 Task: Research Airbnb accommodation in Dzialdowo, Poland from 2nd December, 2023 to 15th December, 2023 for 2 adults and 1 pet. Place can be entire room with 1  bedroom having 1 bed and 1 bathroom. Property type can be hotel.
Action: Mouse moved to (447, 105)
Screenshot: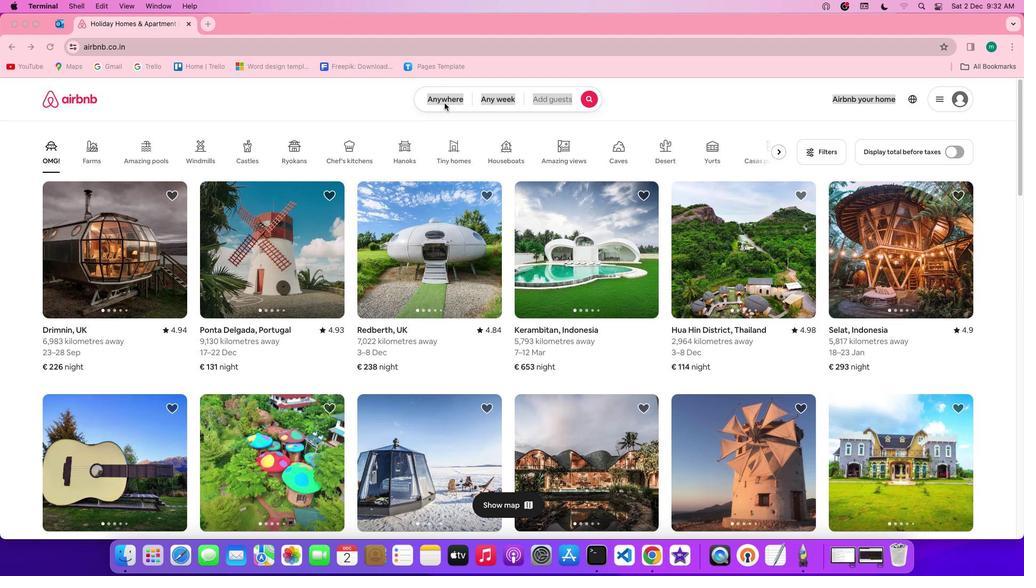 
Action: Mouse pressed left at (447, 105)
Screenshot: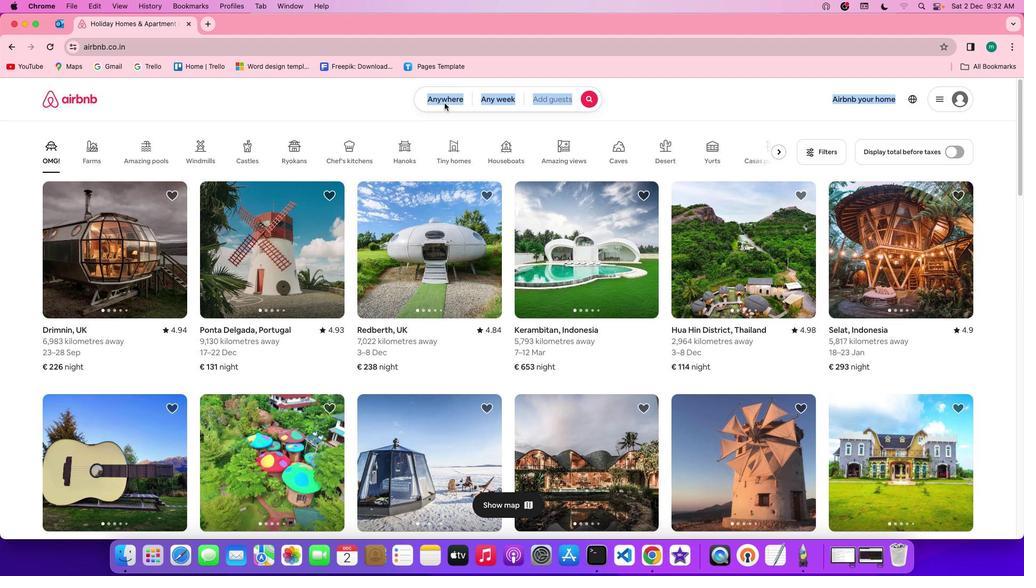 
Action: Mouse pressed left at (447, 105)
Screenshot: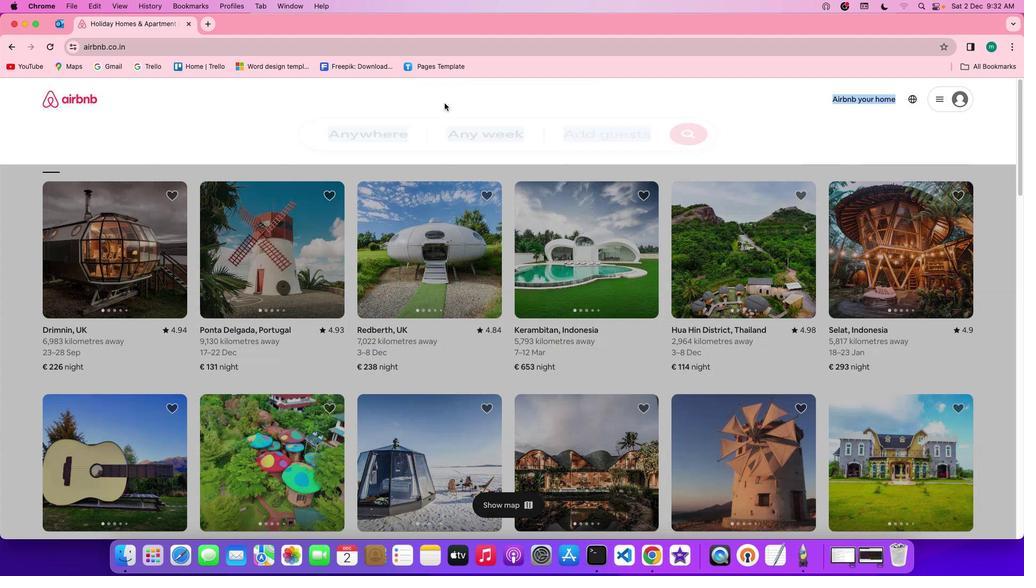 
Action: Mouse moved to (384, 144)
Screenshot: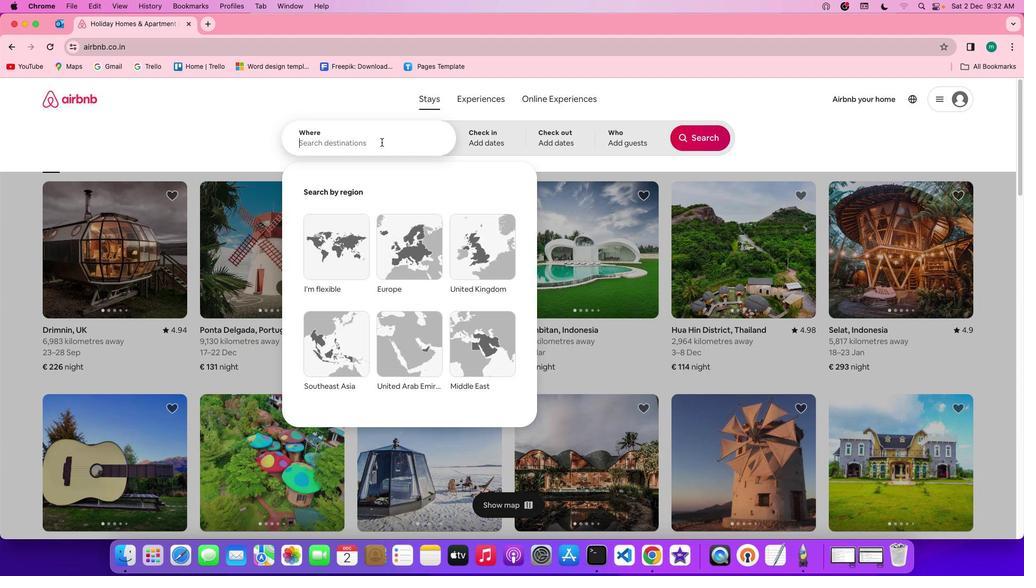
Action: Mouse pressed left at (384, 144)
Screenshot: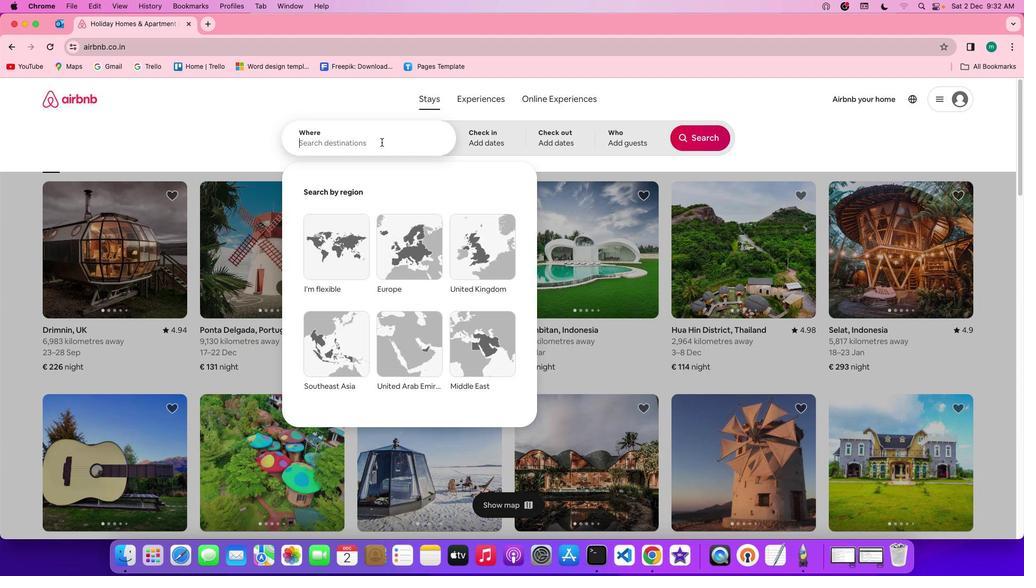 
Action: Key pressed Key.shift'T'Key.backspaceKey.shift'D''z''a'Key.backspace'i''a''l''d''o''w''o'','Key.spaceKey.shift'p''o''l''a''n''d'
Screenshot: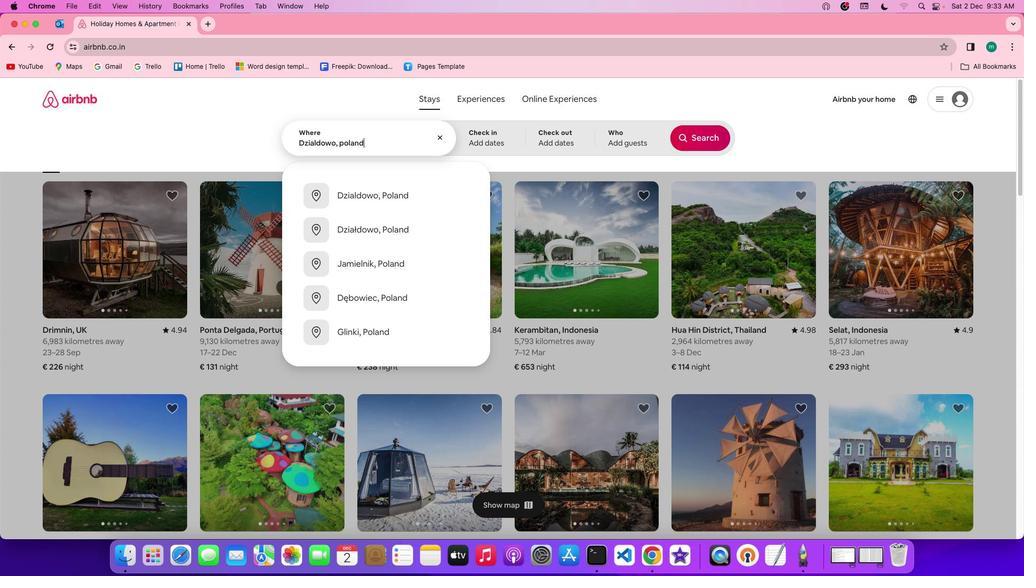 
Action: Mouse moved to (491, 130)
Screenshot: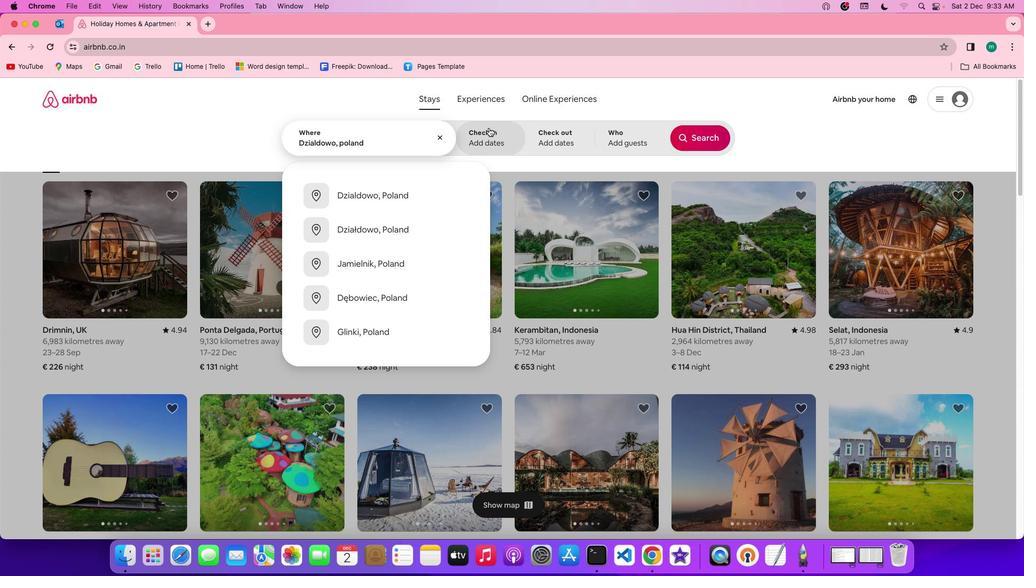 
Action: Mouse pressed left at (491, 130)
Screenshot: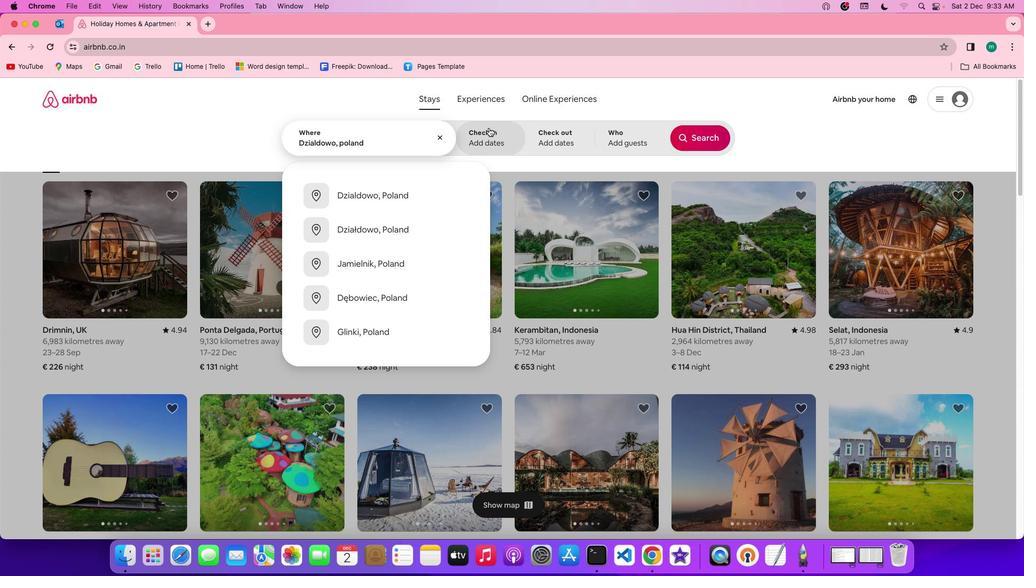 
Action: Mouse moved to (489, 270)
Screenshot: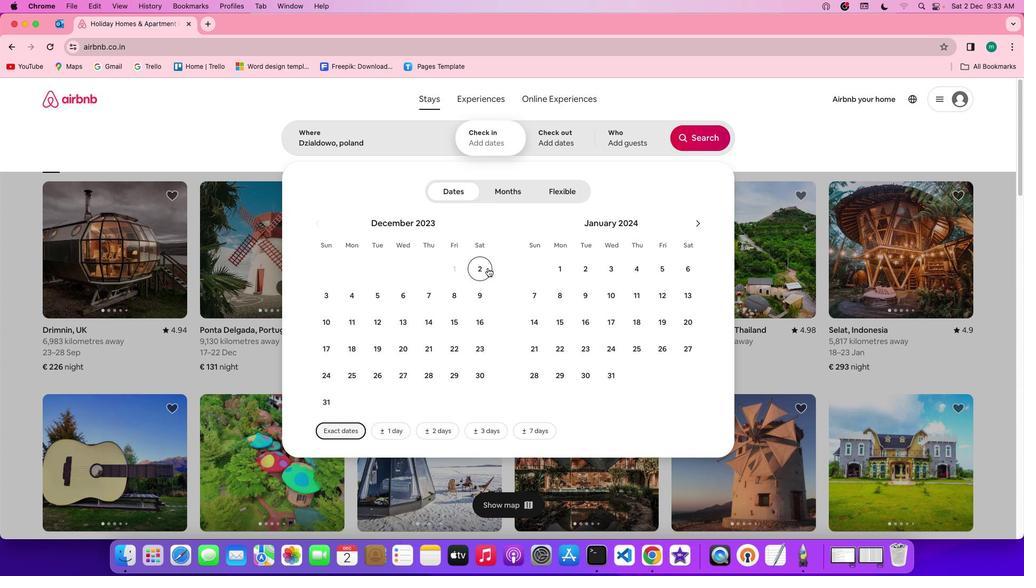 
Action: Mouse pressed left at (489, 270)
Screenshot: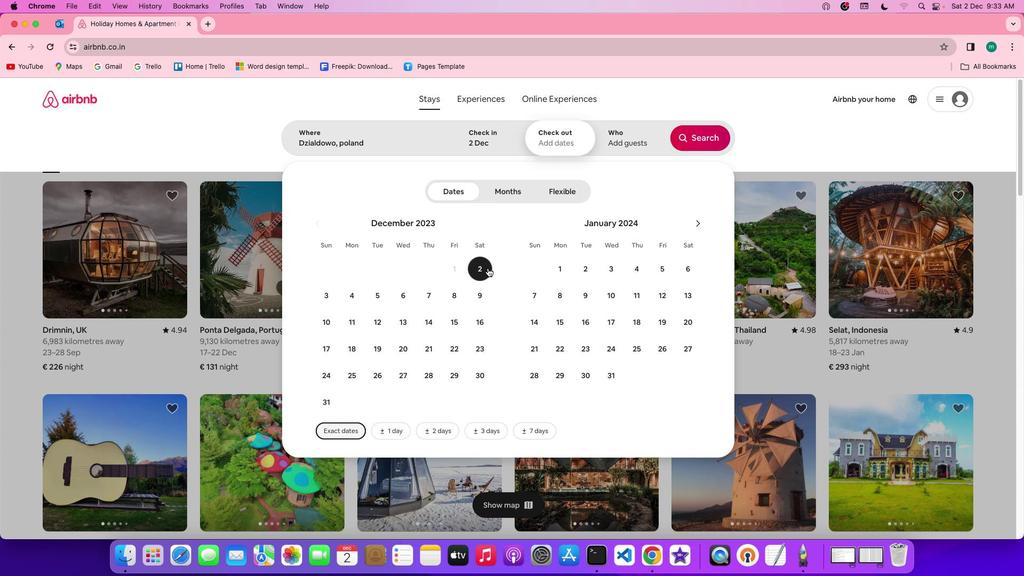 
Action: Mouse moved to (455, 318)
Screenshot: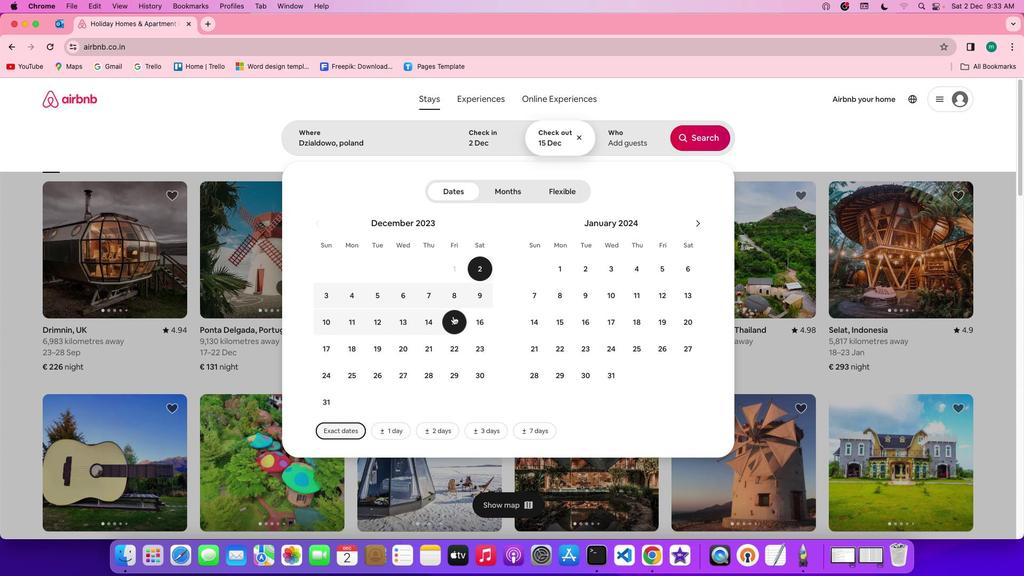 
Action: Mouse pressed left at (455, 318)
Screenshot: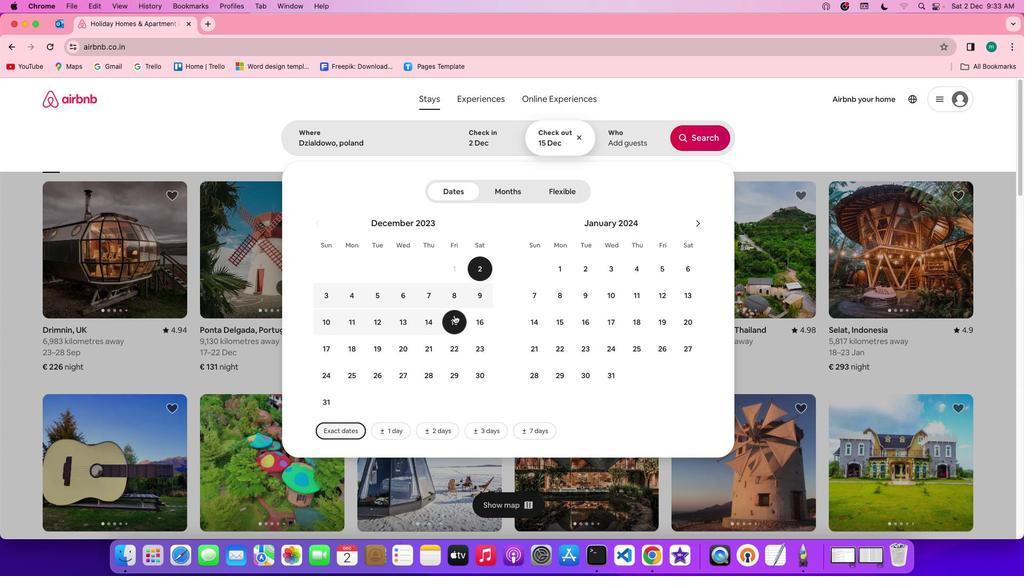
Action: Mouse moved to (619, 144)
Screenshot: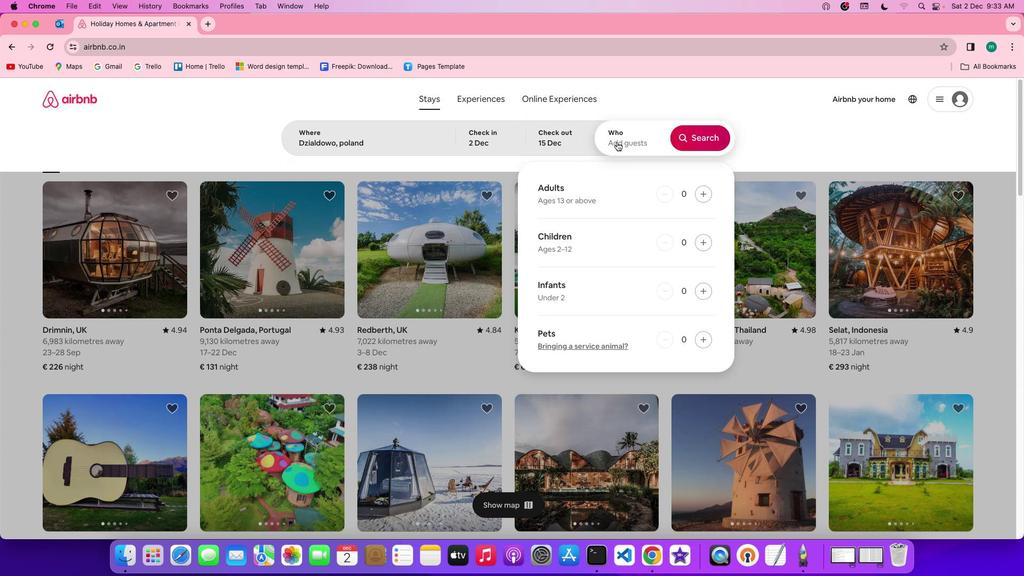 
Action: Mouse pressed left at (619, 144)
Screenshot: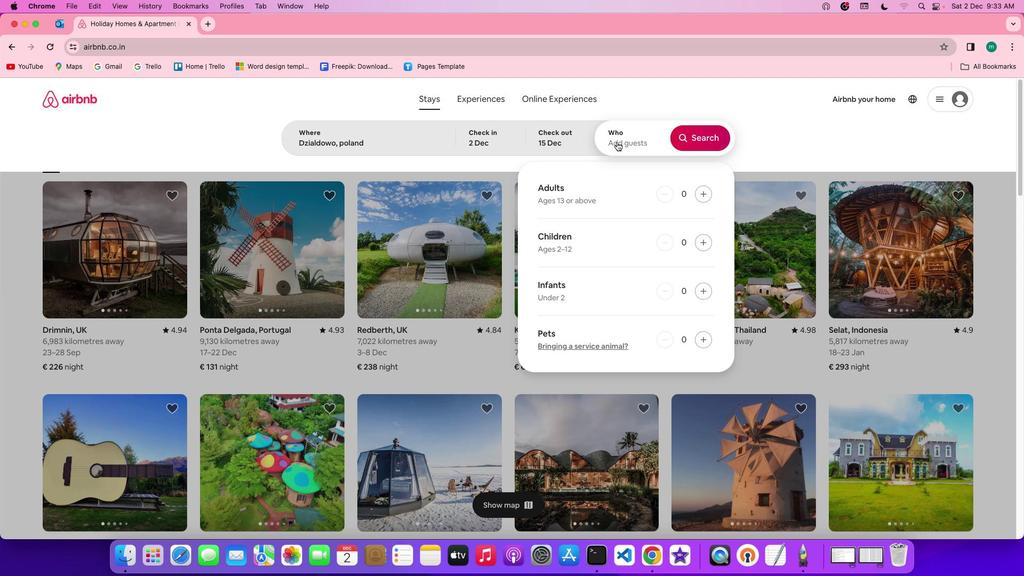 
Action: Mouse moved to (707, 196)
Screenshot: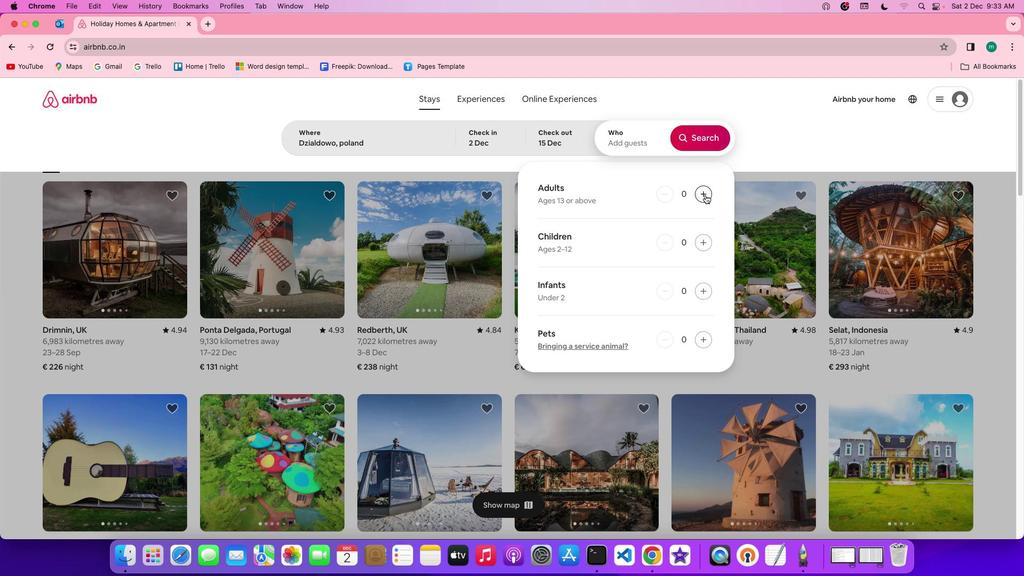 
Action: Mouse pressed left at (707, 196)
Screenshot: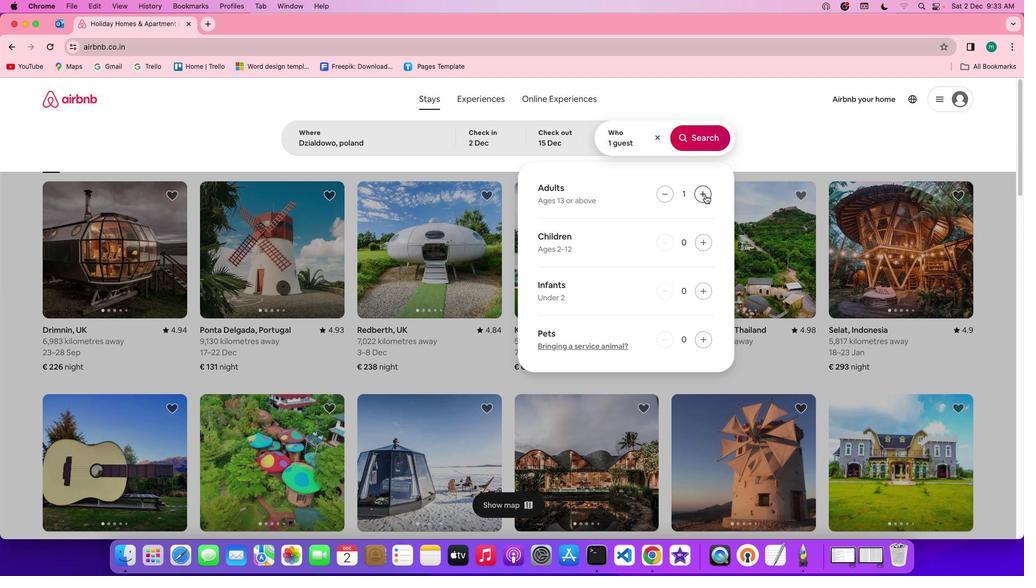 
Action: Mouse pressed left at (707, 196)
Screenshot: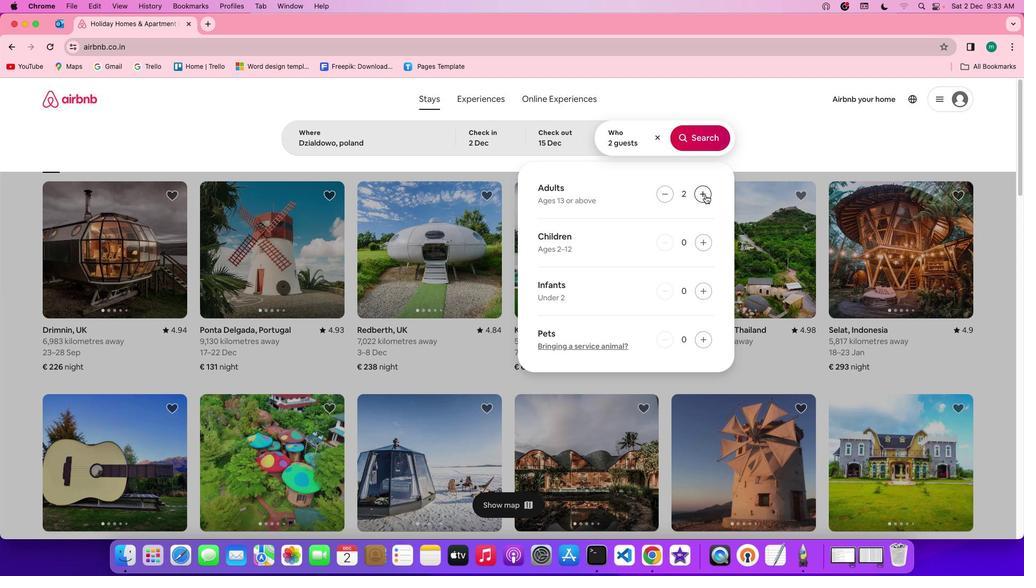 
Action: Mouse moved to (707, 337)
Screenshot: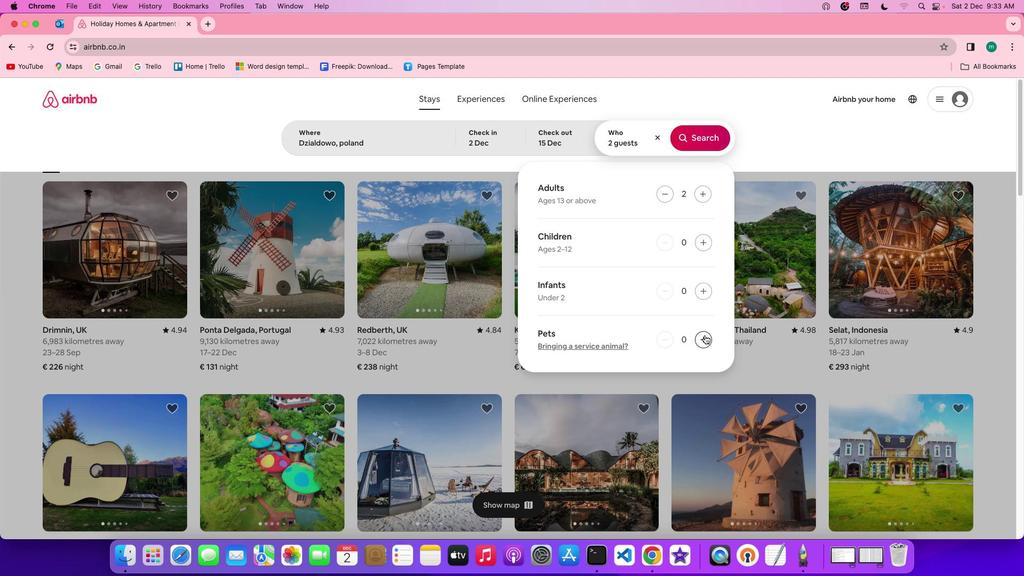 
Action: Mouse pressed left at (707, 337)
Screenshot: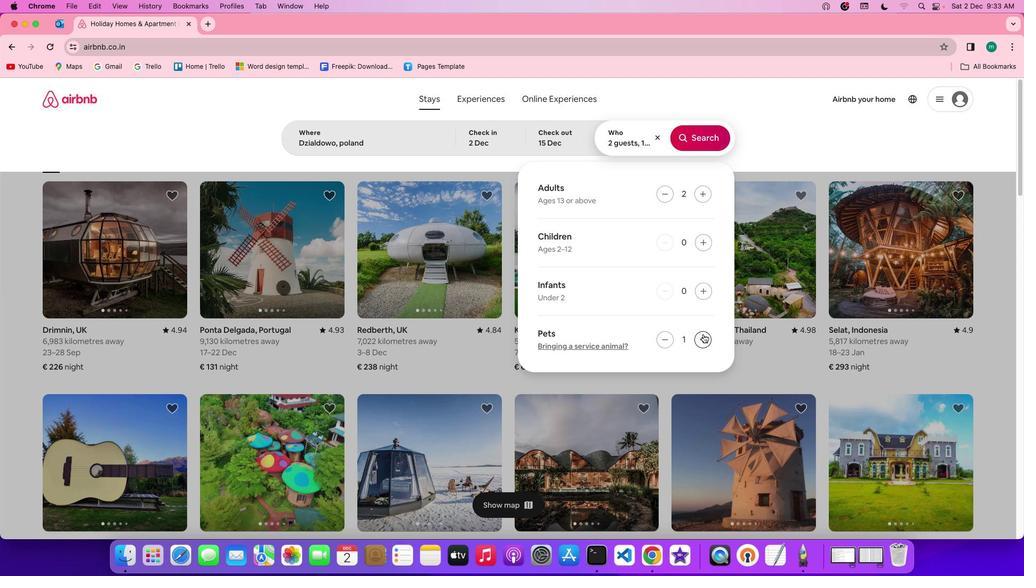 
Action: Mouse moved to (713, 136)
Screenshot: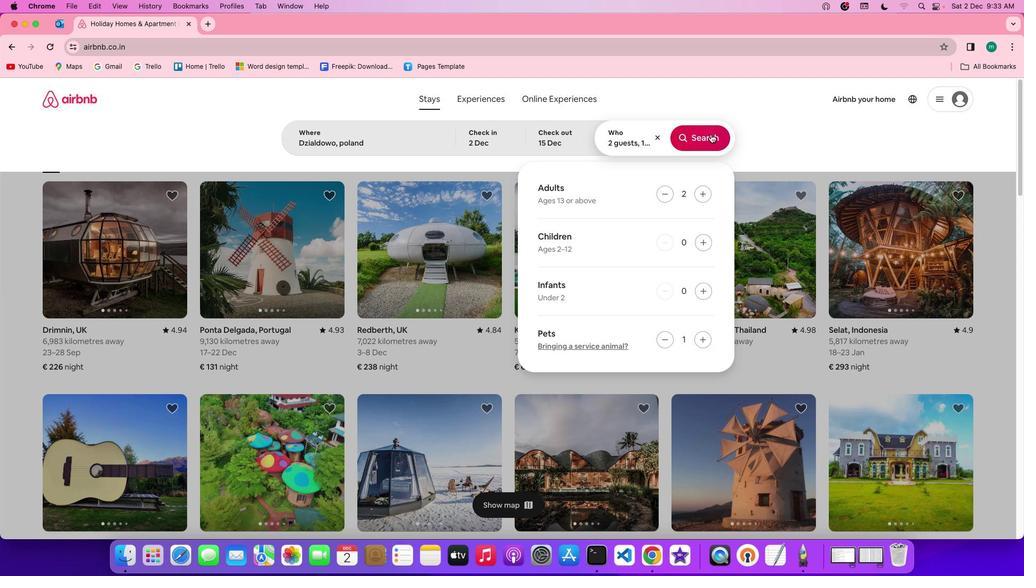 
Action: Mouse pressed left at (713, 136)
Screenshot: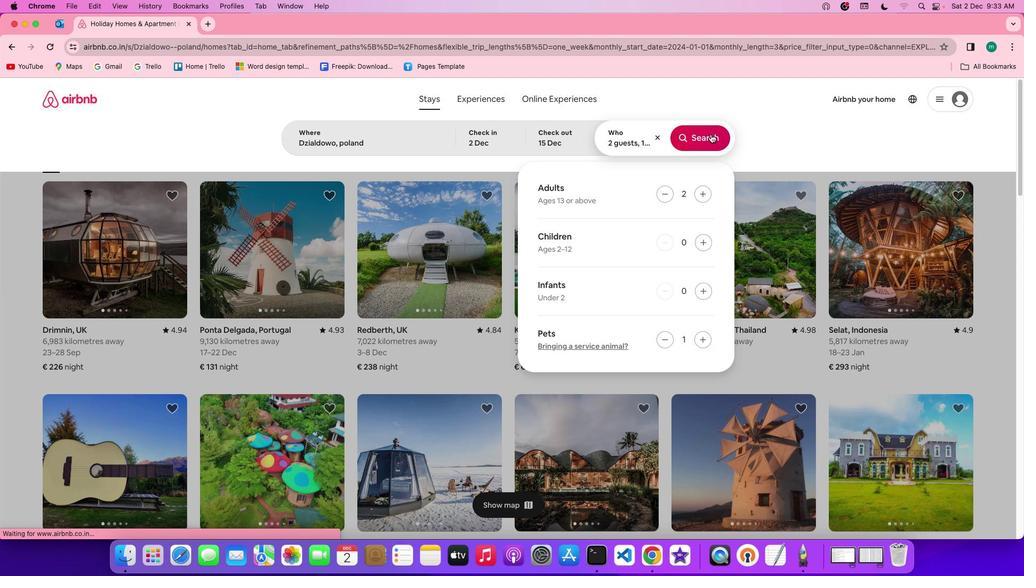 
Action: Mouse moved to (851, 146)
Screenshot: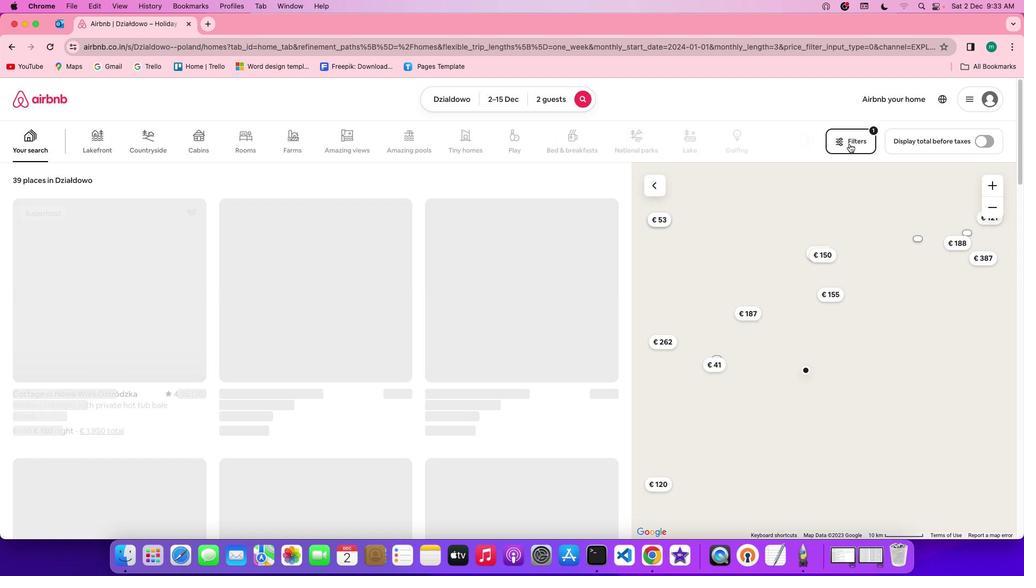 
Action: Mouse pressed left at (851, 146)
Screenshot: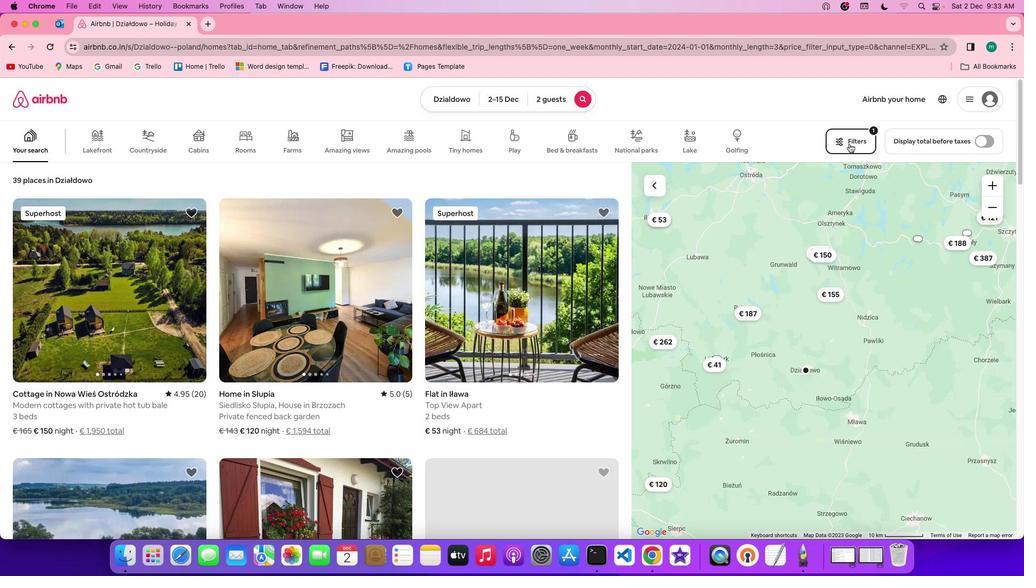
Action: Mouse moved to (547, 288)
Screenshot: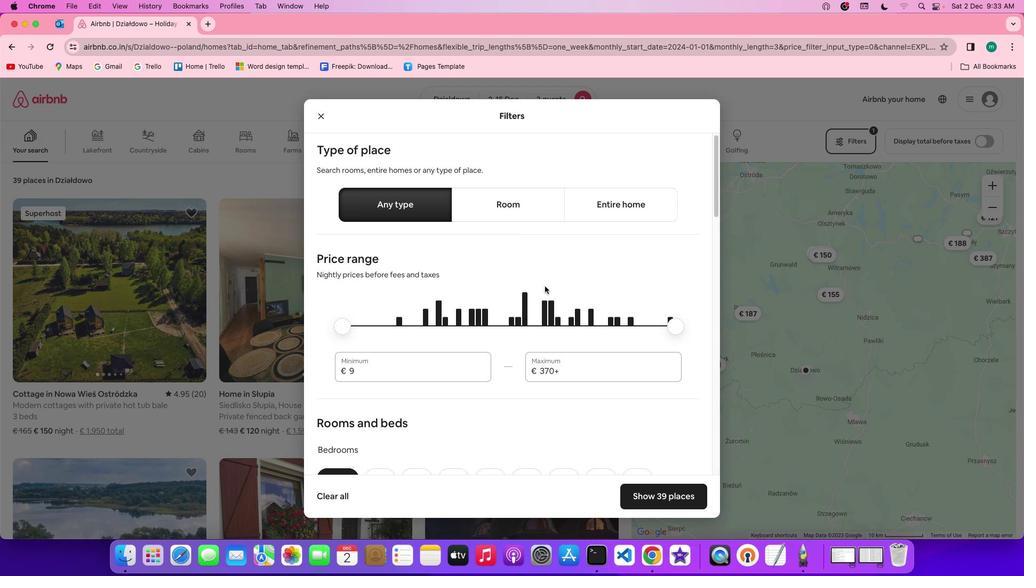 
Action: Mouse scrolled (547, 288) with delta (2, 1)
Screenshot: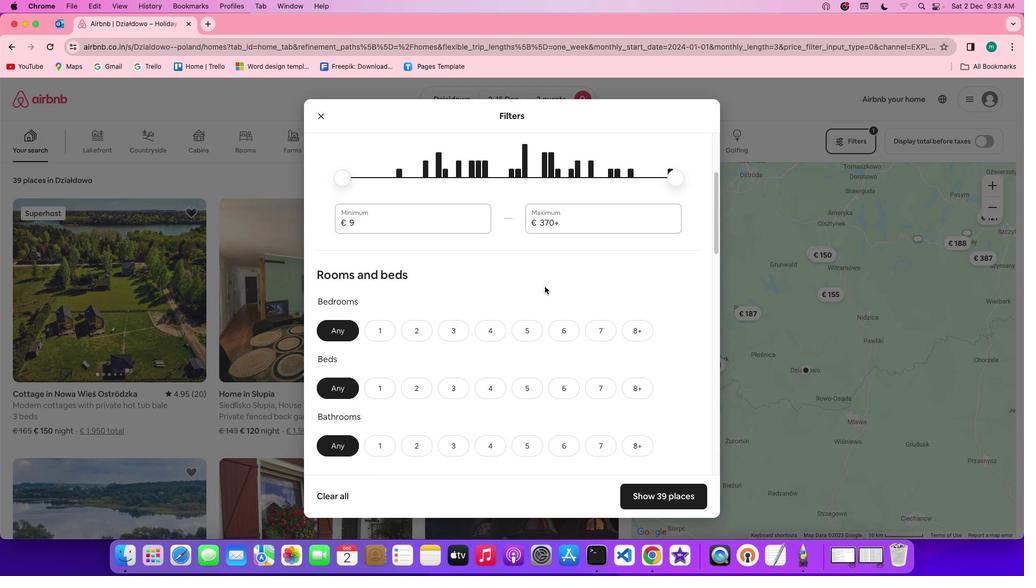 
Action: Mouse scrolled (547, 288) with delta (2, 1)
Screenshot: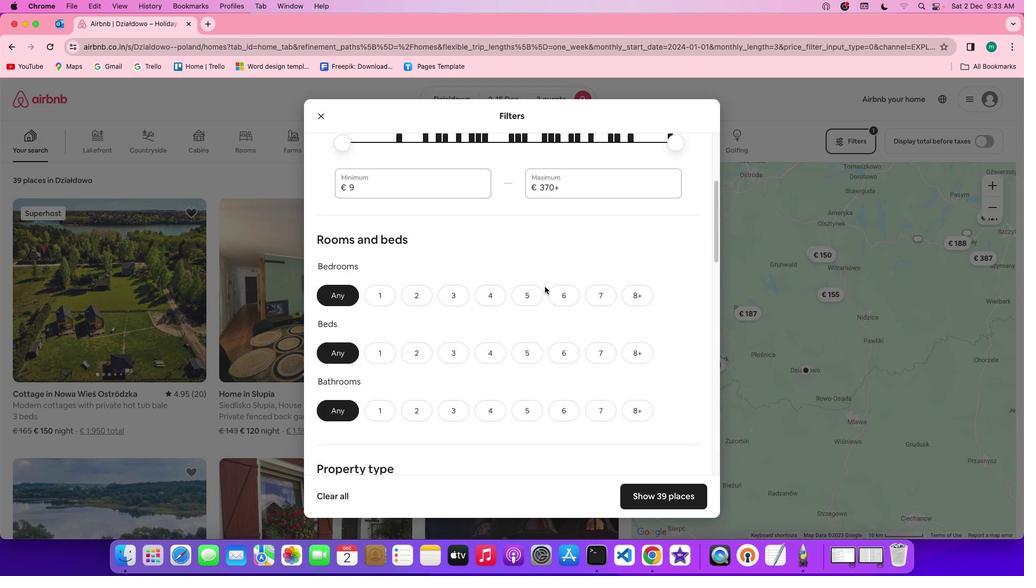 
Action: Mouse scrolled (547, 288) with delta (2, 0)
Screenshot: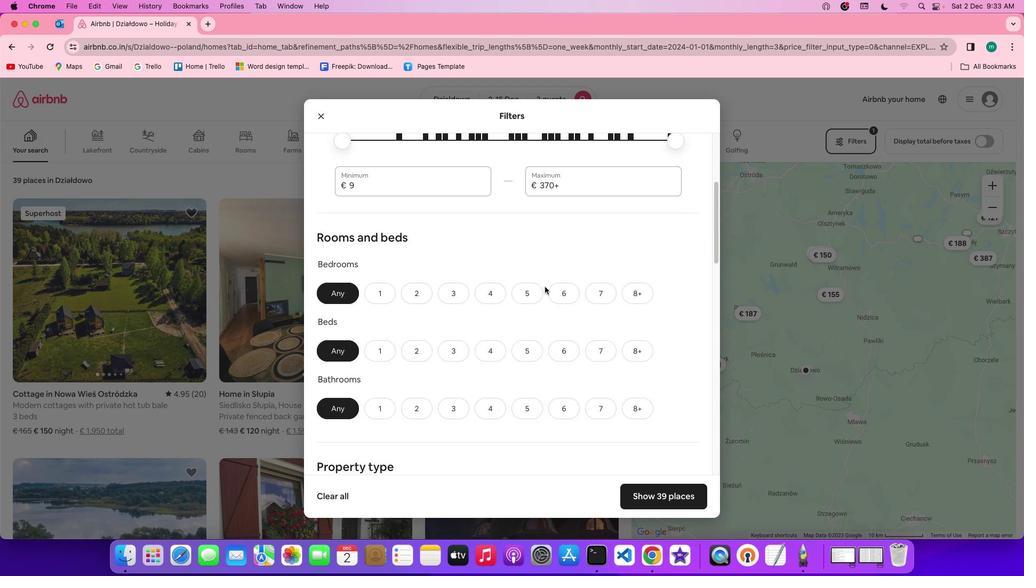 
Action: Mouse scrolled (547, 288) with delta (2, 0)
Screenshot: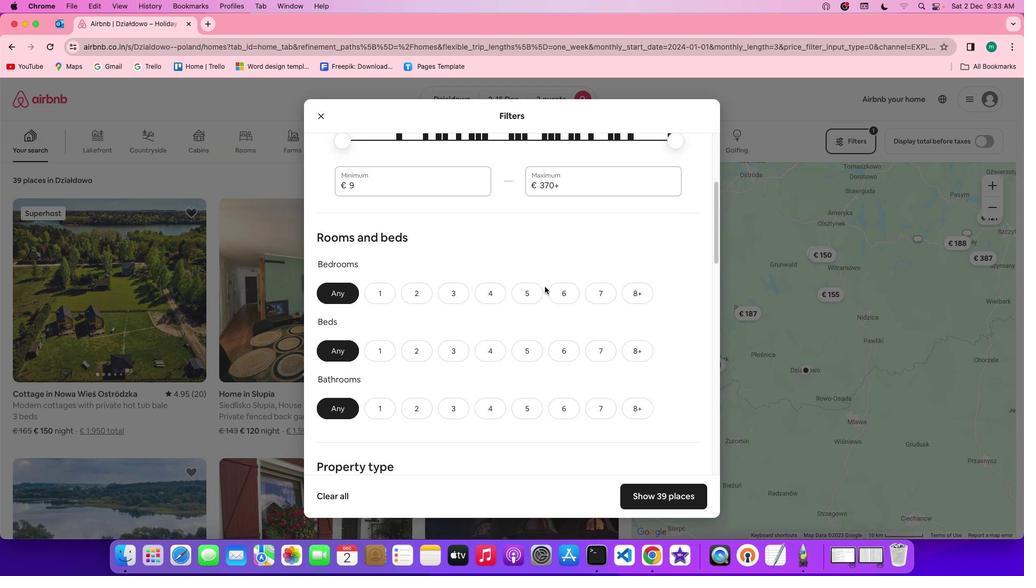 
Action: Mouse moved to (547, 288)
Screenshot: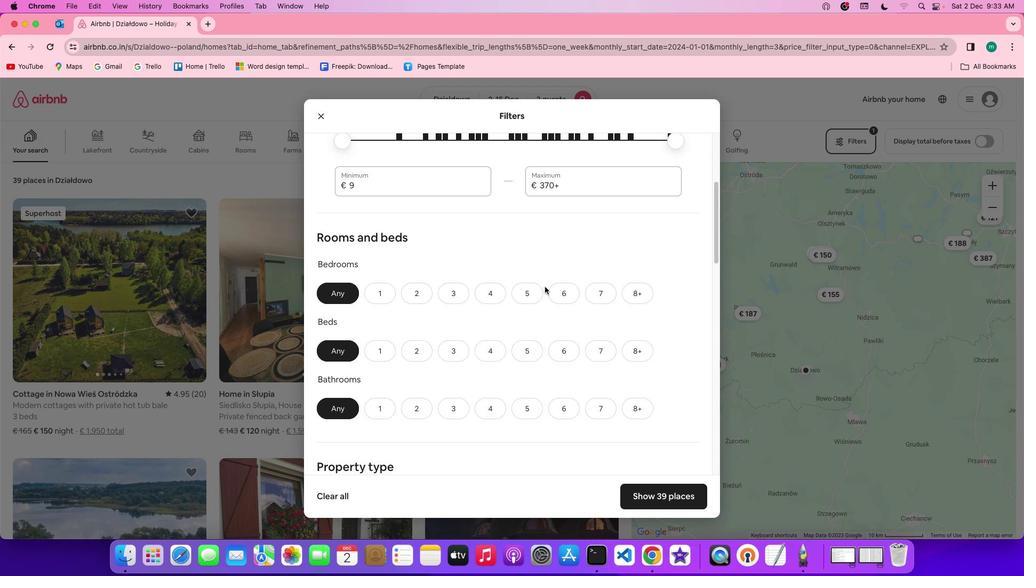 
Action: Mouse scrolled (547, 288) with delta (2, 1)
Screenshot: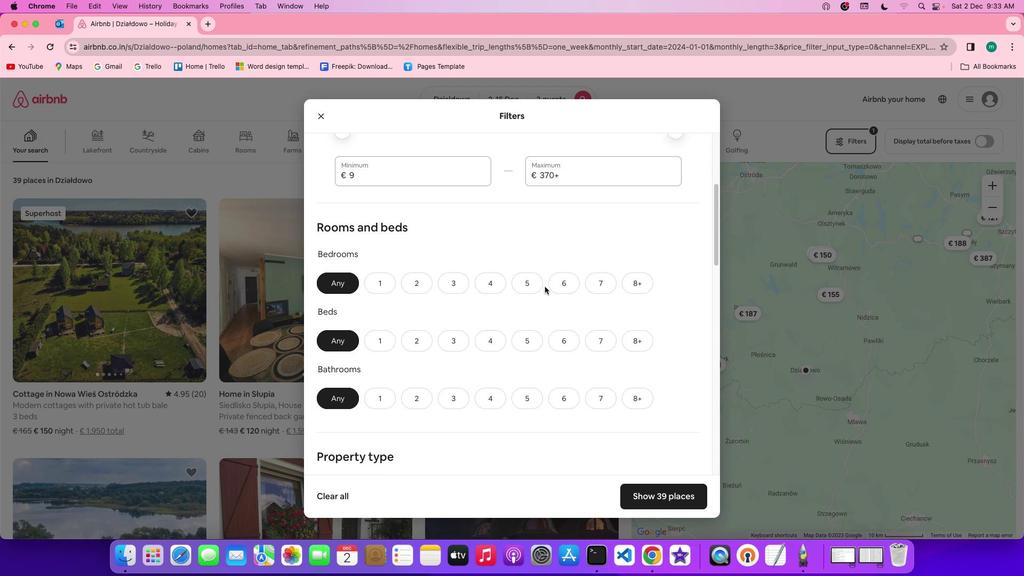 
Action: Mouse scrolled (547, 288) with delta (2, 1)
Screenshot: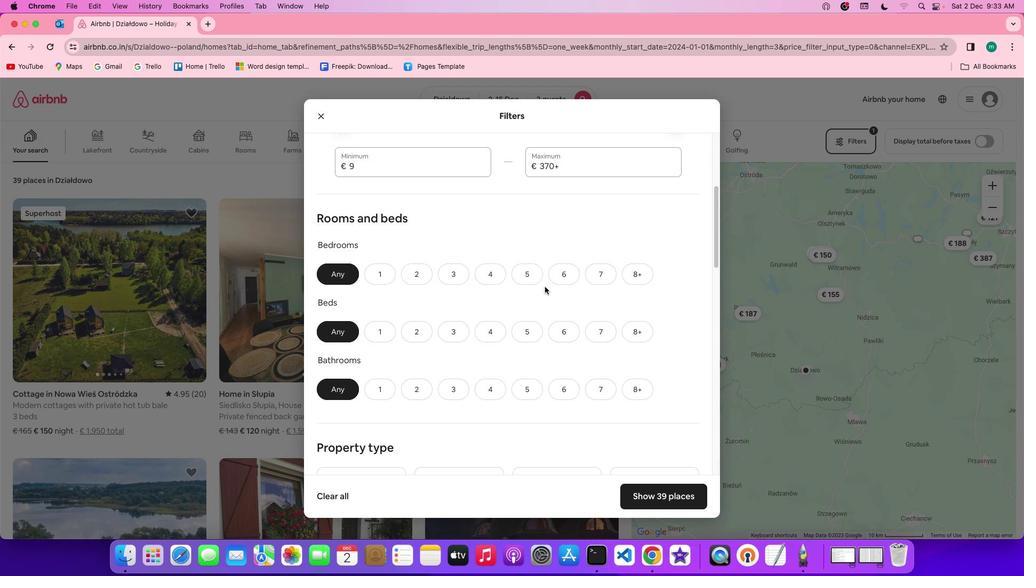 
Action: Mouse scrolled (547, 288) with delta (2, 1)
Screenshot: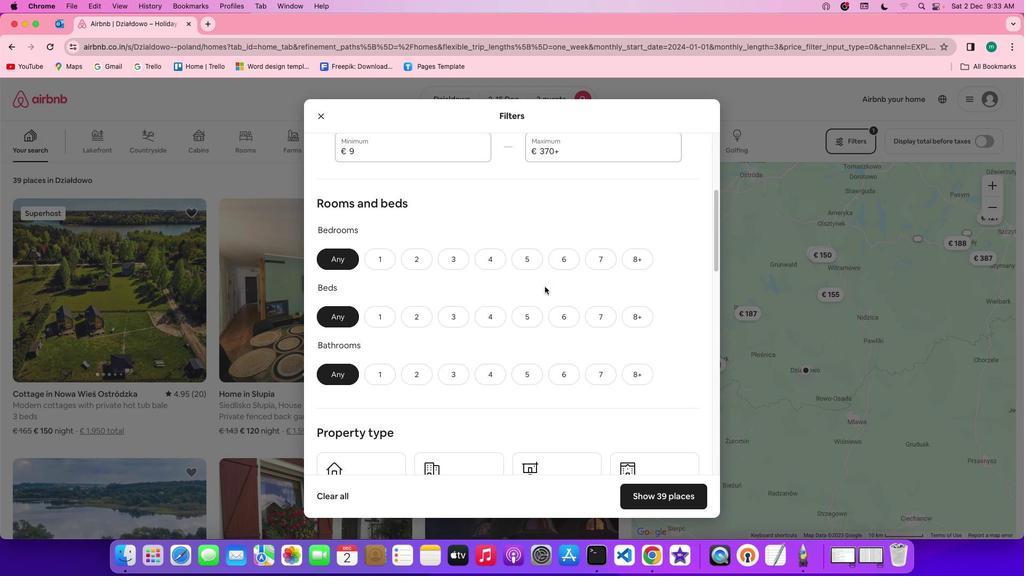 
Action: Mouse moved to (382, 258)
Screenshot: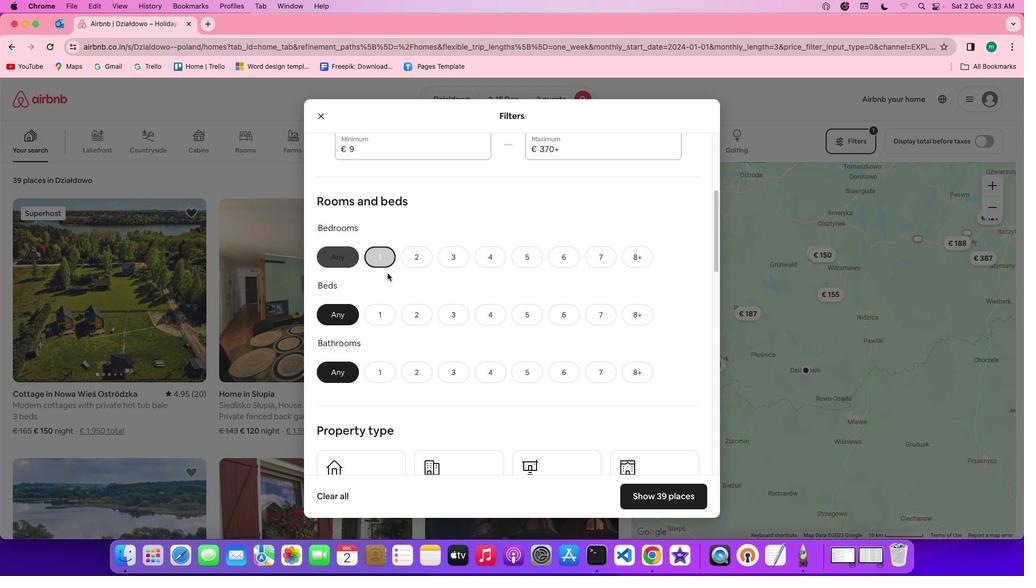 
Action: Mouse pressed left at (382, 258)
Screenshot: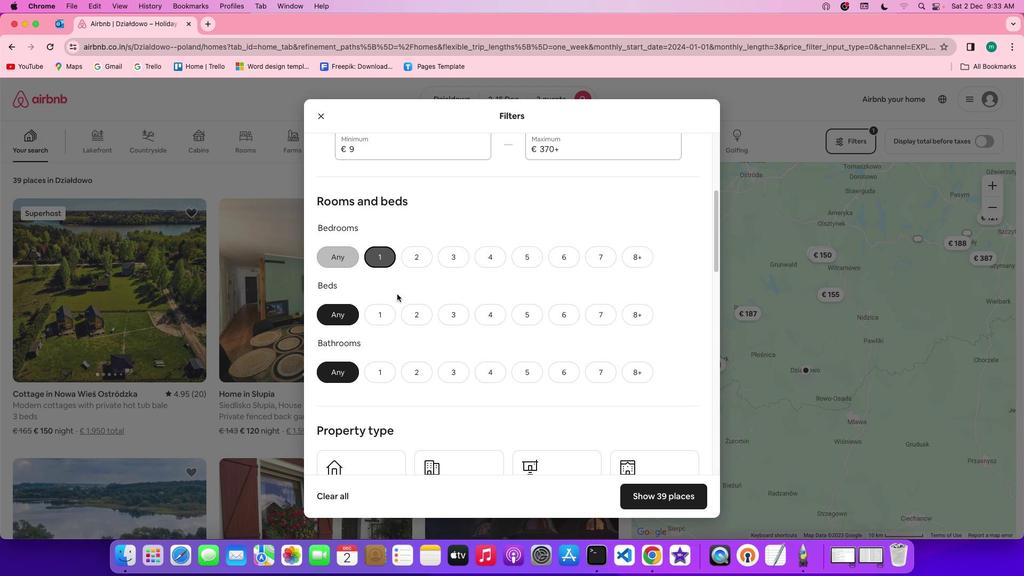 
Action: Mouse moved to (383, 315)
Screenshot: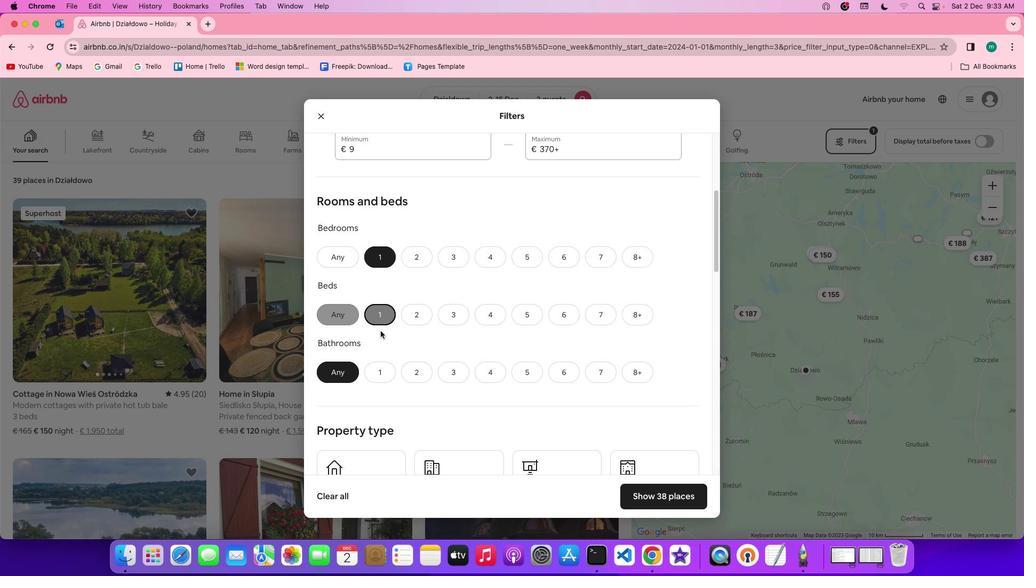 
Action: Mouse pressed left at (383, 315)
Screenshot: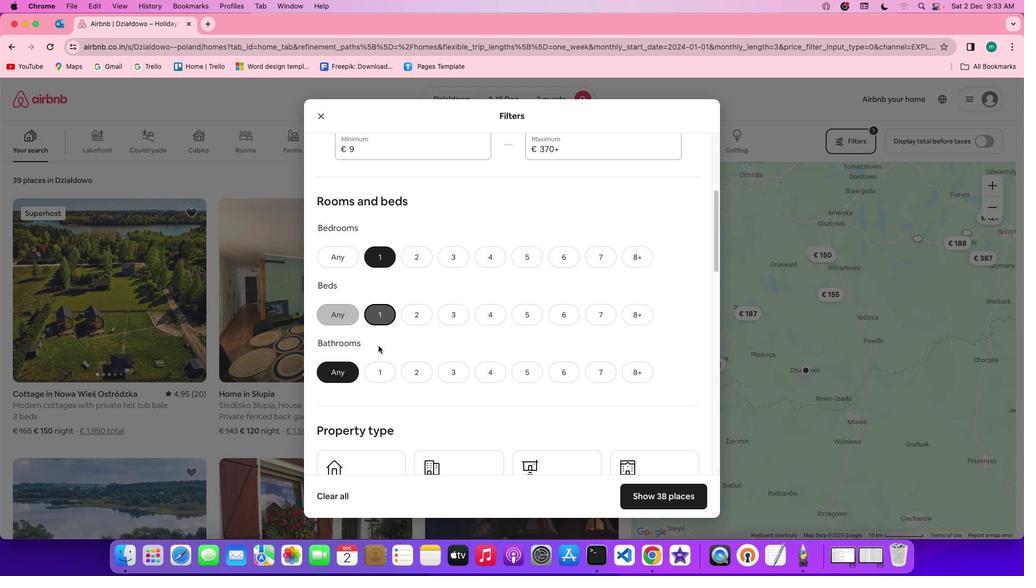 
Action: Mouse moved to (379, 367)
Screenshot: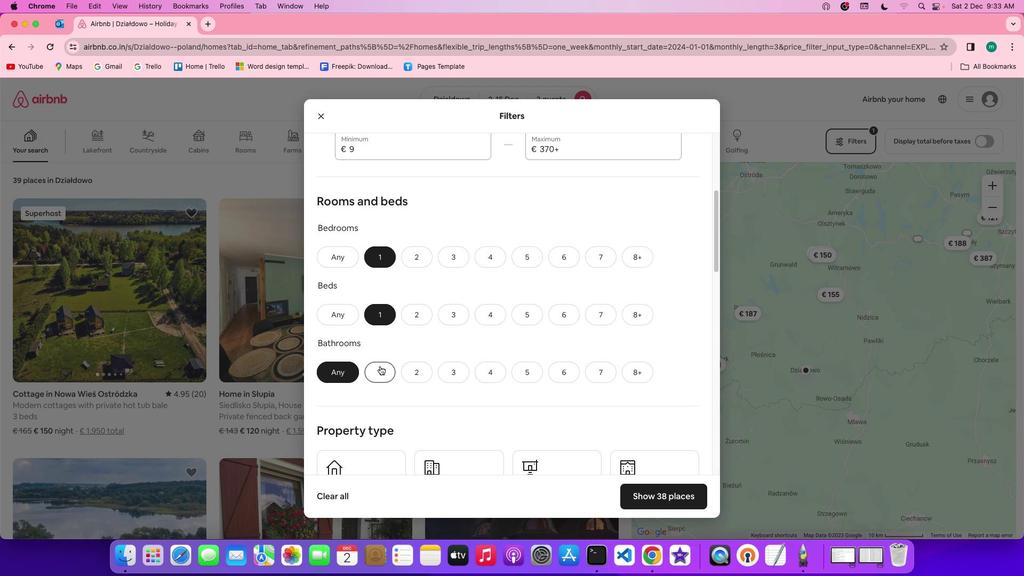 
Action: Mouse pressed left at (379, 367)
Screenshot: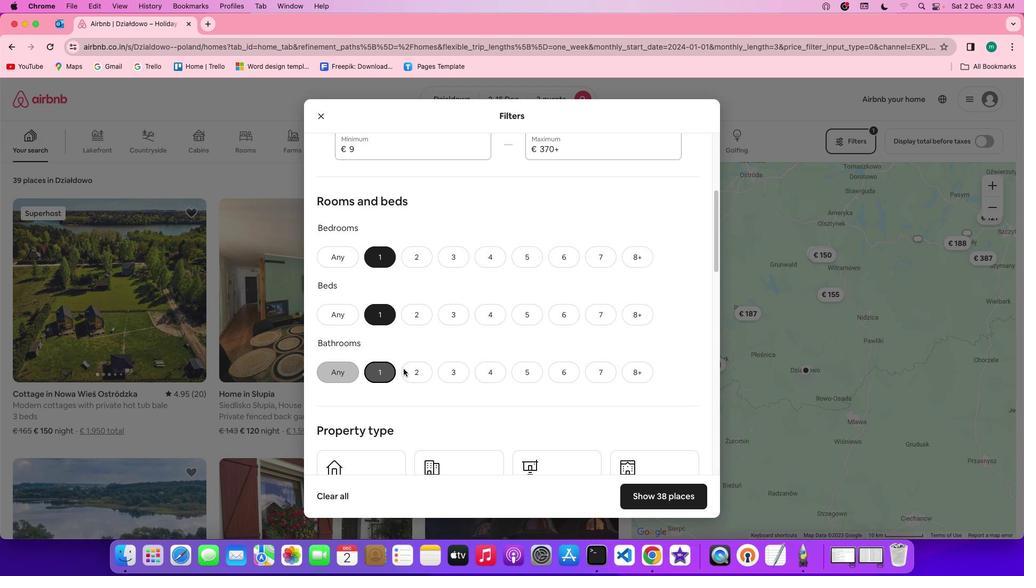 
Action: Mouse moved to (537, 364)
Screenshot: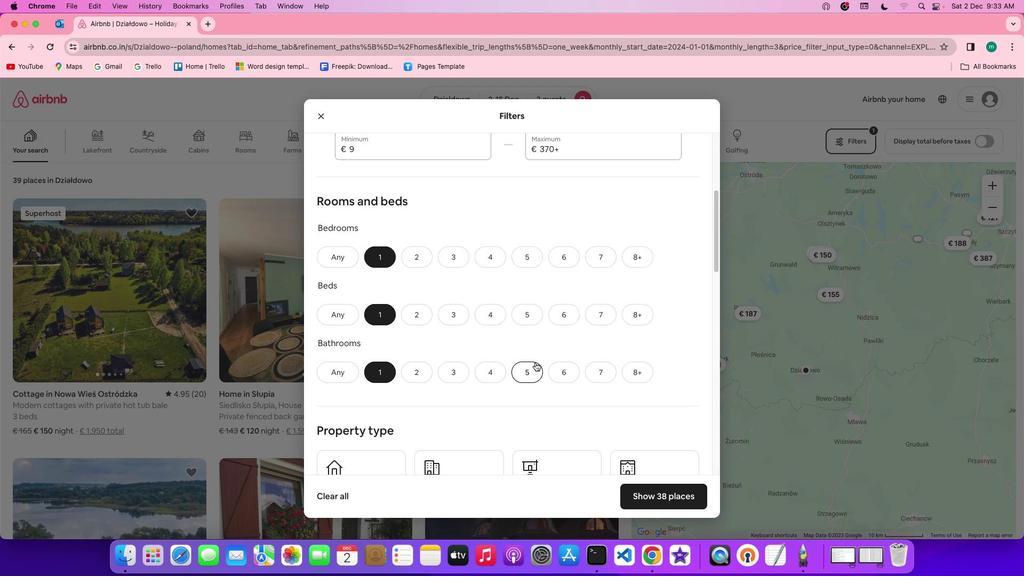 
Action: Mouse scrolled (537, 364) with delta (2, 1)
Screenshot: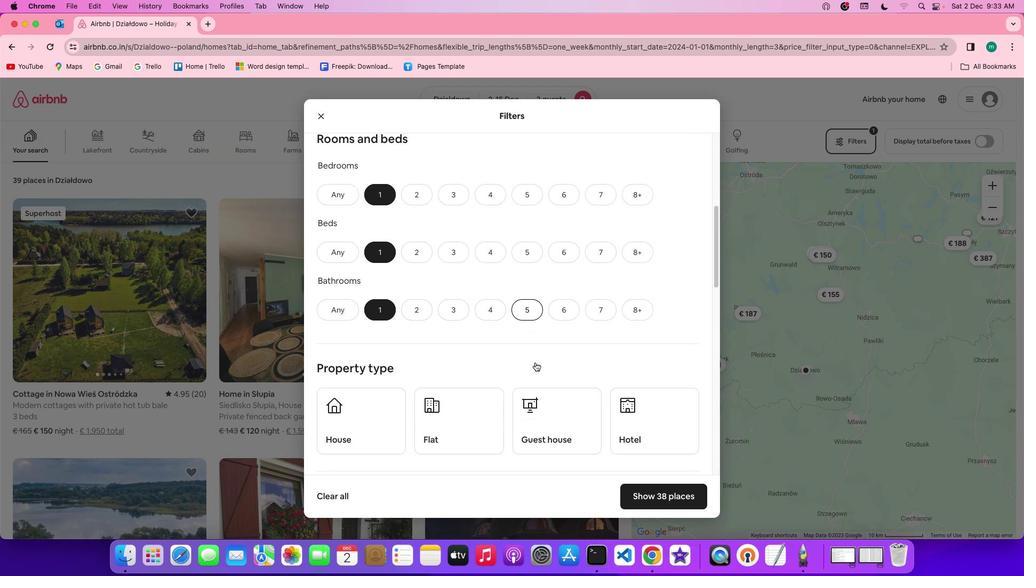 
Action: Mouse scrolled (537, 364) with delta (2, 1)
Screenshot: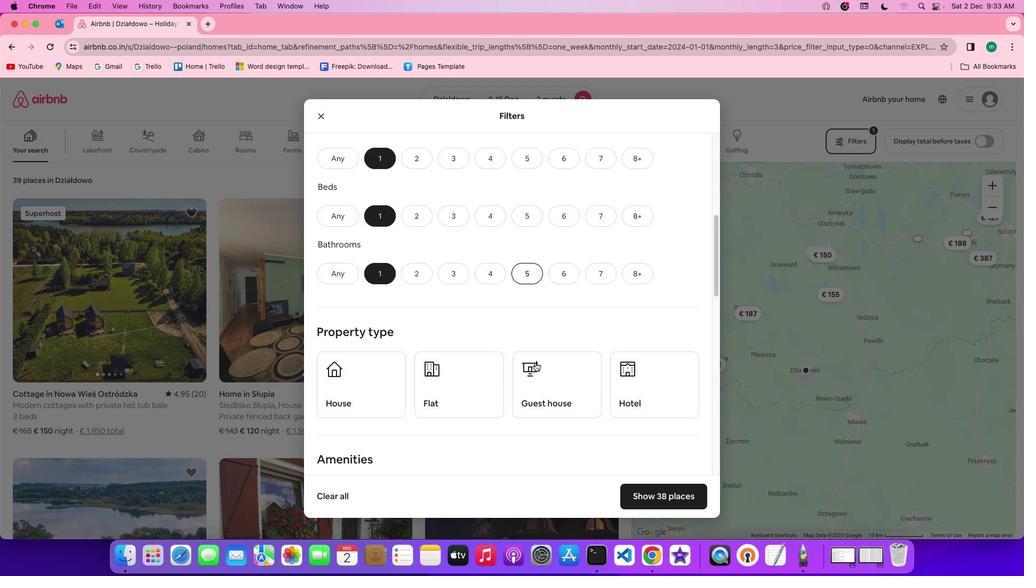 
Action: Mouse scrolled (537, 364) with delta (2, 0)
Screenshot: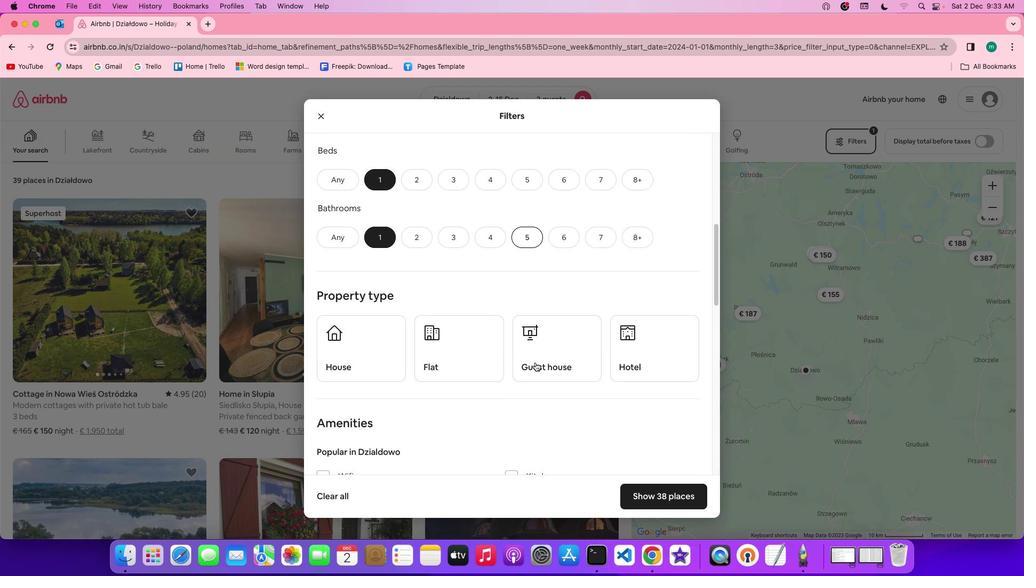 
Action: Mouse scrolled (537, 364) with delta (2, 0)
Screenshot: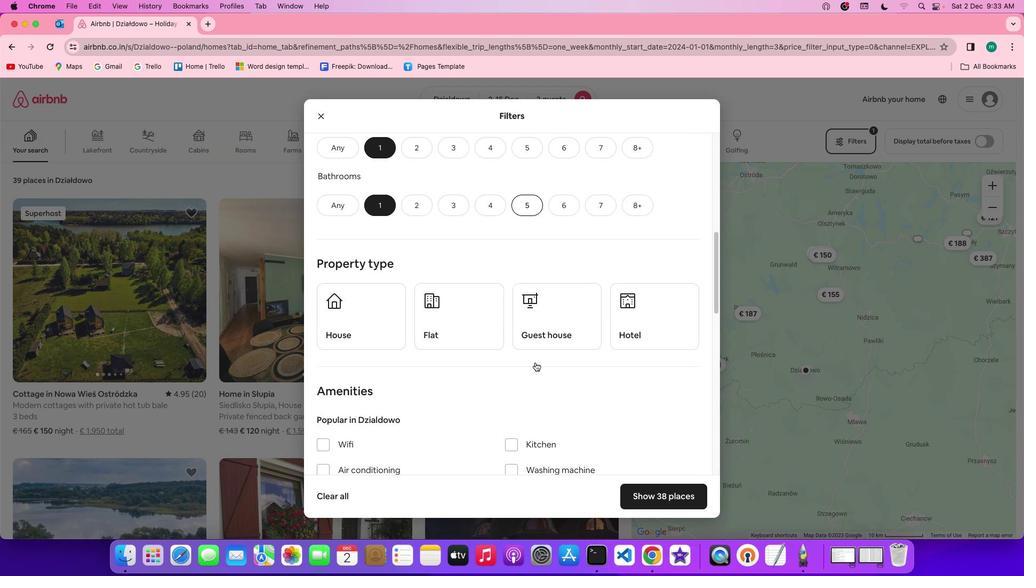 
Action: Mouse scrolled (537, 364) with delta (2, 1)
Screenshot: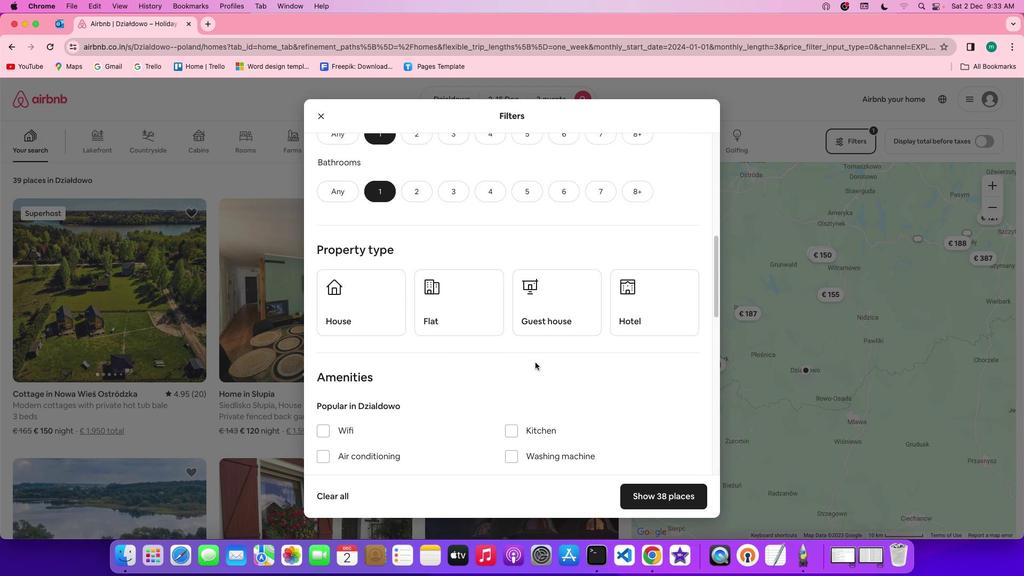 
Action: Mouse scrolled (537, 364) with delta (2, 1)
Screenshot: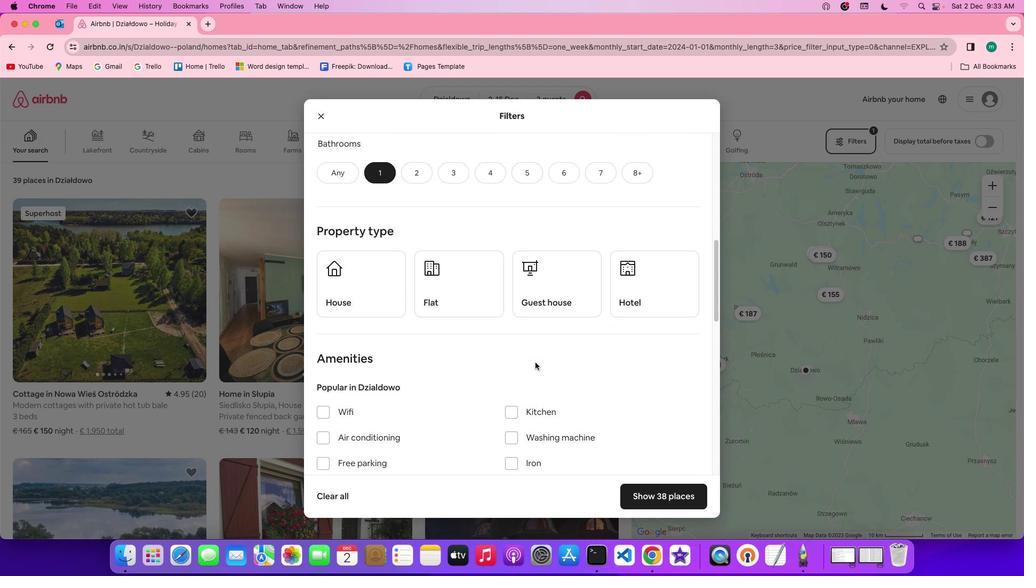 
Action: Mouse scrolled (537, 364) with delta (2, 1)
Screenshot: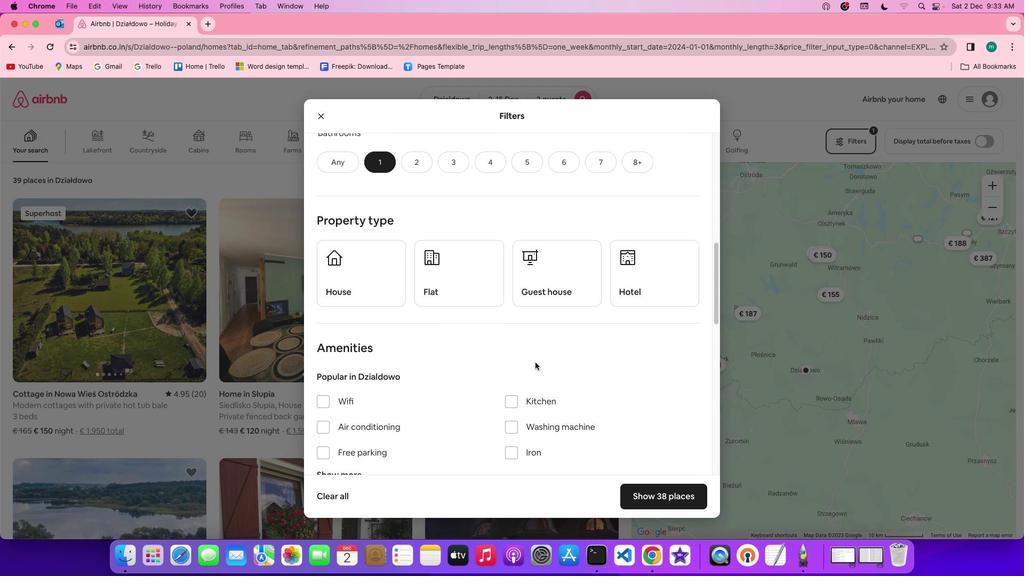
Action: Mouse moved to (640, 271)
Screenshot: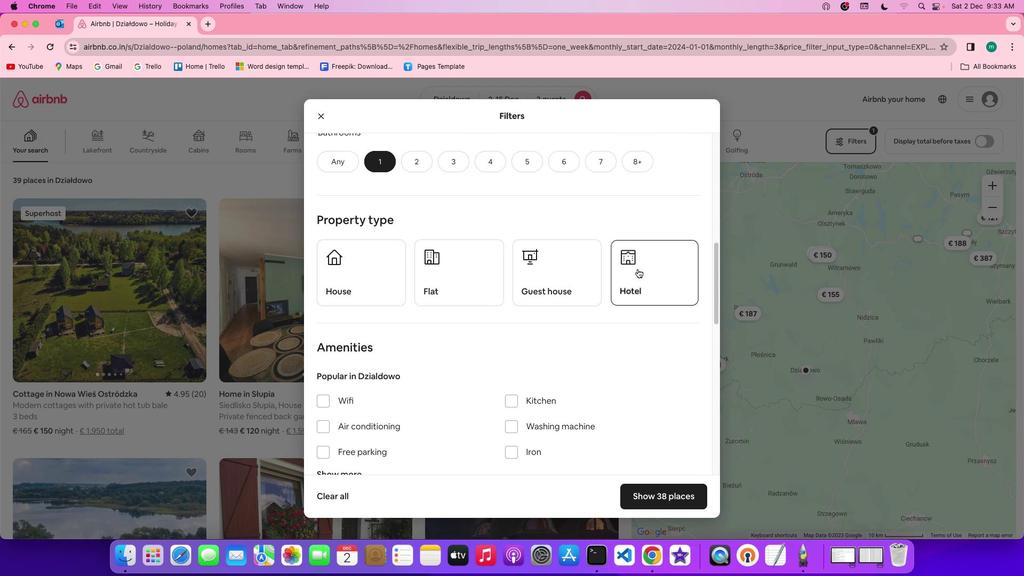 
Action: Mouse pressed left at (640, 271)
Screenshot: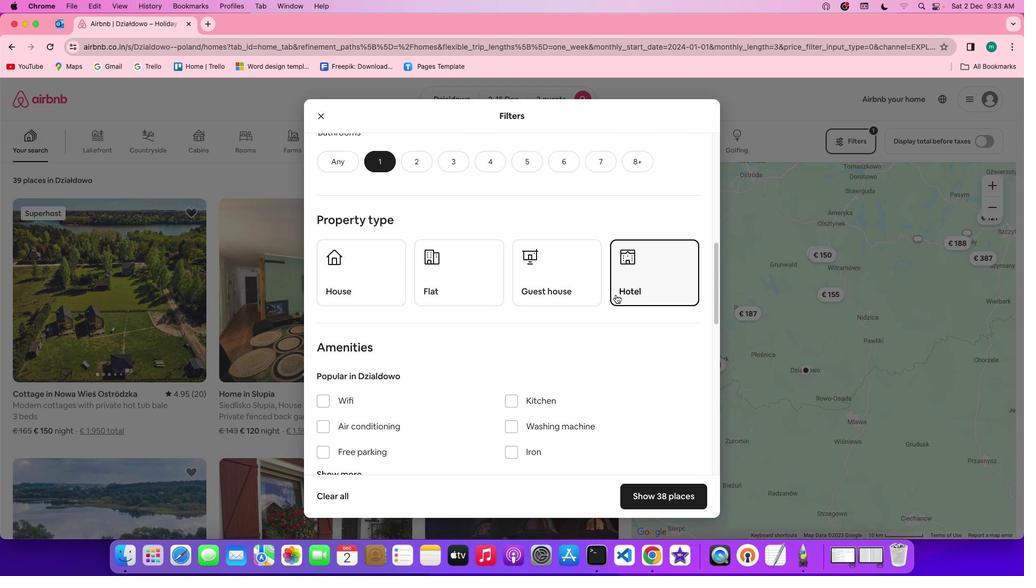 
Action: Mouse moved to (587, 340)
Screenshot: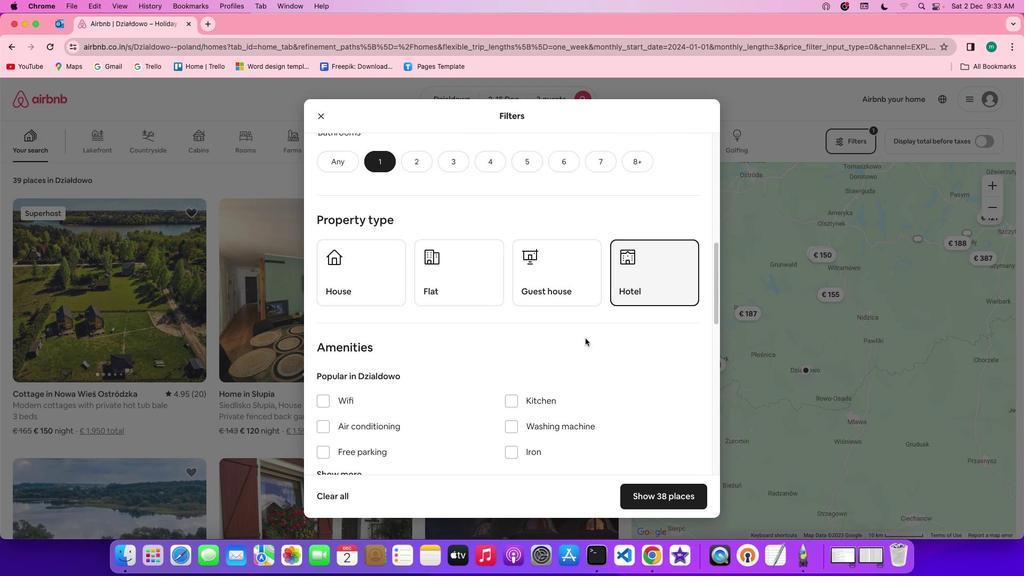 
Action: Mouse scrolled (587, 340) with delta (2, 1)
Screenshot: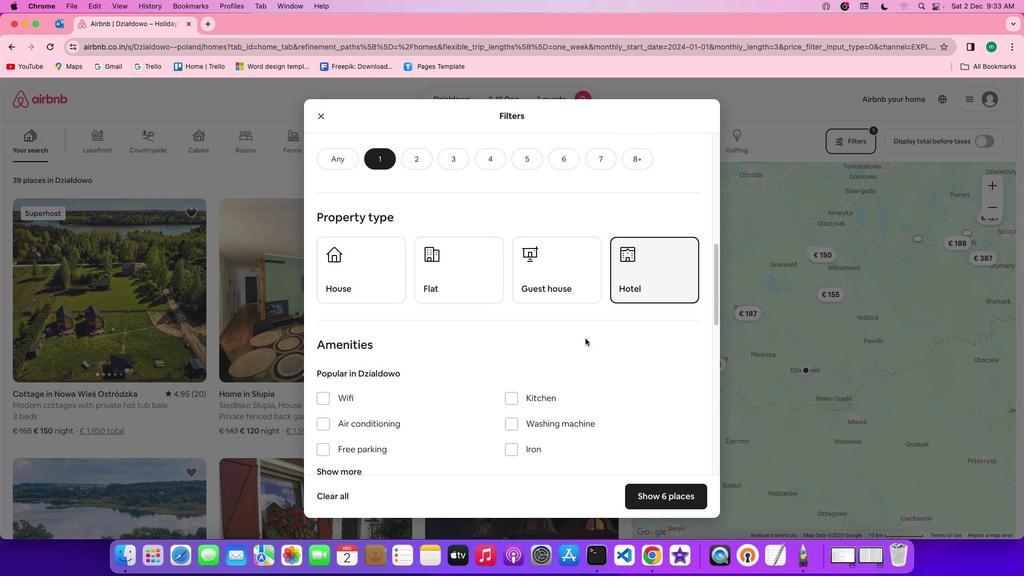 
Action: Mouse scrolled (587, 340) with delta (2, 1)
Screenshot: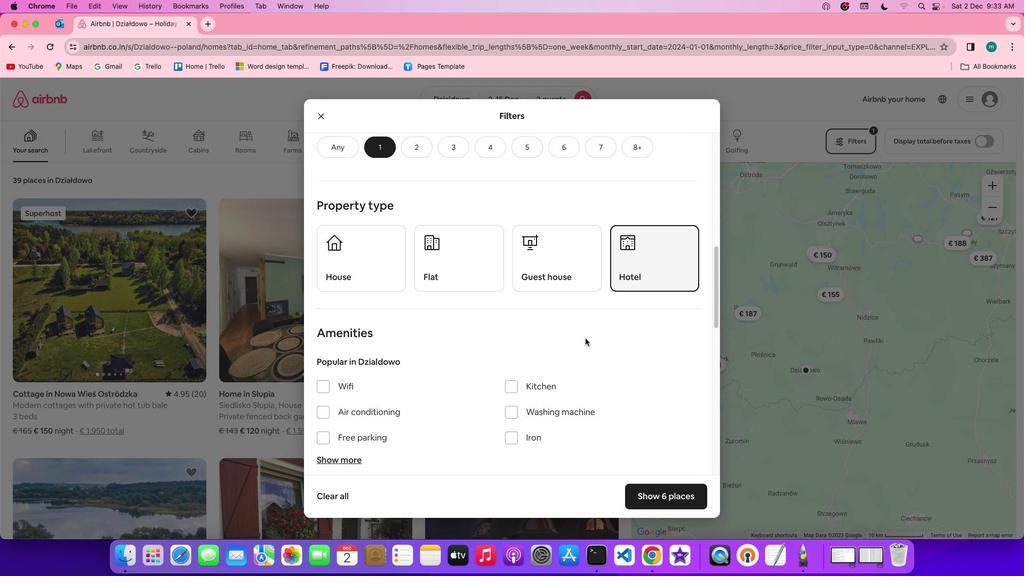 
Action: Mouse scrolled (587, 340) with delta (2, 1)
Screenshot: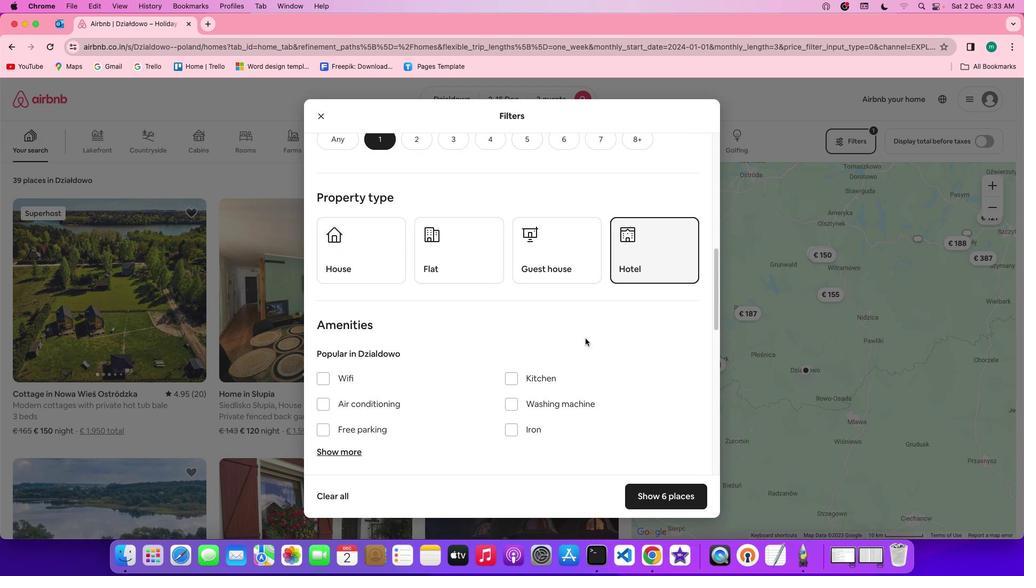 
Action: Mouse scrolled (587, 340) with delta (2, 1)
Screenshot: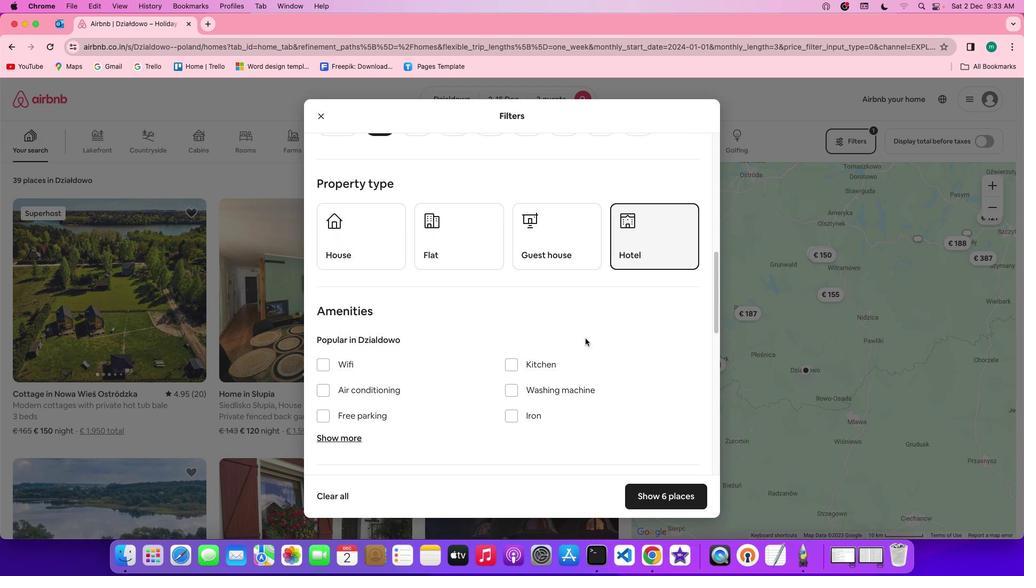 
Action: Mouse scrolled (587, 340) with delta (2, 1)
Screenshot: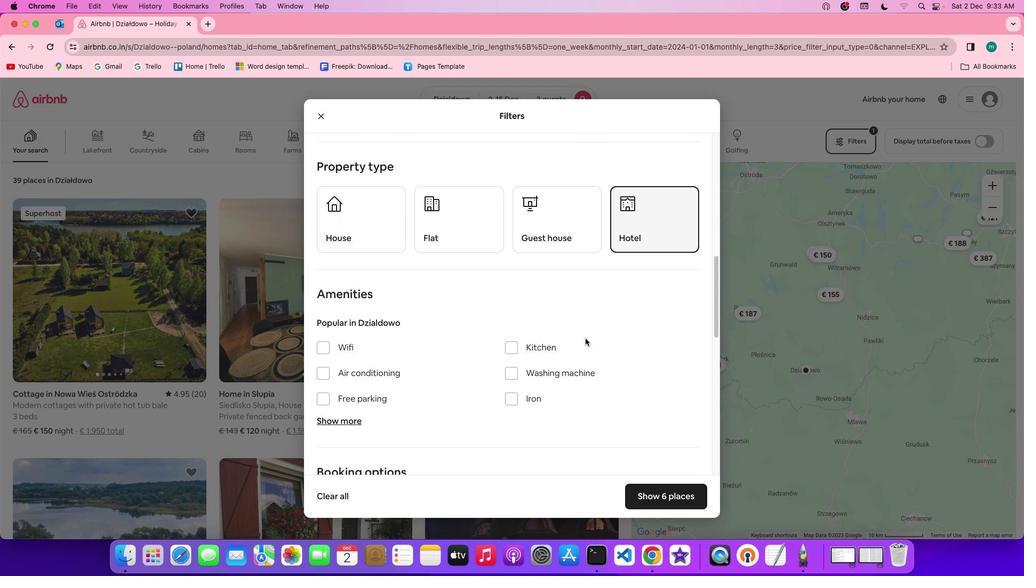 
Action: Mouse scrolled (587, 340) with delta (2, 1)
Screenshot: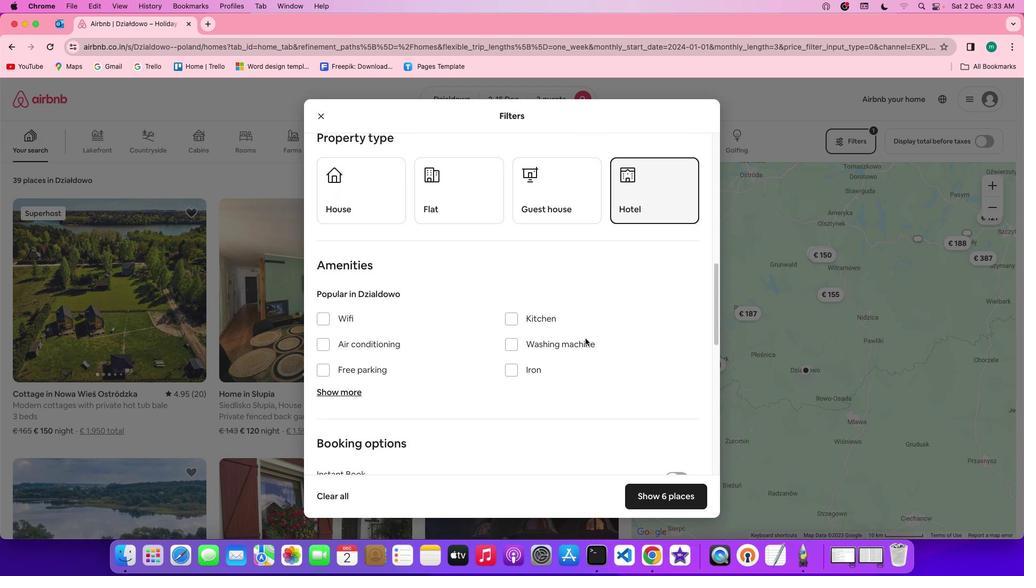 
Action: Mouse scrolled (587, 340) with delta (2, 1)
Screenshot: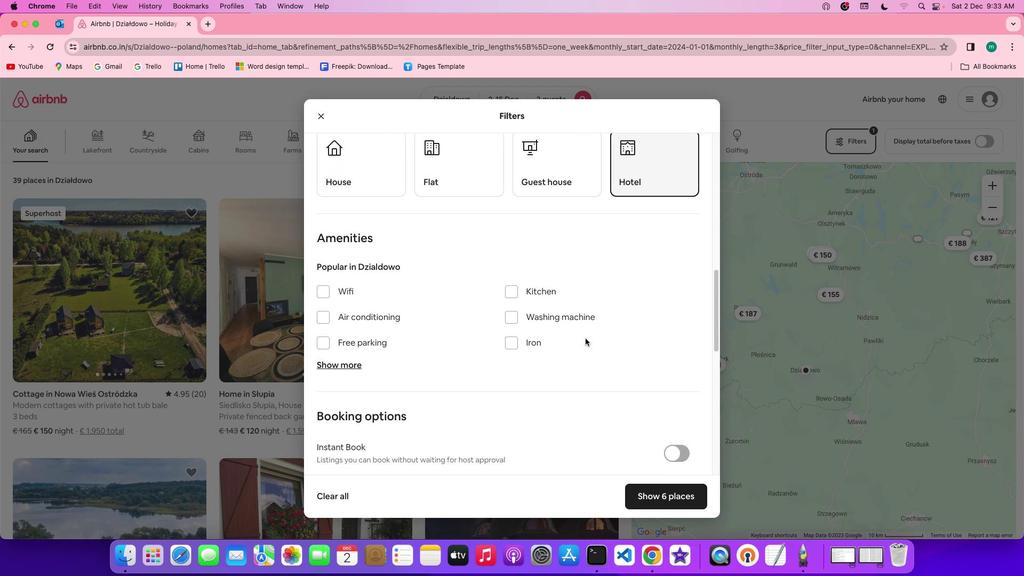 
Action: Mouse scrolled (587, 340) with delta (2, 1)
Screenshot: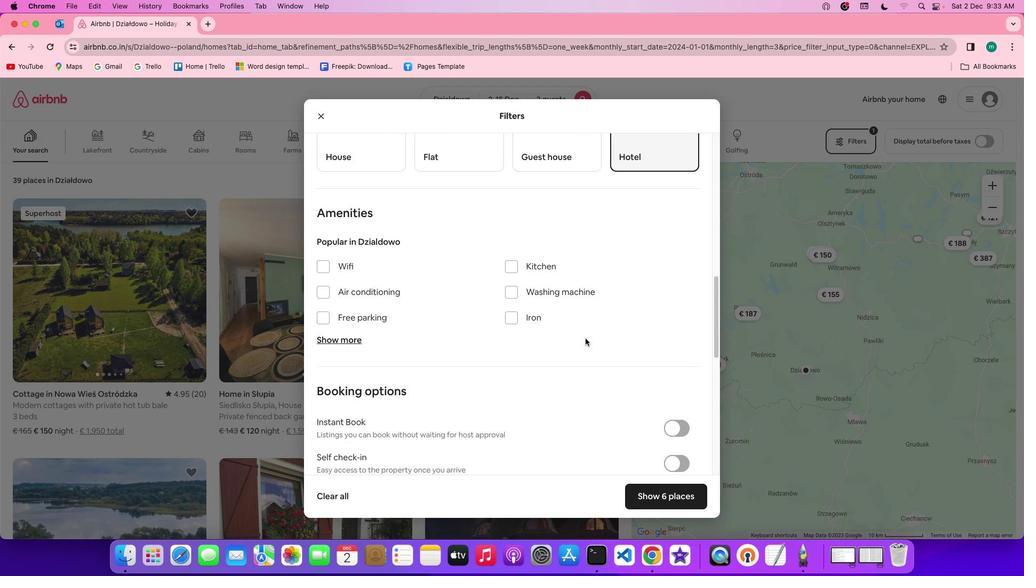 
Action: Mouse scrolled (587, 340) with delta (2, 1)
Screenshot: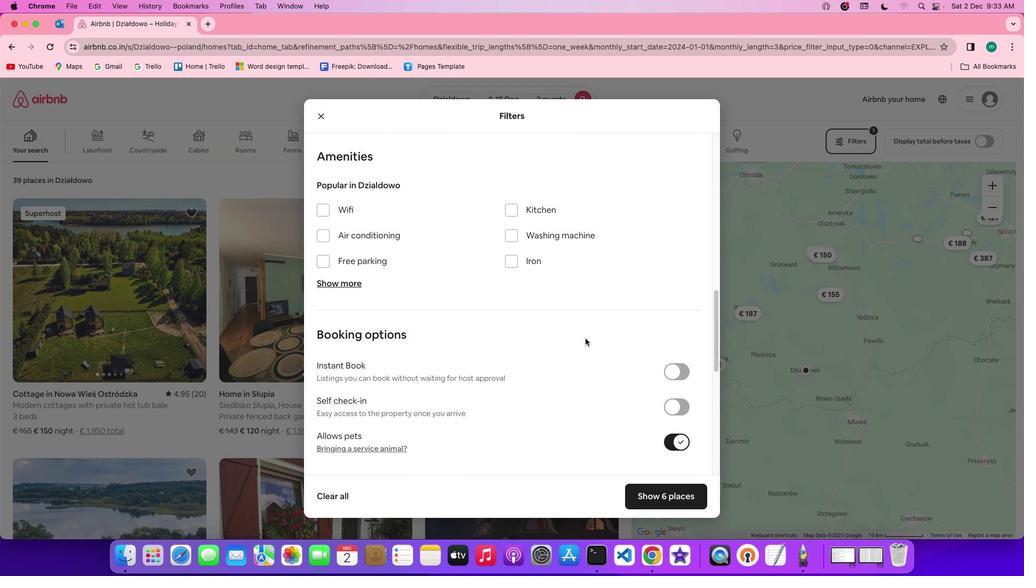 
Action: Mouse scrolled (587, 340) with delta (2, 1)
Screenshot: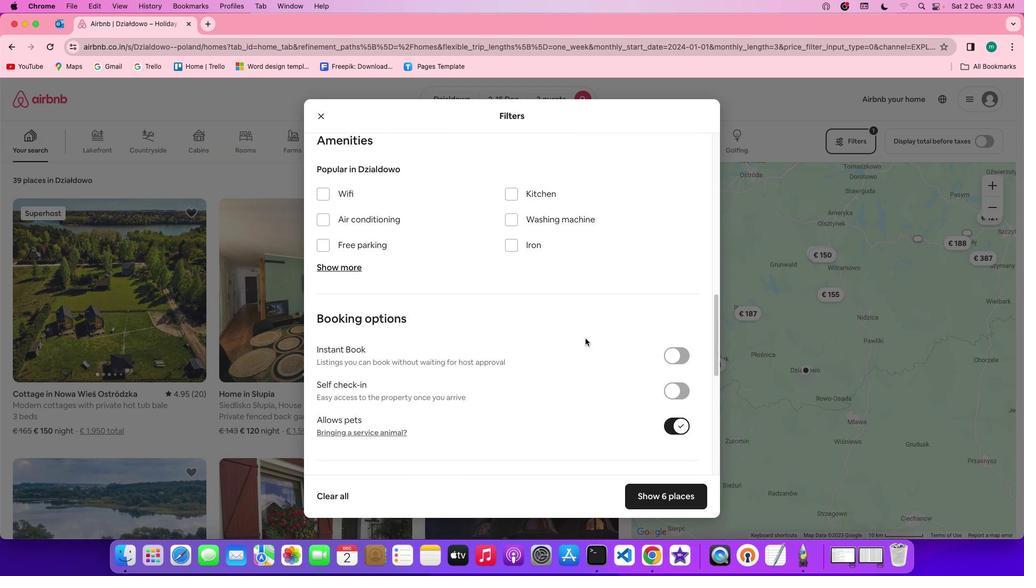 
Action: Mouse scrolled (587, 340) with delta (2, 1)
Screenshot: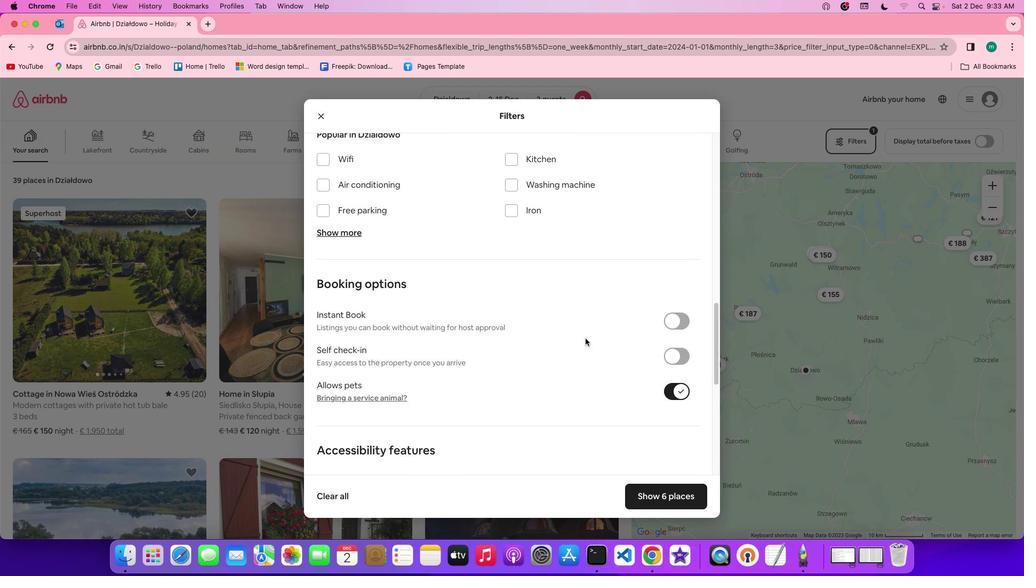 
Action: Mouse scrolled (587, 340) with delta (2, 0)
Screenshot: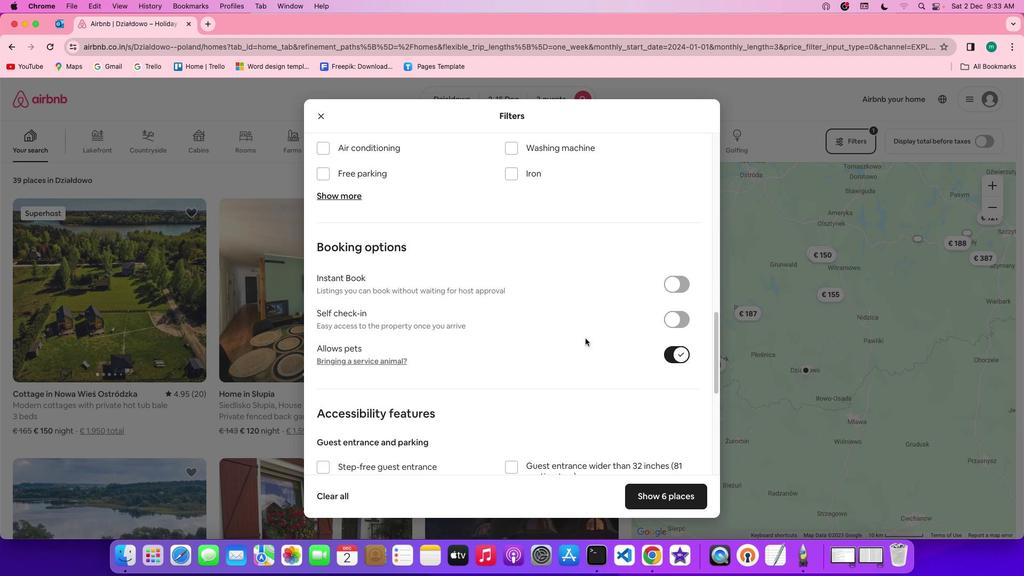 
Action: Mouse scrolled (587, 340) with delta (2, 1)
Screenshot: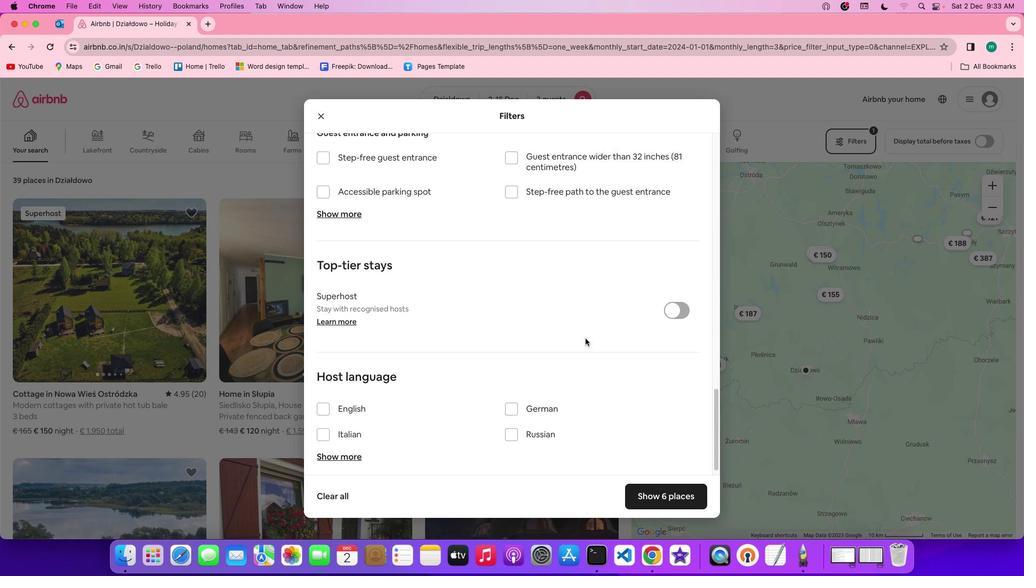 
Action: Mouse scrolled (587, 340) with delta (2, 1)
Screenshot: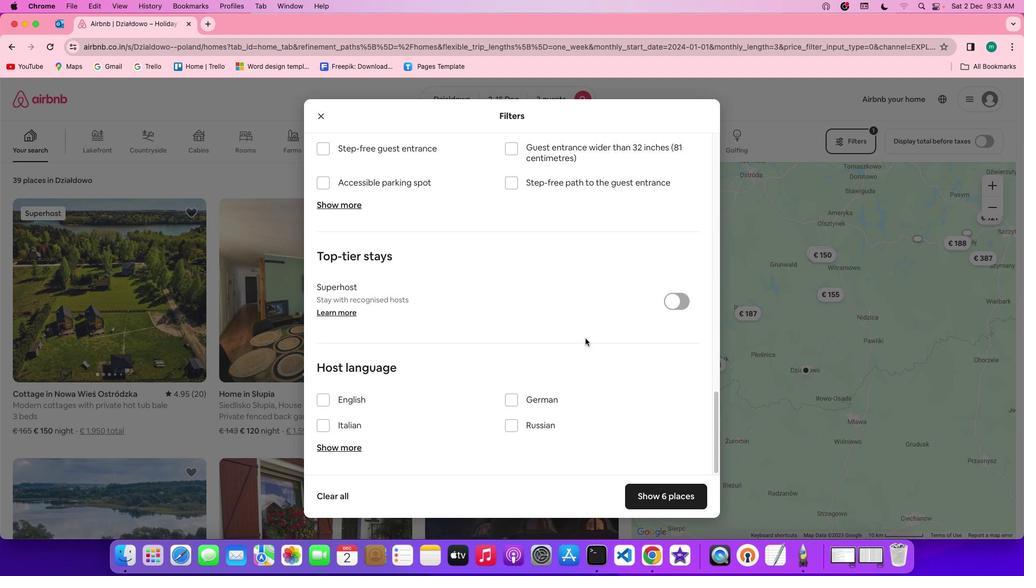 
Action: Mouse scrolled (587, 340) with delta (2, 0)
Screenshot: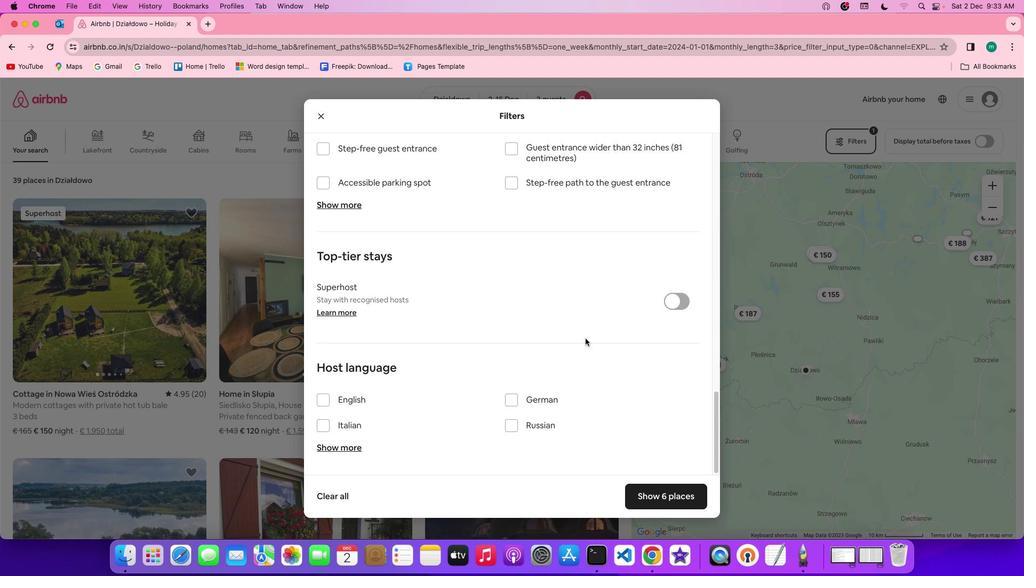 
Action: Mouse scrolled (587, 340) with delta (2, 0)
Screenshot: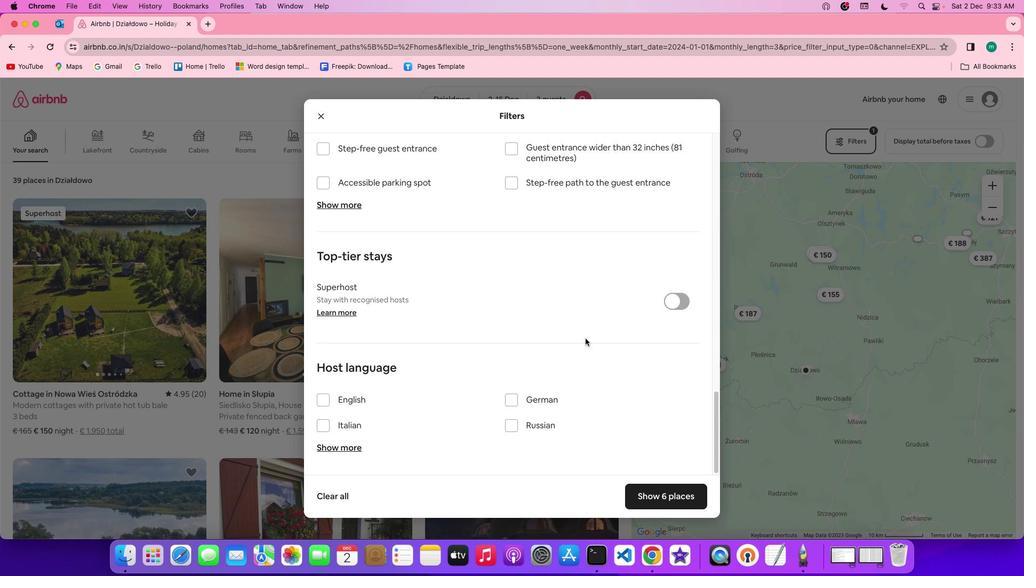
Action: Mouse scrolled (587, 340) with delta (2, 0)
Screenshot: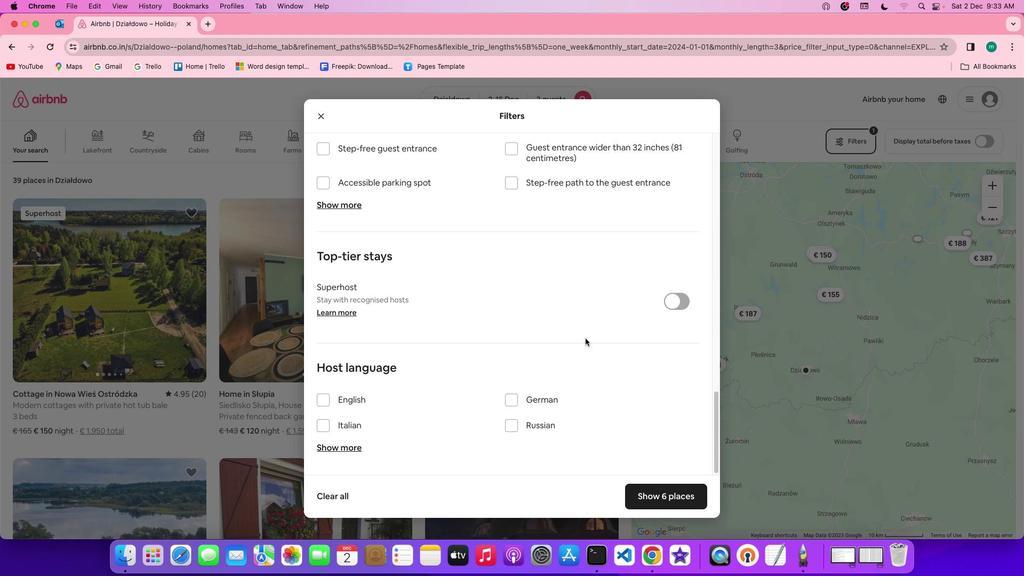 
Action: Mouse scrolled (587, 340) with delta (2, 1)
Screenshot: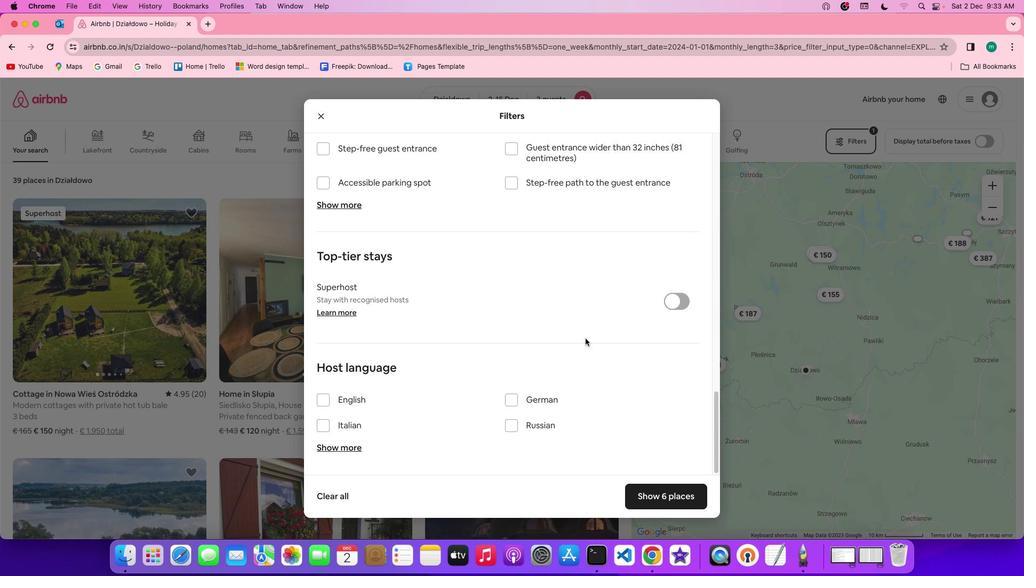 
Action: Mouse scrolled (587, 340) with delta (2, 1)
Screenshot: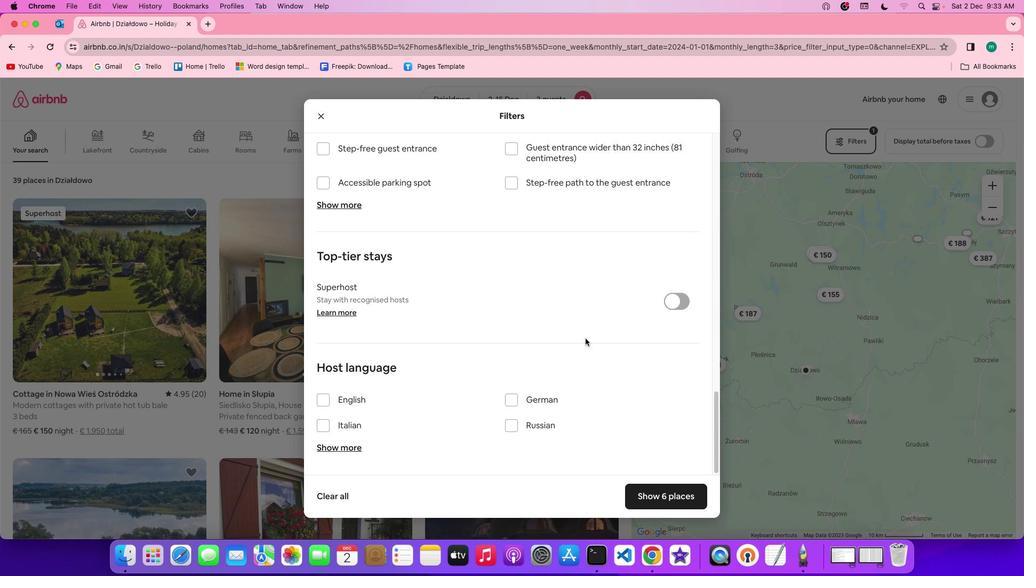 
Action: Mouse scrolled (587, 340) with delta (2, 1)
Screenshot: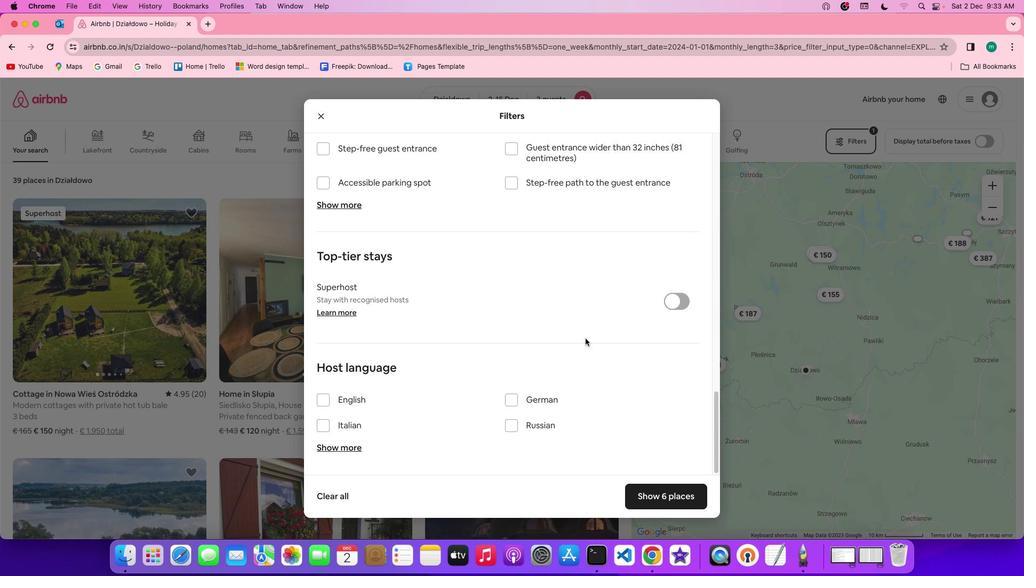 
Action: Mouse scrolled (587, 340) with delta (2, 0)
Screenshot: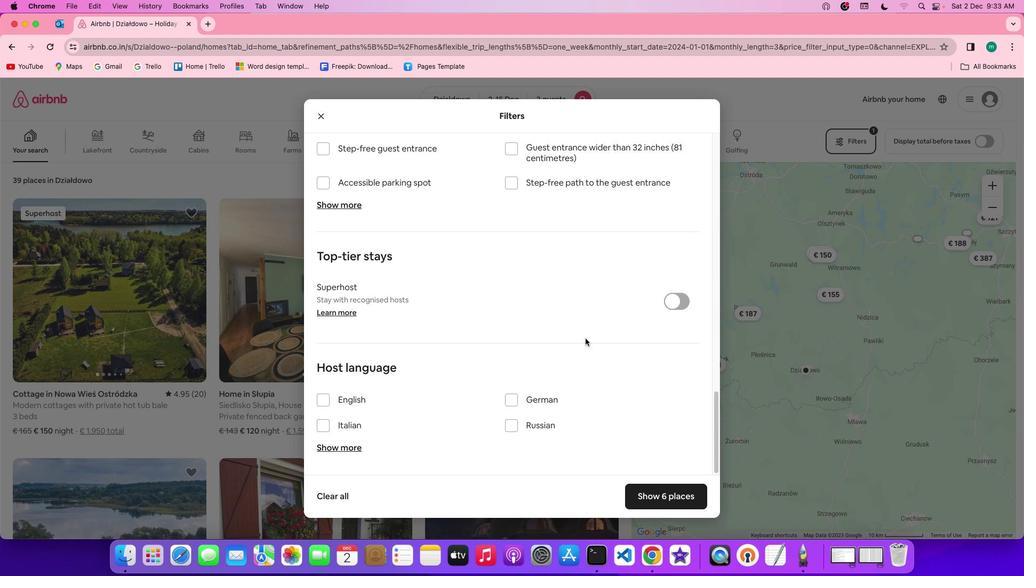 
Action: Mouse scrolled (587, 340) with delta (2, 0)
Screenshot: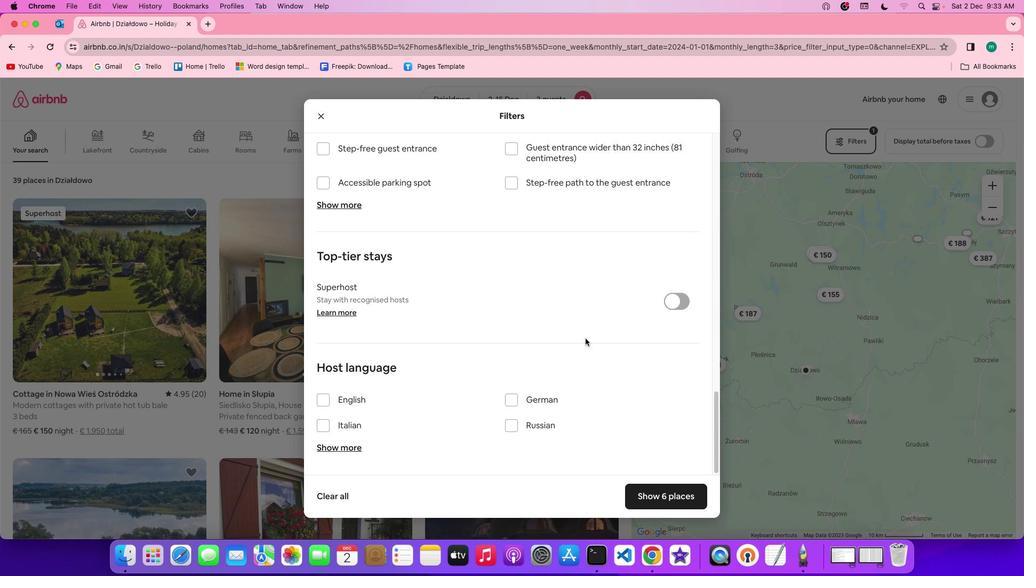 
Action: Mouse scrolled (587, 340) with delta (2, 0)
Screenshot: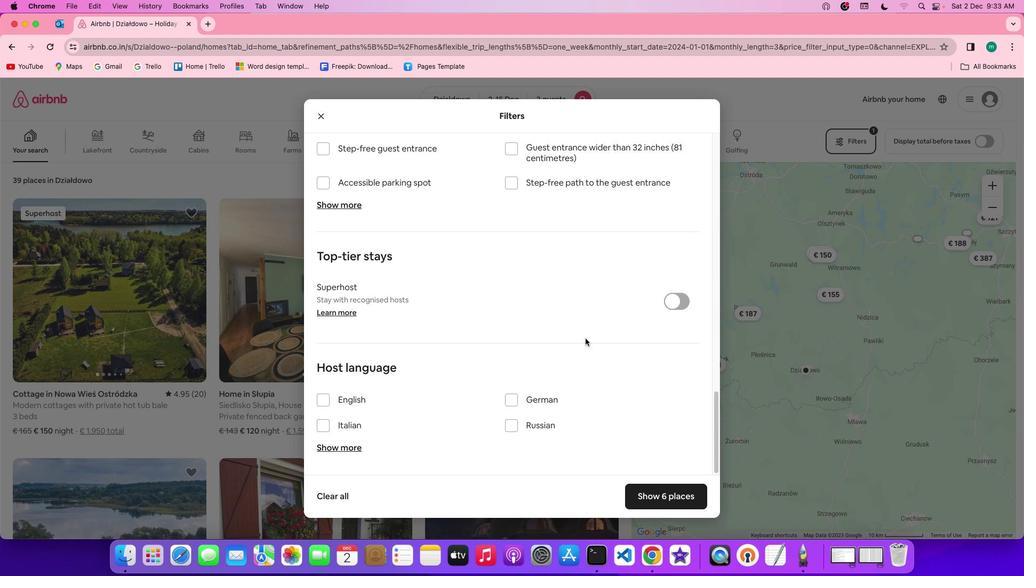 
Action: Mouse moved to (663, 505)
Screenshot: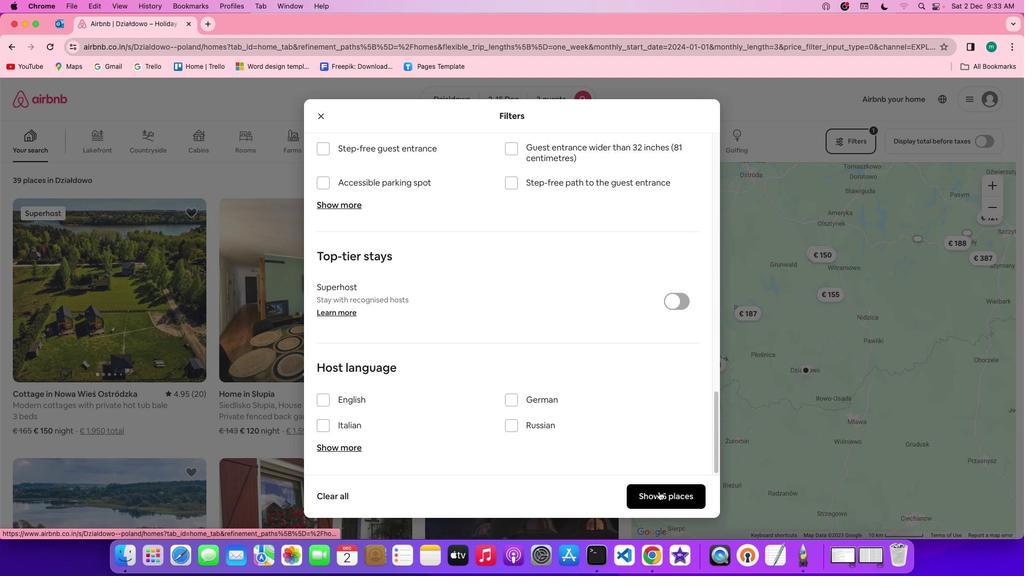 
Action: Mouse pressed left at (663, 505)
Screenshot: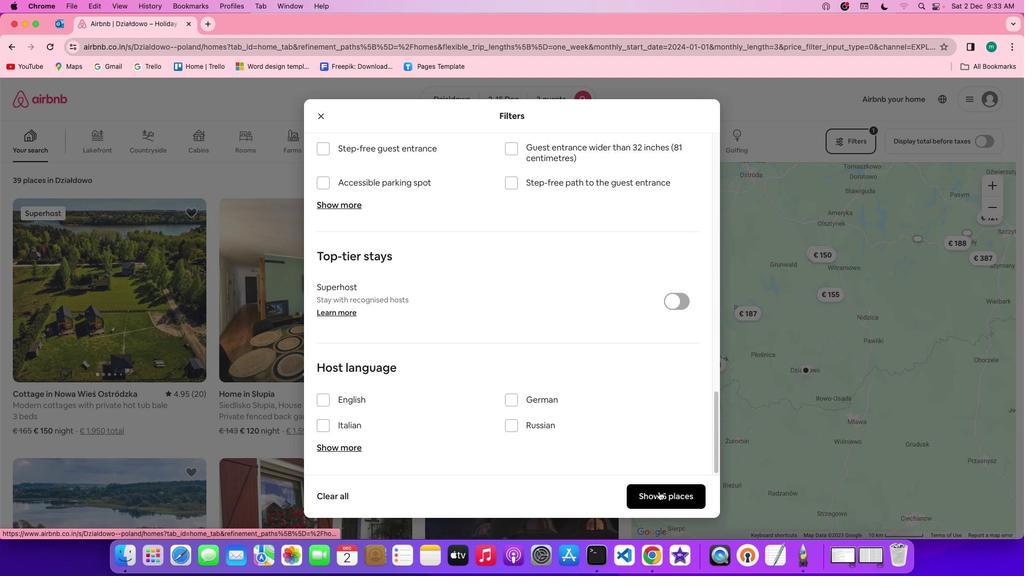 
Action: Mouse moved to (144, 328)
Screenshot: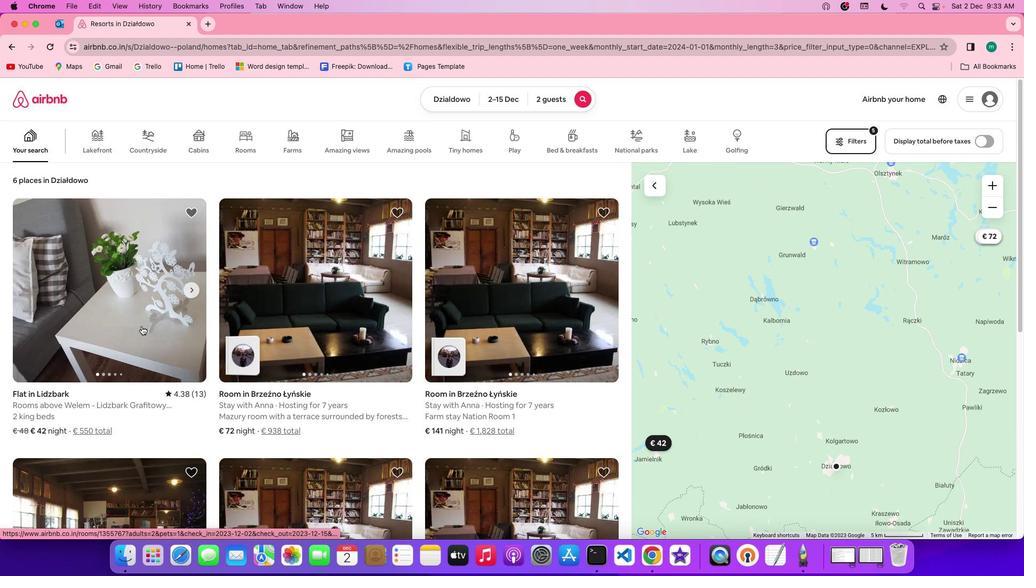 
Action: Mouse pressed left at (144, 328)
Screenshot: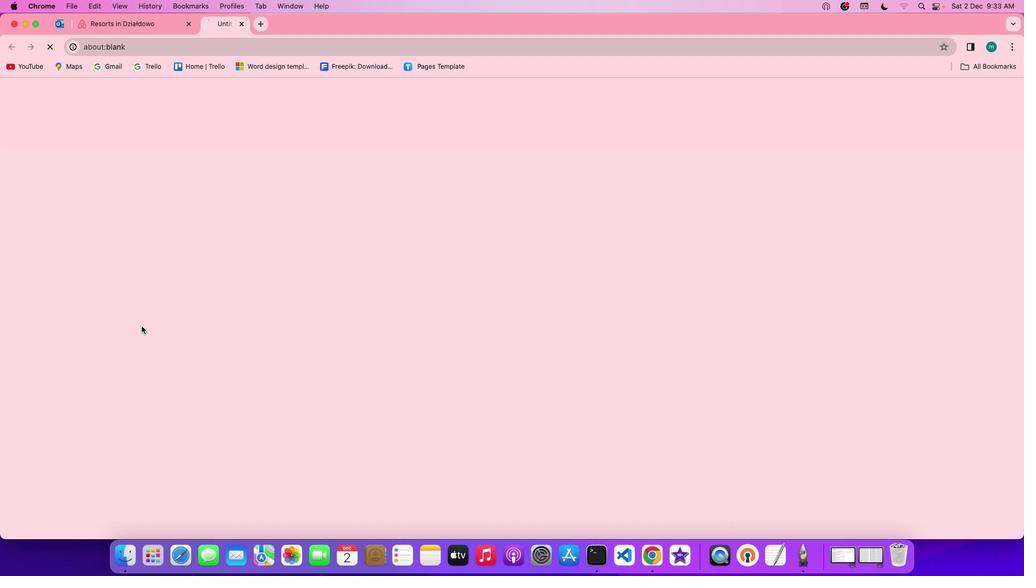 
Action: Mouse moved to (765, 394)
Screenshot: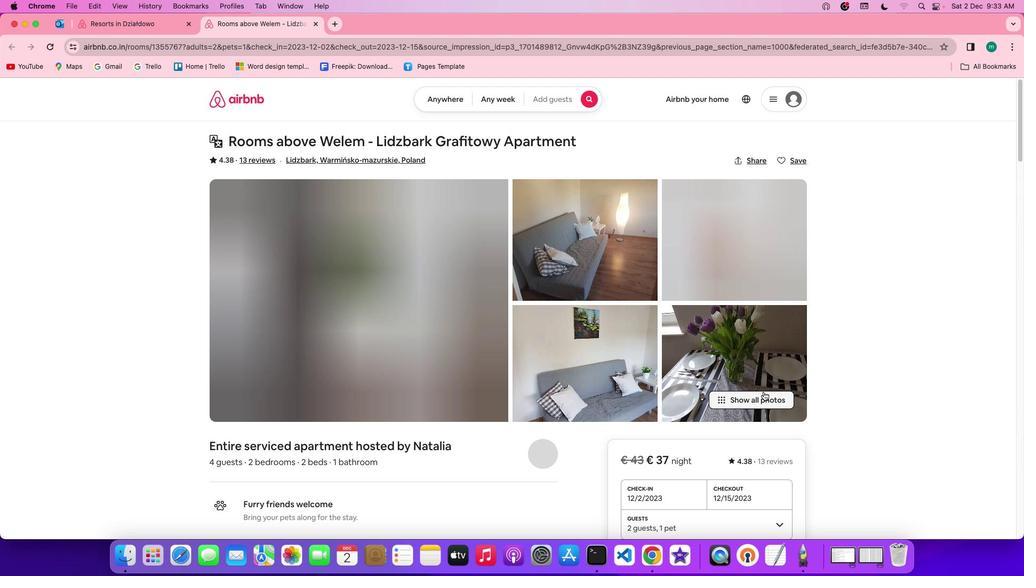 
Action: Mouse pressed left at (765, 394)
Screenshot: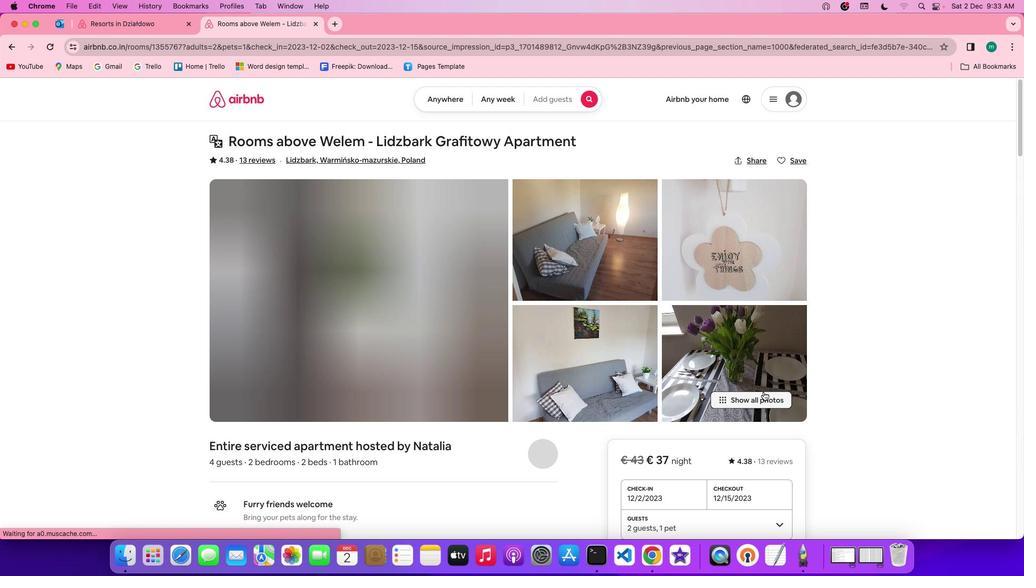 
Action: Mouse moved to (650, 465)
Screenshot: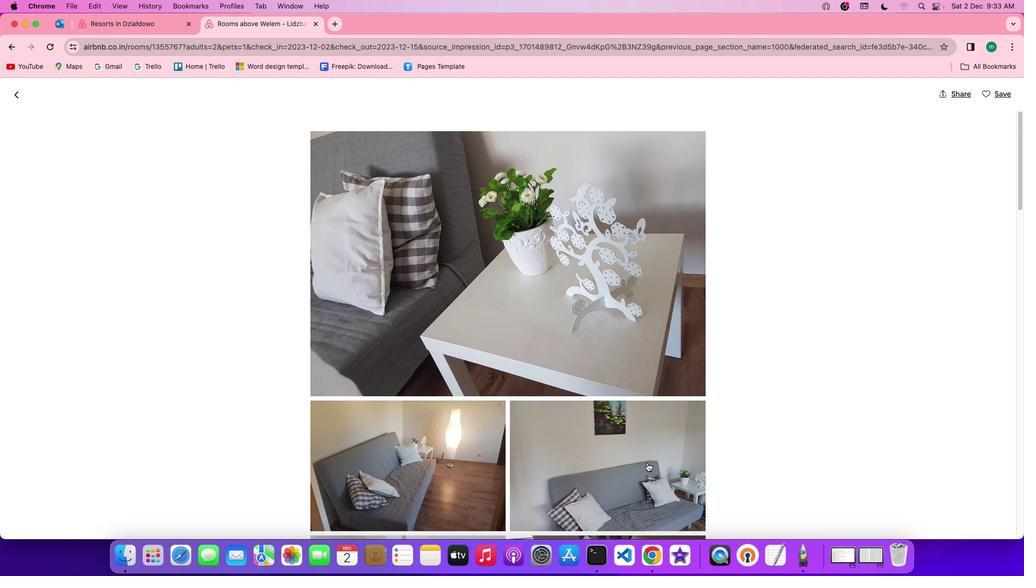 
Action: Mouse scrolled (650, 465) with delta (2, 1)
Screenshot: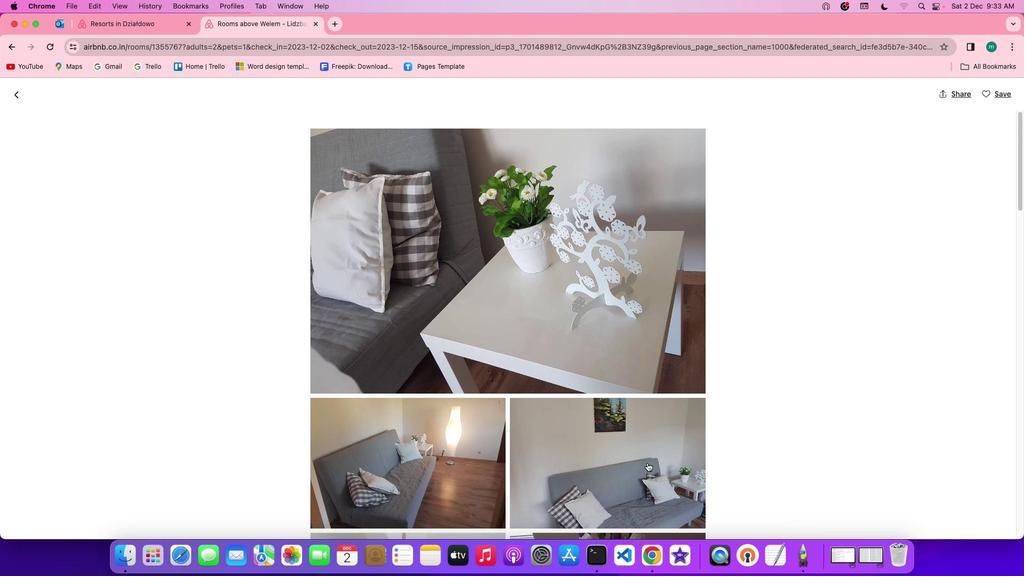 
Action: Mouse scrolled (650, 465) with delta (2, 1)
Screenshot: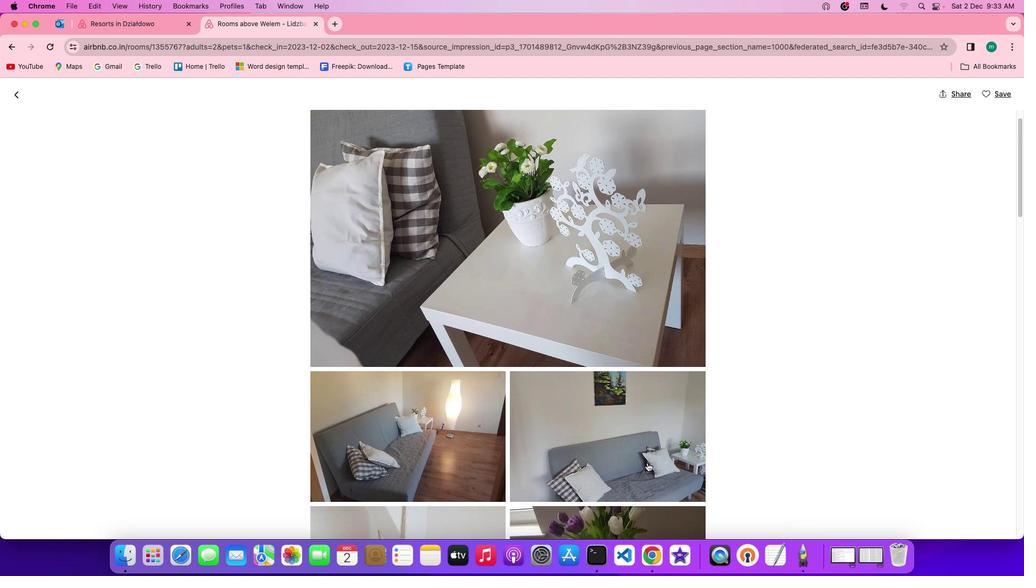 
Action: Mouse scrolled (650, 465) with delta (2, 1)
Screenshot: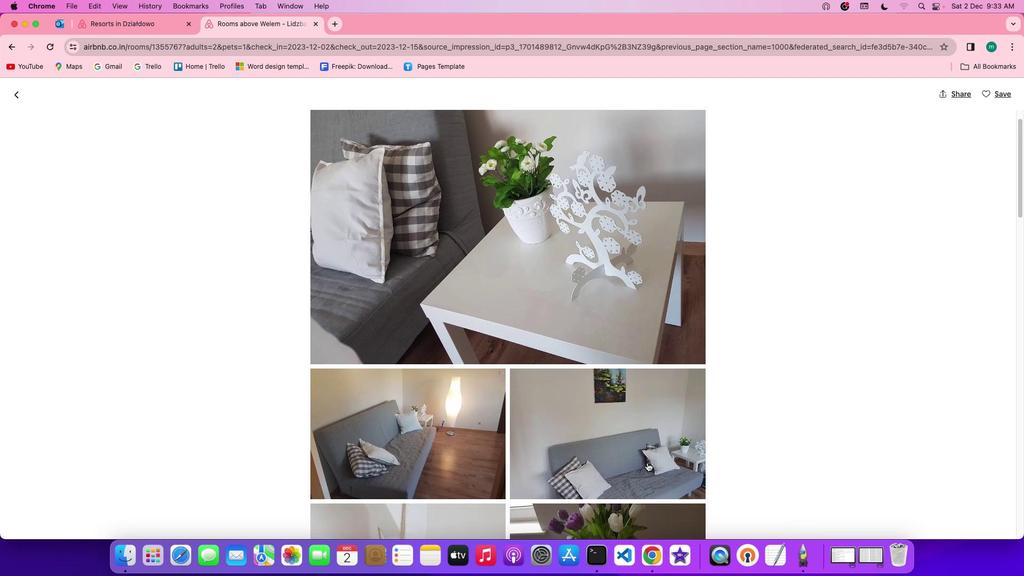 
Action: Mouse scrolled (650, 465) with delta (2, 1)
Screenshot: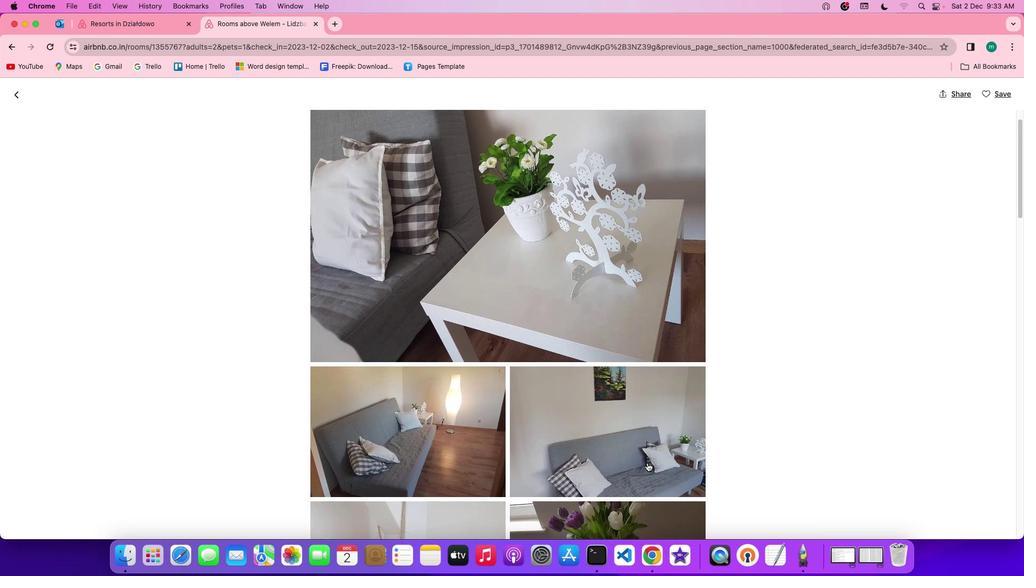 
Action: Mouse scrolled (650, 465) with delta (2, 1)
Screenshot: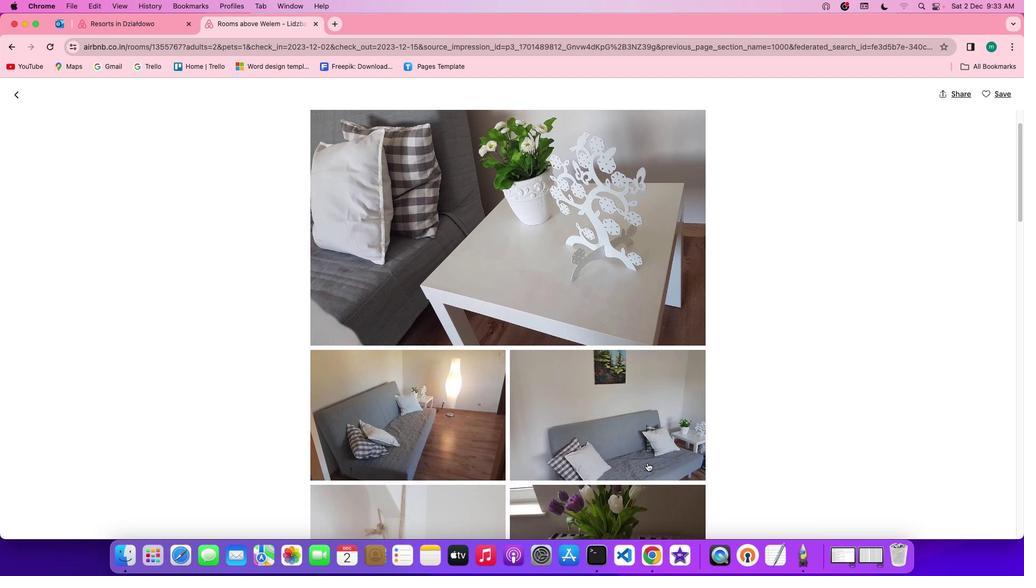 
Action: Mouse scrolled (650, 465) with delta (2, 1)
Screenshot: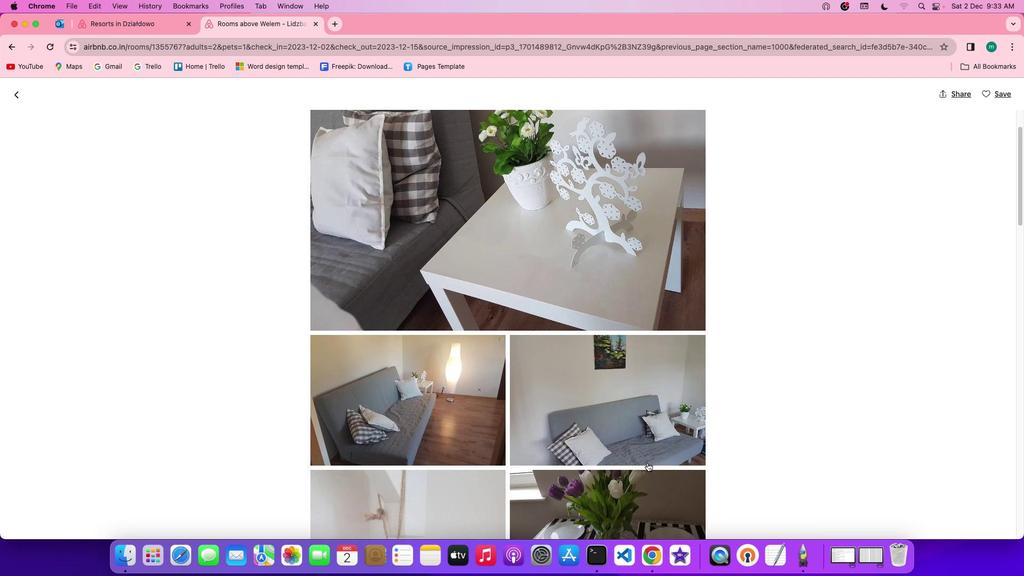 
Action: Mouse scrolled (650, 465) with delta (2, 1)
Screenshot: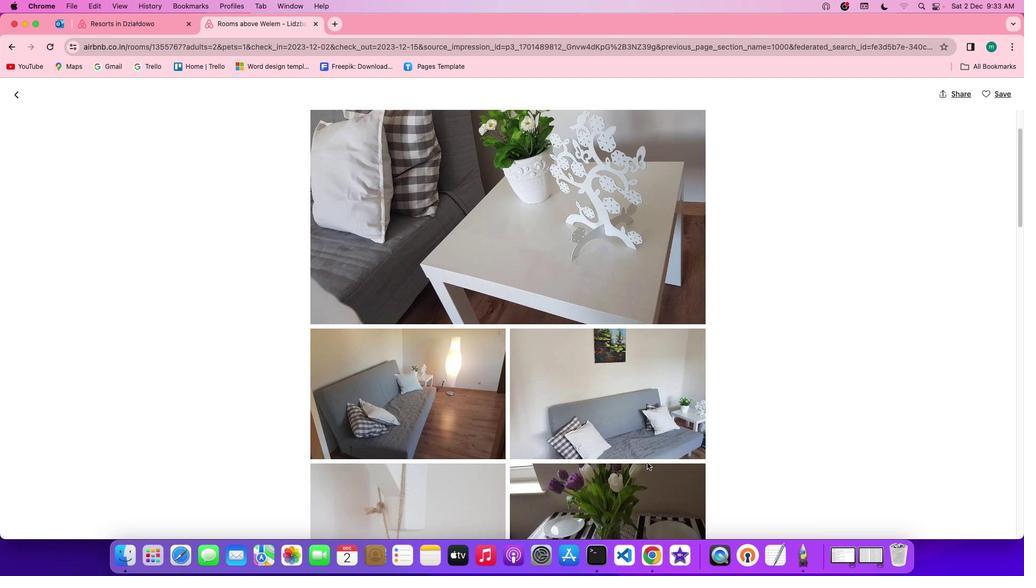 
Action: Mouse scrolled (650, 465) with delta (2, 1)
Screenshot: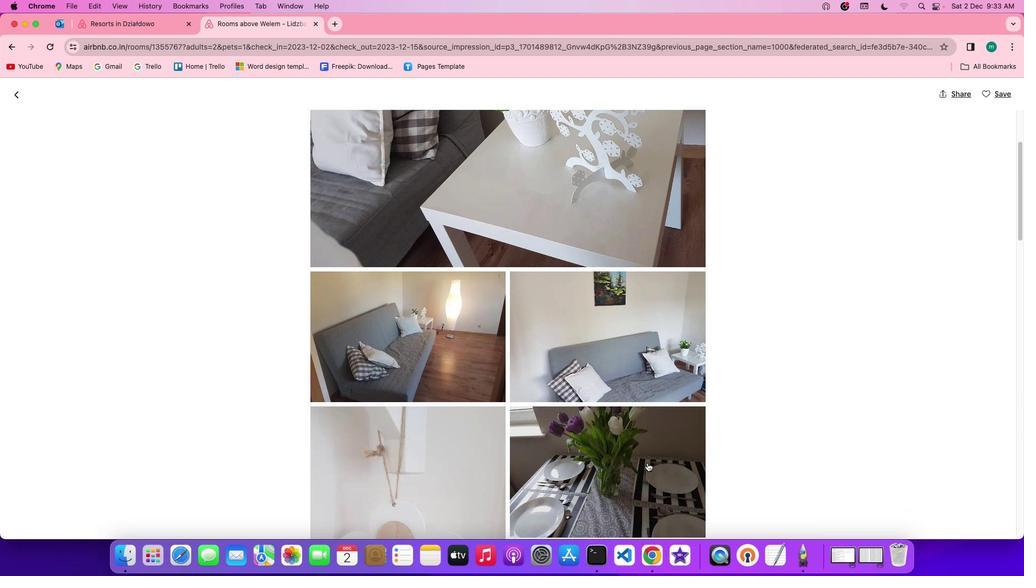 
Action: Mouse scrolled (650, 465) with delta (2, 1)
Screenshot: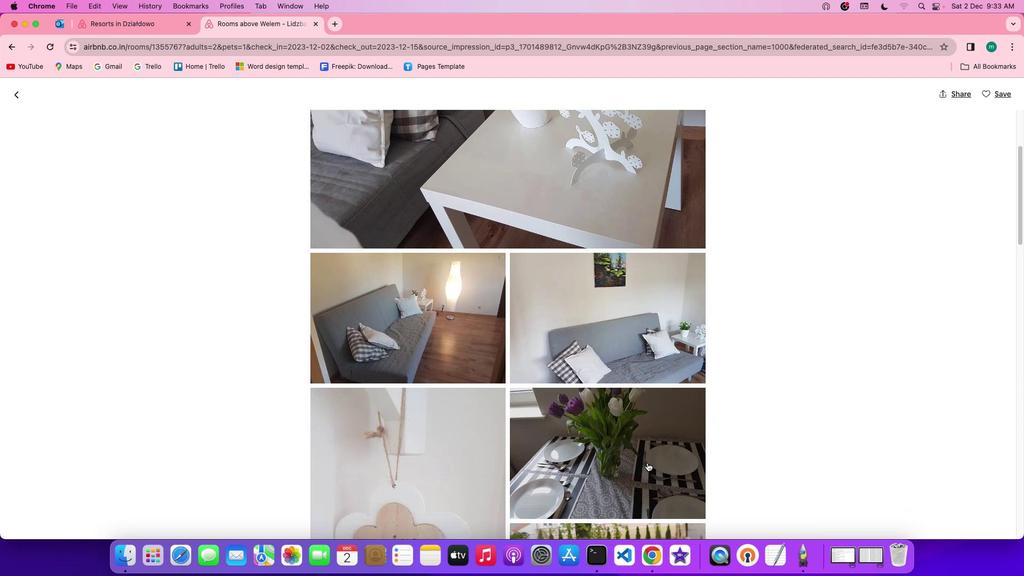 
Action: Mouse scrolled (650, 465) with delta (2, 1)
Screenshot: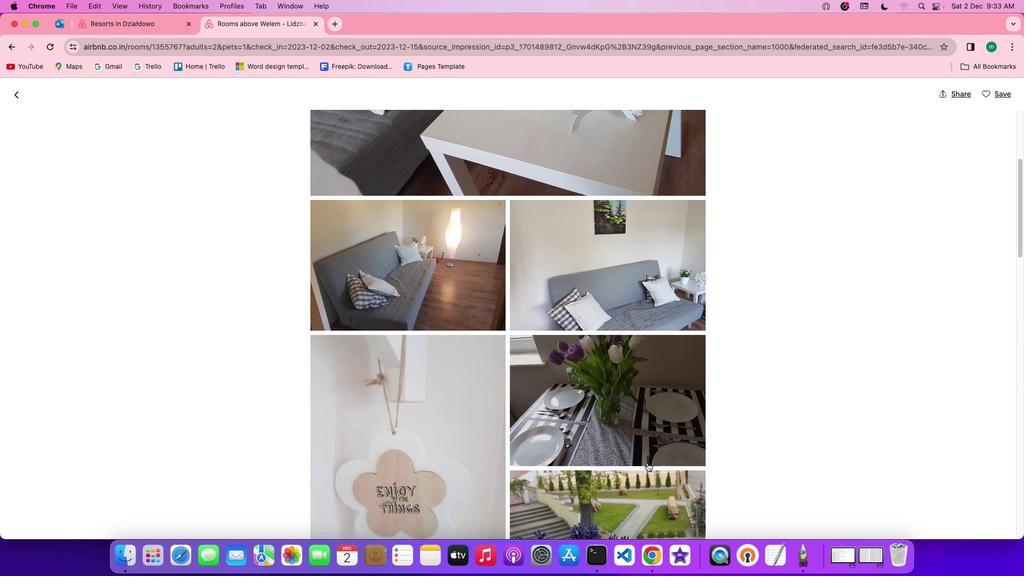 
Action: Mouse scrolled (650, 465) with delta (2, 0)
Screenshot: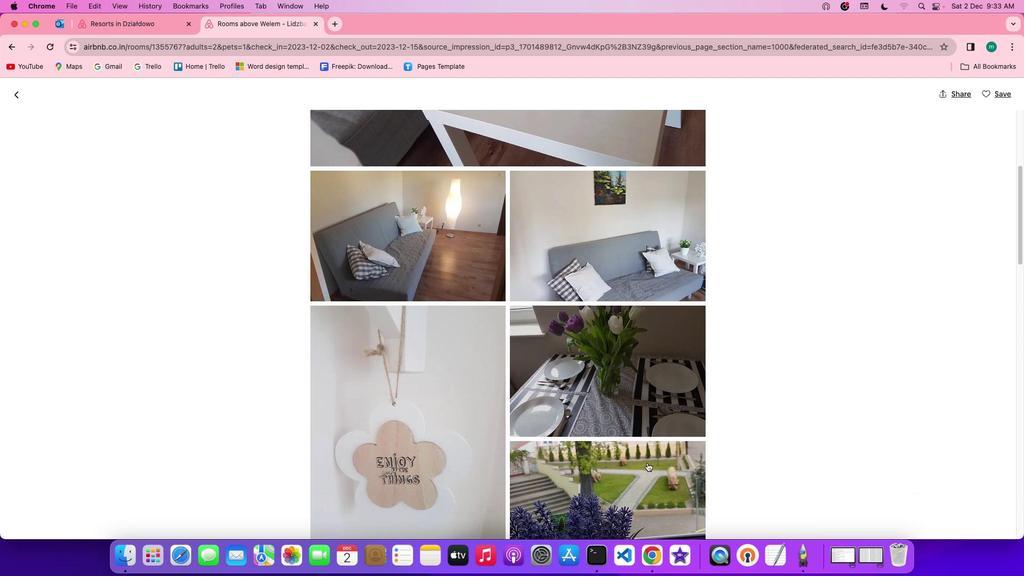 
Action: Mouse scrolled (650, 465) with delta (2, 0)
Screenshot: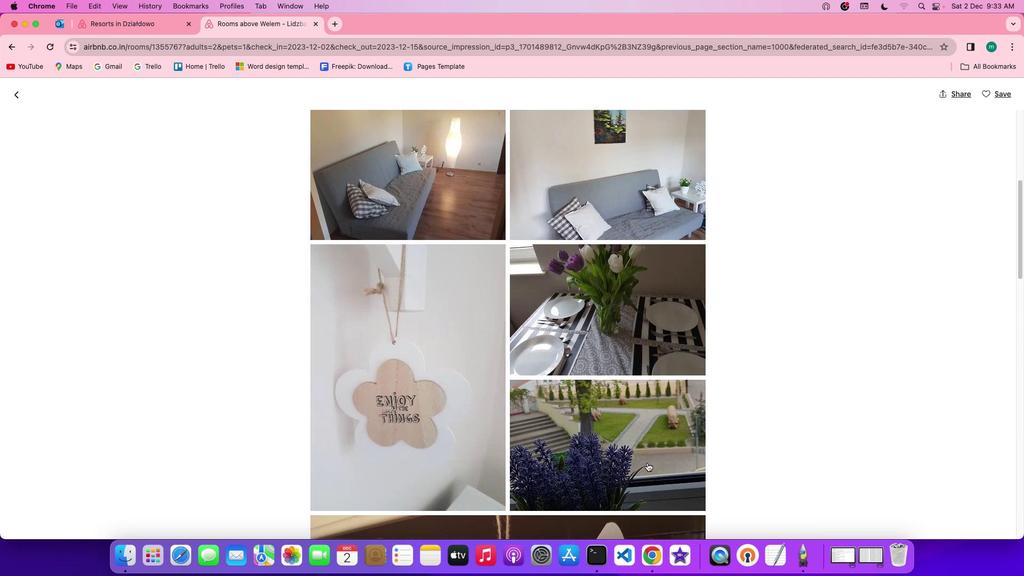 
Action: Mouse scrolled (650, 465) with delta (2, 1)
Screenshot: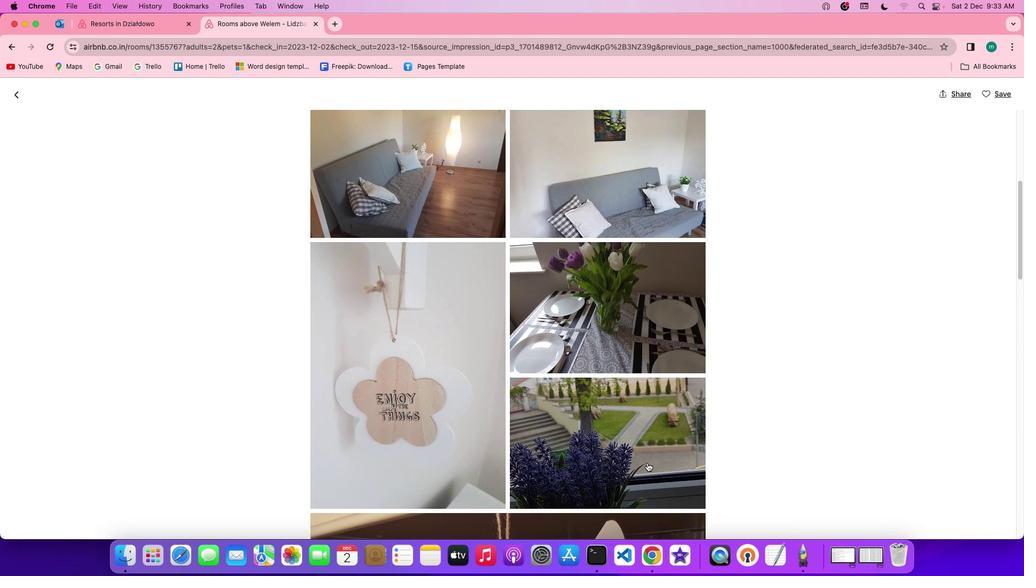 
Action: Mouse scrolled (650, 465) with delta (2, 1)
Screenshot: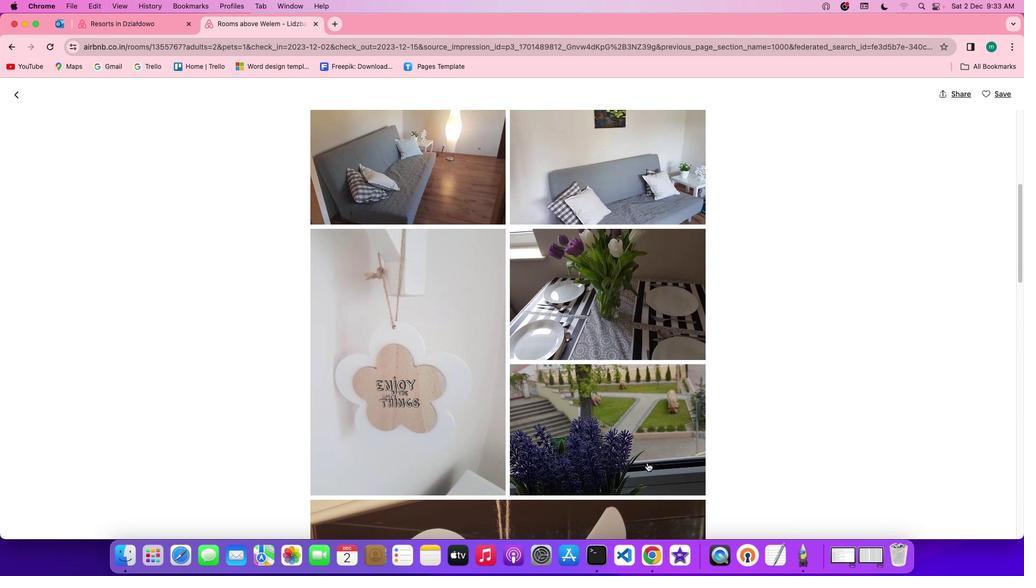 
Action: Mouse scrolled (650, 465) with delta (2, 1)
Screenshot: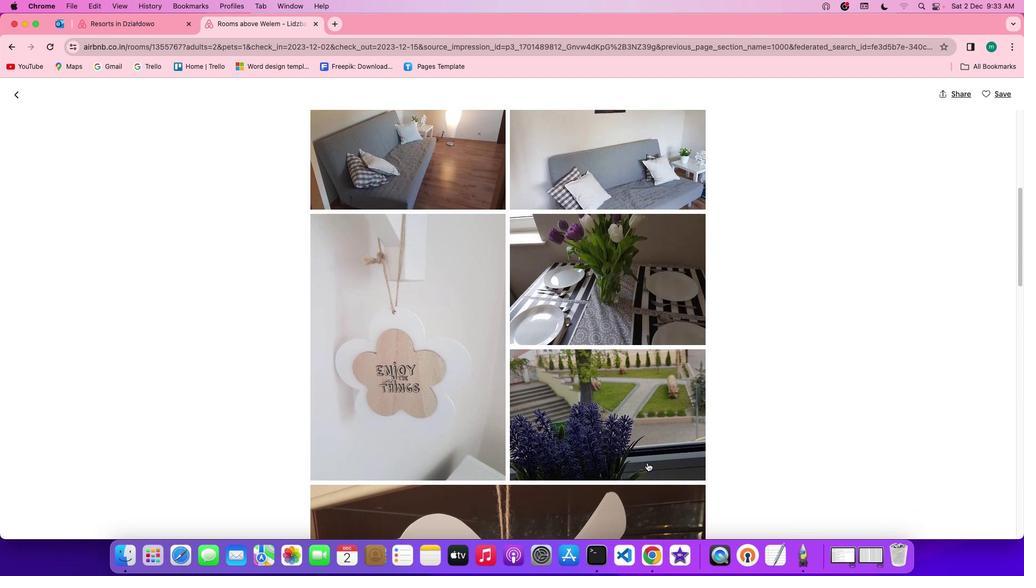 
Action: Mouse scrolled (650, 465) with delta (2, 1)
Screenshot: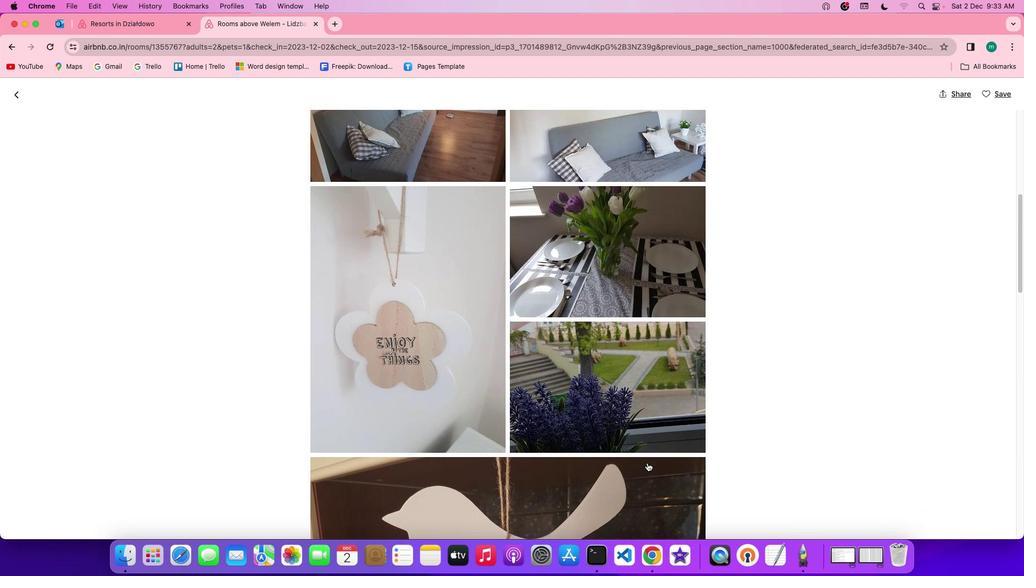 
Action: Mouse scrolled (650, 465) with delta (2, 1)
Screenshot: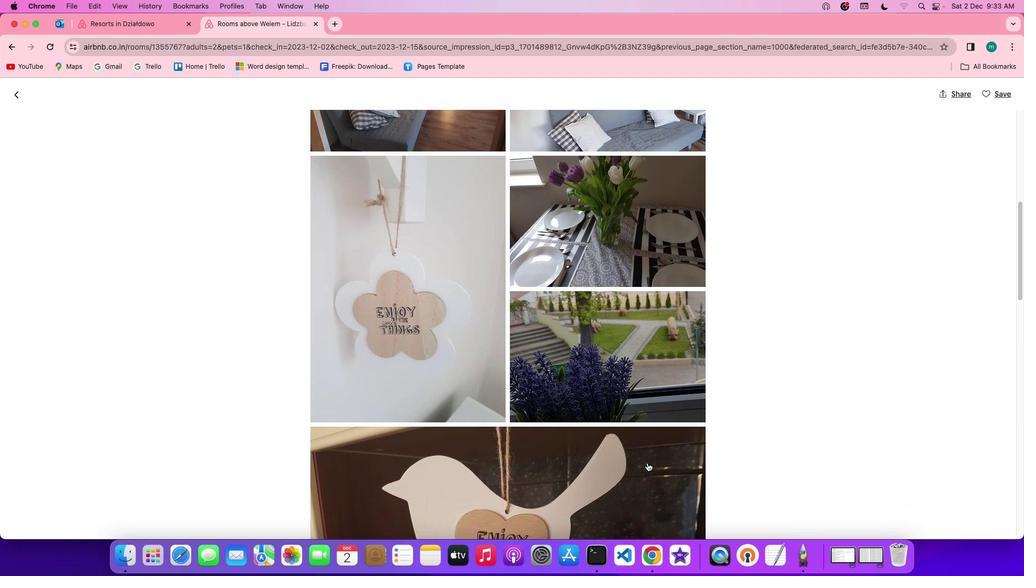 
Action: Mouse scrolled (650, 465) with delta (2, 1)
Screenshot: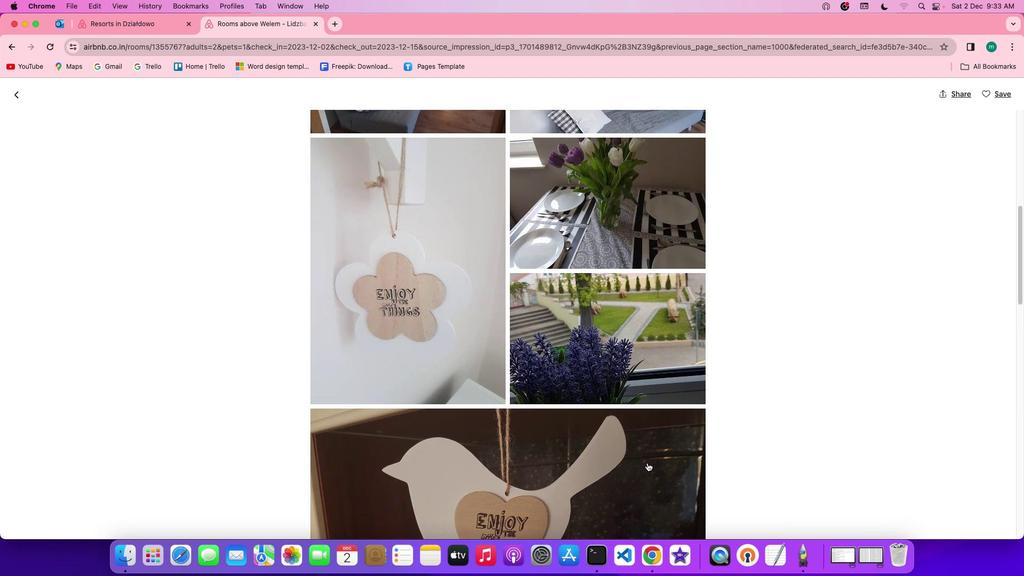 
Action: Mouse scrolled (650, 465) with delta (2, 1)
Screenshot: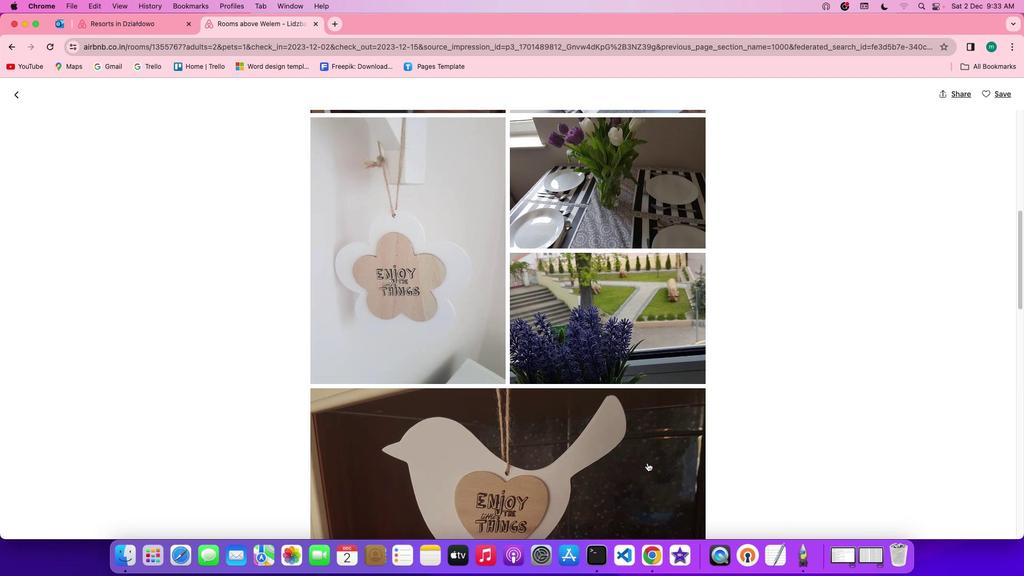 
Action: Mouse scrolled (650, 465) with delta (2, 1)
Screenshot: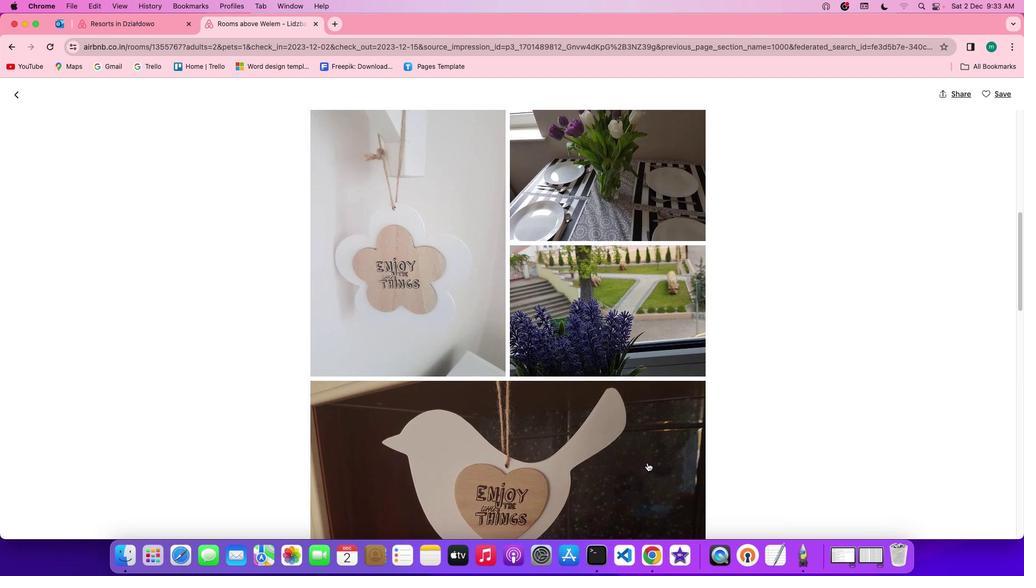 
Action: Mouse scrolled (650, 465) with delta (2, 1)
Screenshot: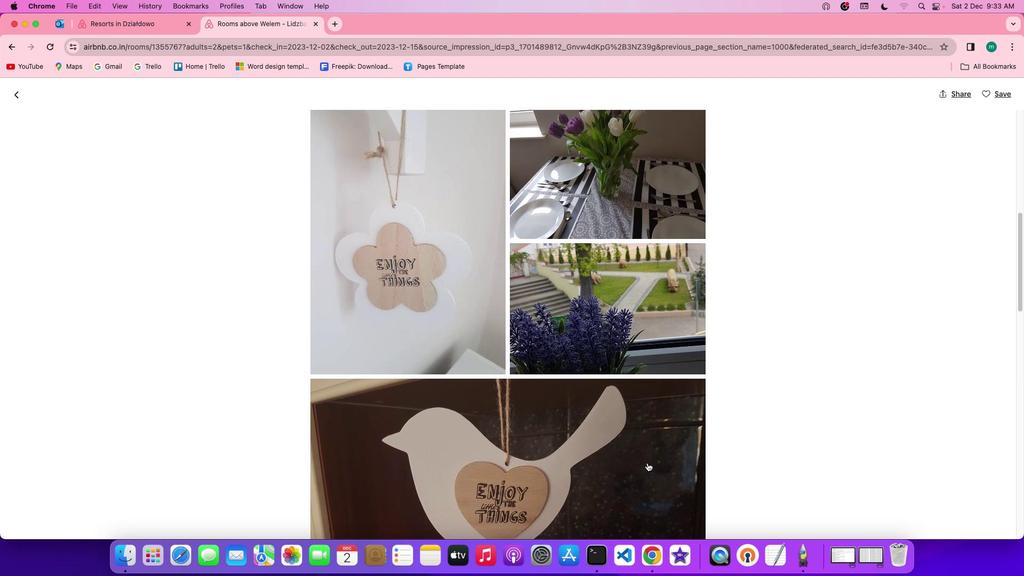 
Action: Mouse scrolled (650, 465) with delta (2, 1)
Screenshot: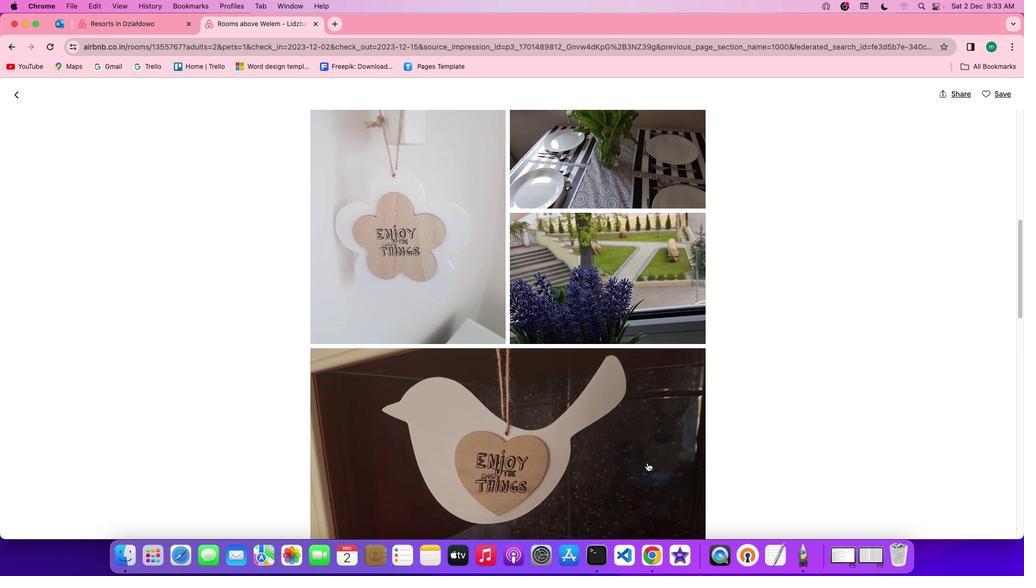 
Action: Mouse scrolled (650, 465) with delta (2, 1)
Screenshot: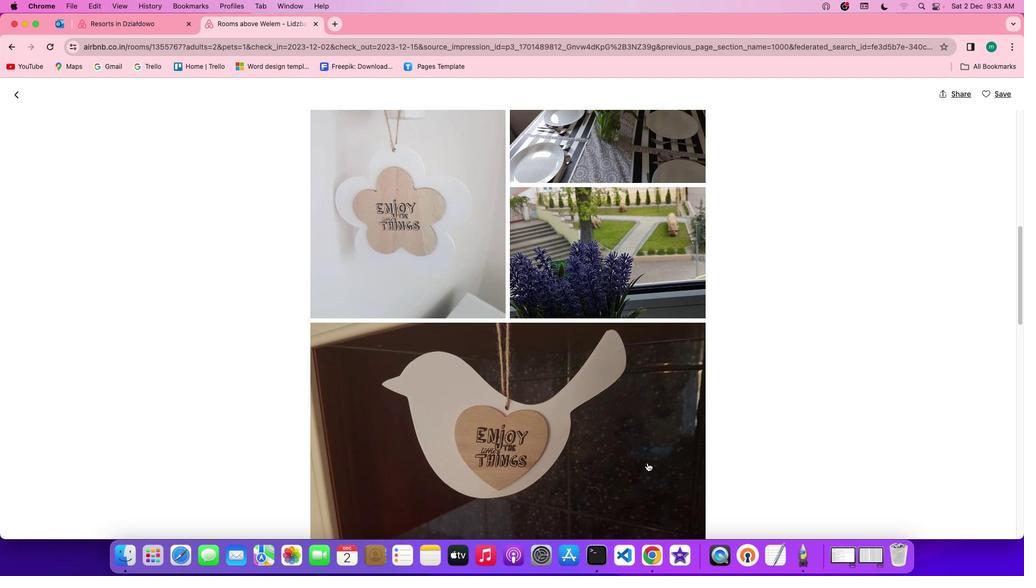 
Action: Mouse scrolled (650, 465) with delta (2, 1)
Screenshot: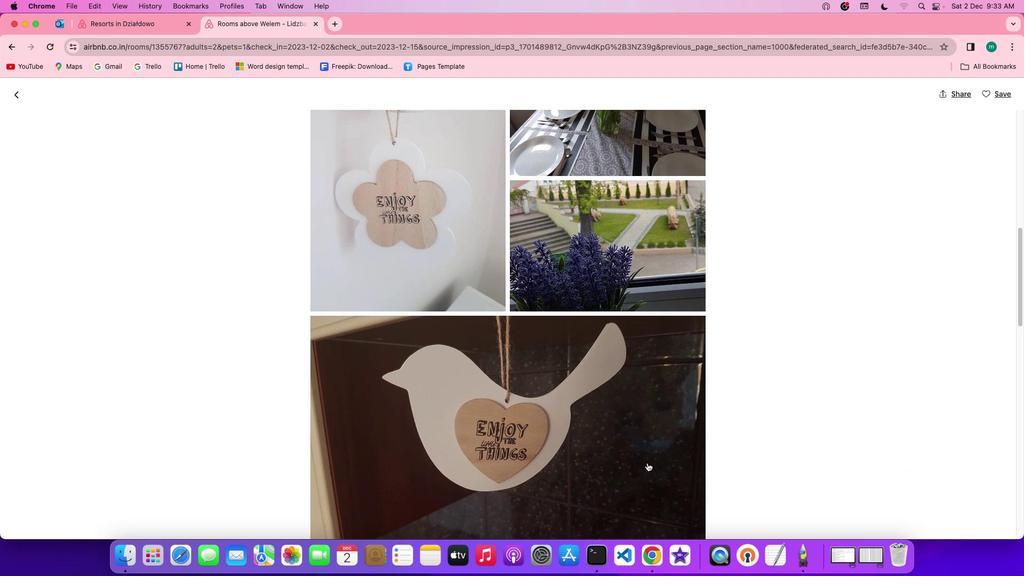 
Action: Mouse scrolled (650, 465) with delta (2, 1)
Screenshot: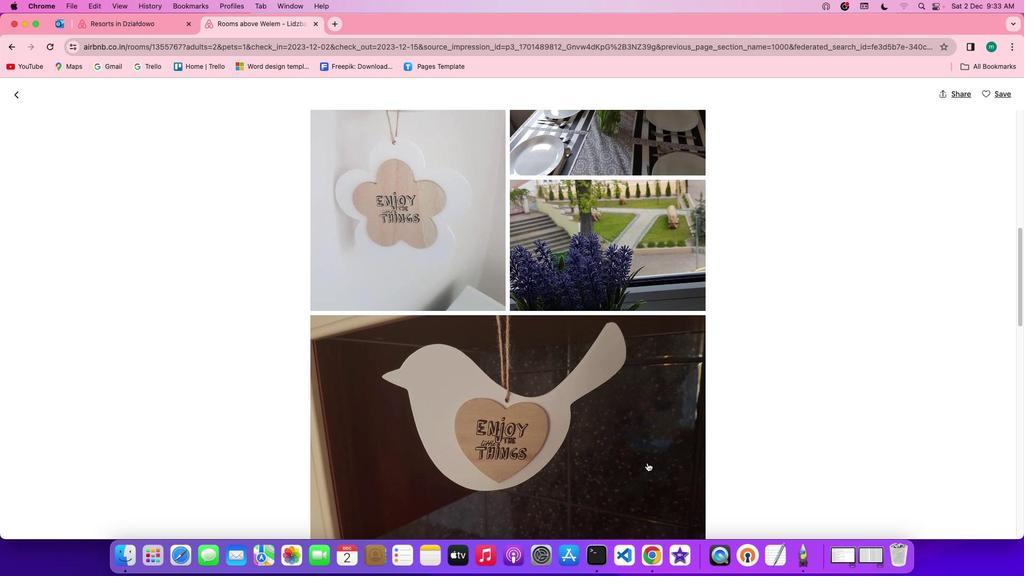 
Action: Mouse scrolled (650, 465) with delta (2, 1)
Screenshot: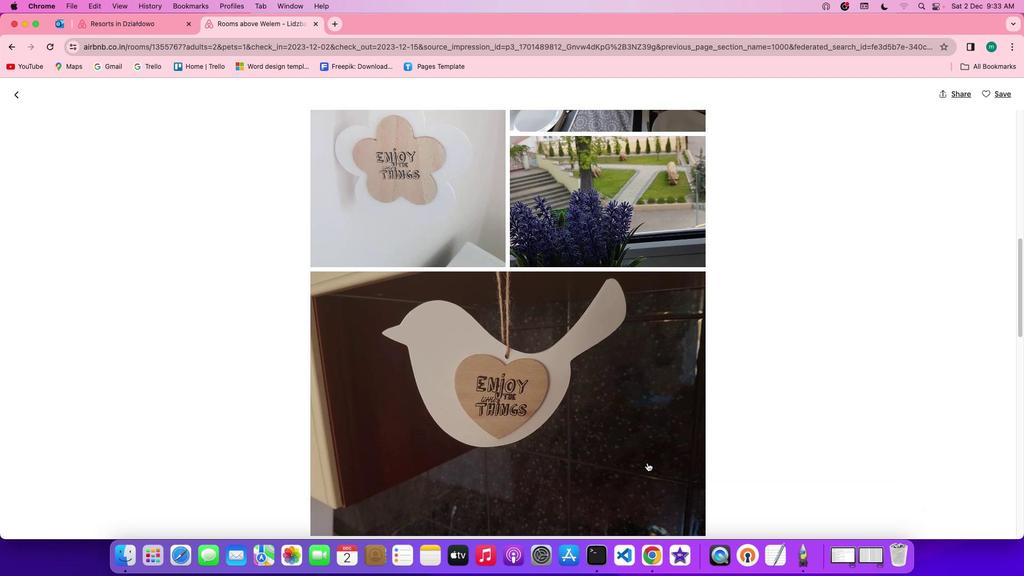 
Action: Mouse scrolled (650, 465) with delta (2, 1)
Screenshot: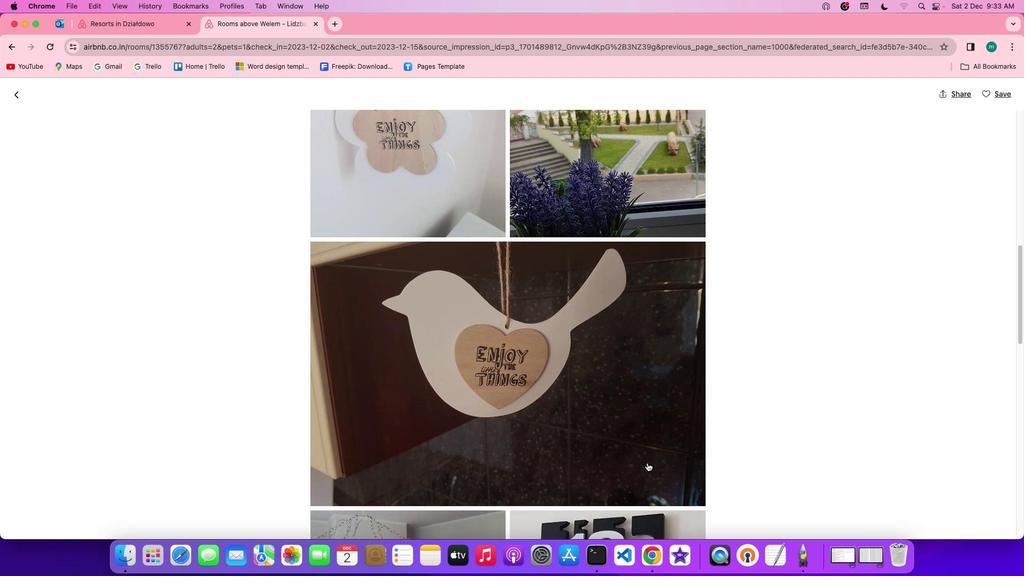 
Action: Mouse scrolled (650, 465) with delta (2, 1)
Screenshot: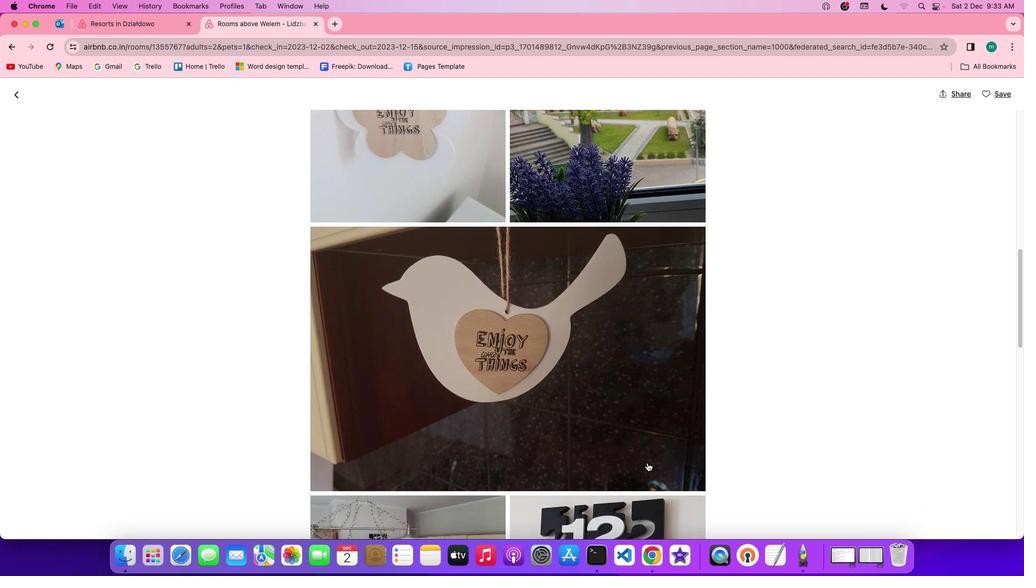 
Action: Mouse scrolled (650, 465) with delta (2, 1)
Screenshot: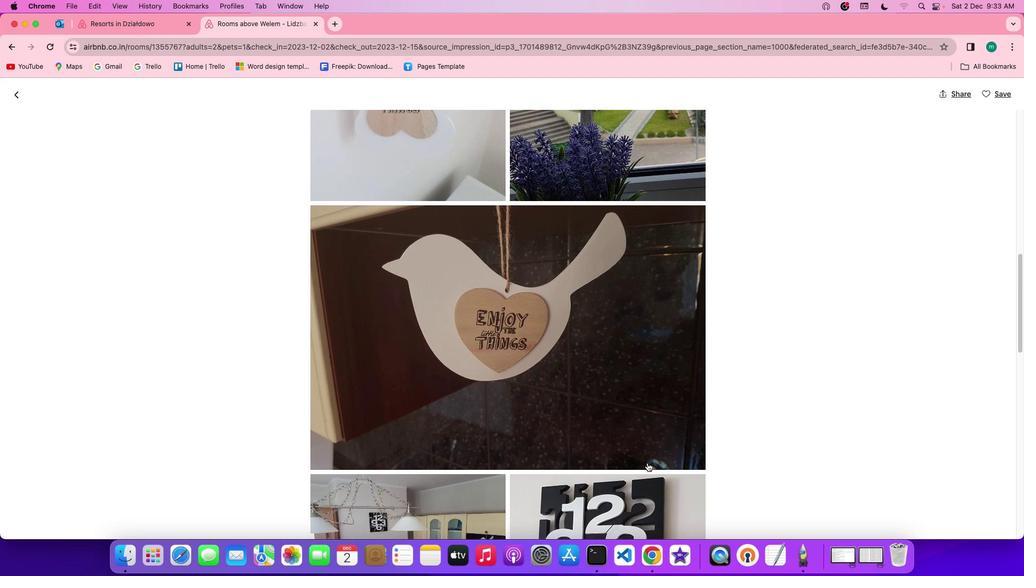
Action: Mouse scrolled (650, 465) with delta (2, 1)
Screenshot: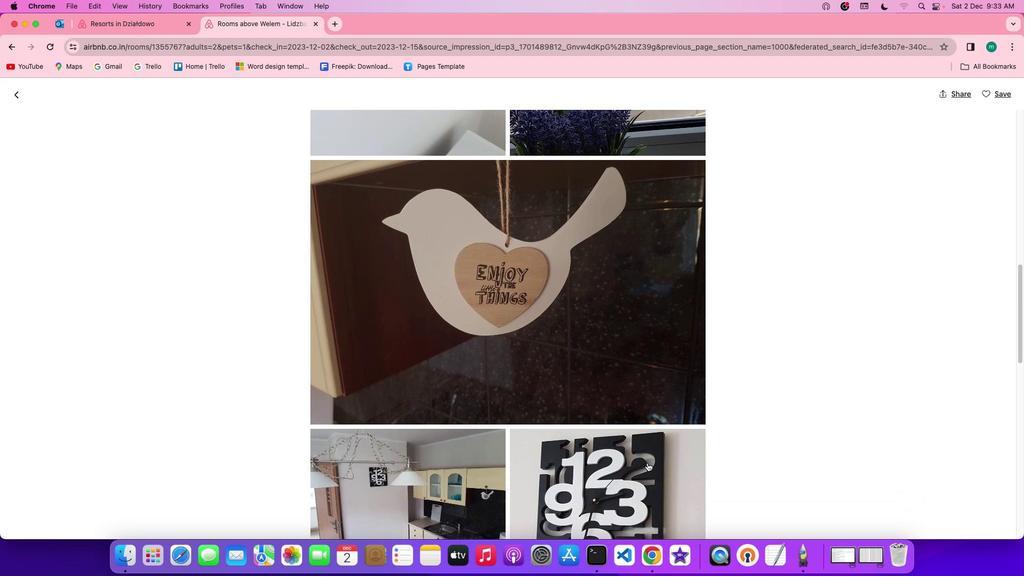 
Action: Mouse scrolled (650, 465) with delta (2, 1)
Screenshot: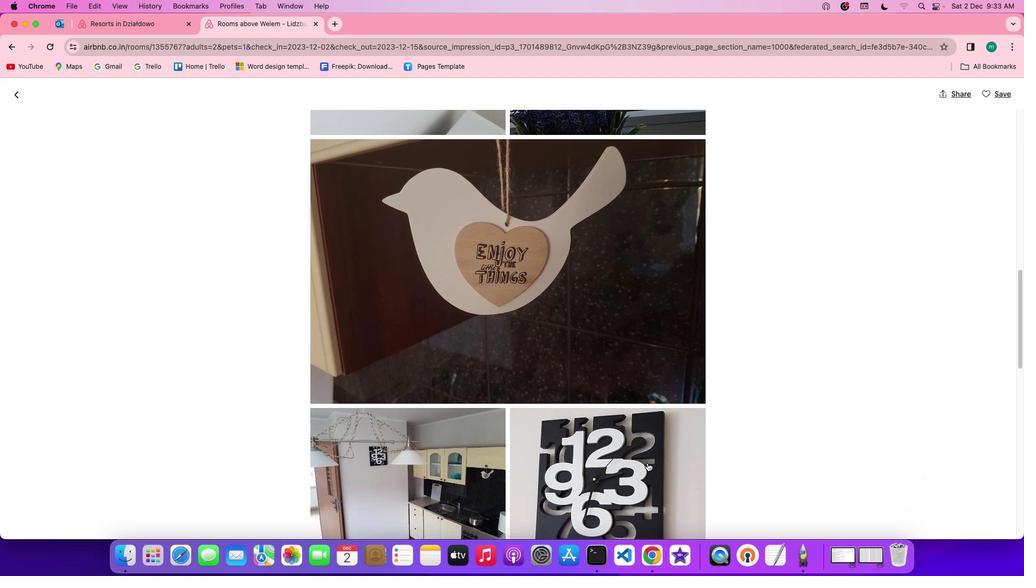 
Action: Mouse scrolled (650, 465) with delta (2, 1)
Screenshot: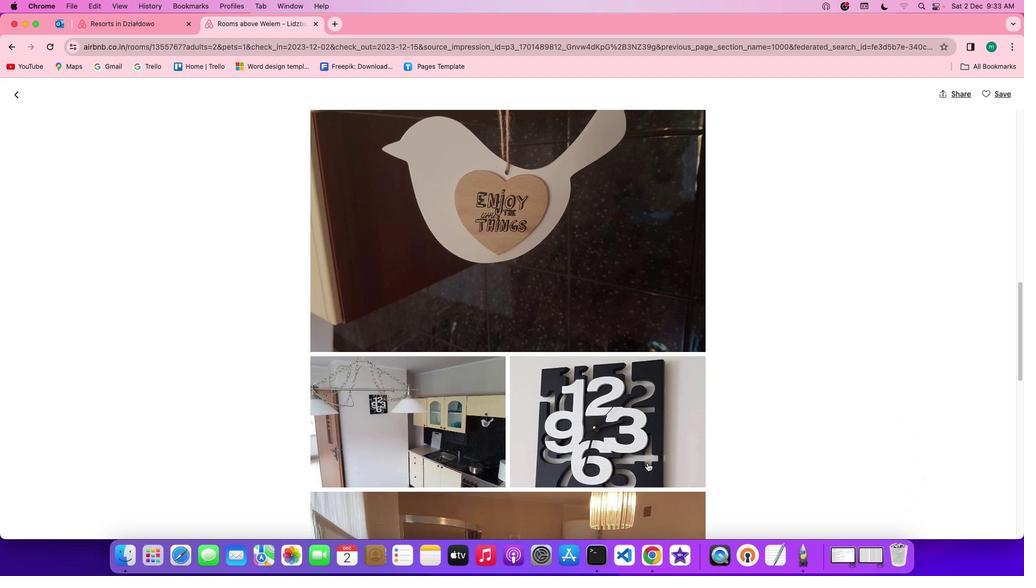 
Action: Mouse scrolled (650, 465) with delta (2, 1)
Screenshot: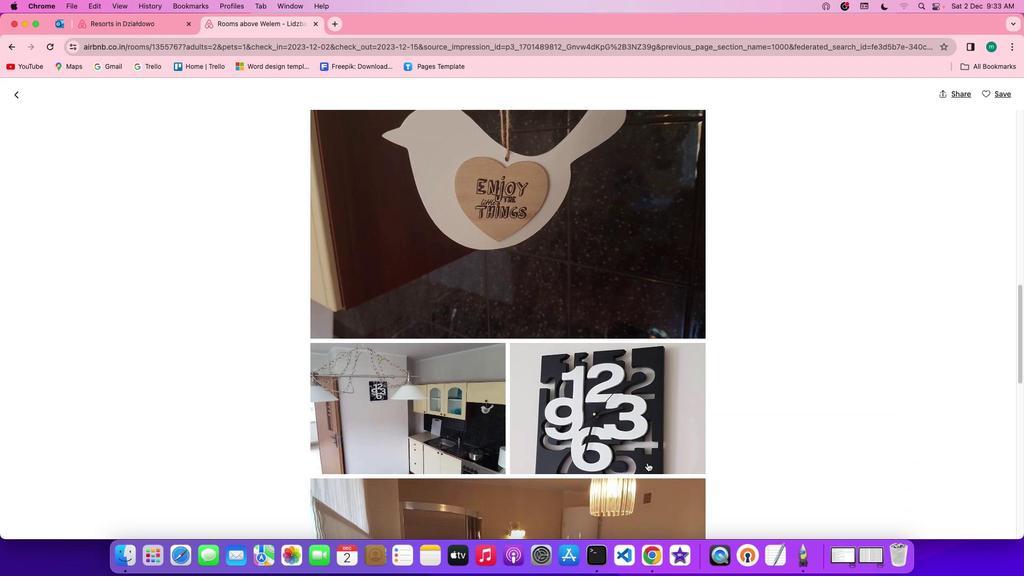 
Action: Mouse scrolled (650, 465) with delta (2, 1)
Screenshot: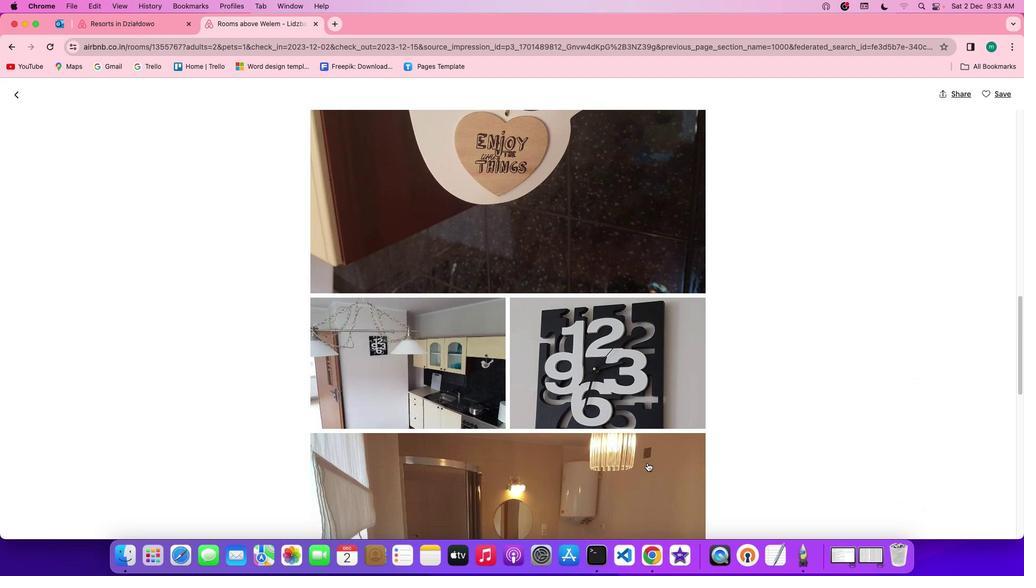 
Action: Mouse scrolled (650, 465) with delta (2, 1)
Screenshot: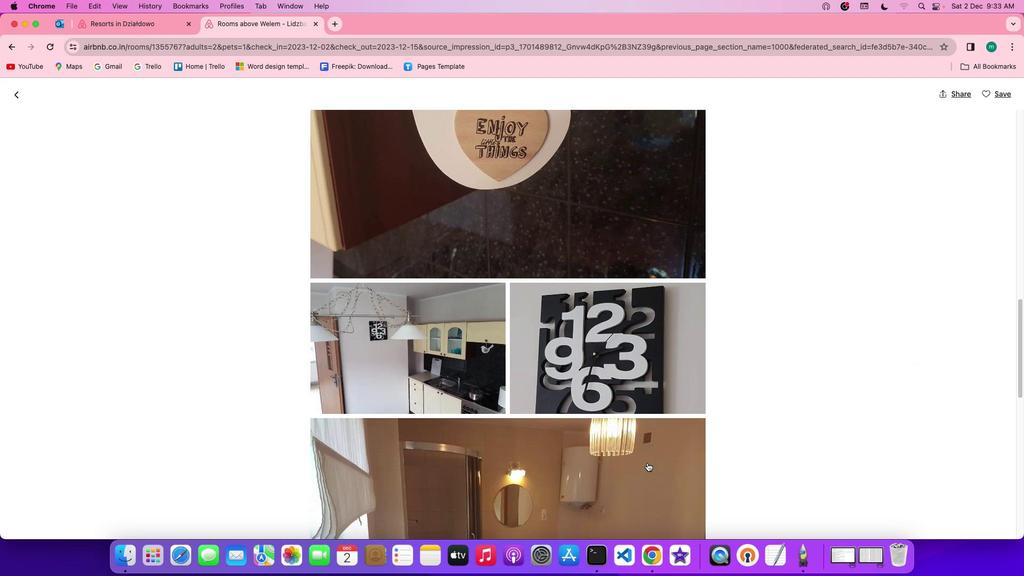
Action: Mouse scrolled (650, 465) with delta (2, 1)
Screenshot: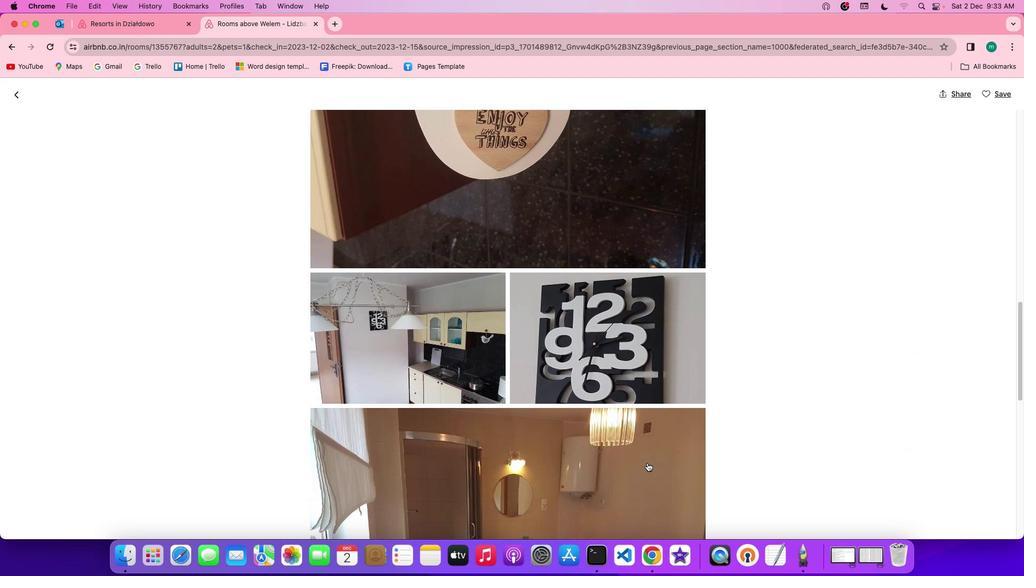 
Action: Mouse scrolled (650, 465) with delta (2, 1)
Screenshot: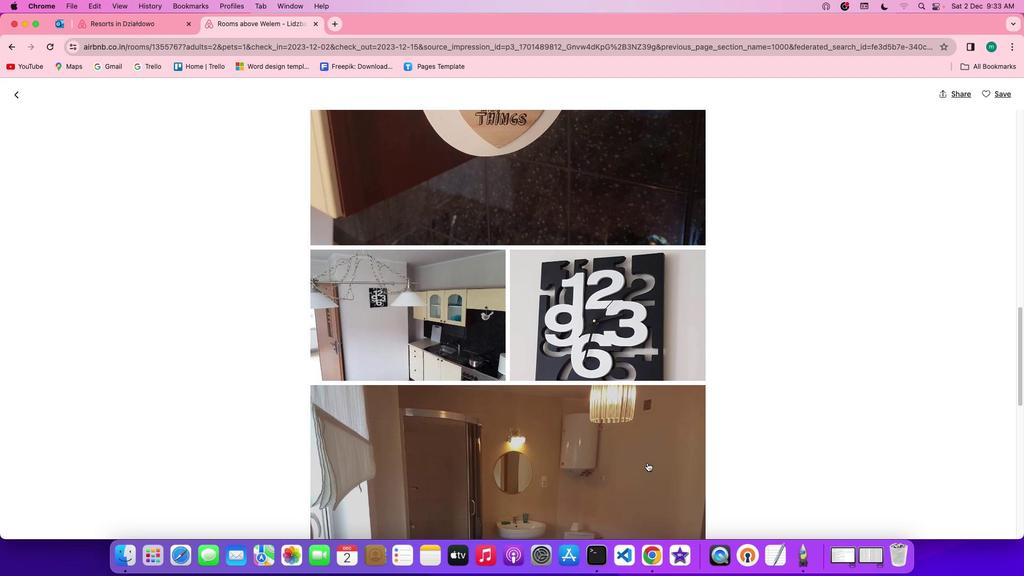 
Action: Mouse scrolled (650, 465) with delta (2, 1)
Screenshot: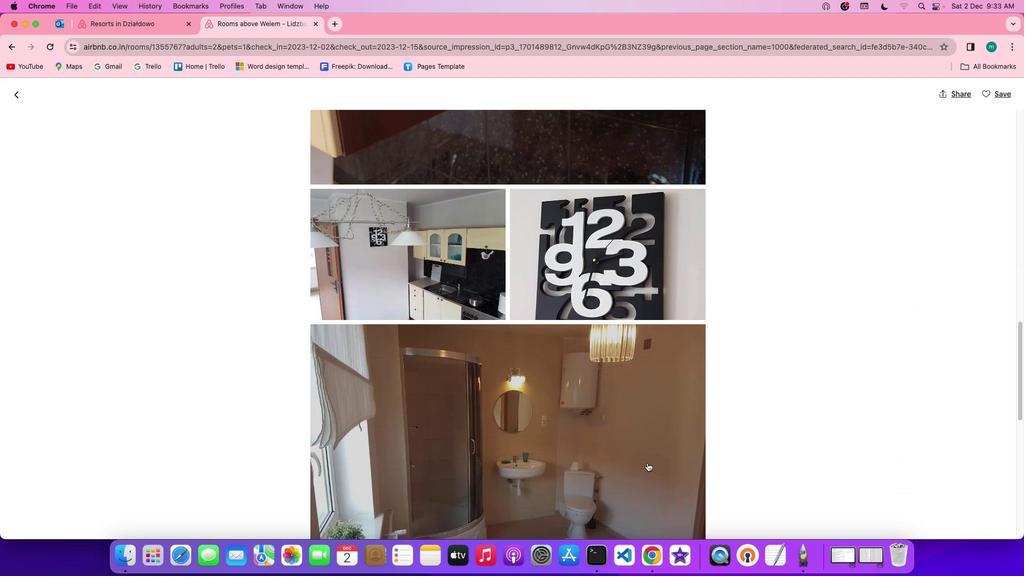 
Action: Mouse scrolled (650, 465) with delta (2, 1)
Screenshot: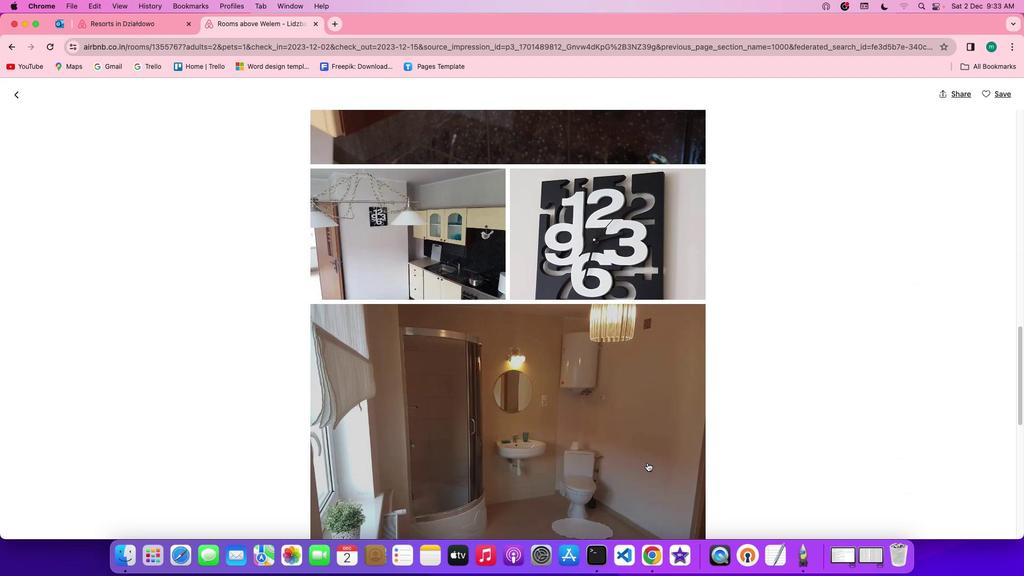 
Action: Mouse scrolled (650, 465) with delta (2, 1)
Screenshot: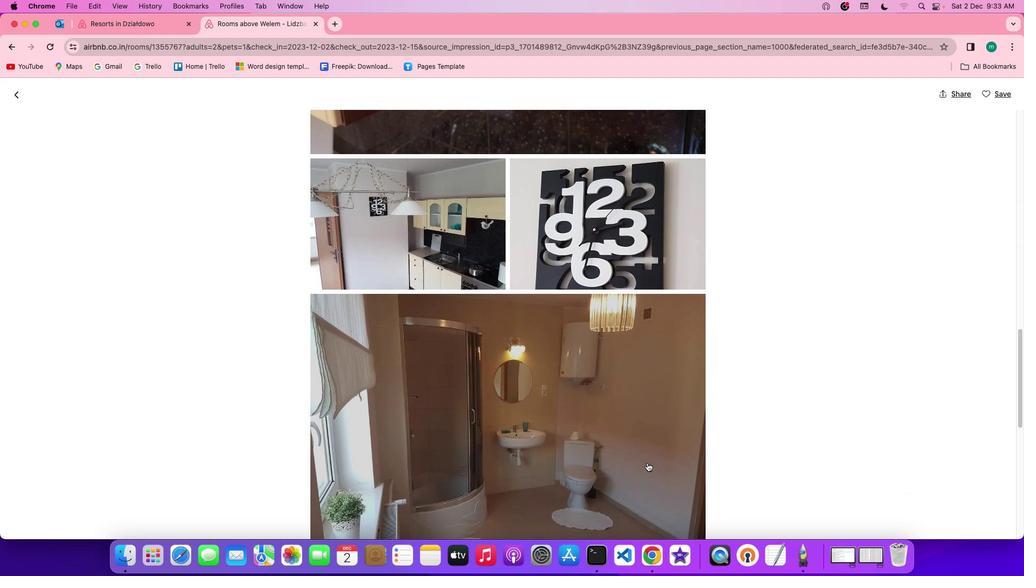 
Action: Mouse scrolled (650, 465) with delta (2, 1)
Screenshot: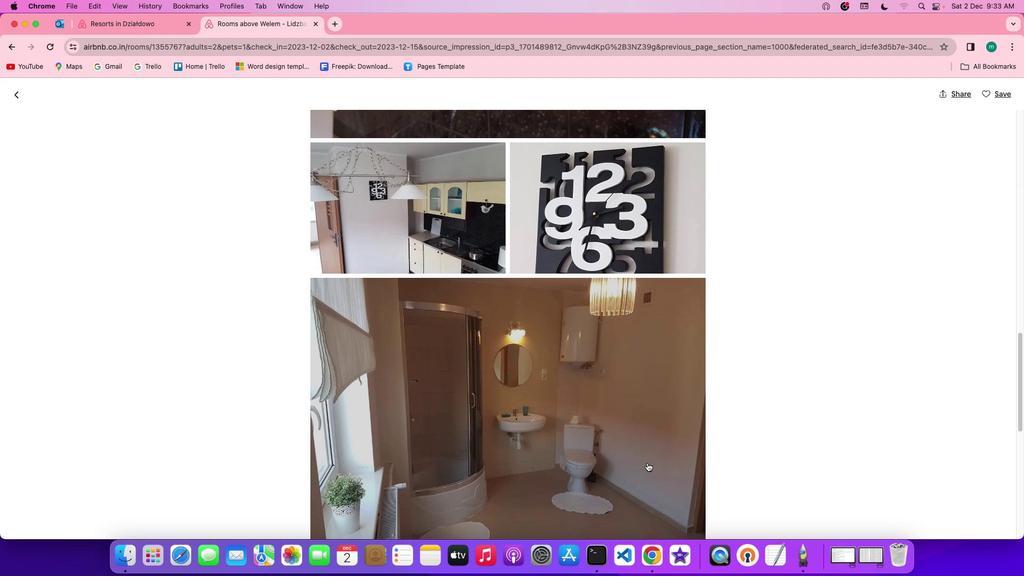 
Action: Mouse scrolled (650, 465) with delta (2, 1)
Screenshot: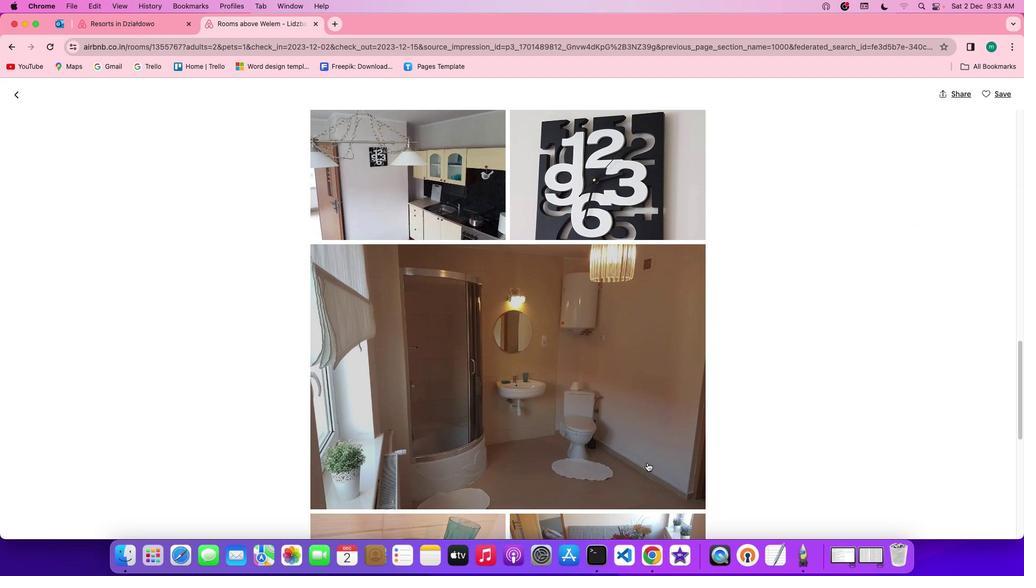 
Action: Mouse scrolled (650, 465) with delta (2, 1)
Screenshot: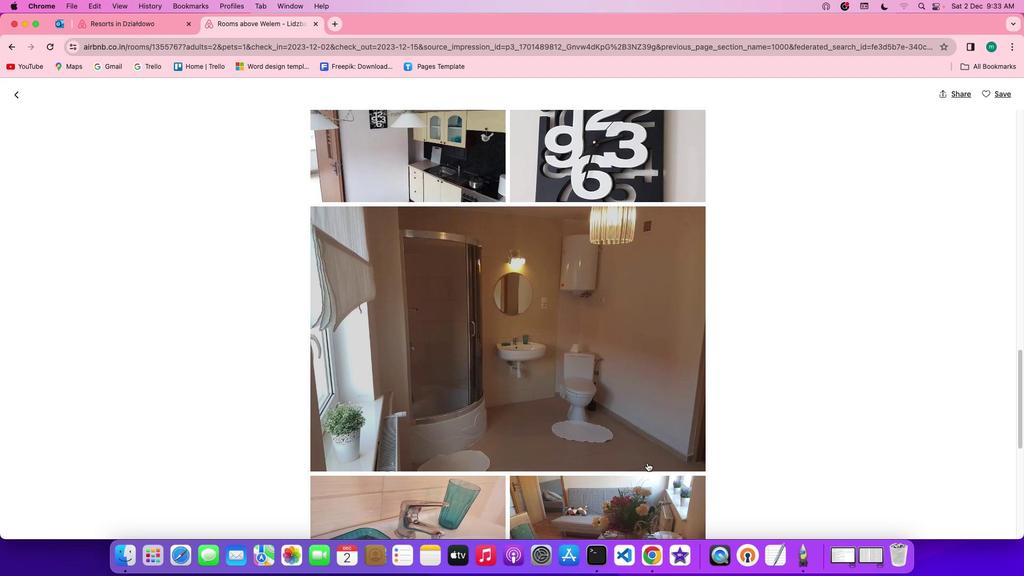 
Action: Mouse scrolled (650, 465) with delta (2, 1)
Screenshot: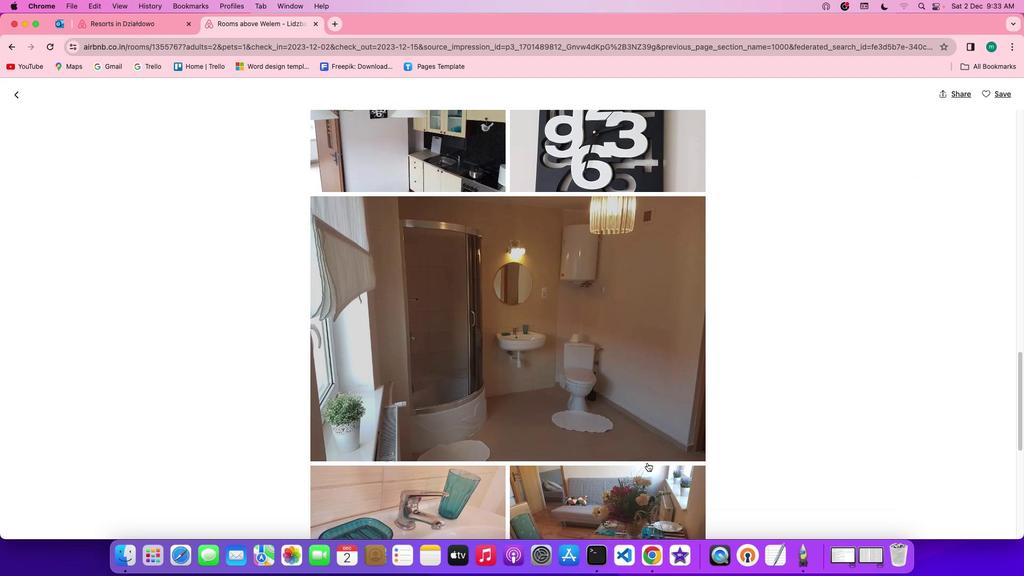 
Action: Mouse scrolled (650, 465) with delta (2, 1)
Screenshot: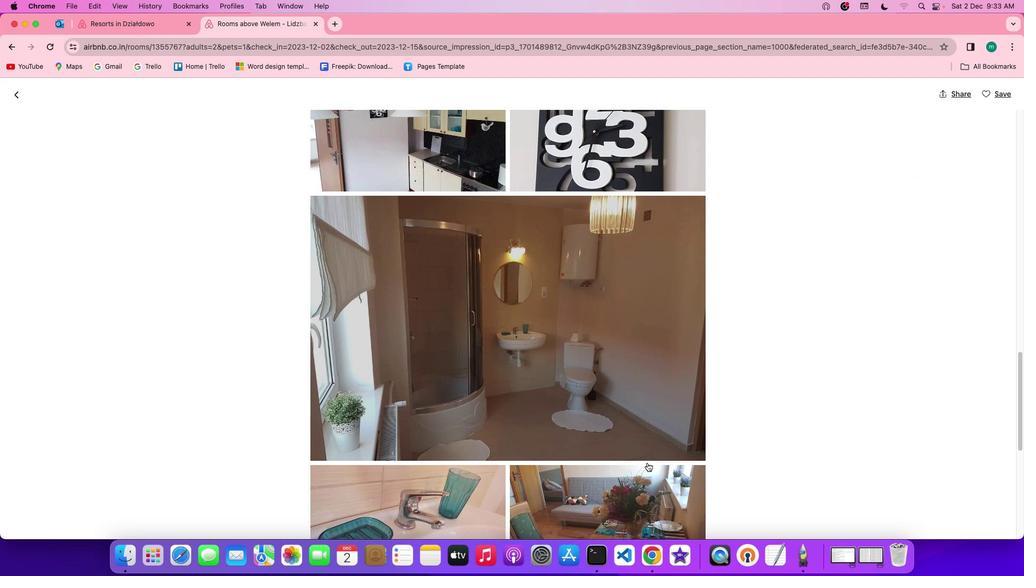 
Action: Mouse scrolled (650, 465) with delta (2, 1)
Screenshot: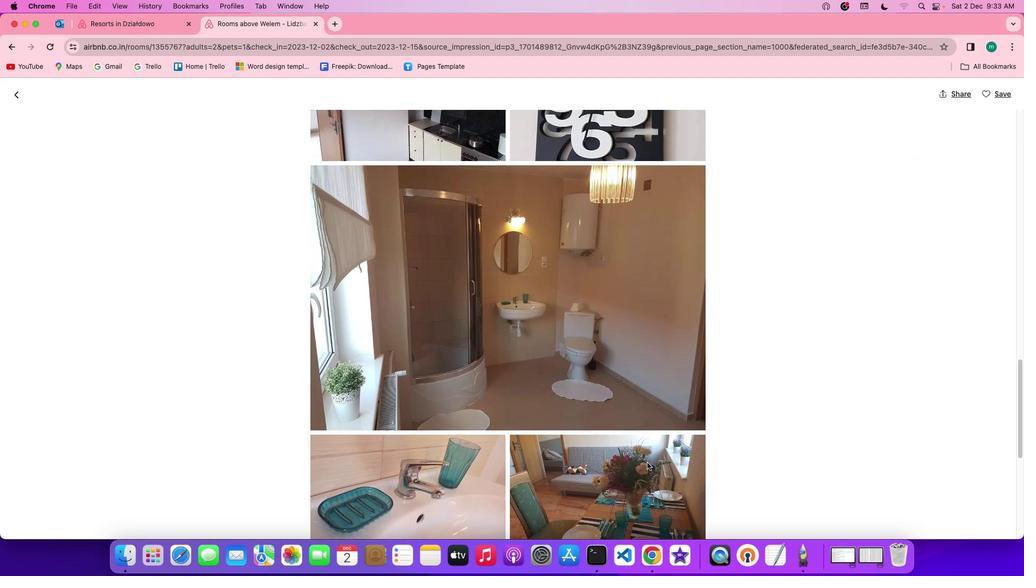 
Action: Mouse scrolled (650, 465) with delta (2, 1)
Screenshot: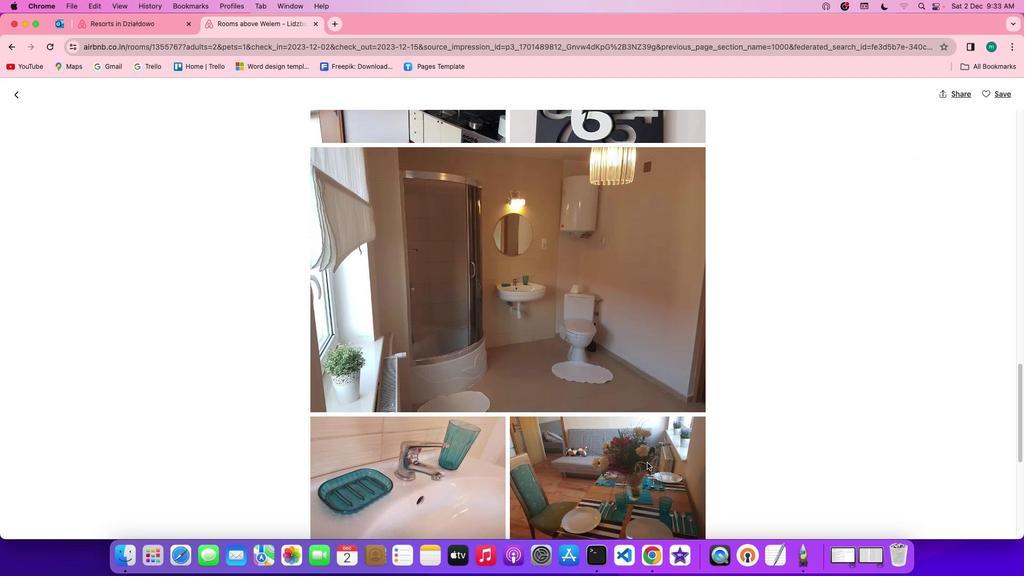
Action: Mouse scrolled (650, 465) with delta (2, 1)
Screenshot: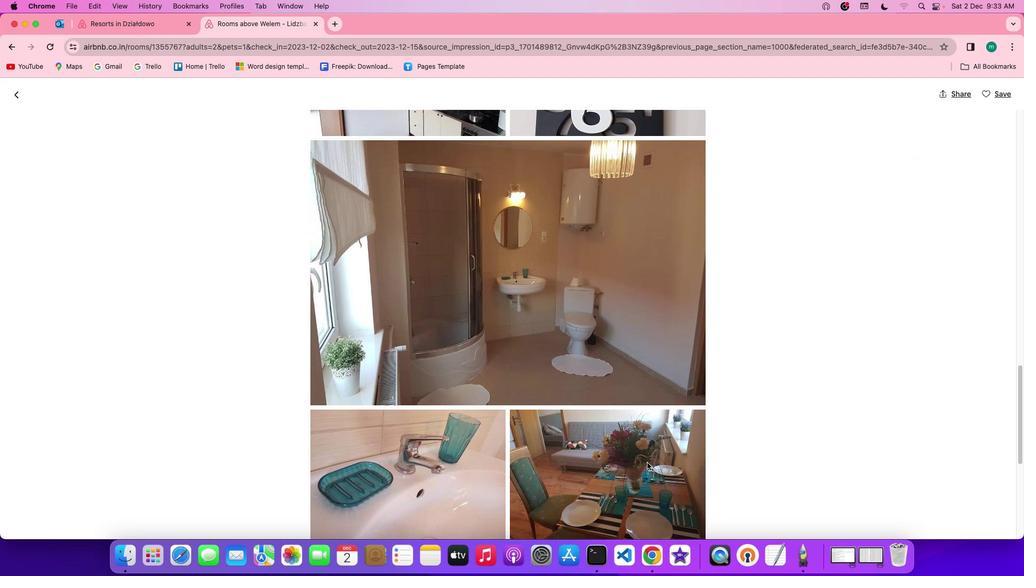 
Action: Mouse scrolled (650, 465) with delta (2, 1)
Screenshot: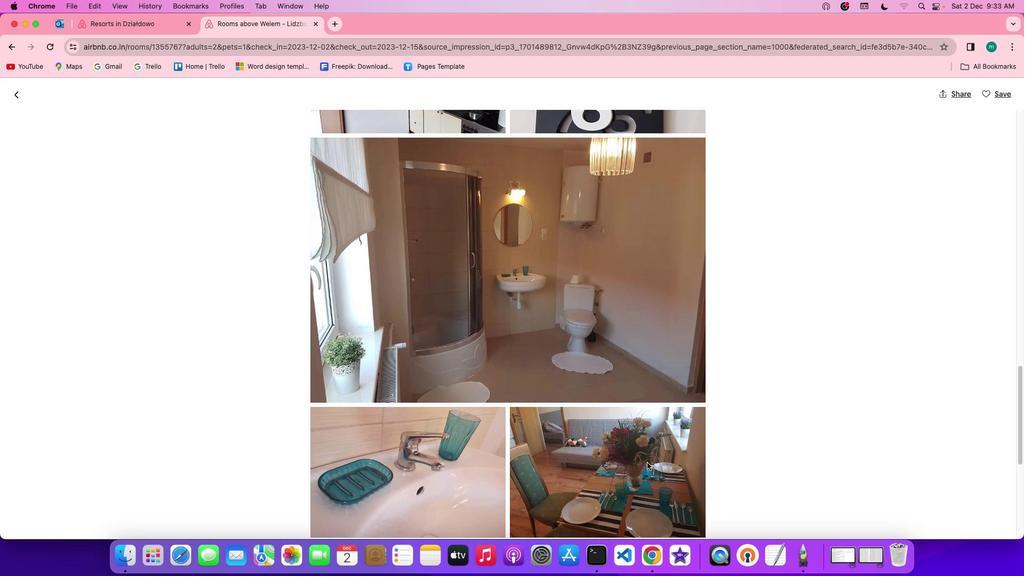 
Action: Mouse scrolled (650, 465) with delta (2, 1)
Screenshot: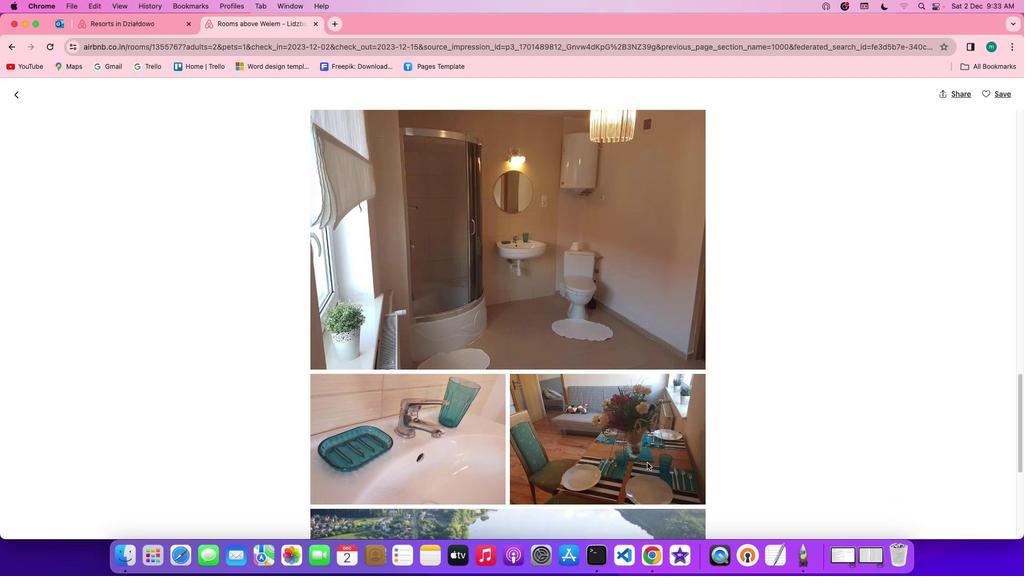 
Action: Mouse scrolled (650, 465) with delta (2, 1)
Screenshot: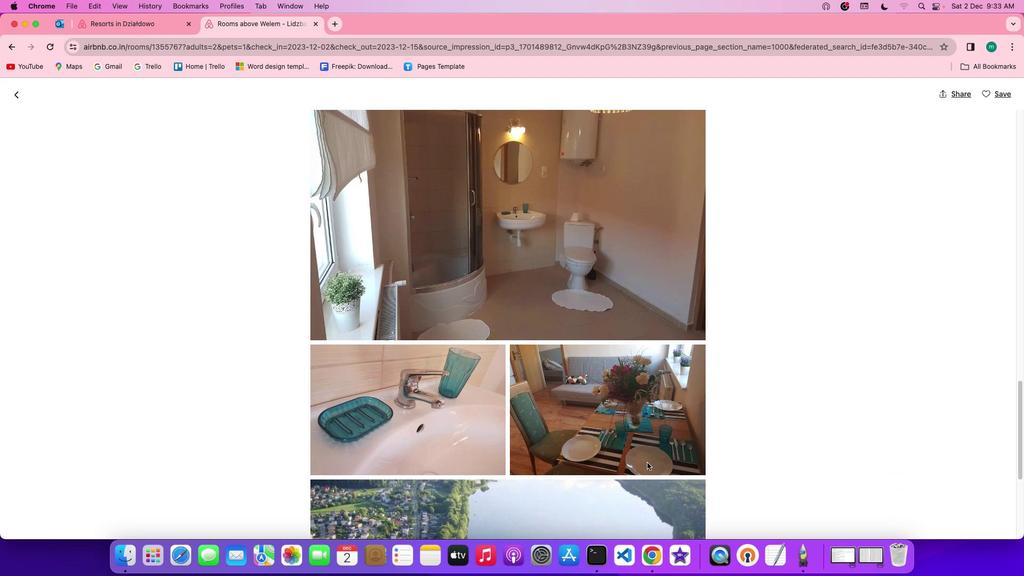 
Action: Mouse scrolled (650, 465) with delta (2, 1)
Screenshot: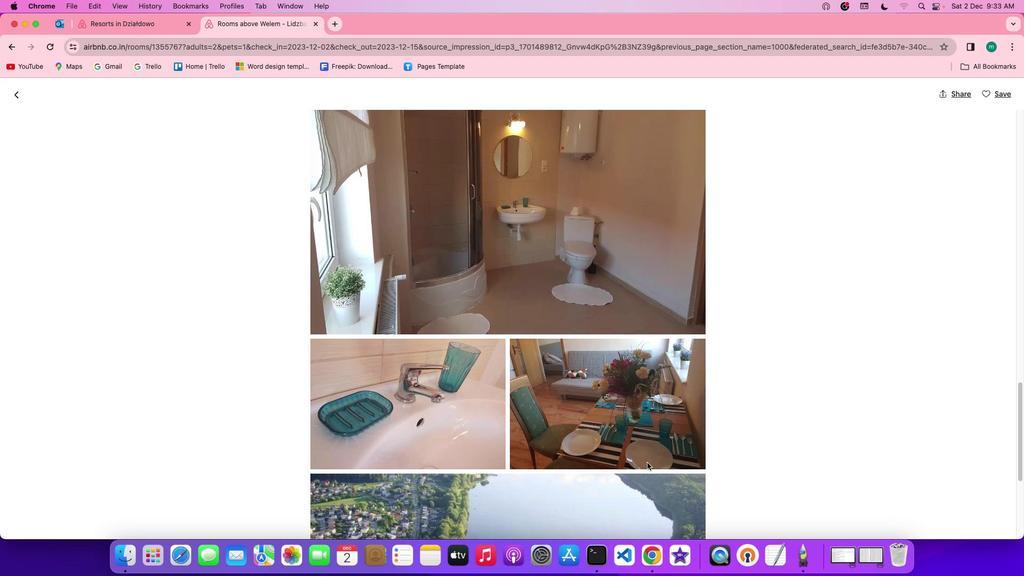 
Action: Mouse scrolled (650, 465) with delta (2, 1)
Screenshot: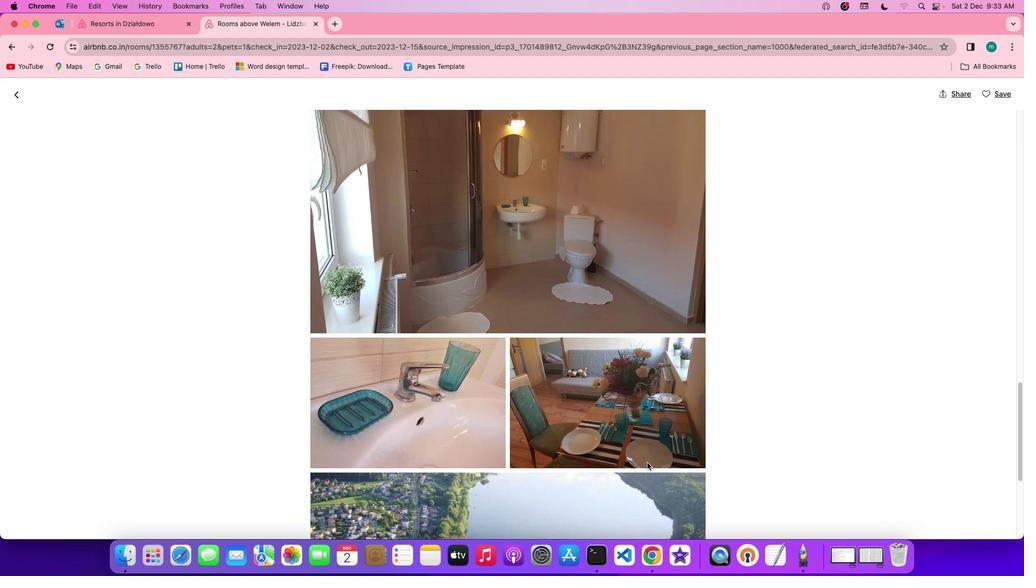 
Action: Mouse scrolled (650, 465) with delta (2, 1)
Screenshot: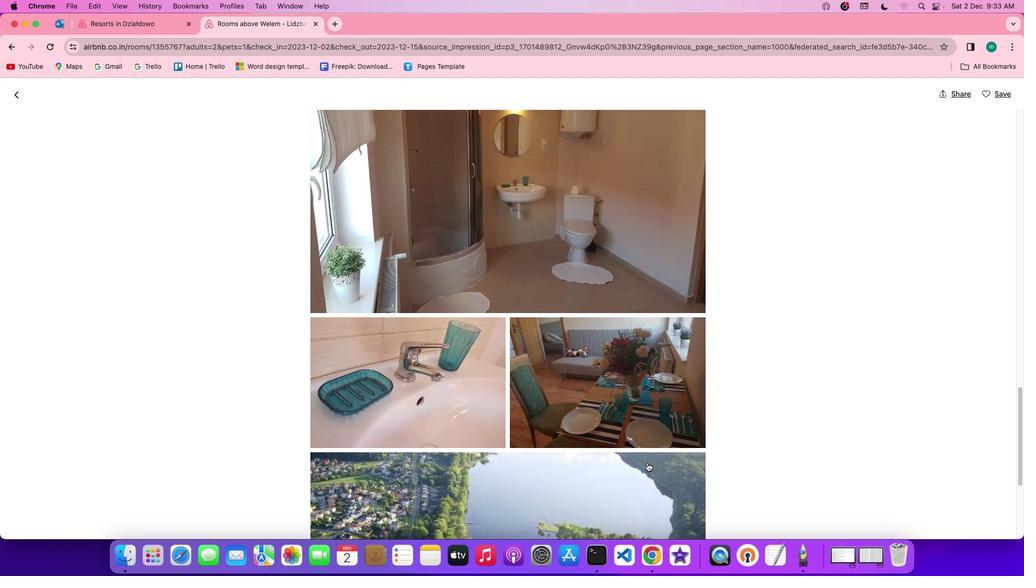 
Action: Mouse scrolled (650, 465) with delta (2, 1)
Screenshot: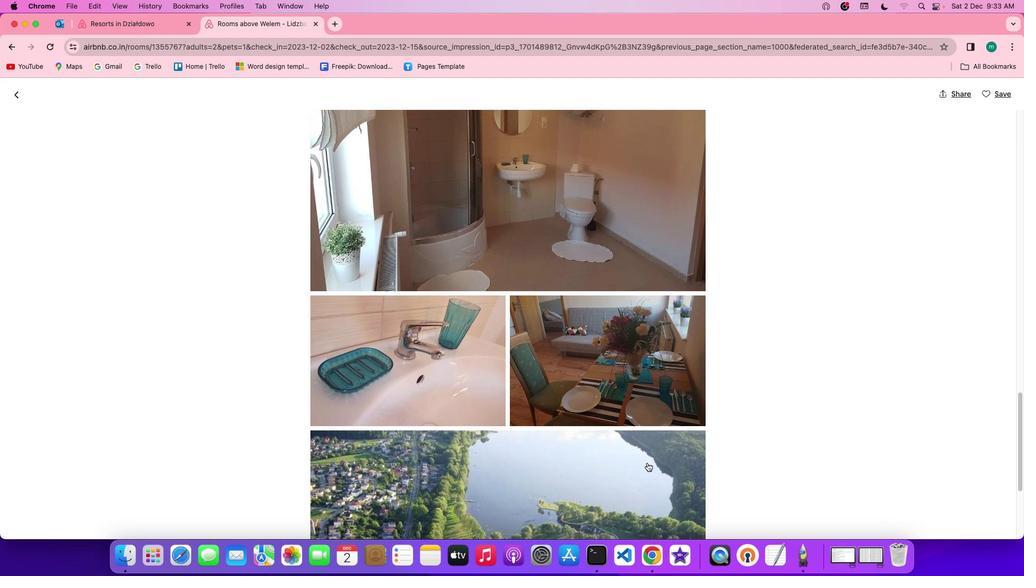 
Action: Mouse scrolled (650, 465) with delta (2, 1)
Screenshot: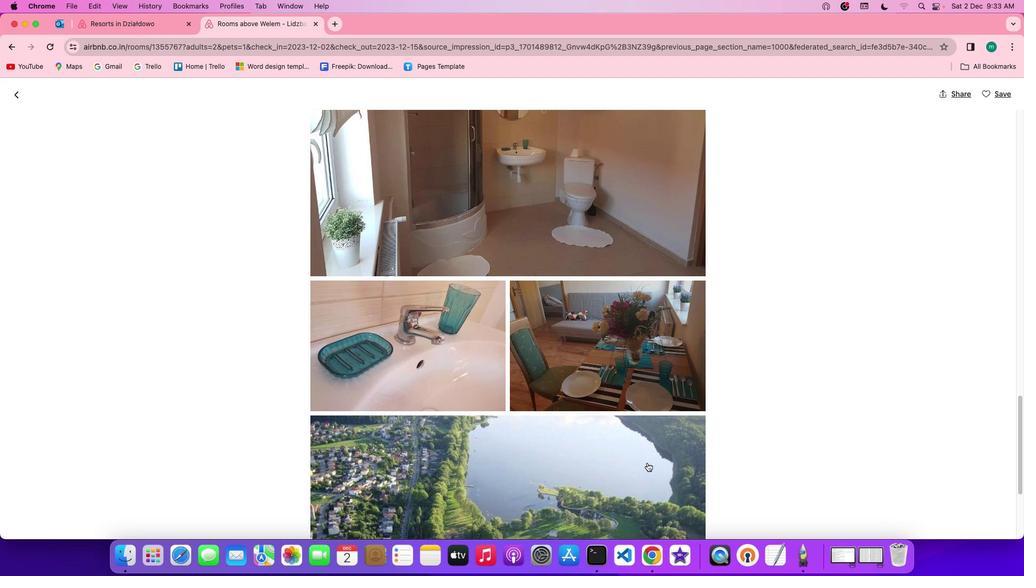 
Action: Mouse scrolled (650, 465) with delta (2, 1)
Screenshot: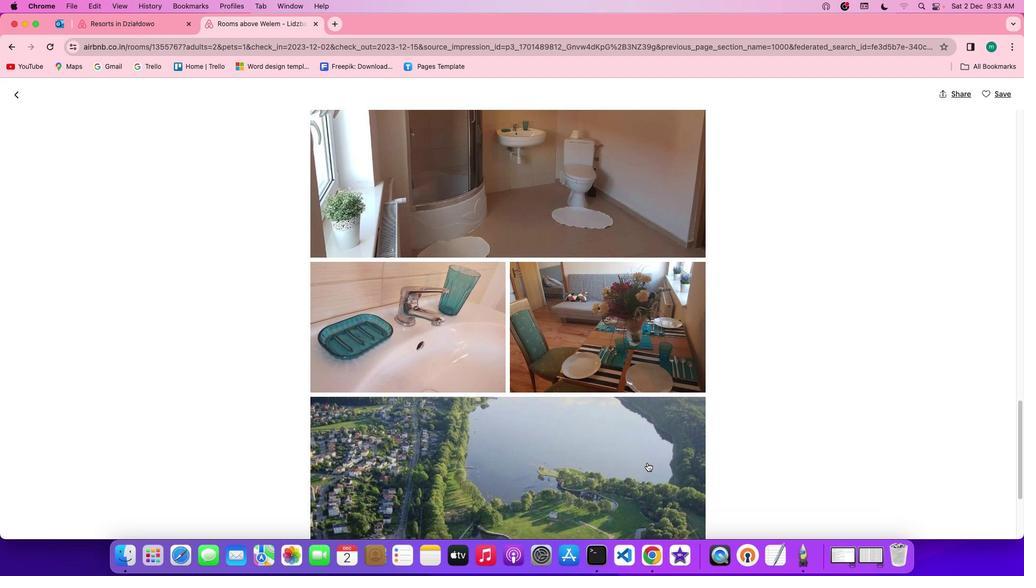 
Action: Mouse scrolled (650, 465) with delta (2, 1)
Screenshot: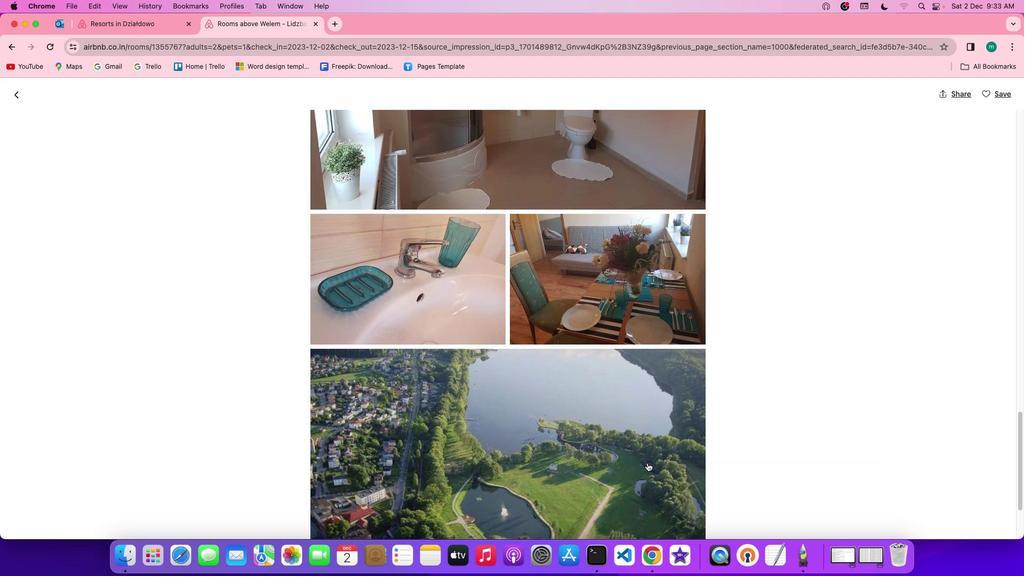 
Action: Mouse scrolled (650, 465) with delta (2, 1)
Screenshot: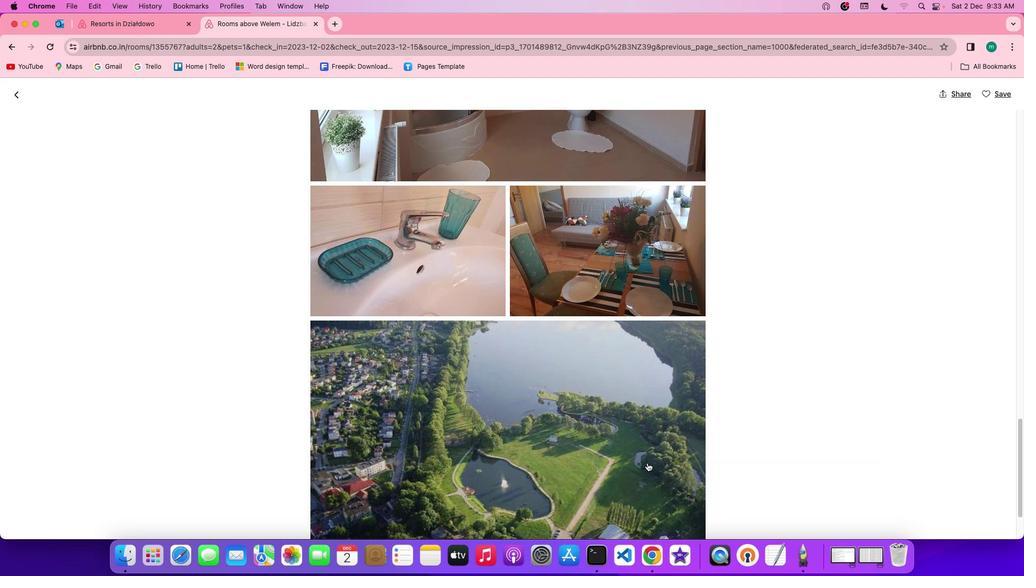 
Action: Mouse scrolled (650, 465) with delta (2, 0)
Screenshot: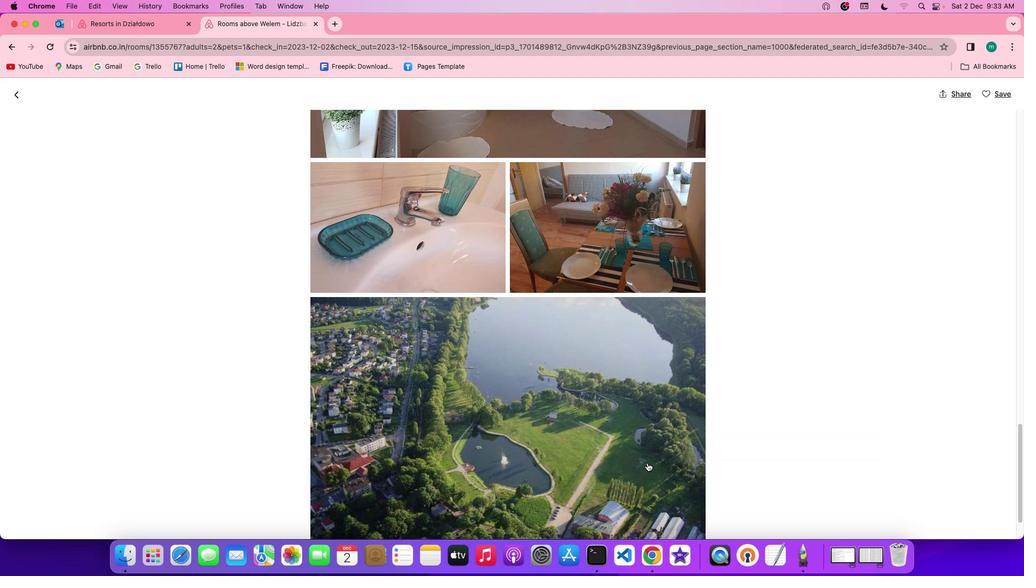 
Action: Mouse scrolled (650, 465) with delta (2, 1)
Screenshot: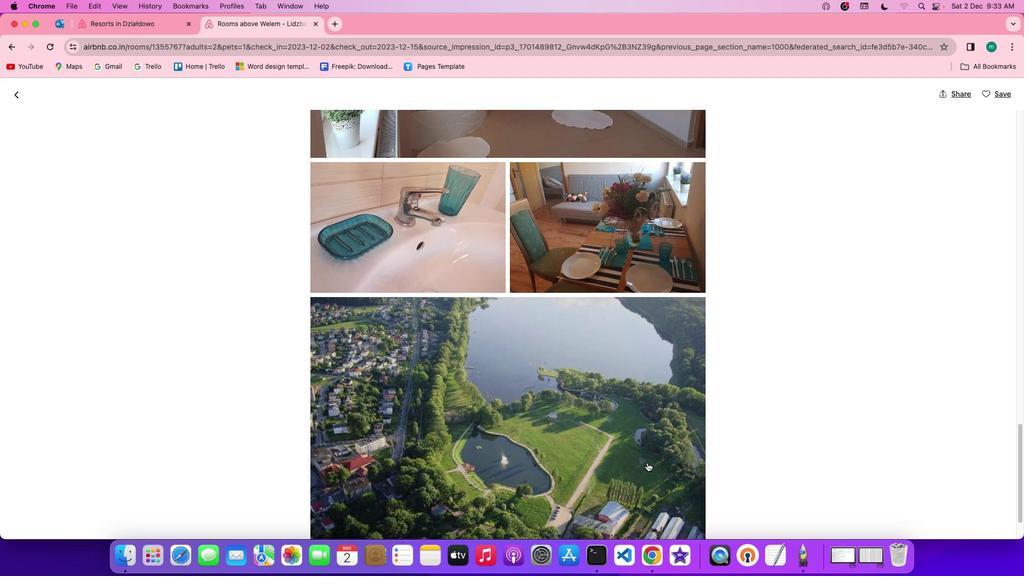 
Action: Mouse scrolled (650, 465) with delta (2, 1)
Screenshot: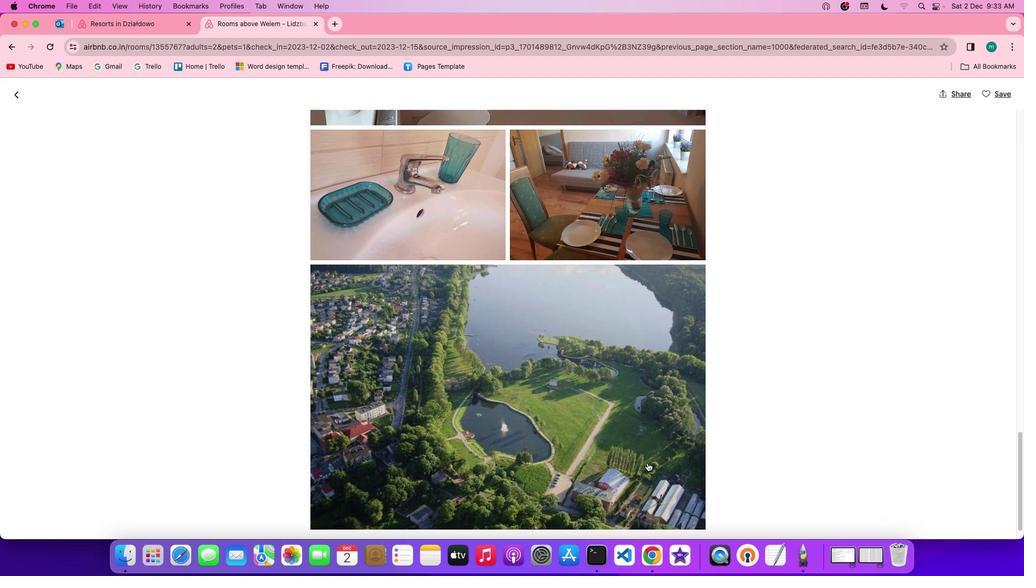 
Action: Mouse scrolled (650, 465) with delta (2, 1)
Screenshot: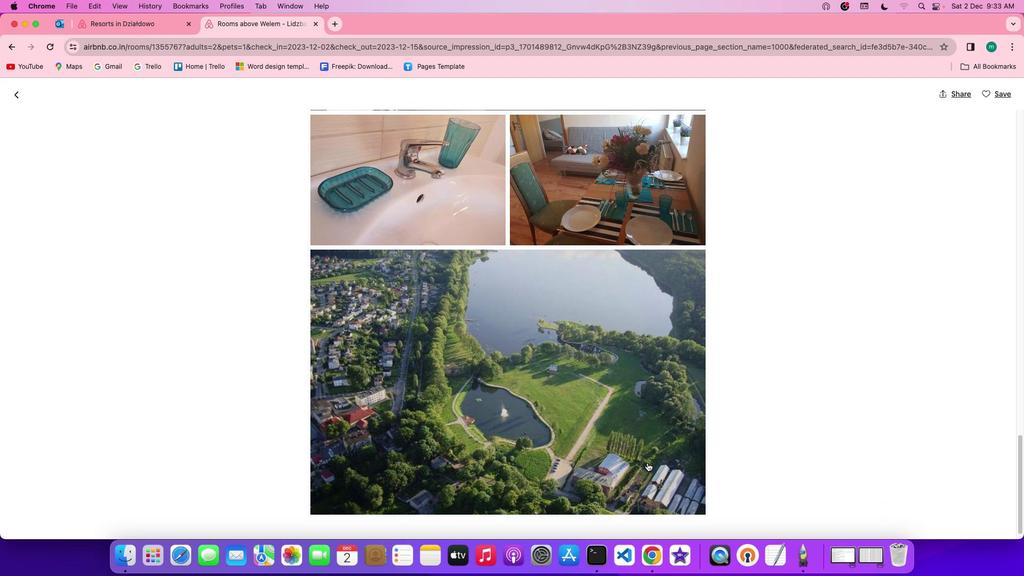 
Action: Mouse scrolled (650, 465) with delta (2, 1)
Screenshot: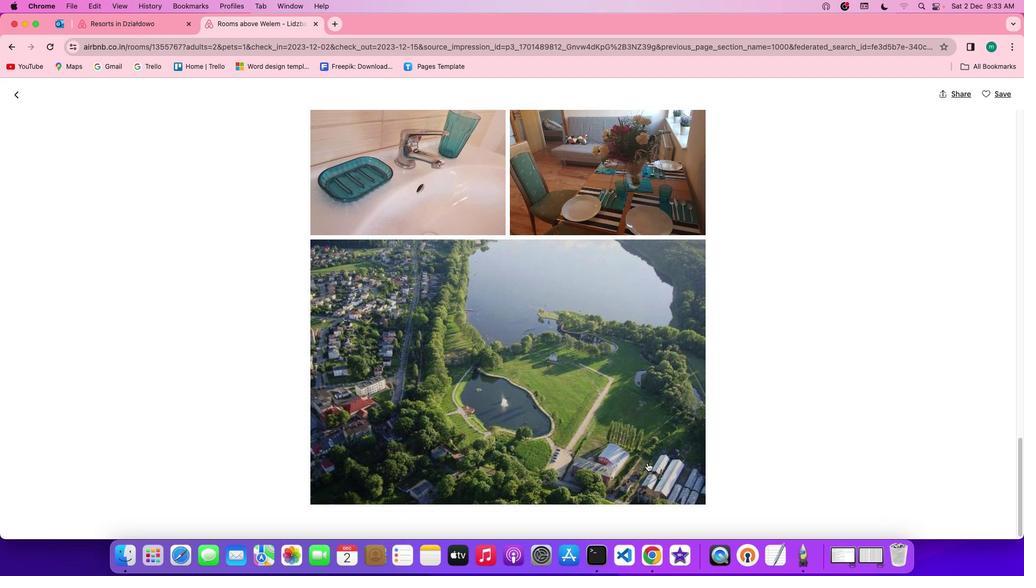 
Action: Mouse scrolled (650, 465) with delta (2, 1)
Screenshot: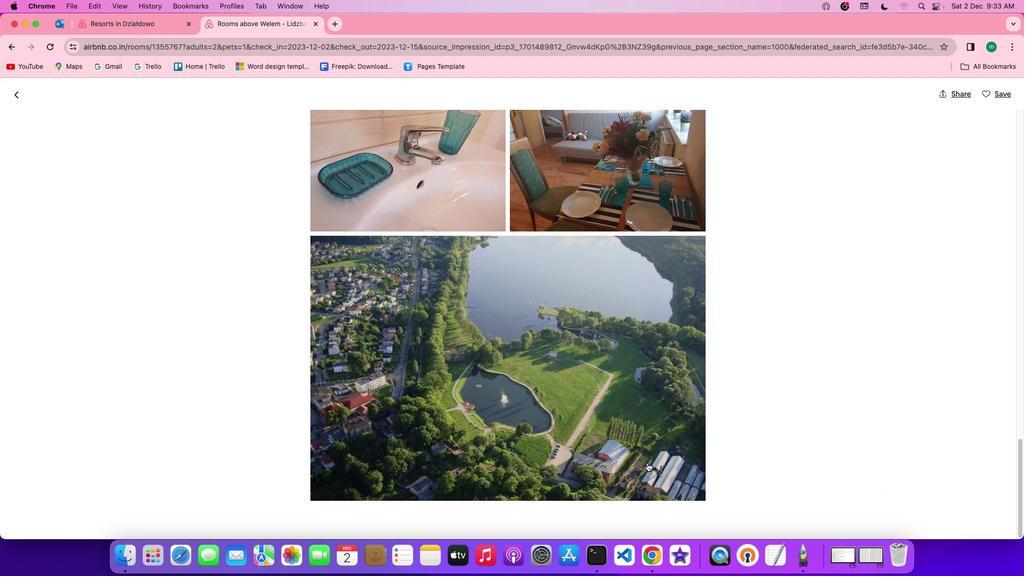 
Action: Mouse scrolled (650, 465) with delta (2, 1)
Screenshot: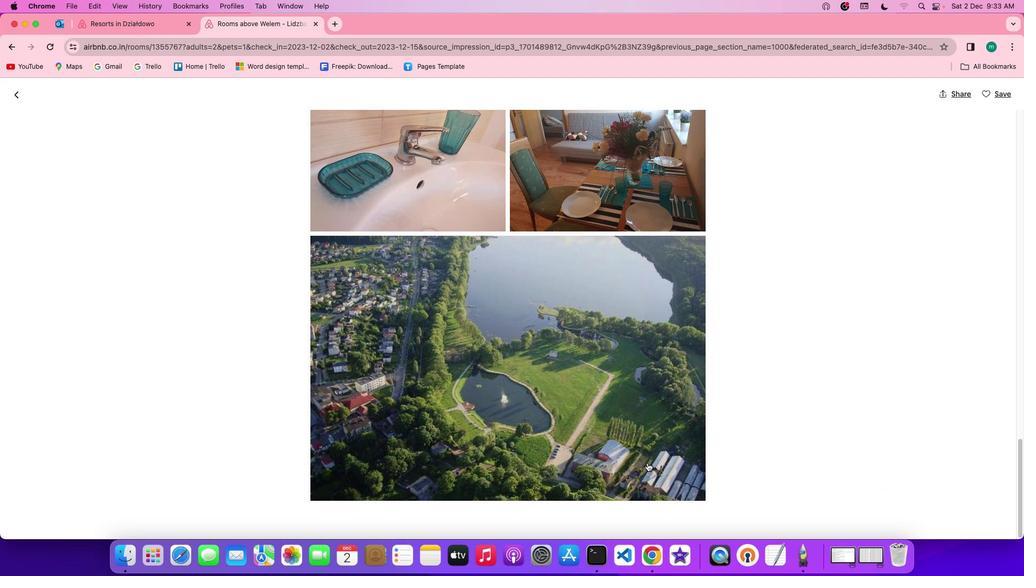 
Action: Mouse scrolled (650, 465) with delta (2, 1)
Screenshot: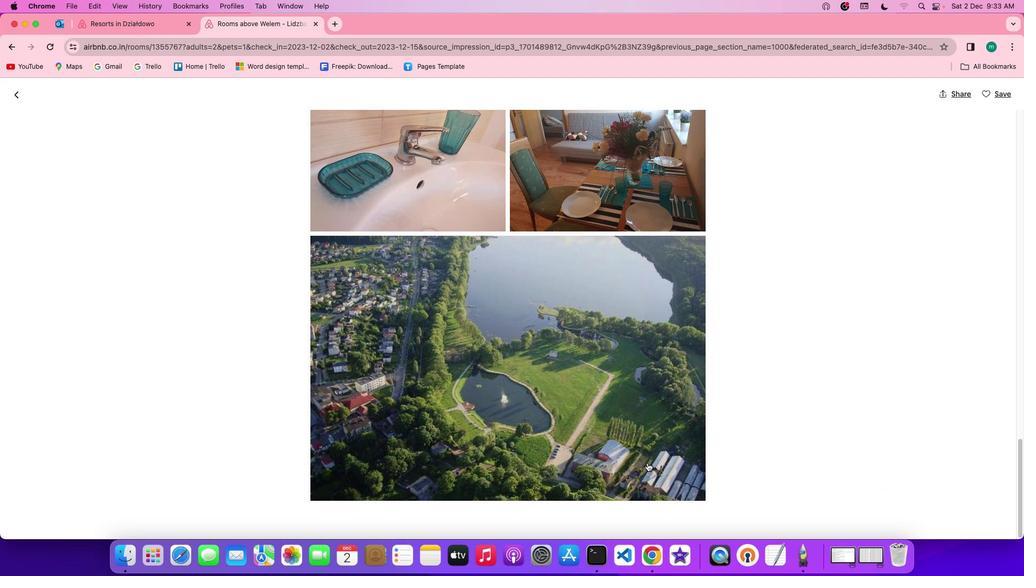 
Action: Mouse scrolled (650, 465) with delta (2, 1)
Screenshot: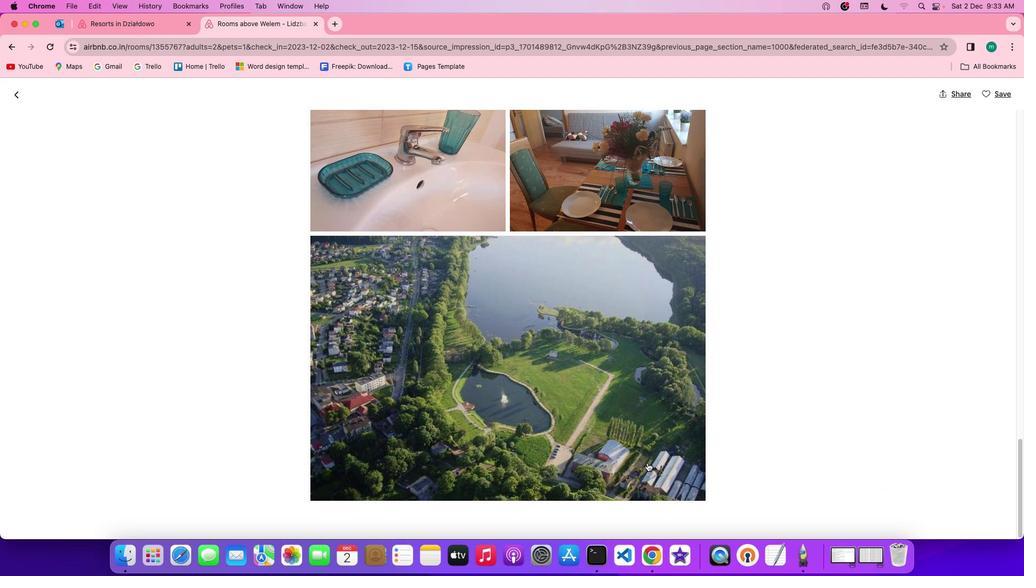 
Action: Mouse scrolled (650, 465) with delta (2, 1)
Screenshot: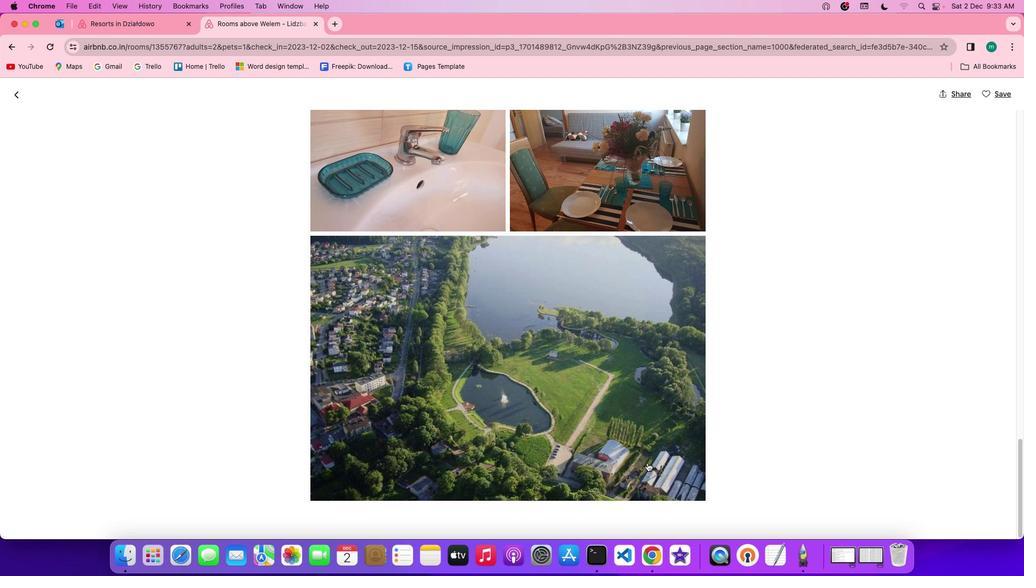 
Action: Mouse scrolled (650, 465) with delta (2, 1)
Screenshot: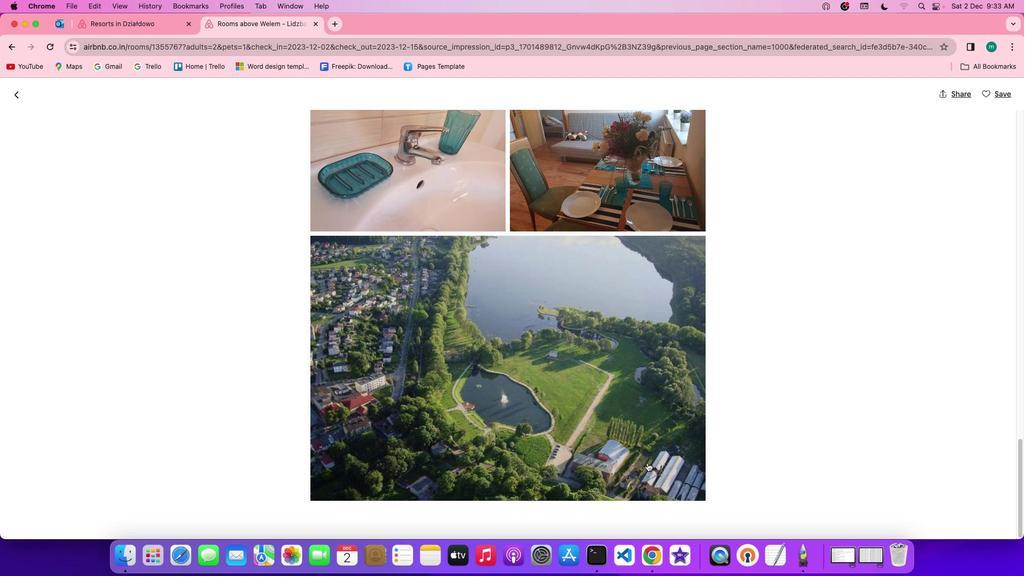 
Action: Mouse scrolled (650, 465) with delta (2, 1)
Screenshot: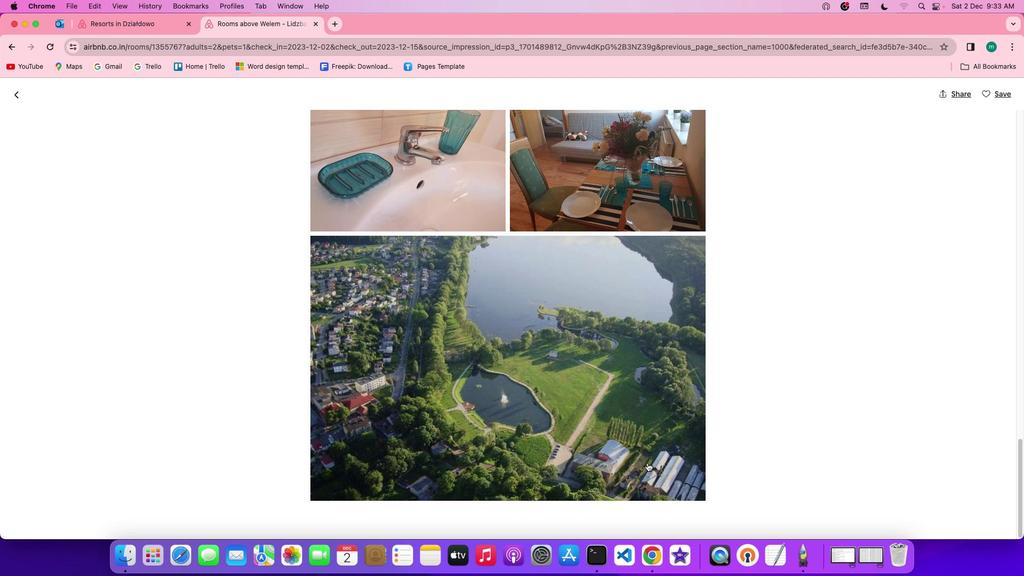 
Action: Mouse scrolled (650, 465) with delta (2, 1)
Screenshot: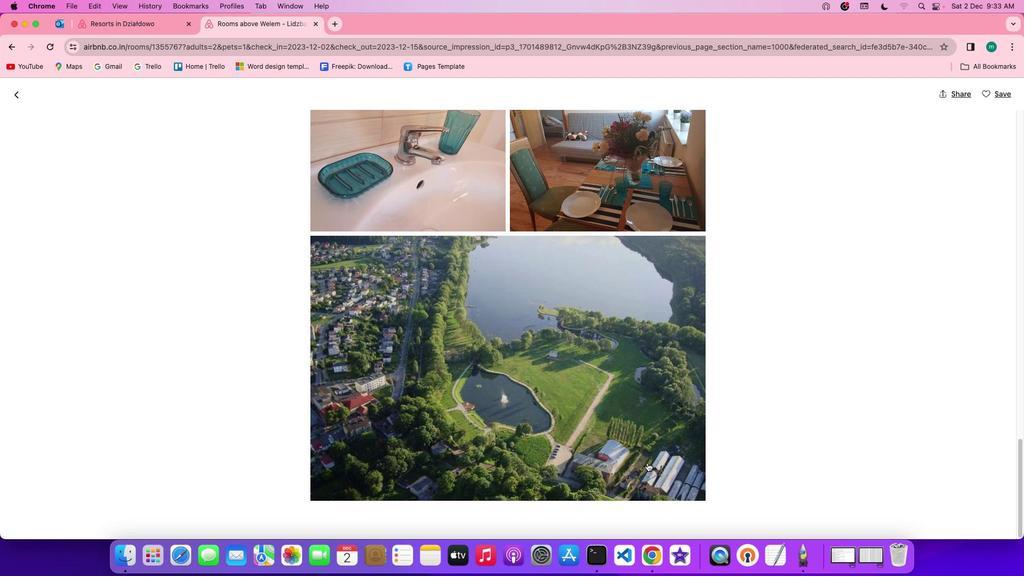 
Action: Mouse scrolled (650, 465) with delta (2, 1)
Screenshot: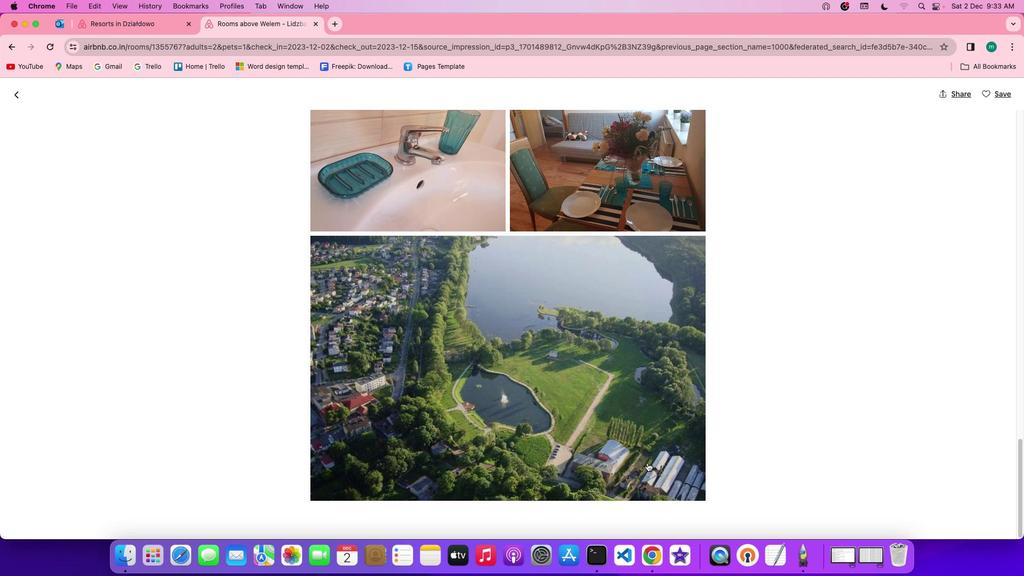 
Action: Mouse scrolled (650, 465) with delta (2, 1)
Screenshot: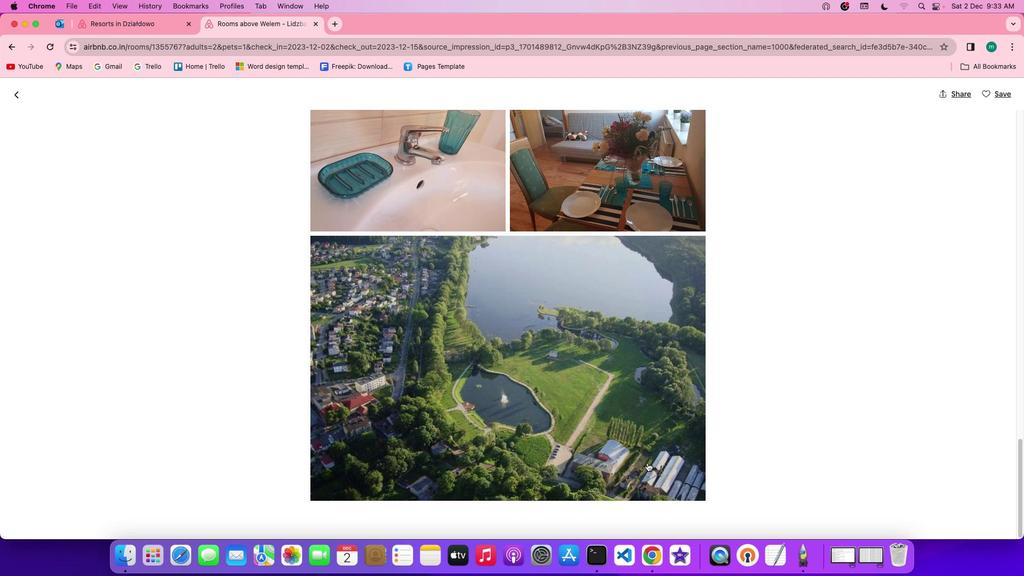 
Action: Mouse scrolled (650, 465) with delta (2, 1)
Screenshot: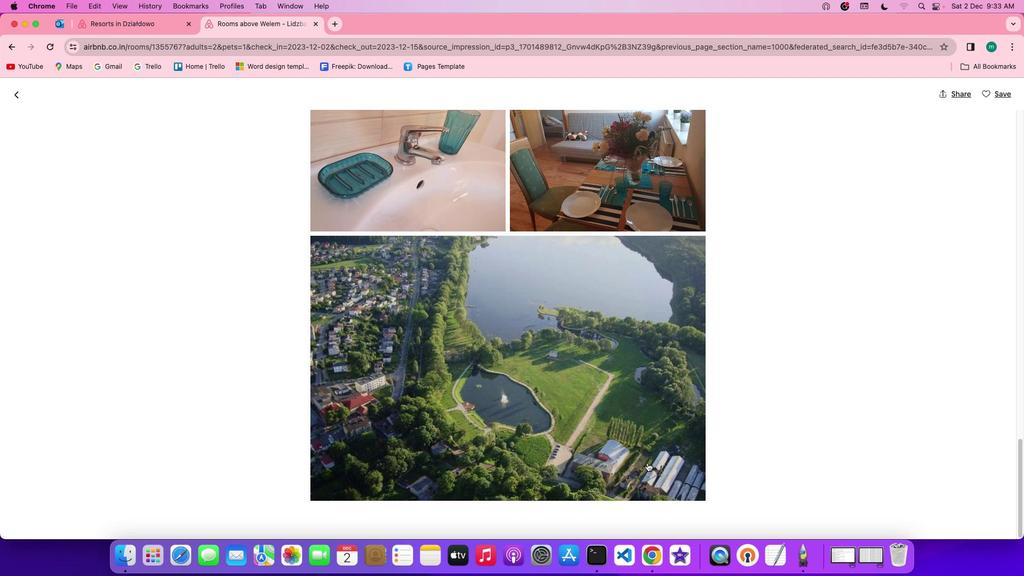 
Action: Mouse scrolled (650, 465) with delta (2, 1)
Screenshot: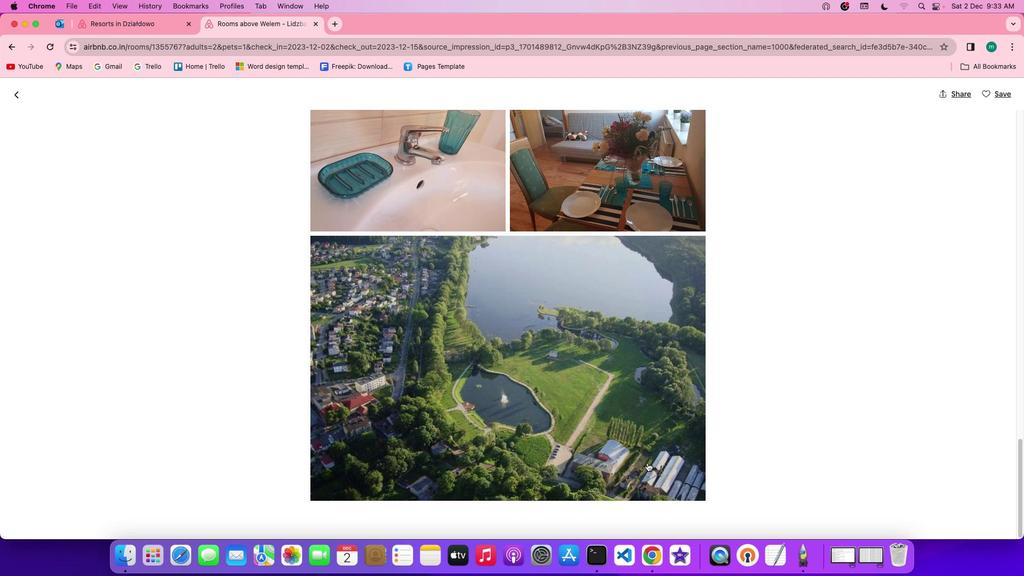 
Action: Mouse scrolled (650, 465) with delta (2, 1)
Screenshot: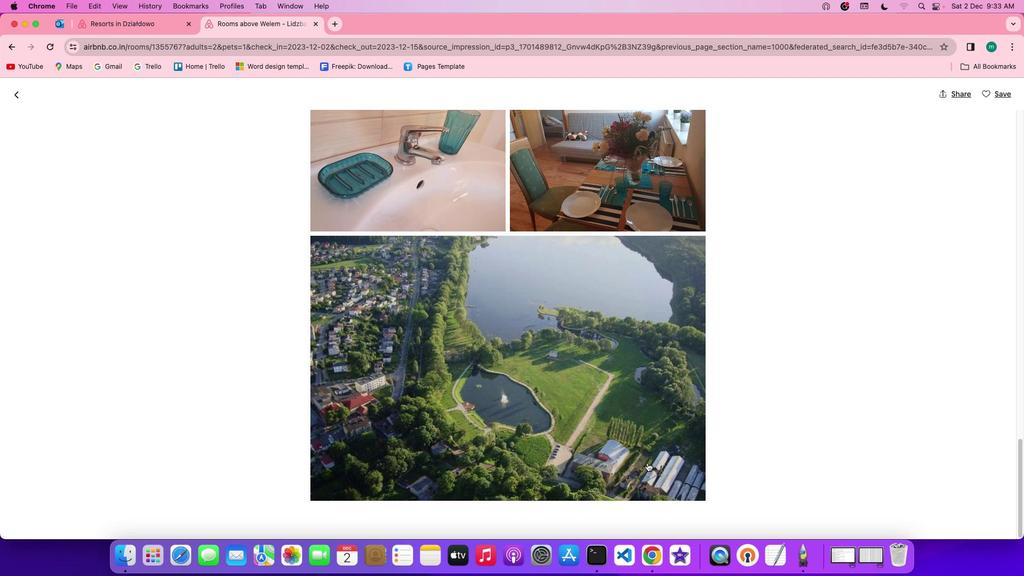 
Action: Mouse scrolled (650, 465) with delta (2, 1)
Screenshot: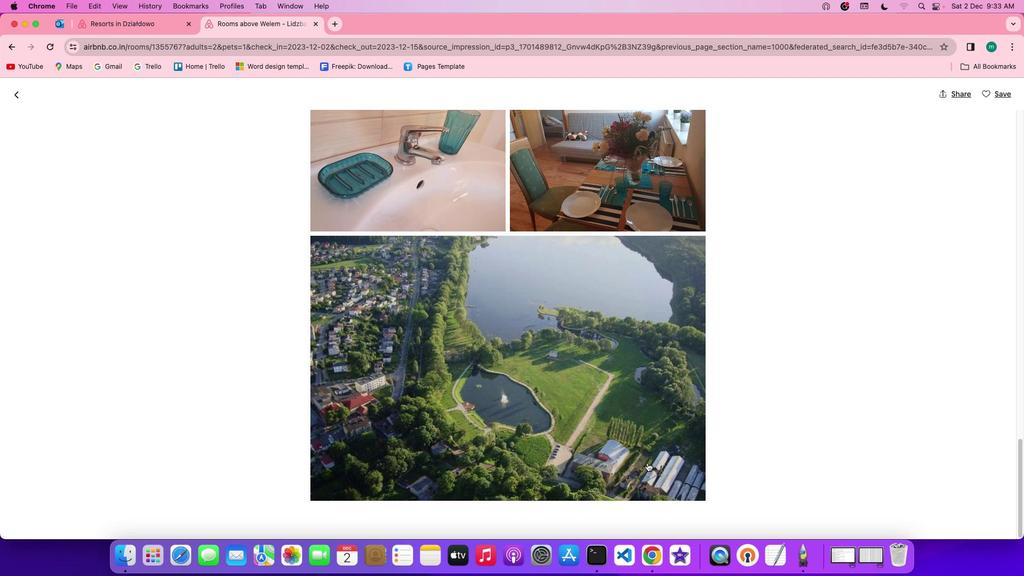 
Action: Mouse scrolled (650, 465) with delta (2, 1)
Screenshot: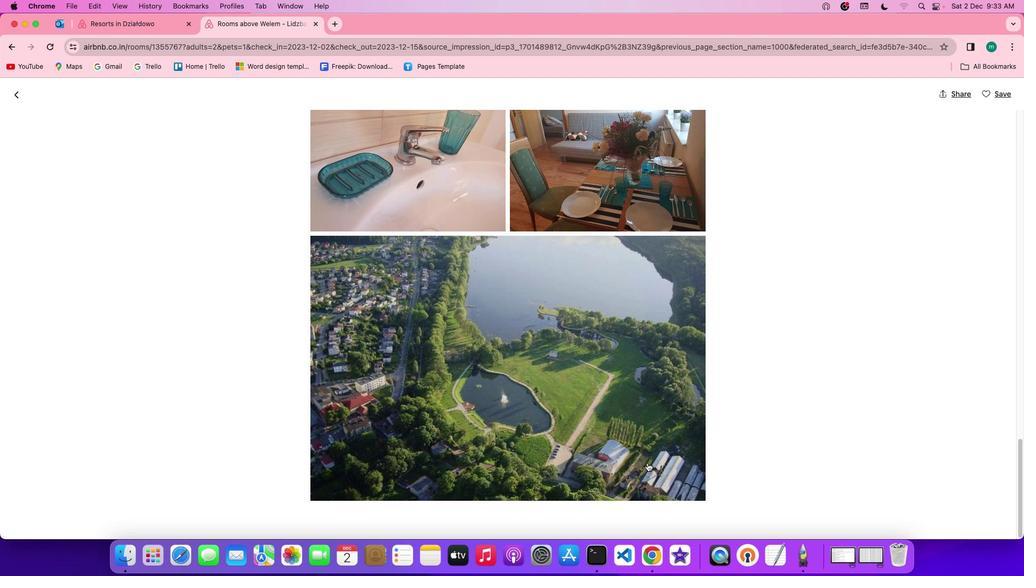 
Action: Mouse scrolled (650, 465) with delta (2, 0)
Screenshot: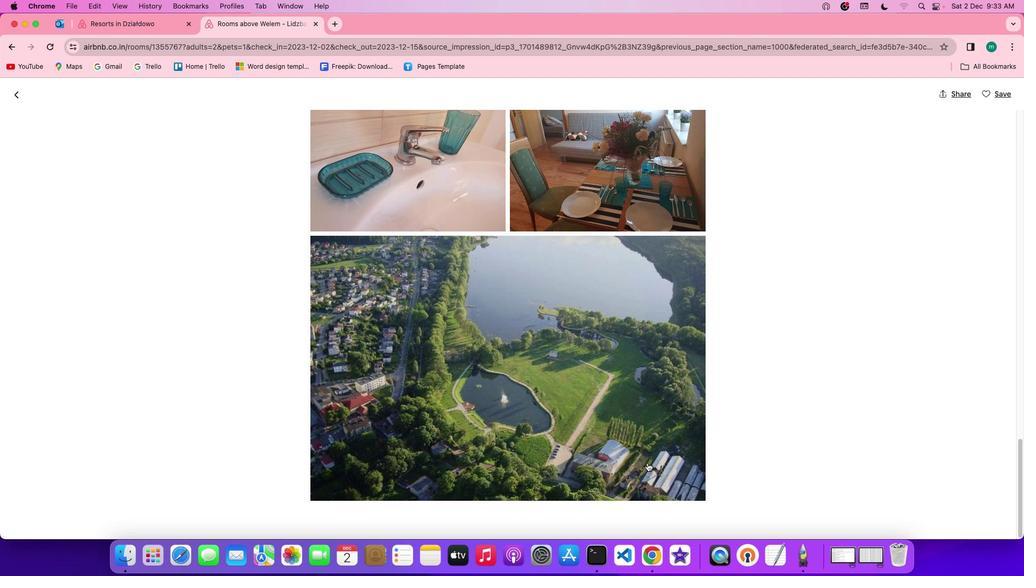 
Action: Mouse scrolled (650, 465) with delta (2, 1)
Screenshot: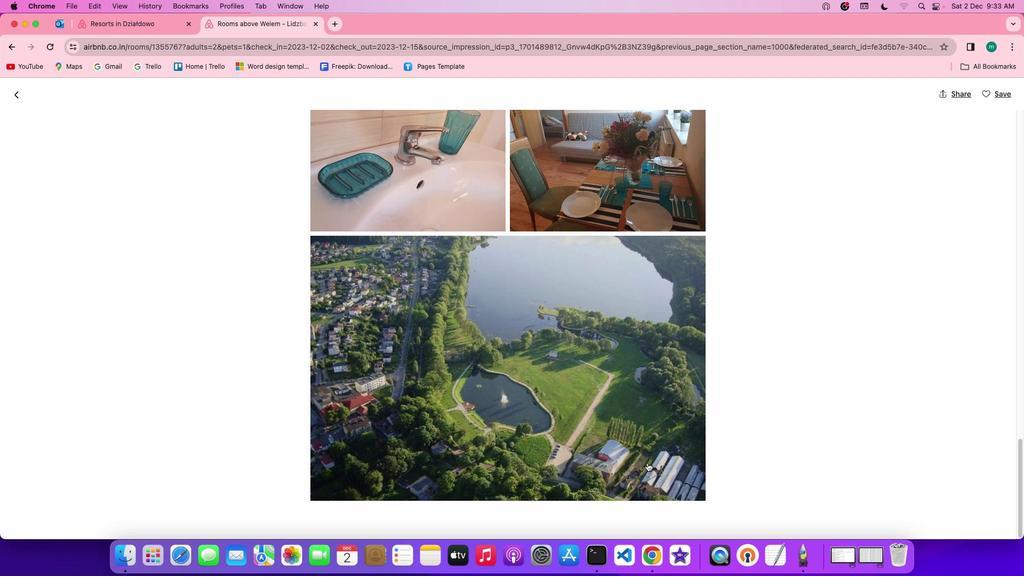 
Action: Mouse scrolled (650, 465) with delta (2, 1)
Screenshot: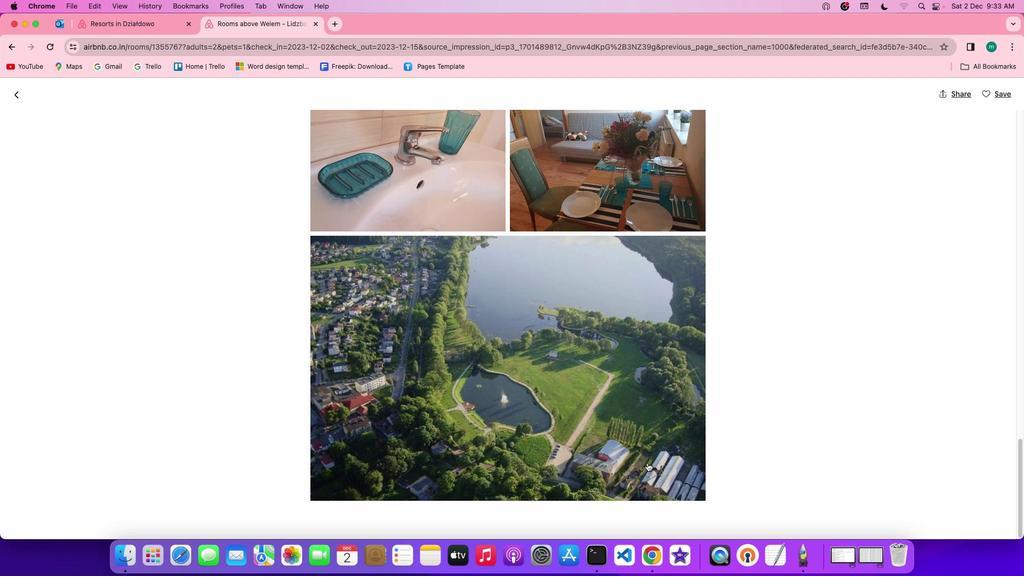 
Action: Mouse scrolled (650, 465) with delta (2, 1)
Screenshot: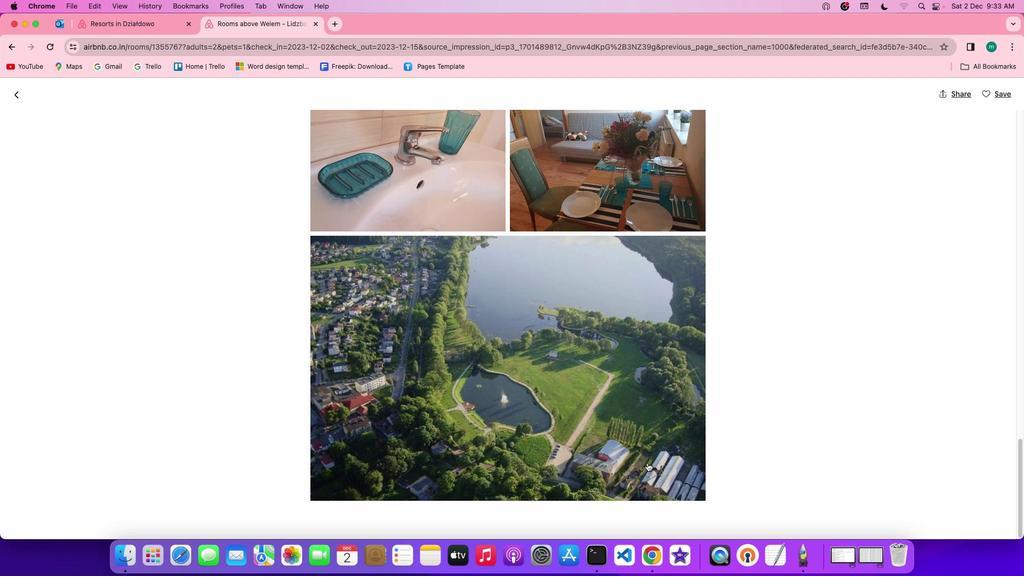 
Action: Mouse scrolled (650, 465) with delta (2, 1)
Screenshot: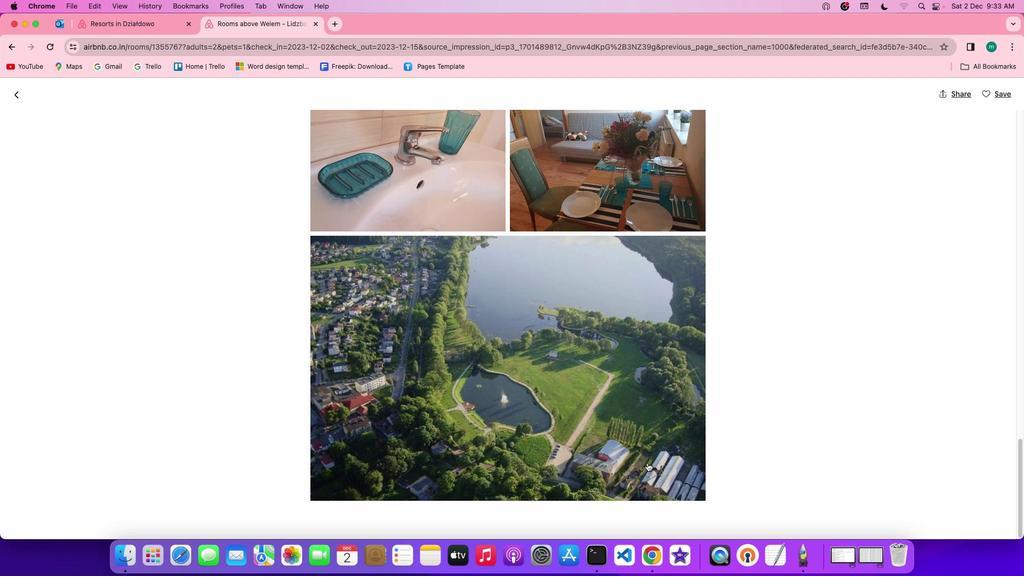 
Action: Mouse scrolled (650, 465) with delta (2, 1)
Screenshot: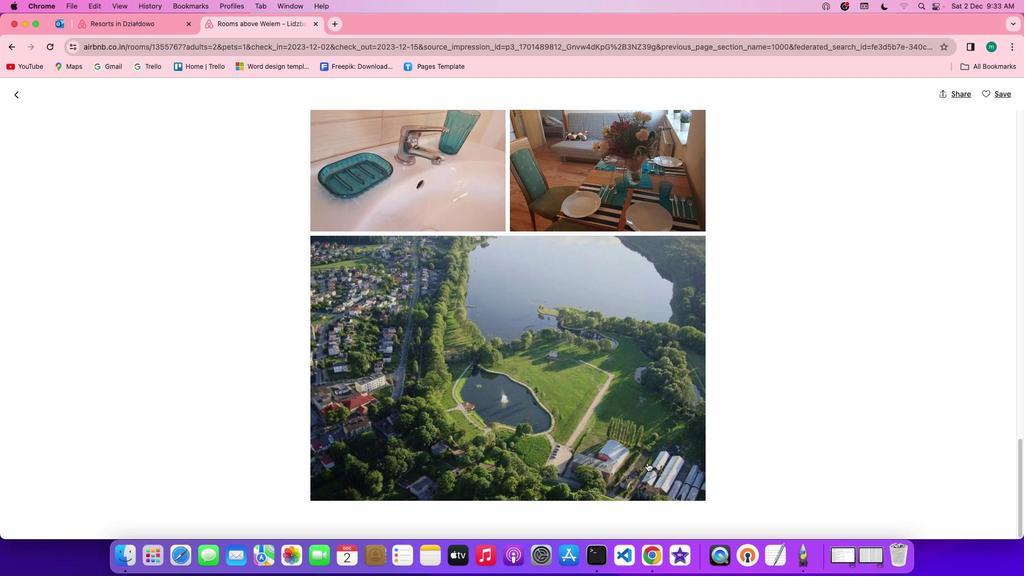 
Action: Mouse scrolled (650, 465) with delta (2, 1)
Screenshot: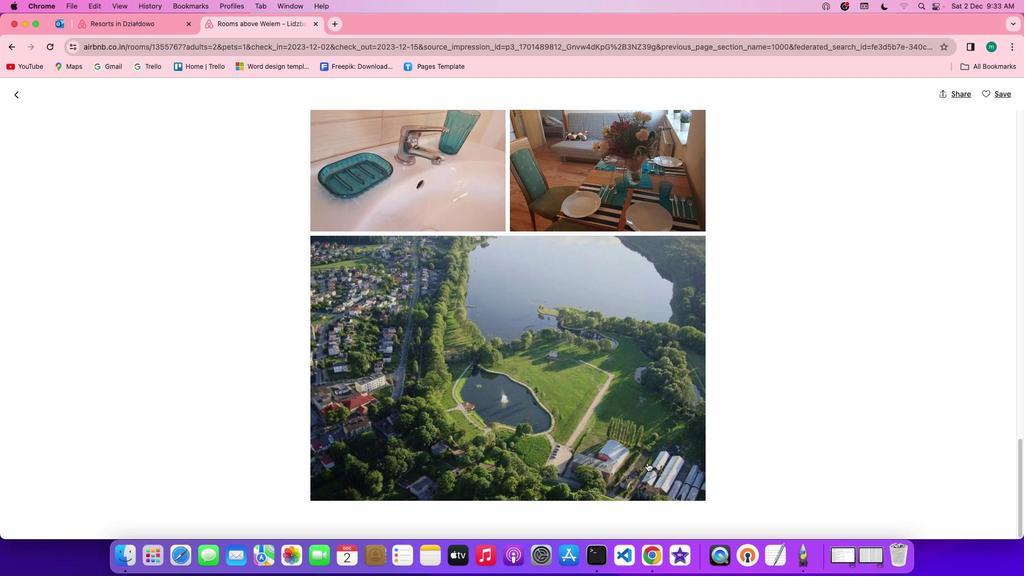 
Action: Mouse scrolled (650, 465) with delta (2, 0)
Screenshot: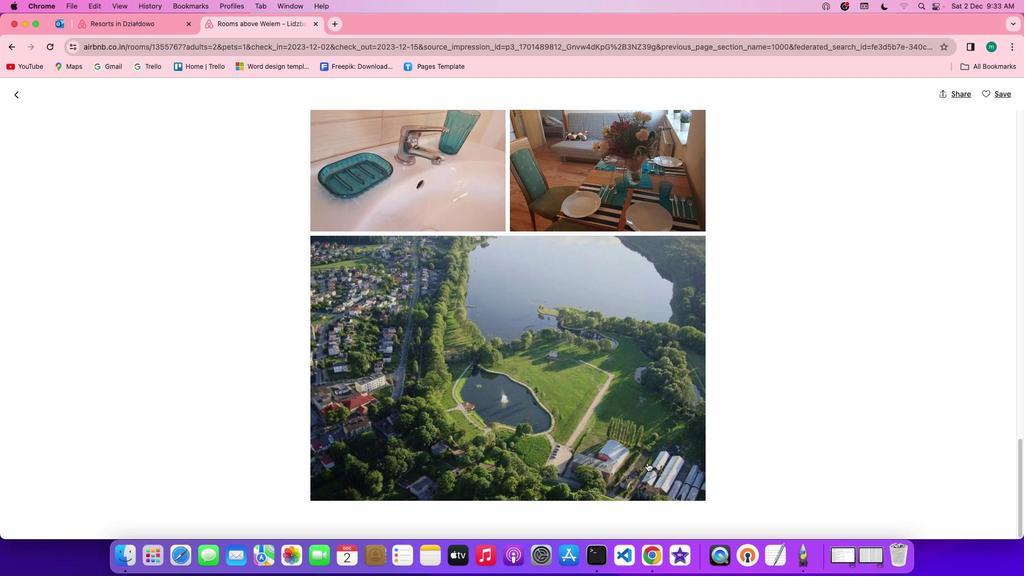 
Action: Mouse scrolled (650, 465) with delta (2, 0)
Screenshot: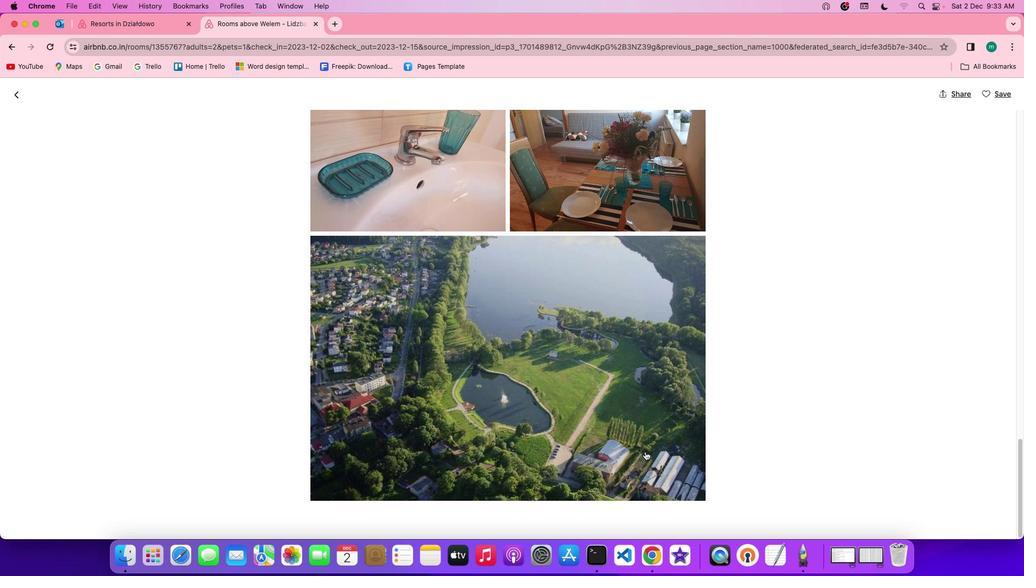
Action: Mouse scrolled (650, 465) with delta (2, 0)
Screenshot: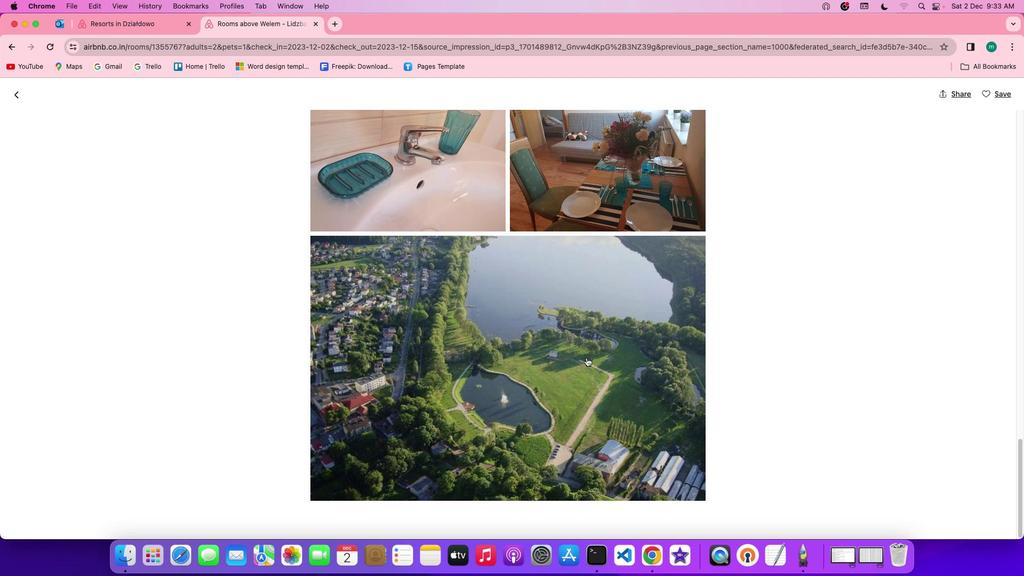 
Action: Mouse moved to (22, 100)
Screenshot: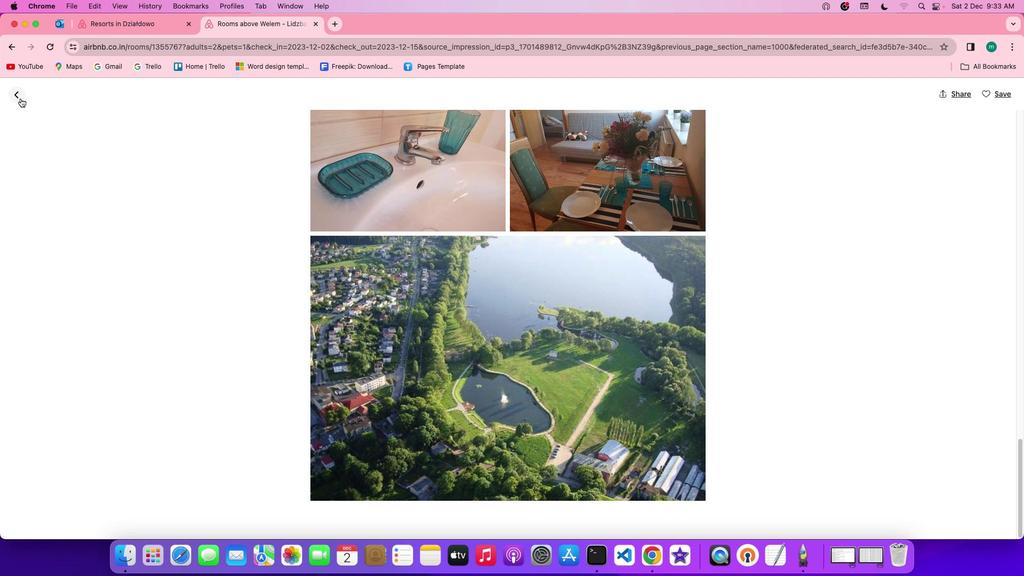 
Action: Mouse pressed left at (22, 100)
Screenshot: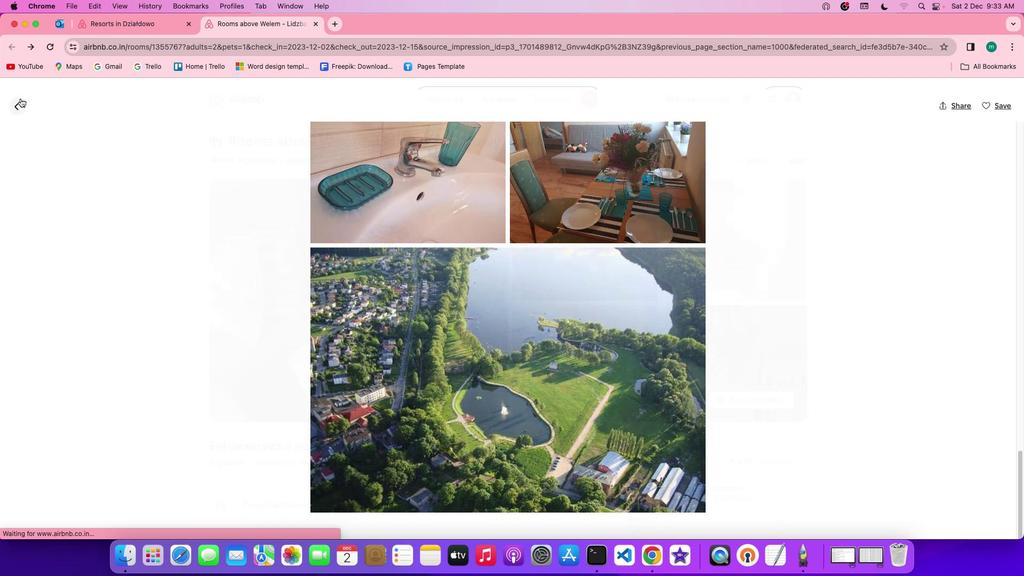 
Action: Mouse moved to (479, 468)
Screenshot: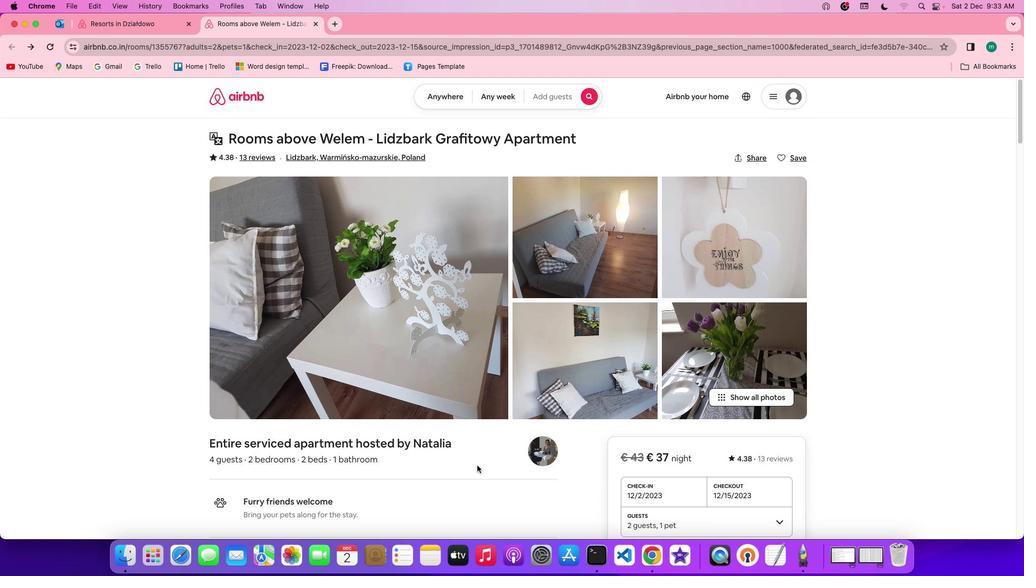 
Action: Mouse scrolled (479, 468) with delta (2, 1)
Screenshot: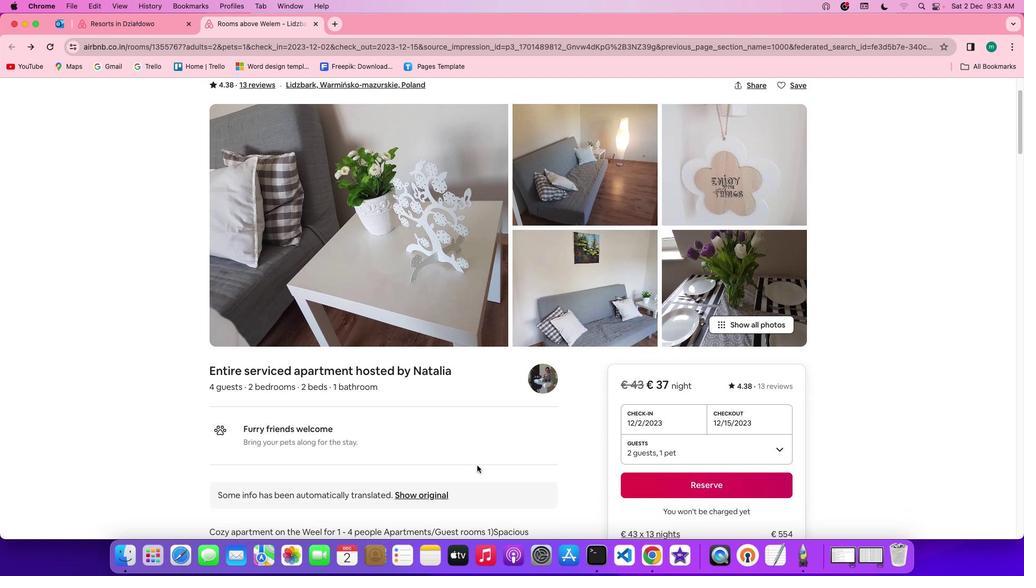 
Action: Mouse scrolled (479, 468) with delta (2, 1)
Screenshot: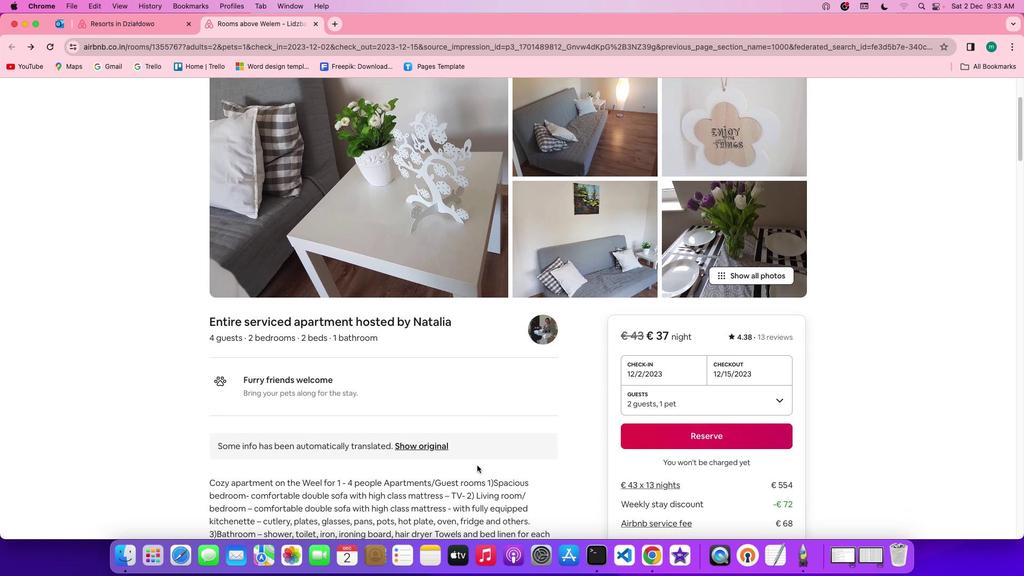 
Action: Mouse scrolled (479, 468) with delta (2, 1)
Screenshot: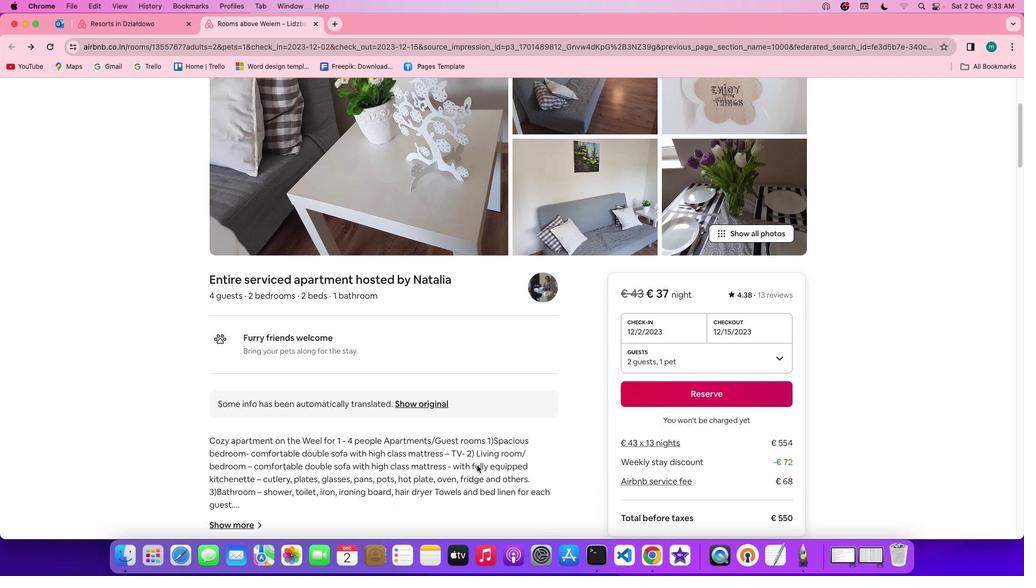 
Action: Mouse scrolled (479, 468) with delta (2, 0)
Screenshot: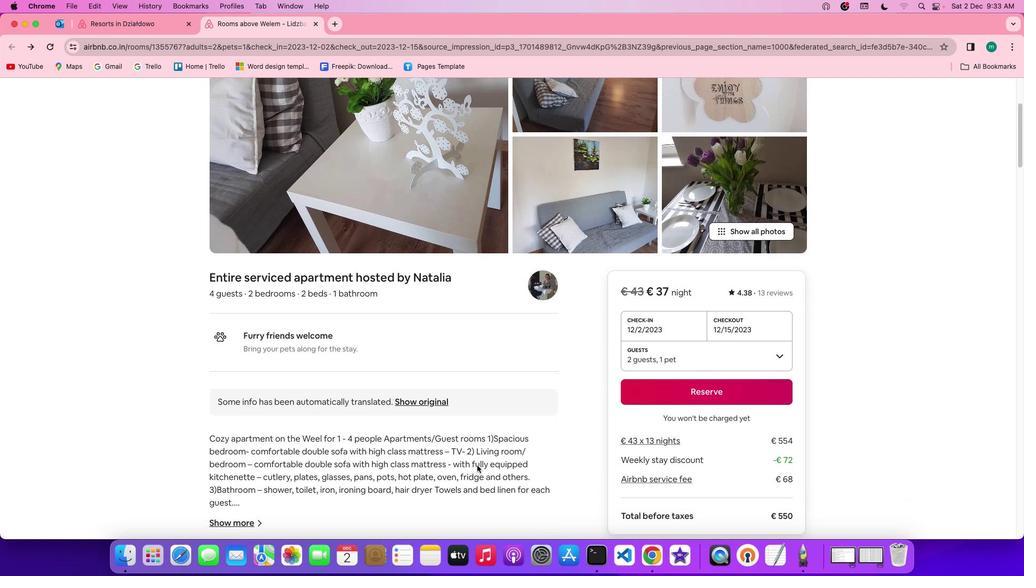
Action: Mouse scrolled (479, 468) with delta (2, 1)
Screenshot: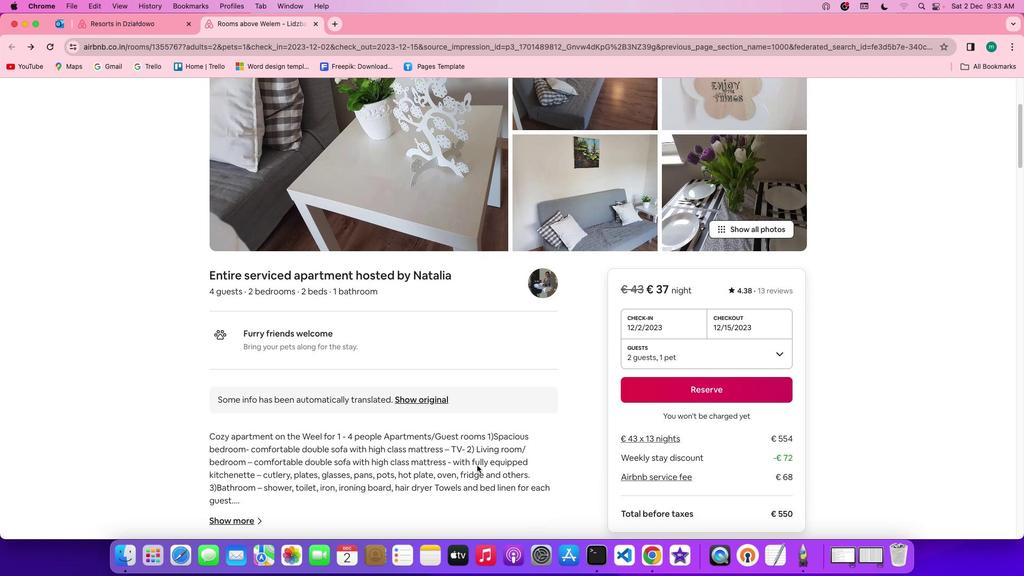 
Action: Mouse scrolled (479, 468) with delta (2, 1)
Screenshot: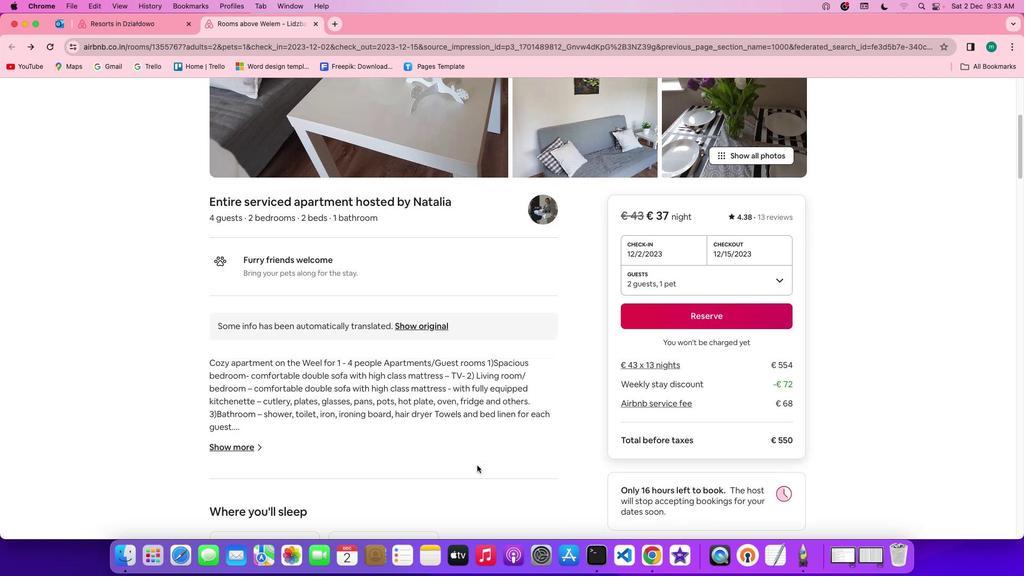 
Action: Mouse scrolled (479, 468) with delta (2, 1)
Screenshot: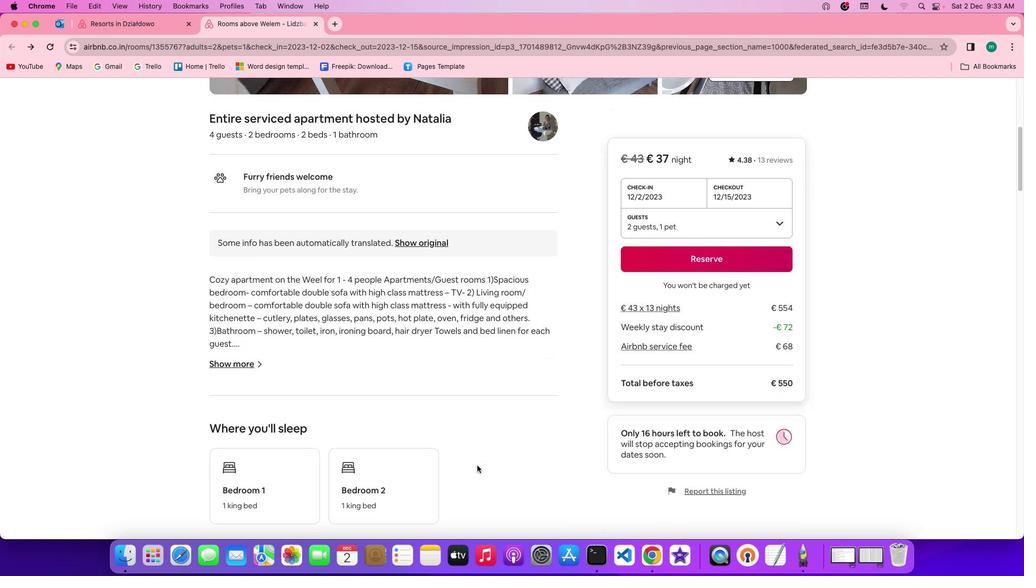 
Action: Mouse scrolled (479, 468) with delta (2, 1)
Screenshot: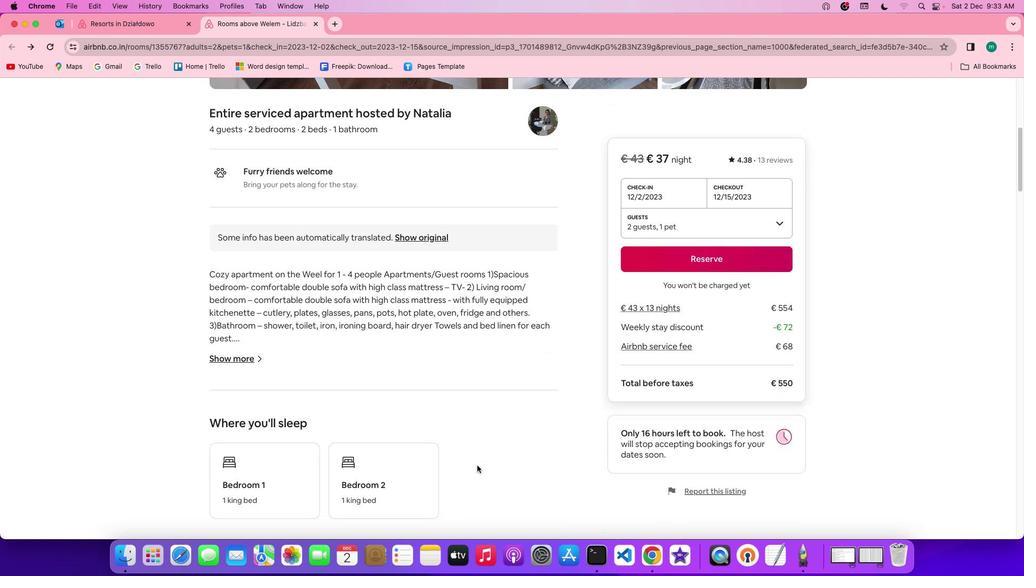 
Action: Mouse scrolled (479, 468) with delta (2, 0)
Screenshot: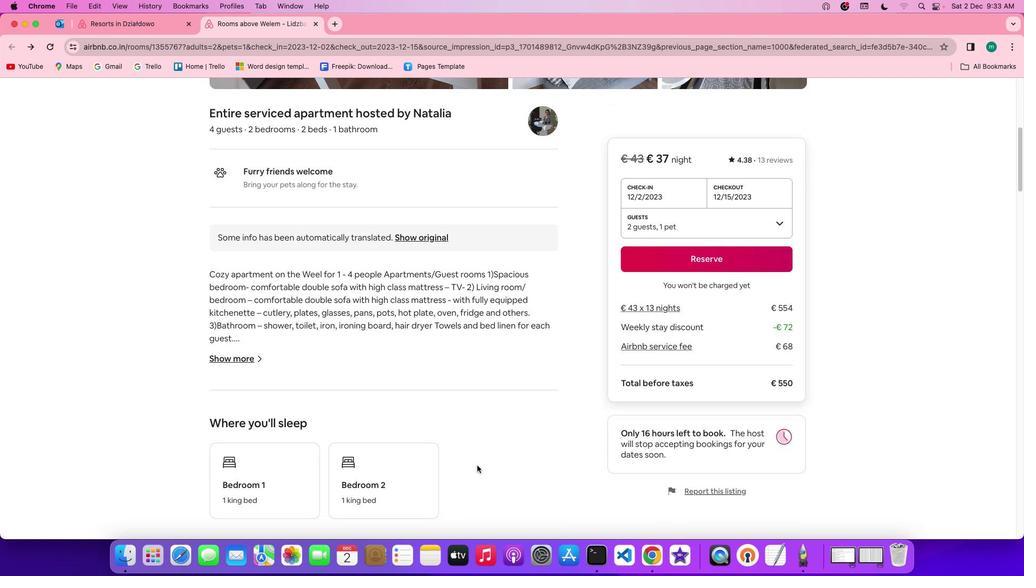 
Action: Mouse moved to (217, 364)
Screenshot: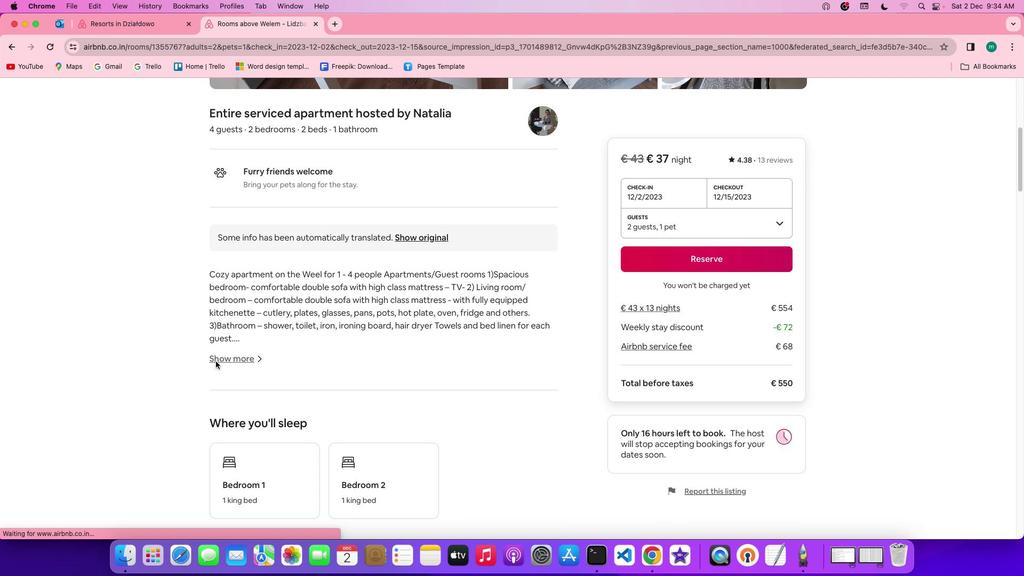
Action: Mouse pressed left at (217, 364)
Screenshot: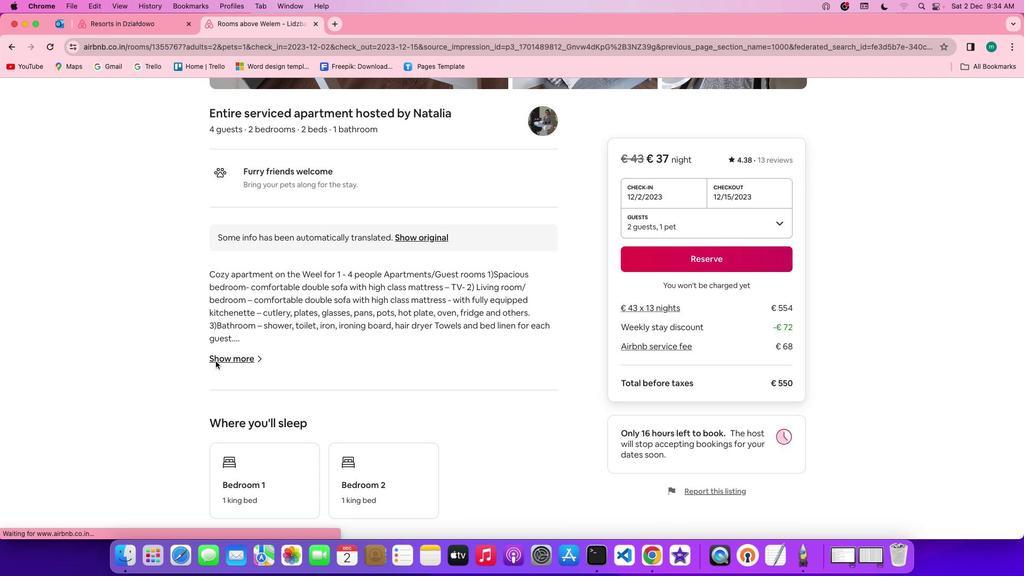 
Action: Mouse moved to (563, 450)
Screenshot: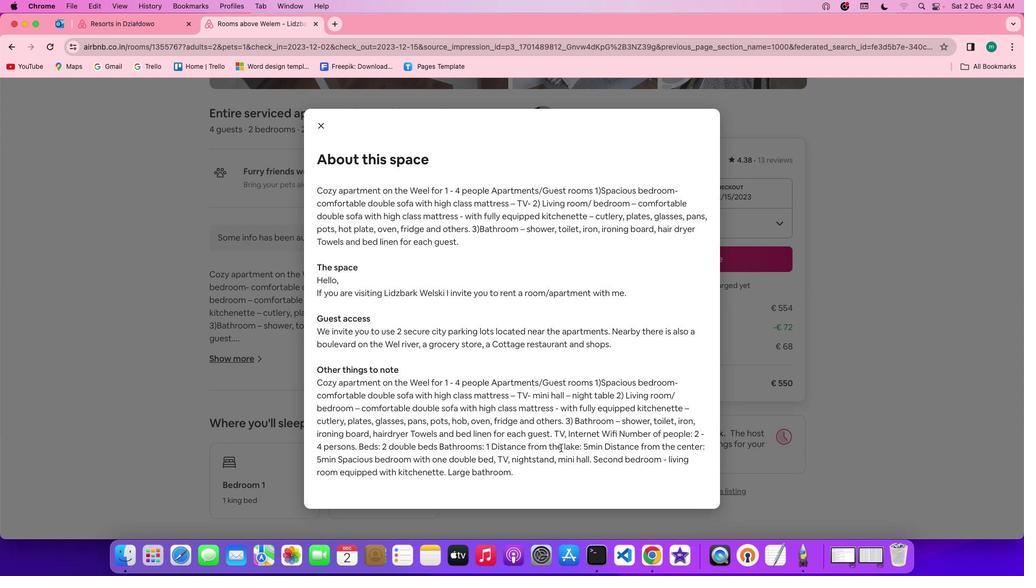 
Action: Mouse scrolled (563, 450) with delta (2, 1)
Screenshot: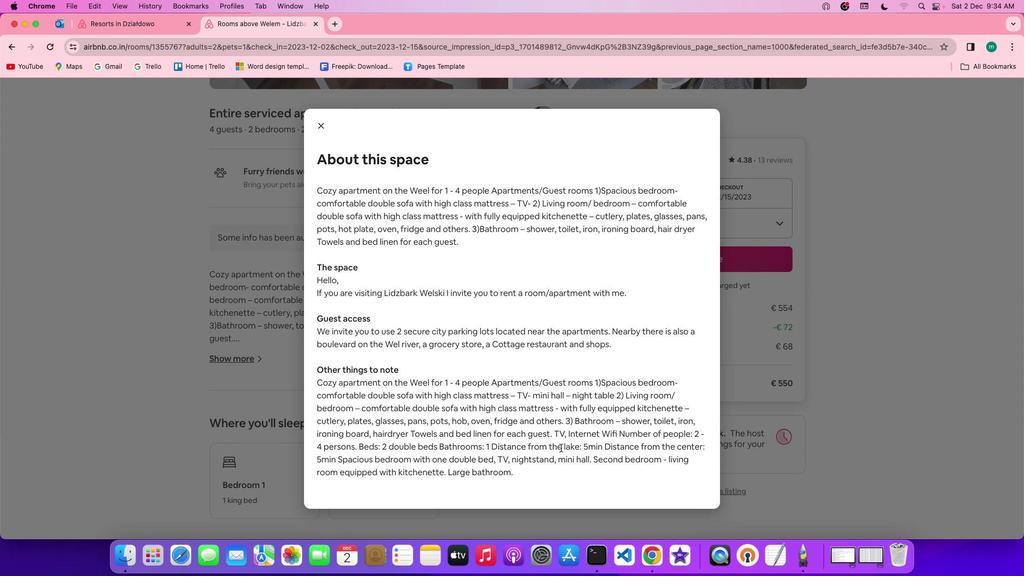 
Action: Mouse scrolled (563, 450) with delta (2, 1)
Screenshot: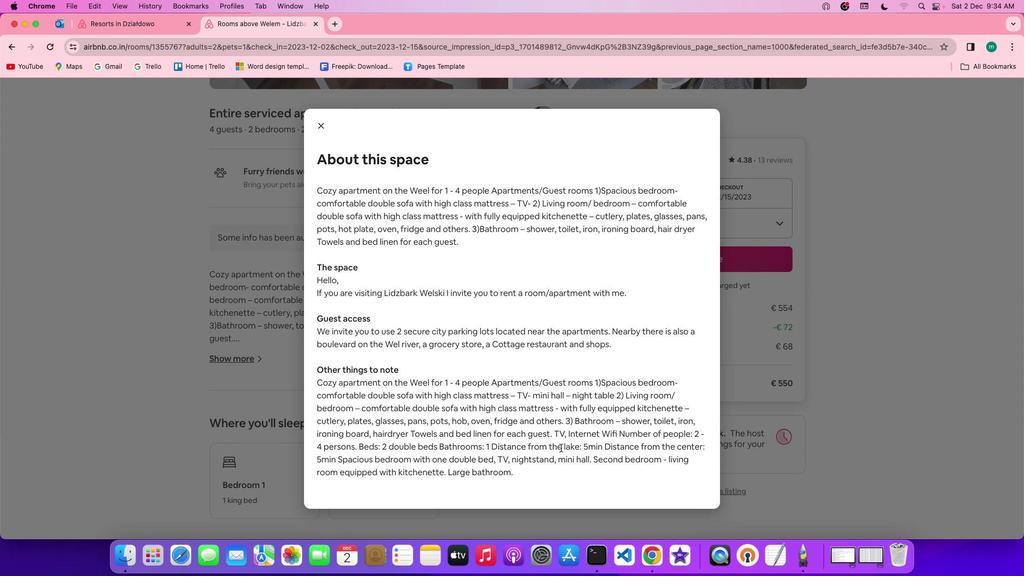 
Action: Mouse scrolled (563, 450) with delta (2, 0)
Screenshot: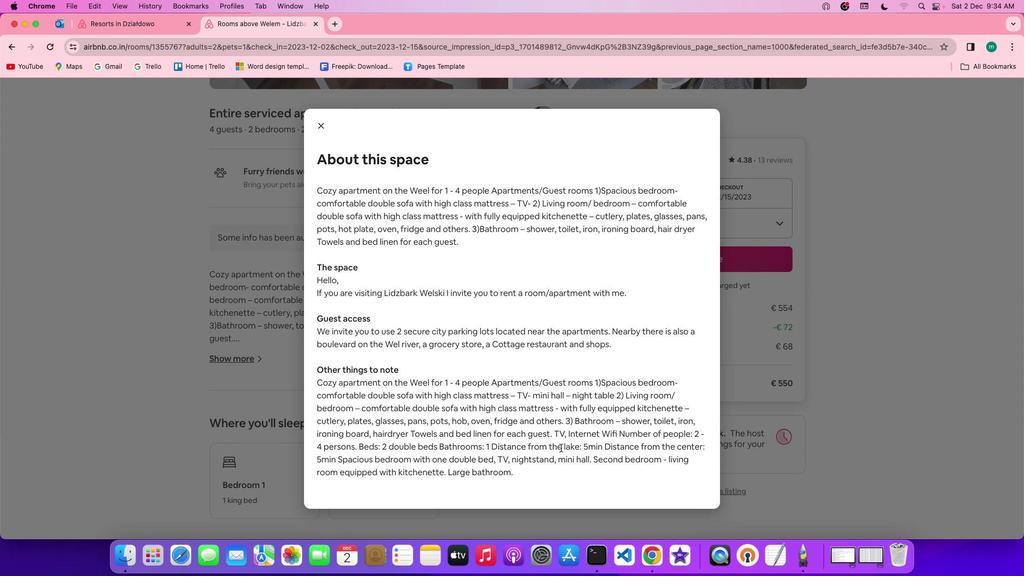 
Action: Mouse scrolled (563, 450) with delta (2, 0)
Screenshot: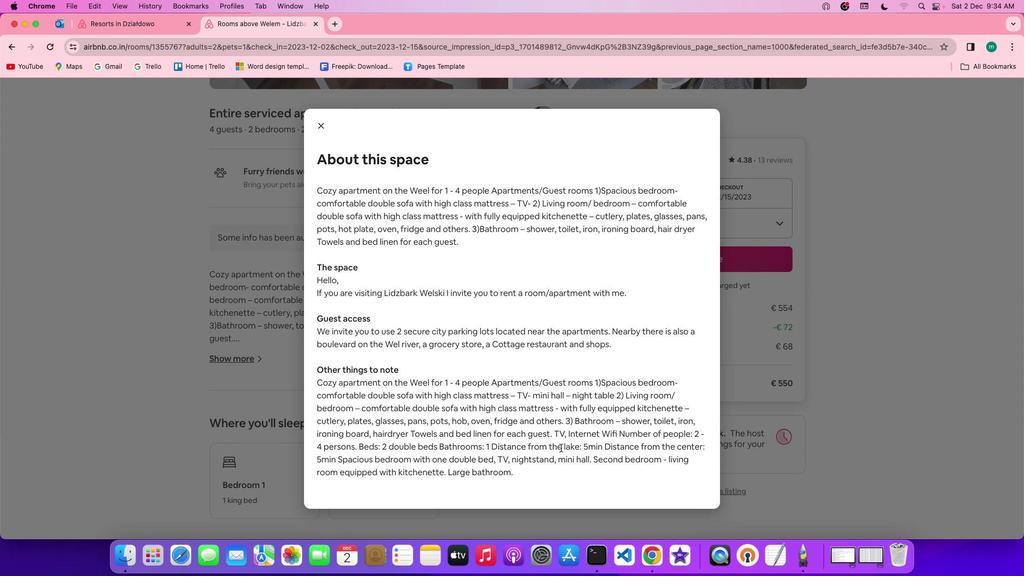 
Action: Mouse scrolled (563, 450) with delta (2, 0)
Screenshot: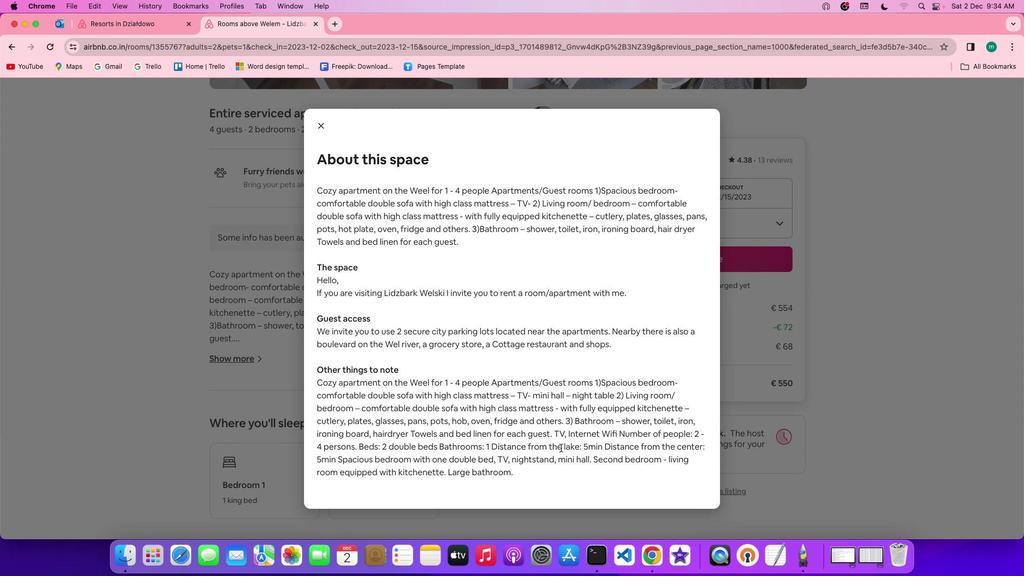 
Action: Mouse moved to (320, 123)
Screenshot: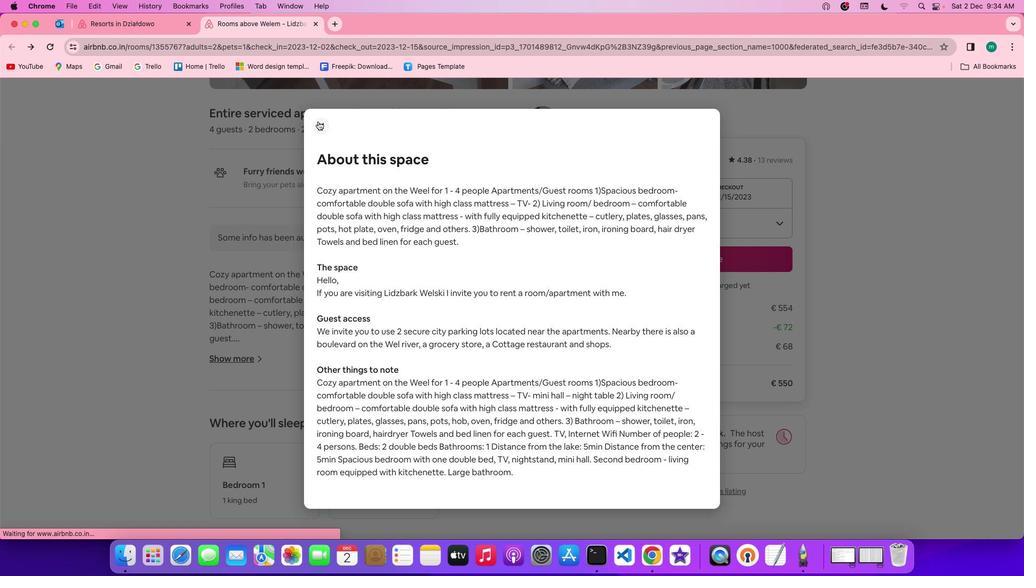 
Action: Mouse pressed left at (320, 123)
Screenshot: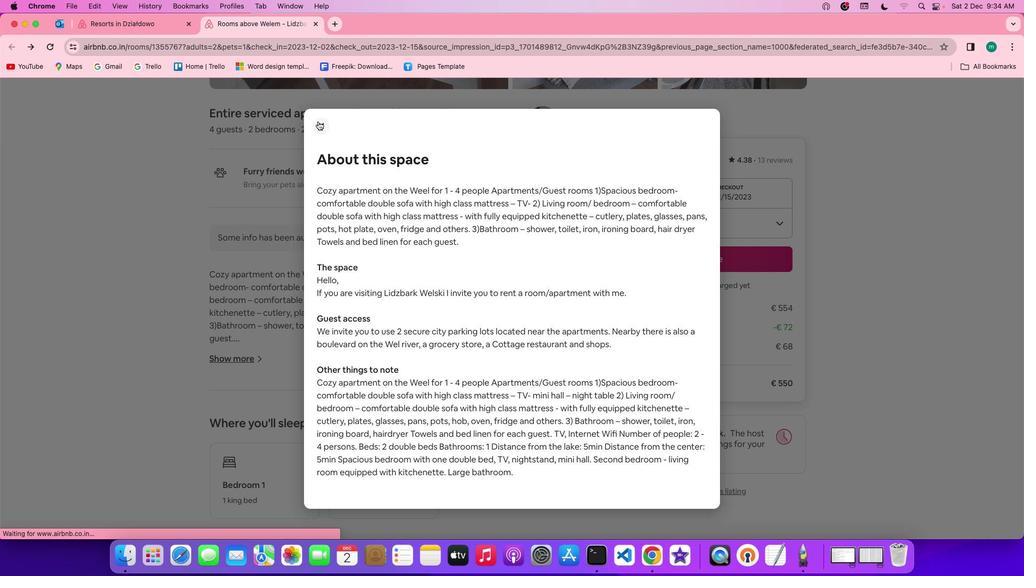 
Action: Mouse moved to (406, 365)
Screenshot: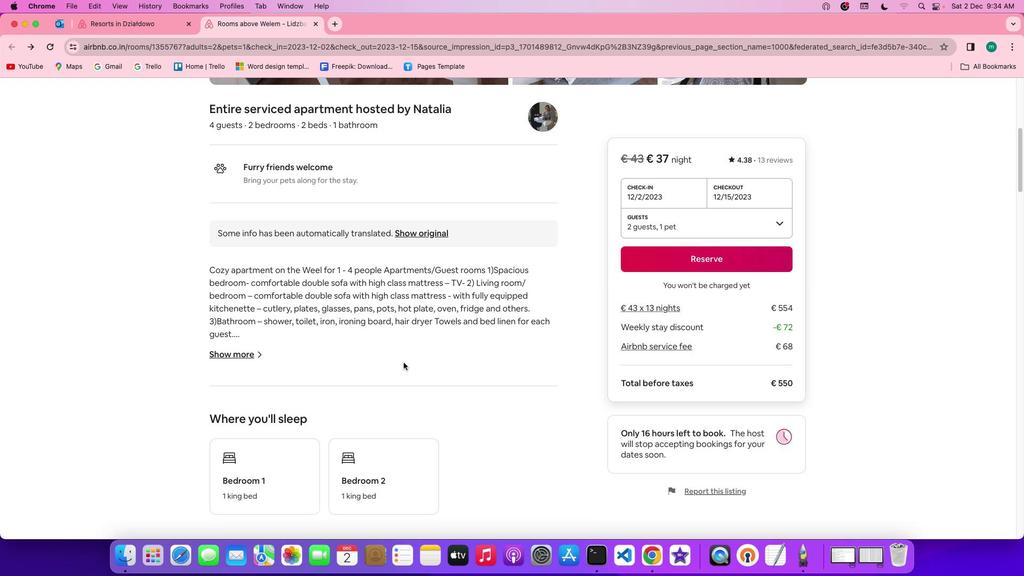 
Action: Mouse scrolled (406, 365) with delta (2, 1)
Screenshot: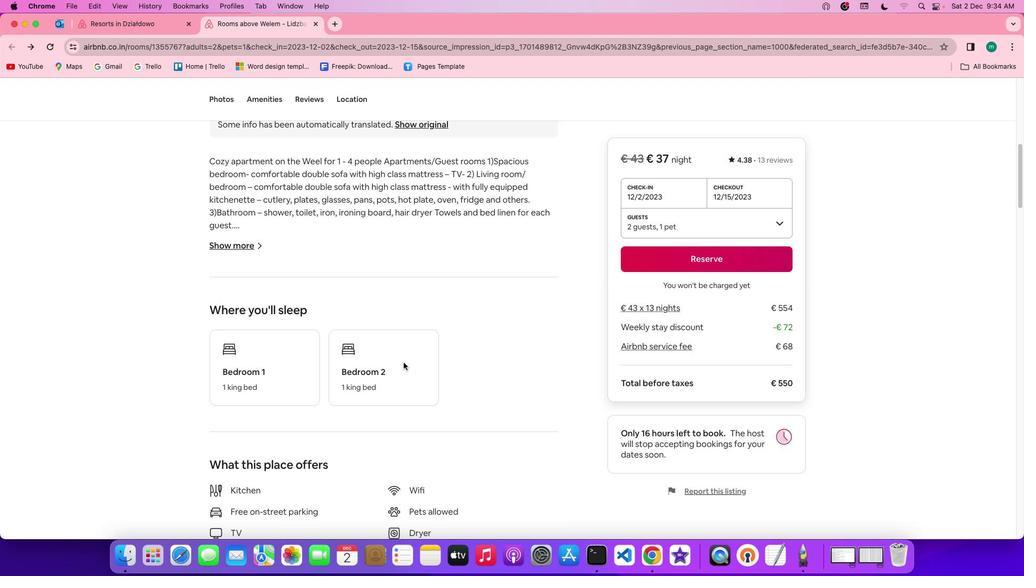 
Action: Mouse scrolled (406, 365) with delta (2, 1)
Screenshot: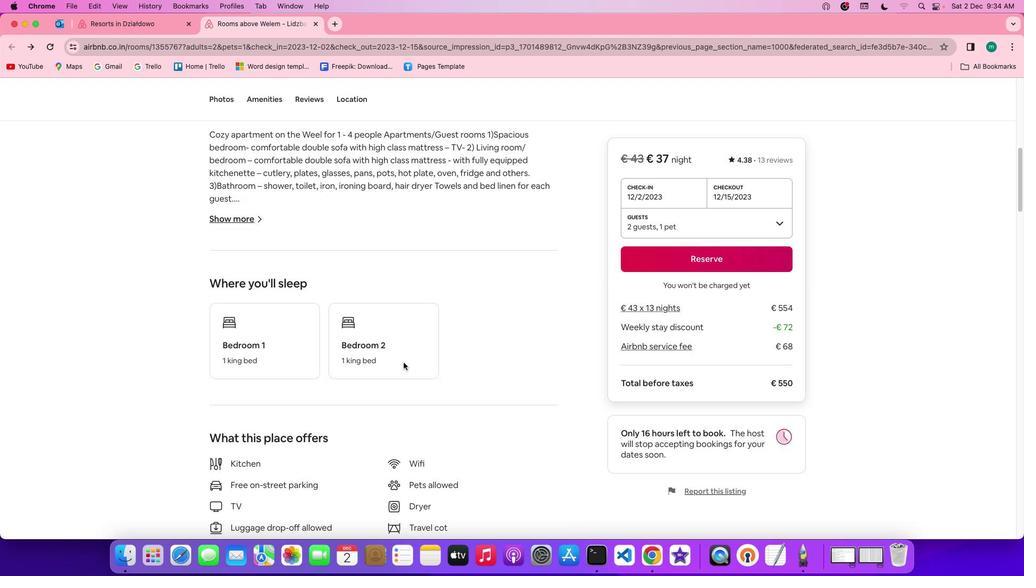 
Action: Mouse scrolled (406, 365) with delta (2, 1)
Screenshot: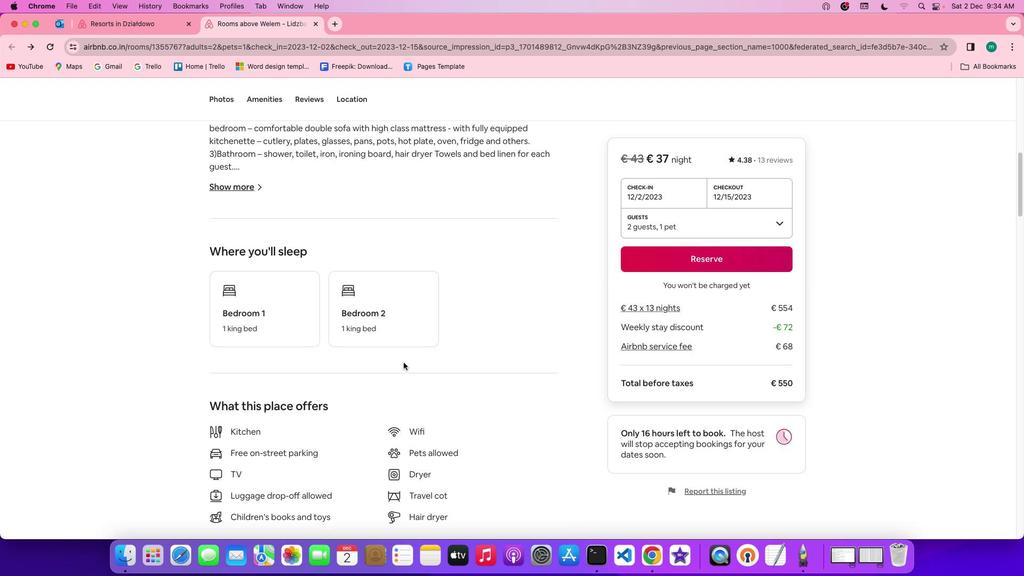 
Action: Mouse scrolled (406, 365) with delta (2, 0)
Screenshot: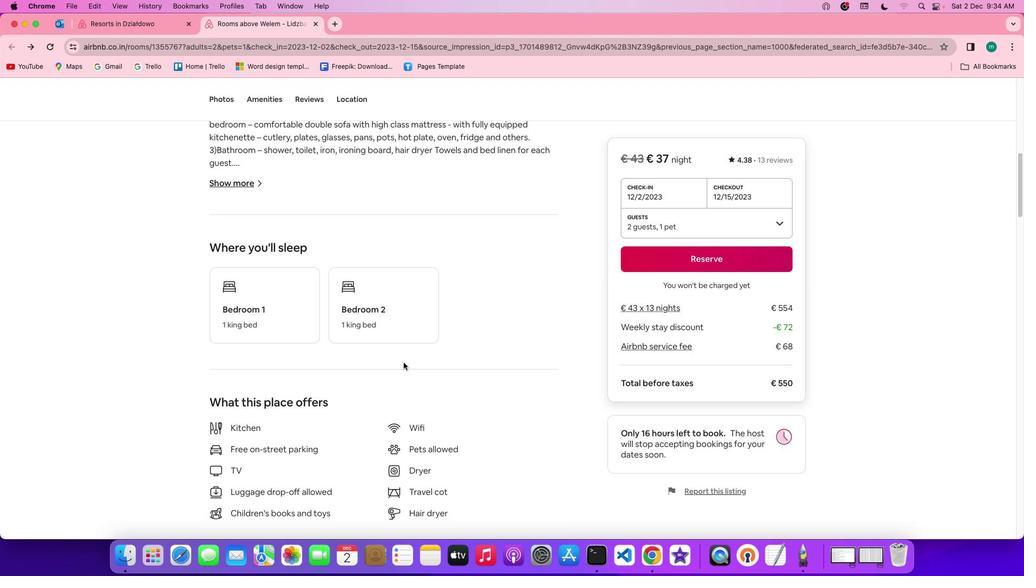 
Action: Mouse moved to (255, 183)
Screenshot: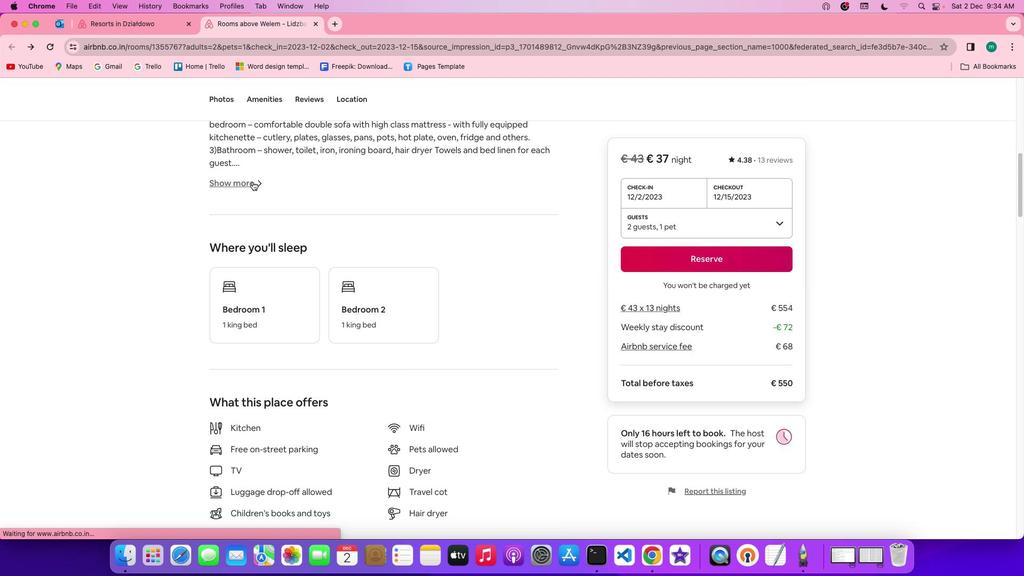 
Action: Mouse pressed left at (255, 183)
Screenshot: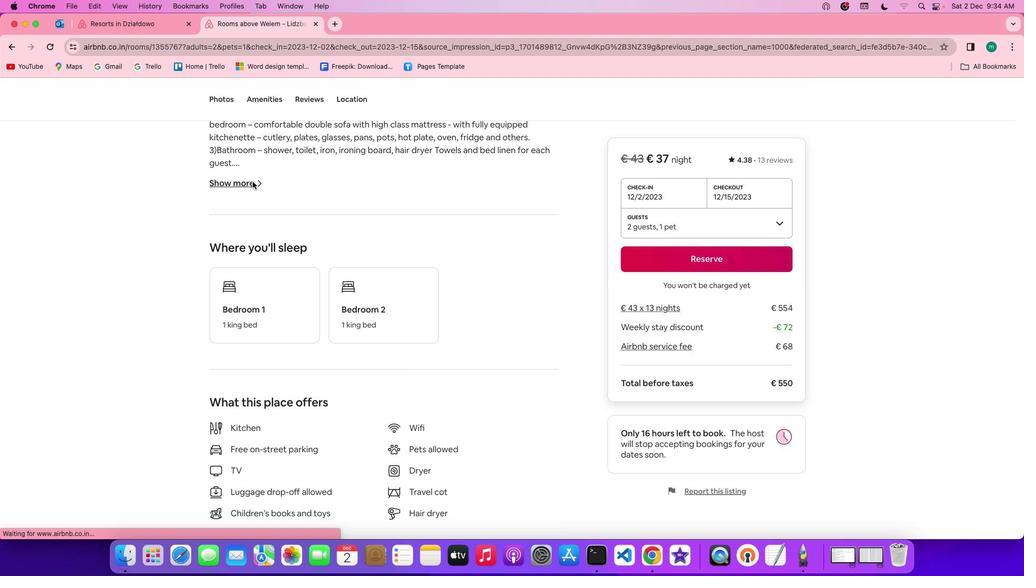 
Action: Mouse moved to (504, 332)
Screenshot: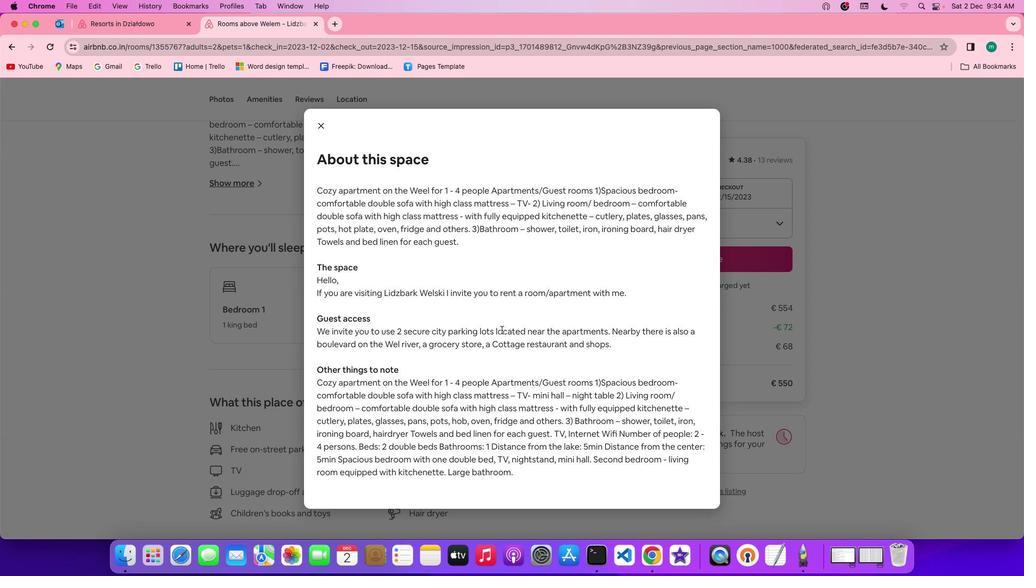 
Action: Mouse scrolled (504, 332) with delta (2, 1)
Screenshot: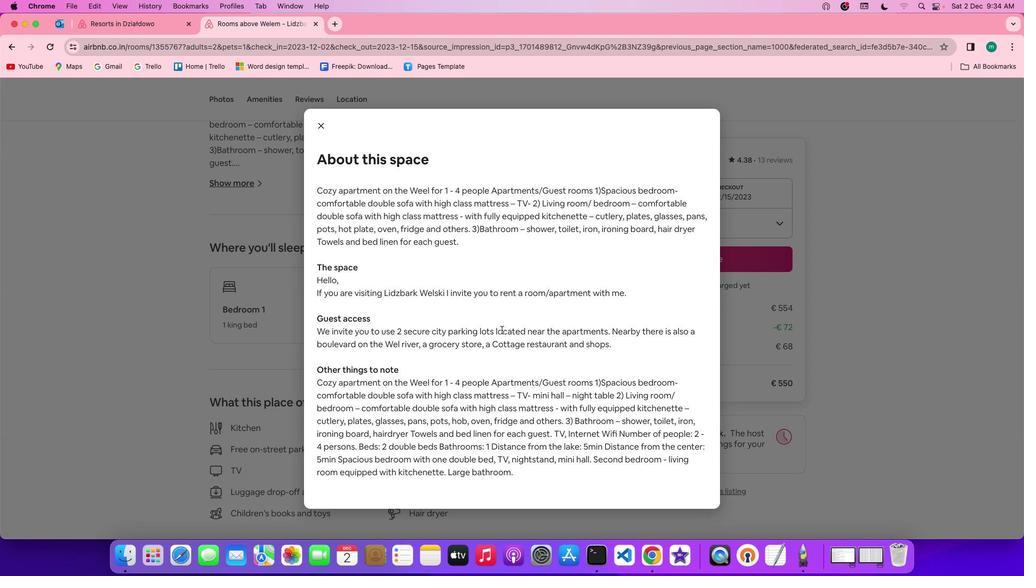 
Action: Mouse scrolled (504, 332) with delta (2, 1)
Screenshot: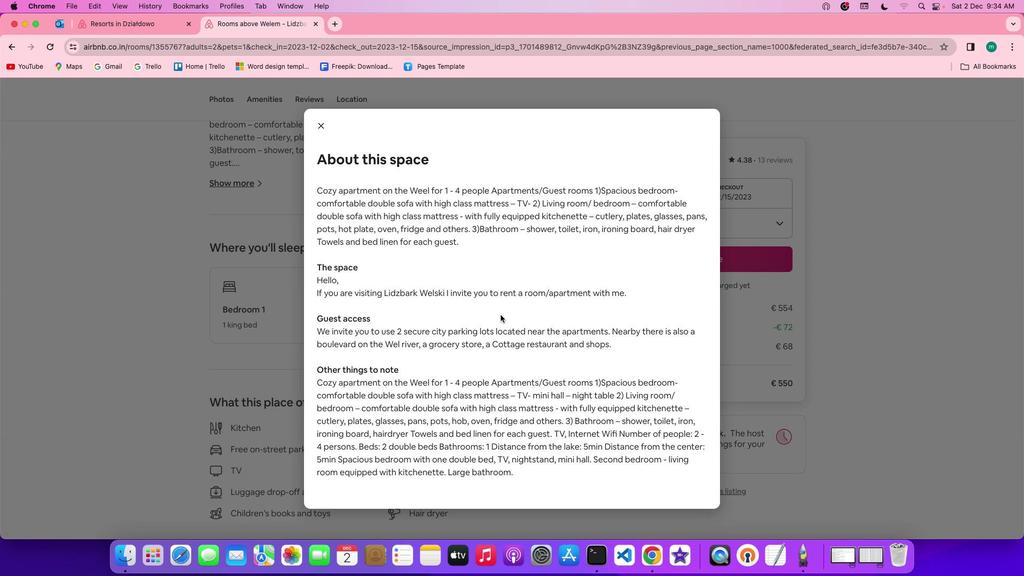 
Action: Mouse scrolled (504, 332) with delta (2, 0)
Screenshot: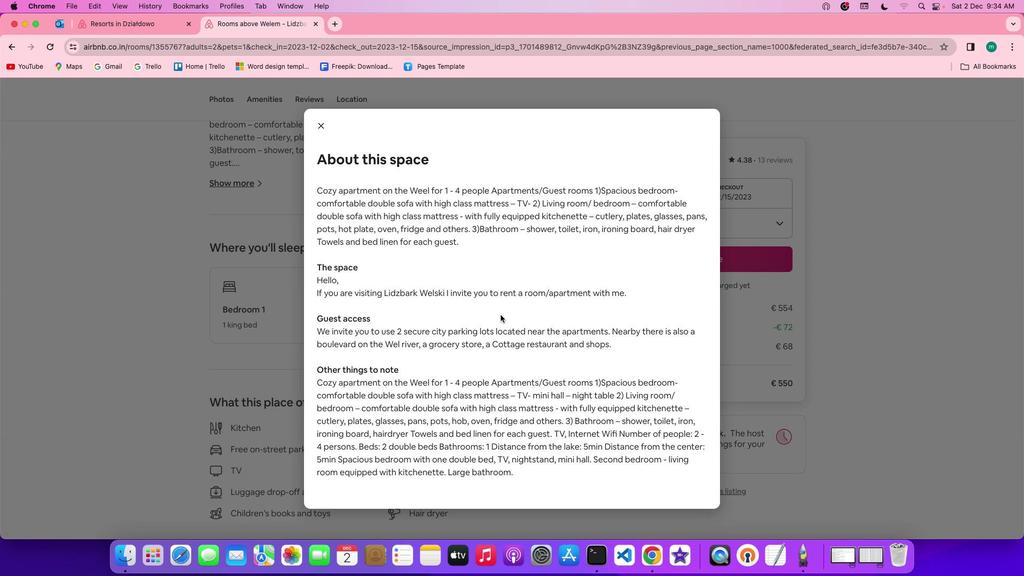 
Action: Mouse scrolled (504, 332) with delta (2, 0)
Screenshot: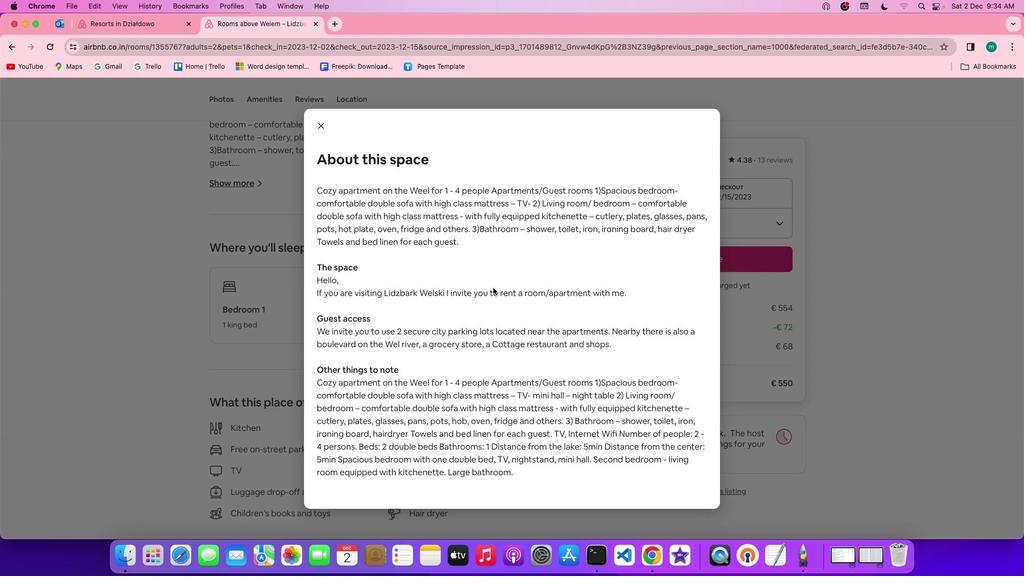 
Action: Mouse scrolled (504, 332) with delta (2, 0)
Screenshot: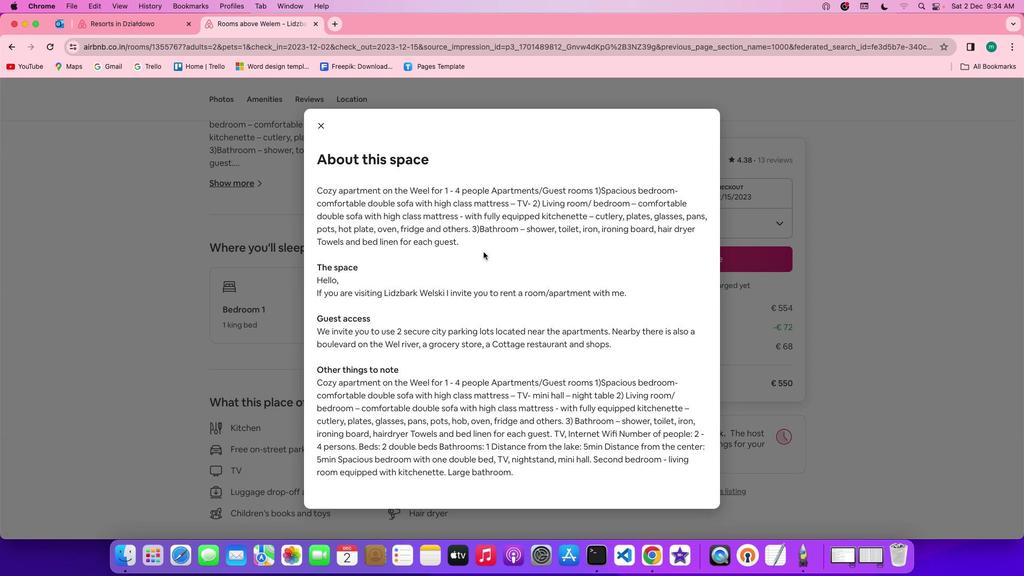 
Action: Mouse scrolled (504, 332) with delta (2, 0)
Screenshot: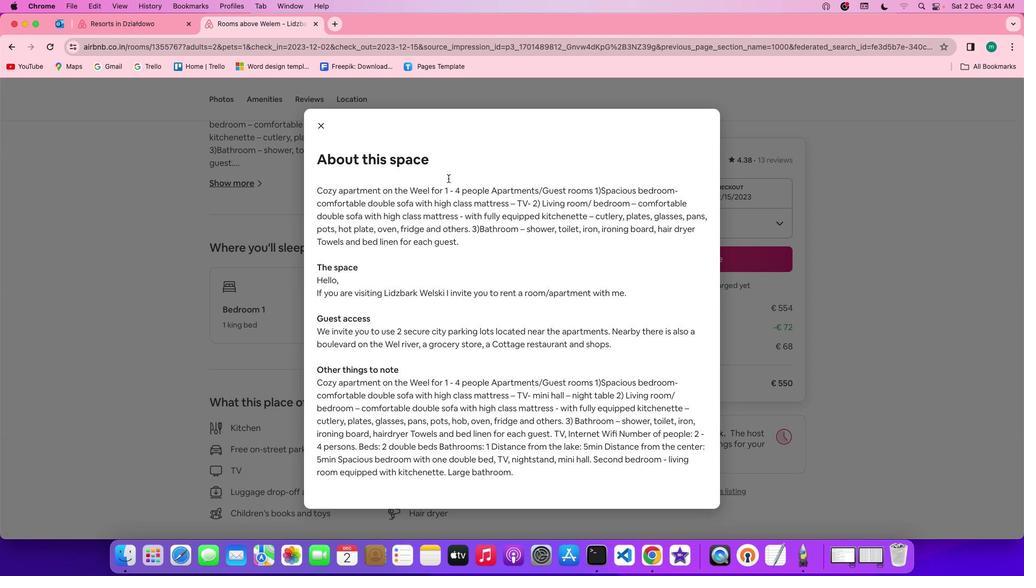 
Action: Mouse moved to (325, 127)
Screenshot: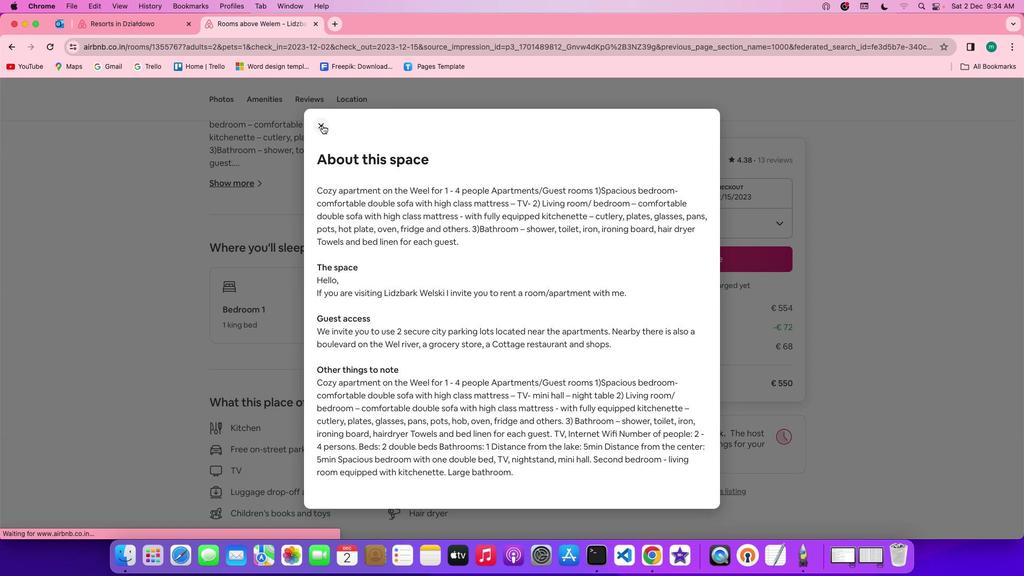 
Action: Mouse pressed left at (325, 127)
Screenshot: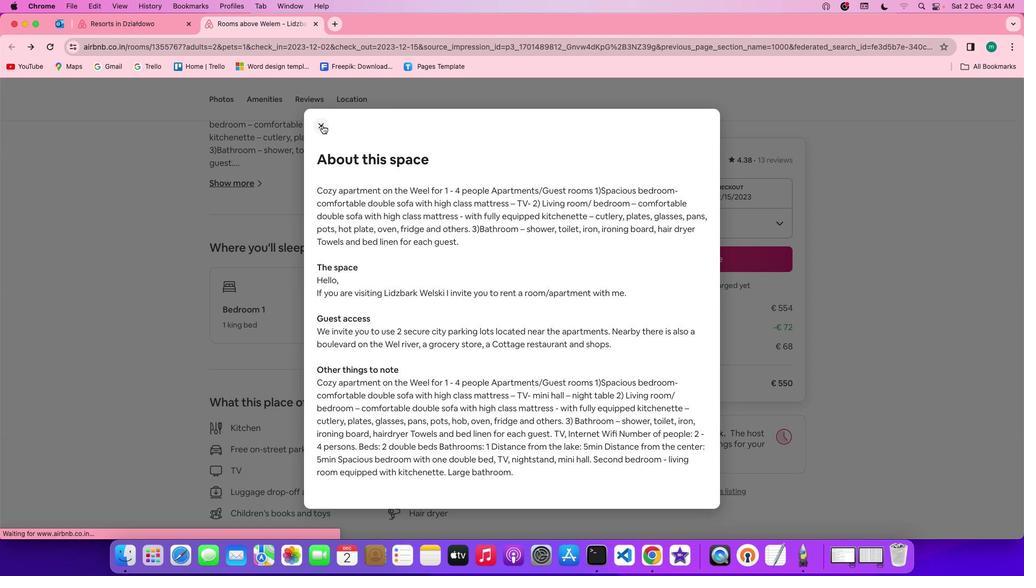 
Action: Mouse moved to (425, 344)
Screenshot: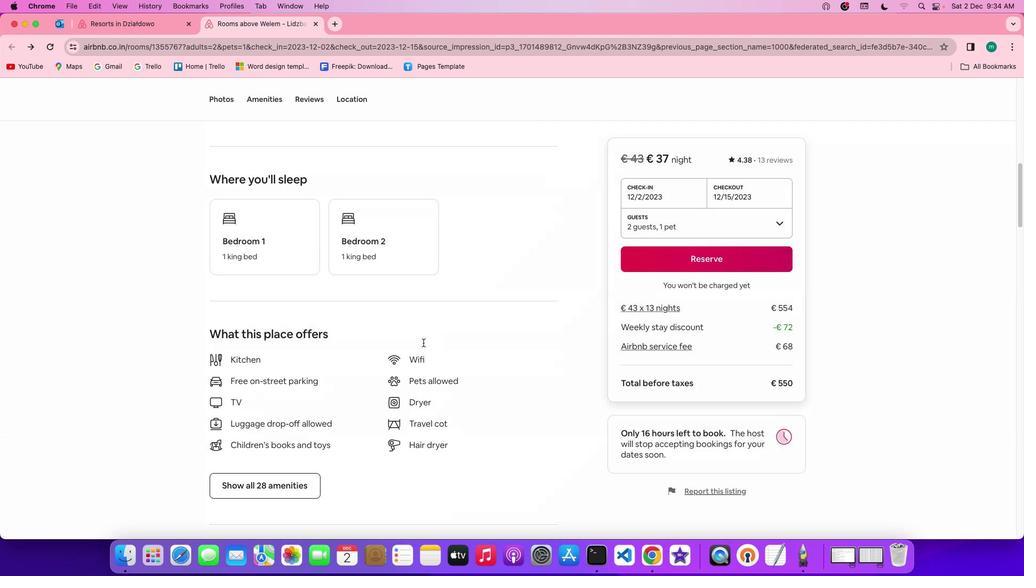 
Action: Mouse scrolled (425, 344) with delta (2, 1)
Screenshot: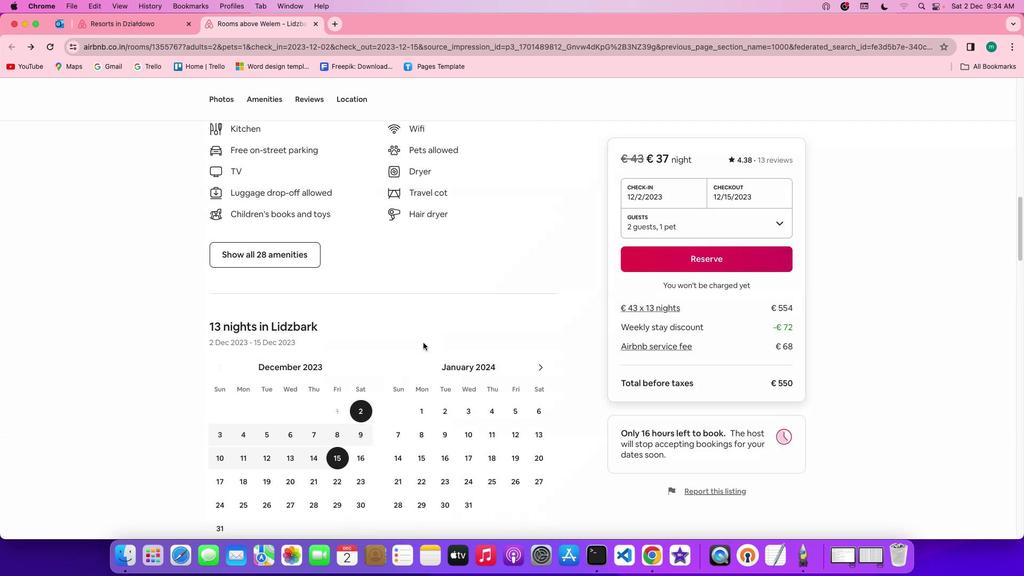 
Action: Mouse scrolled (425, 344) with delta (2, 1)
Screenshot: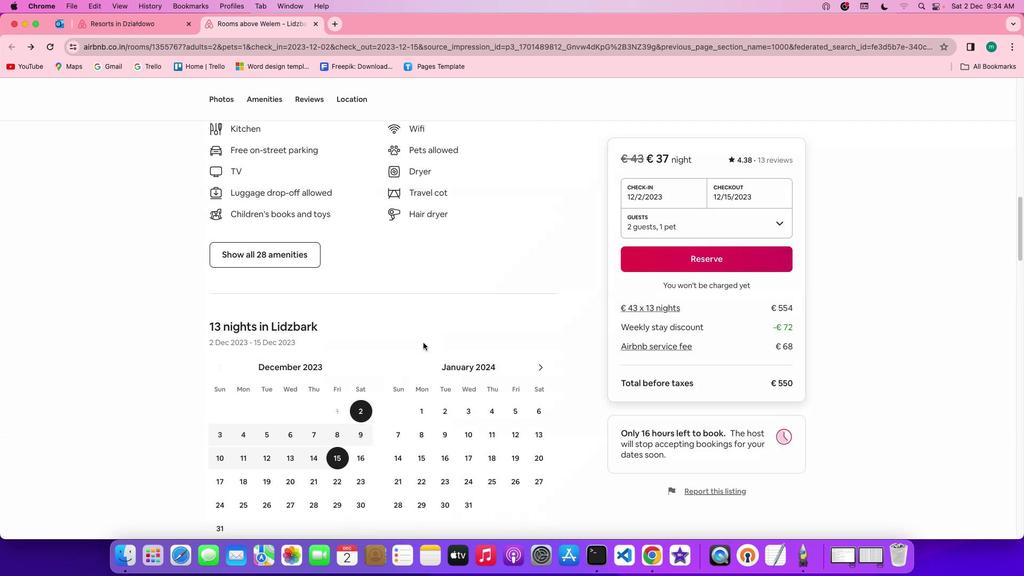 
Action: Mouse scrolled (425, 344) with delta (2, 0)
Screenshot: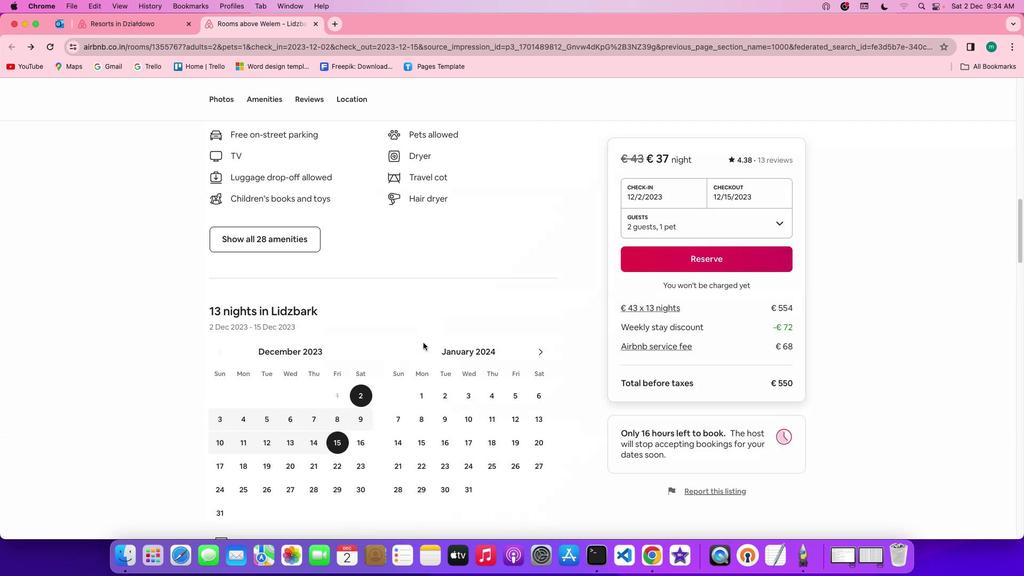 
Action: Mouse scrolled (425, 344) with delta (2, 0)
Screenshot: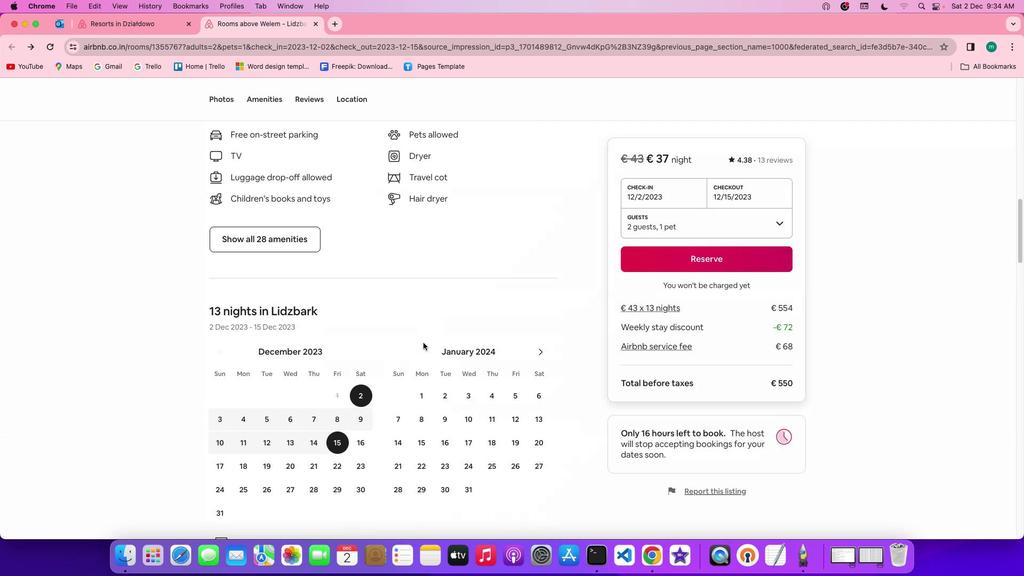 
Action: Mouse scrolled (425, 344) with delta (2, 0)
Screenshot: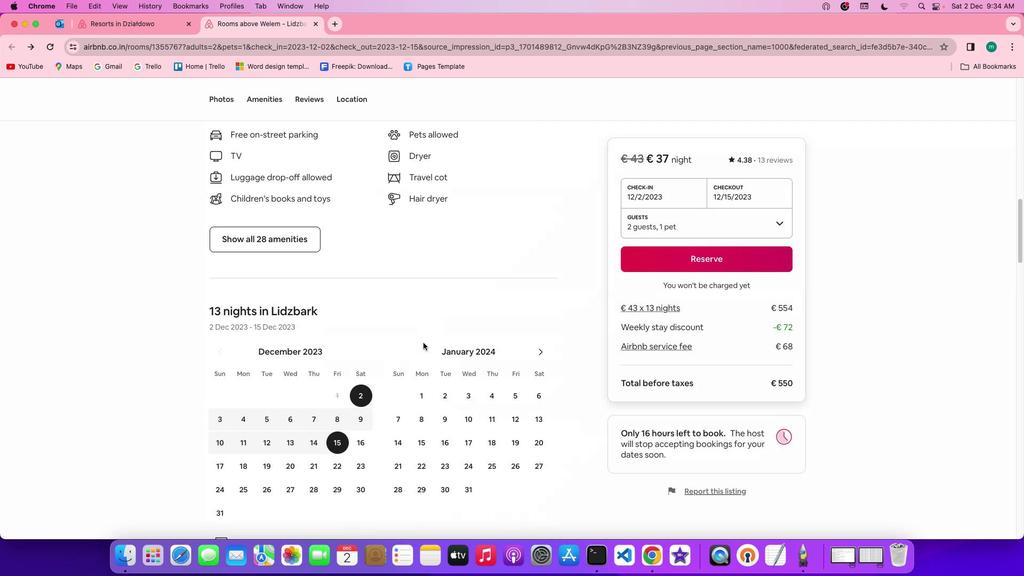 
Action: Mouse moved to (248, 244)
Screenshot: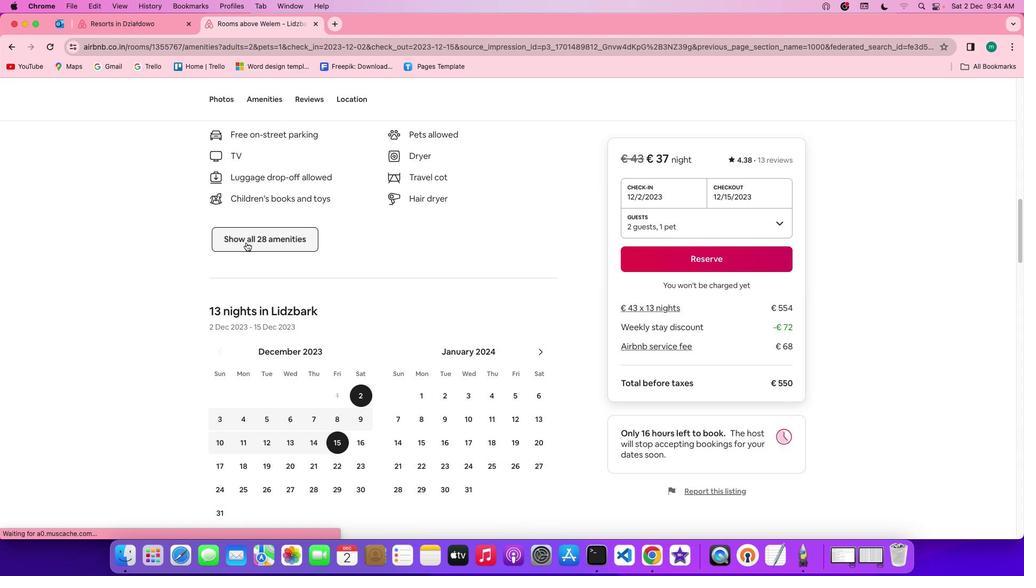 
Action: Mouse pressed left at (248, 244)
Screenshot: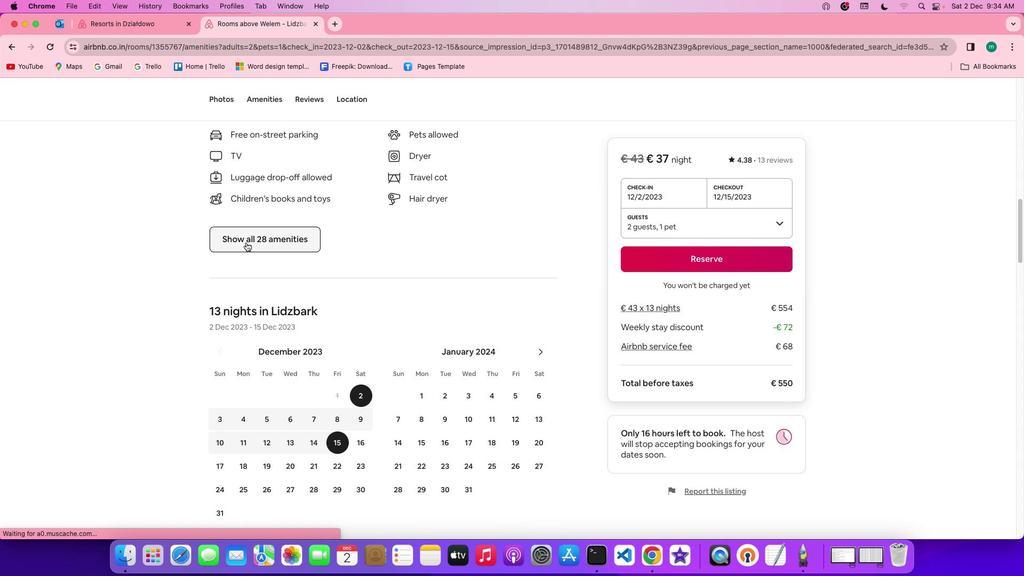 
Action: Mouse moved to (446, 340)
Screenshot: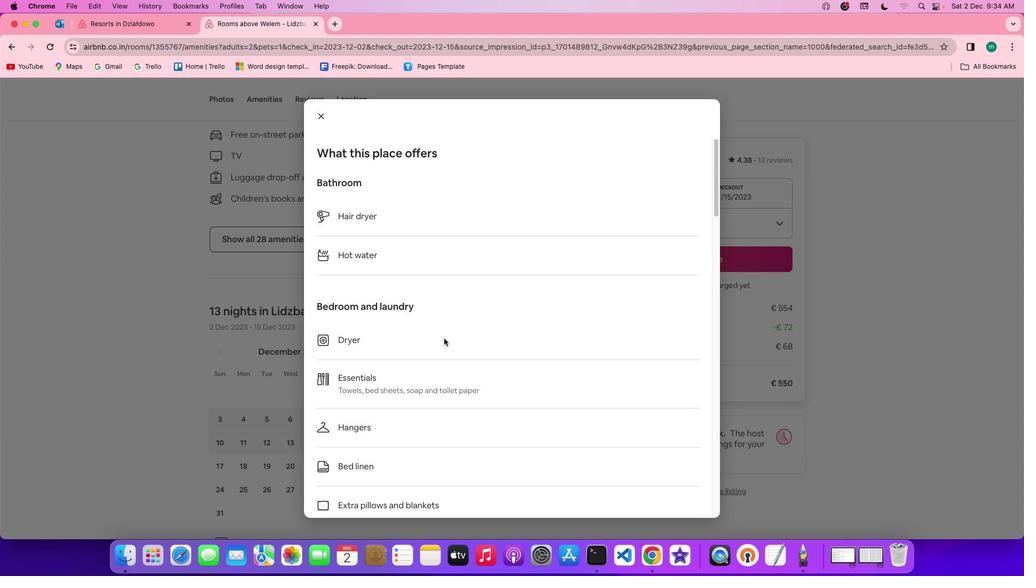 
Action: Mouse scrolled (446, 340) with delta (2, 1)
Screenshot: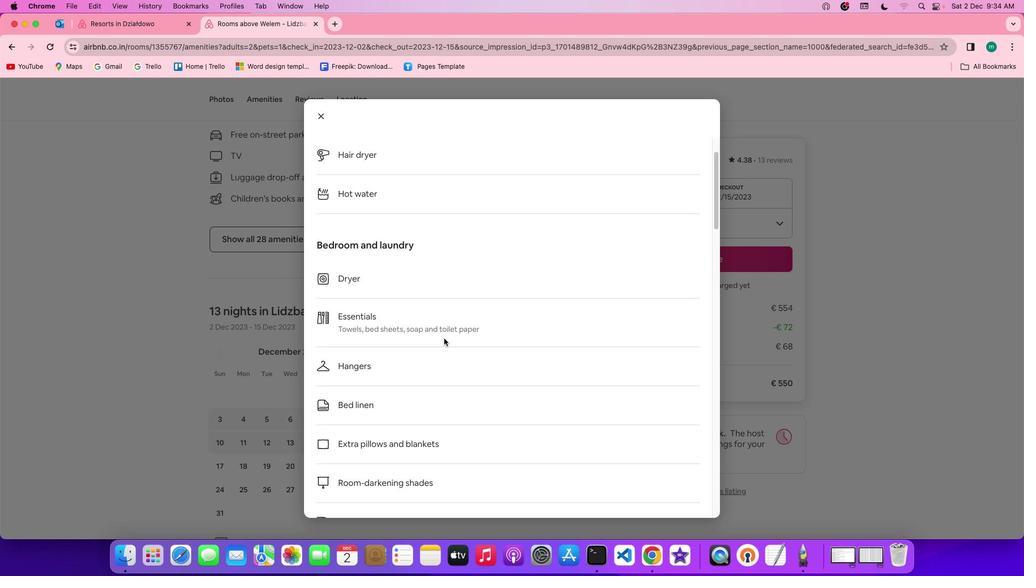 
Action: Mouse scrolled (446, 340) with delta (2, 1)
Screenshot: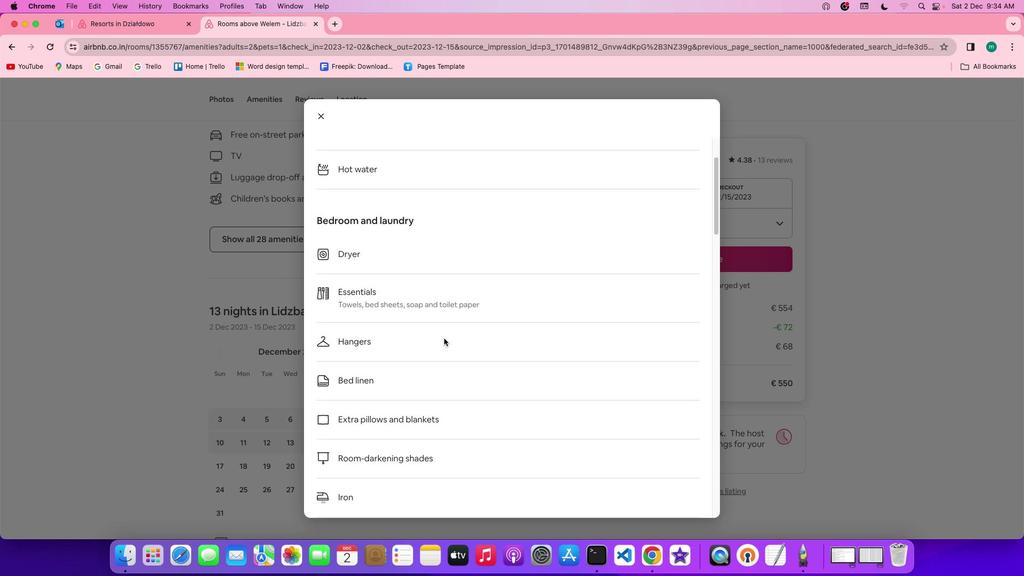
Action: Mouse scrolled (446, 340) with delta (2, 1)
Screenshot: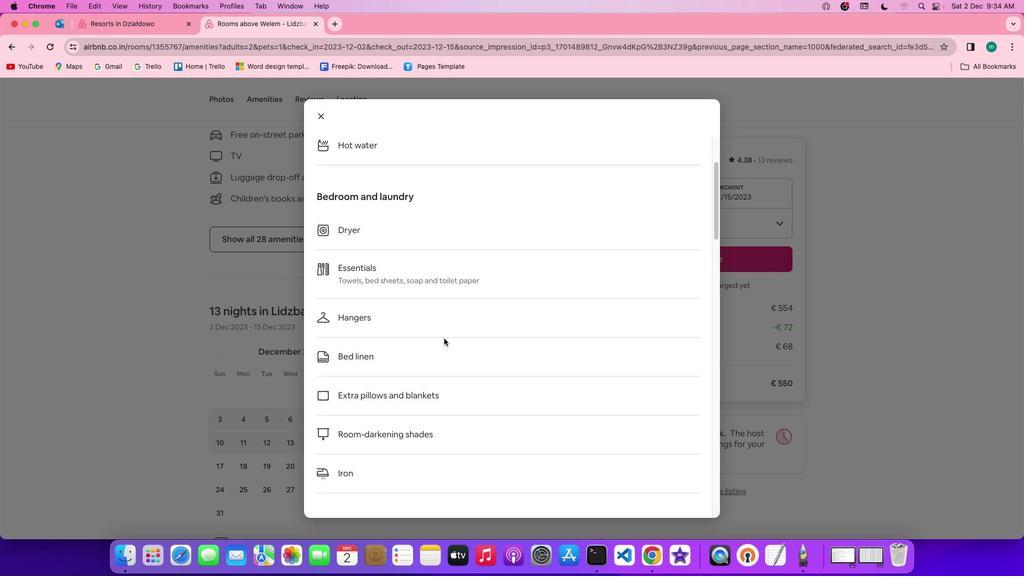 
Action: Mouse scrolled (446, 340) with delta (2, 1)
Screenshot: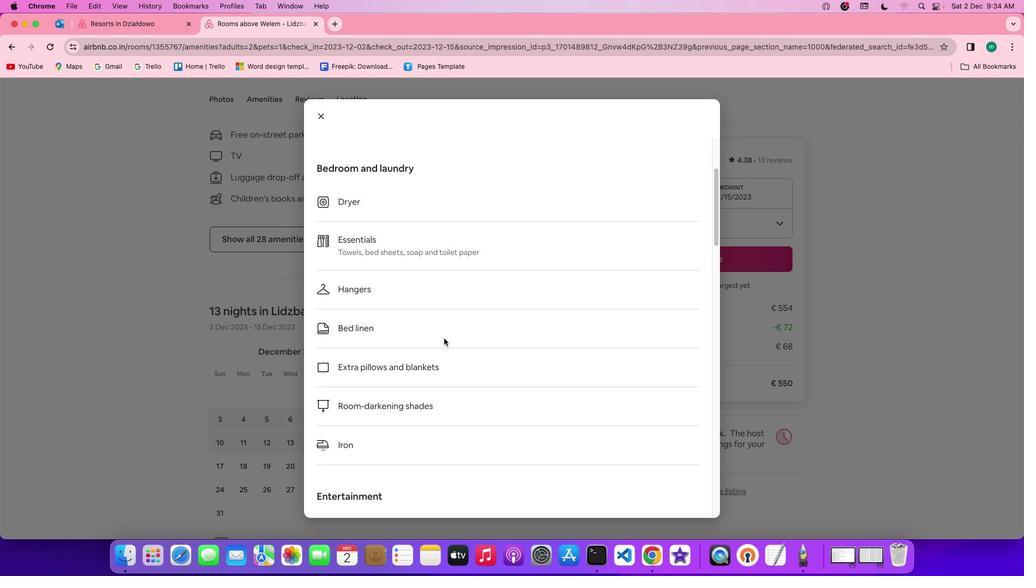 
Action: Mouse scrolled (446, 340) with delta (2, 1)
Screenshot: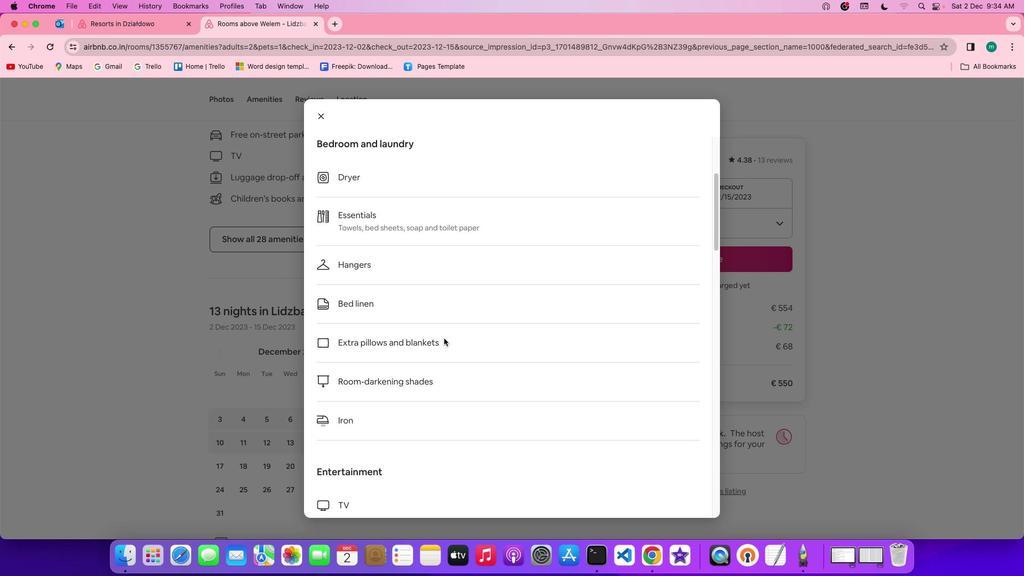 
Action: Mouse scrolled (446, 340) with delta (2, 1)
Screenshot: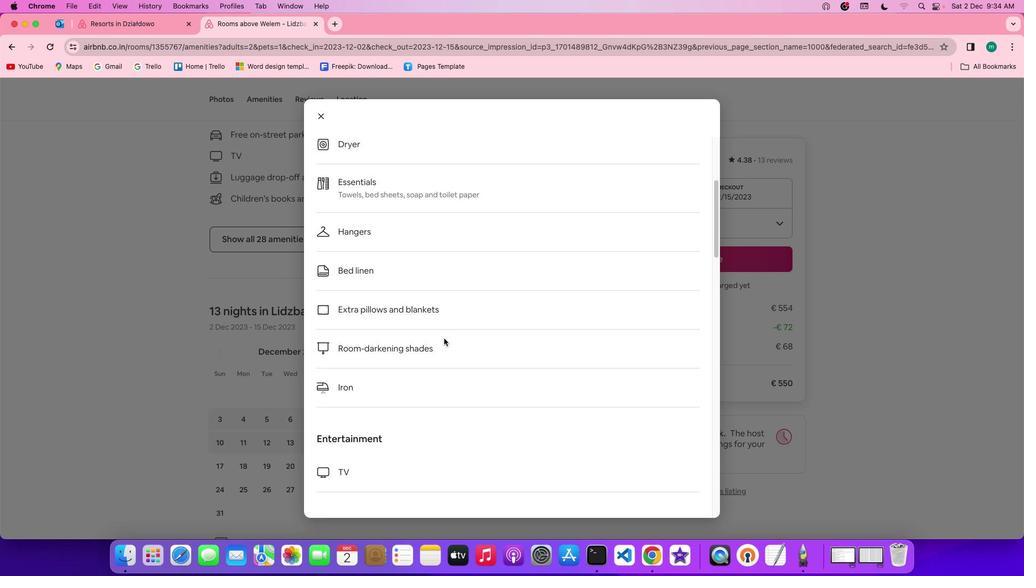 
Action: Mouse scrolled (446, 340) with delta (2, 1)
Screenshot: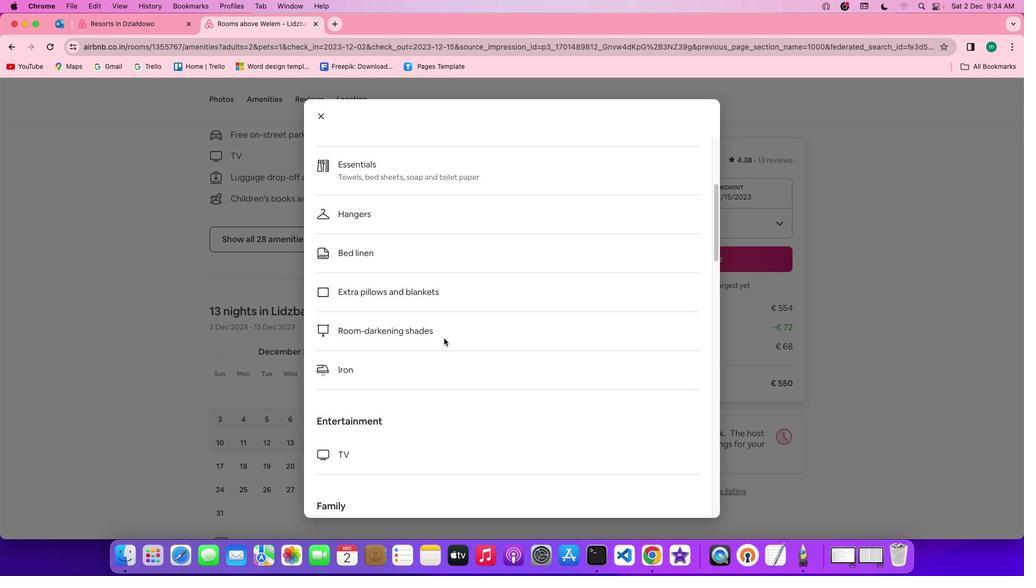 
Action: Mouse scrolled (446, 340) with delta (2, 1)
Screenshot: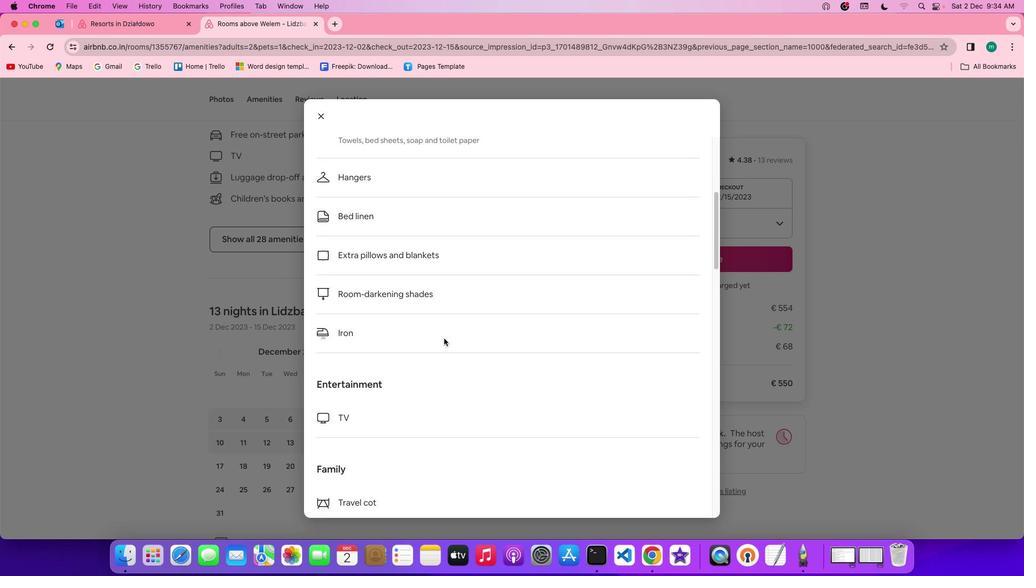 
Action: Mouse scrolled (446, 340) with delta (2, 1)
Screenshot: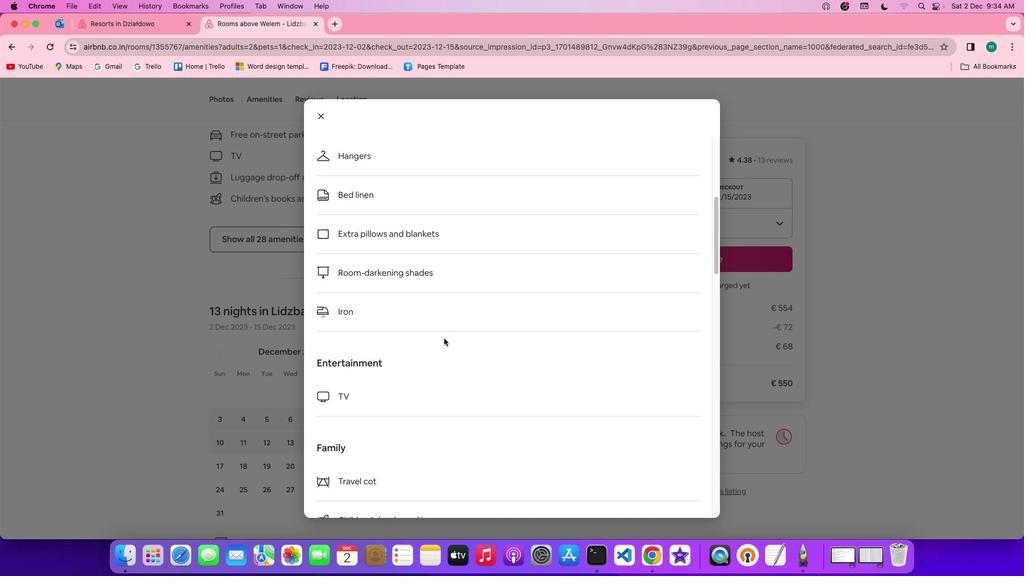
Action: Mouse scrolled (446, 340) with delta (2, 1)
Screenshot: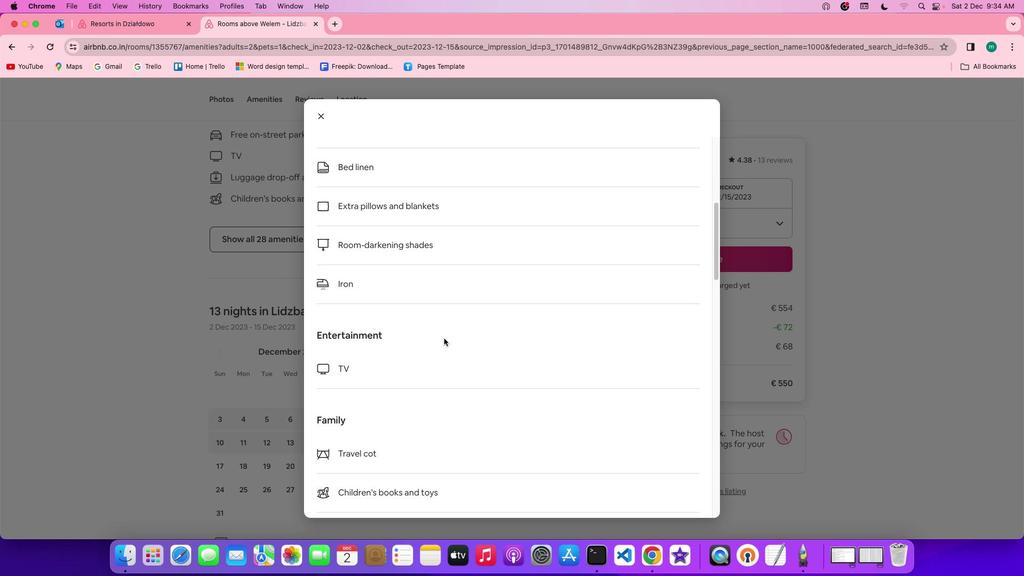 
Action: Mouse scrolled (446, 340) with delta (2, 1)
Screenshot: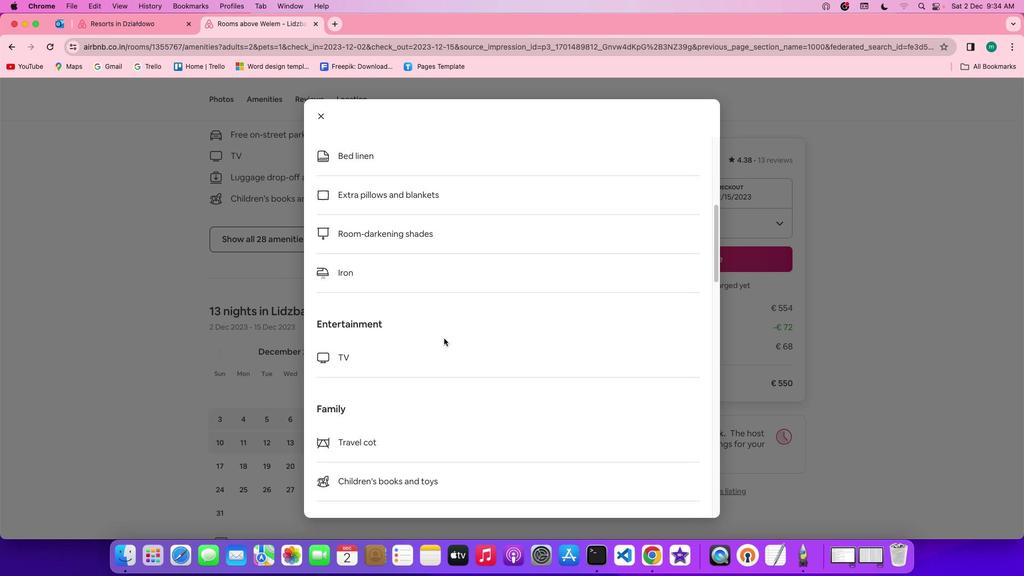 
Action: Mouse scrolled (446, 340) with delta (2, 1)
Screenshot: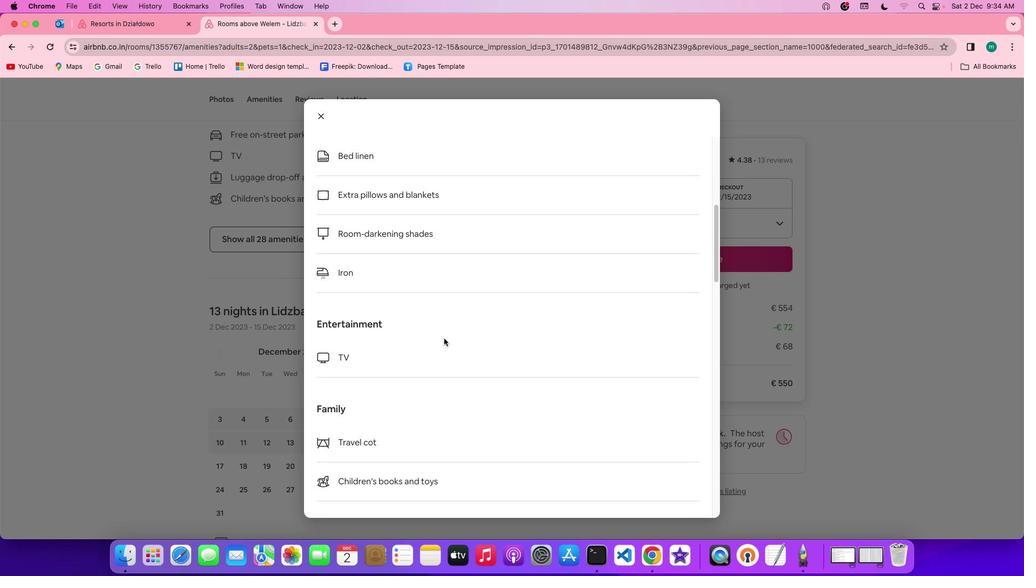 
Action: Mouse scrolled (446, 340) with delta (2, 1)
Screenshot: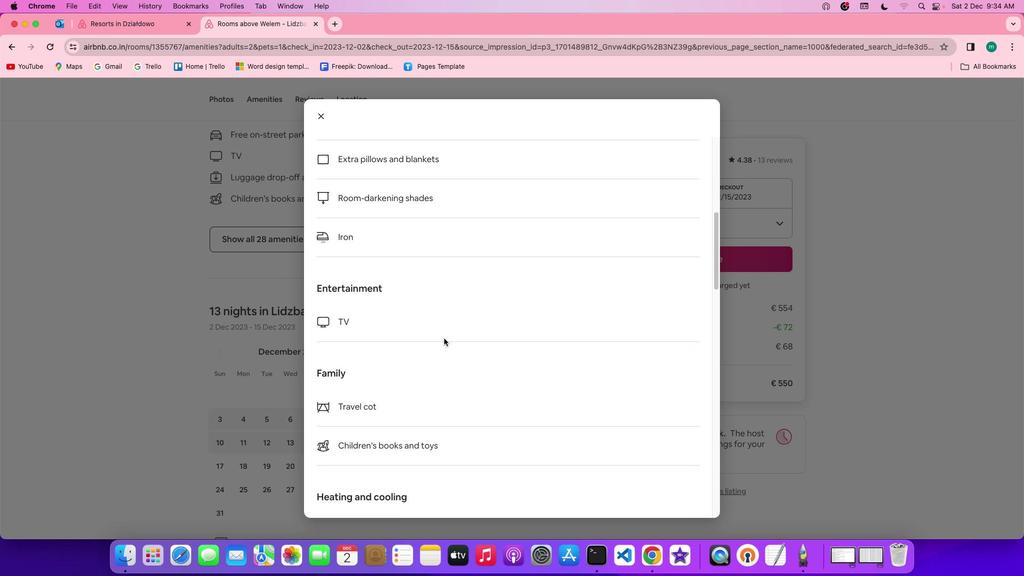 
Action: Mouse scrolled (446, 340) with delta (2, 1)
Screenshot: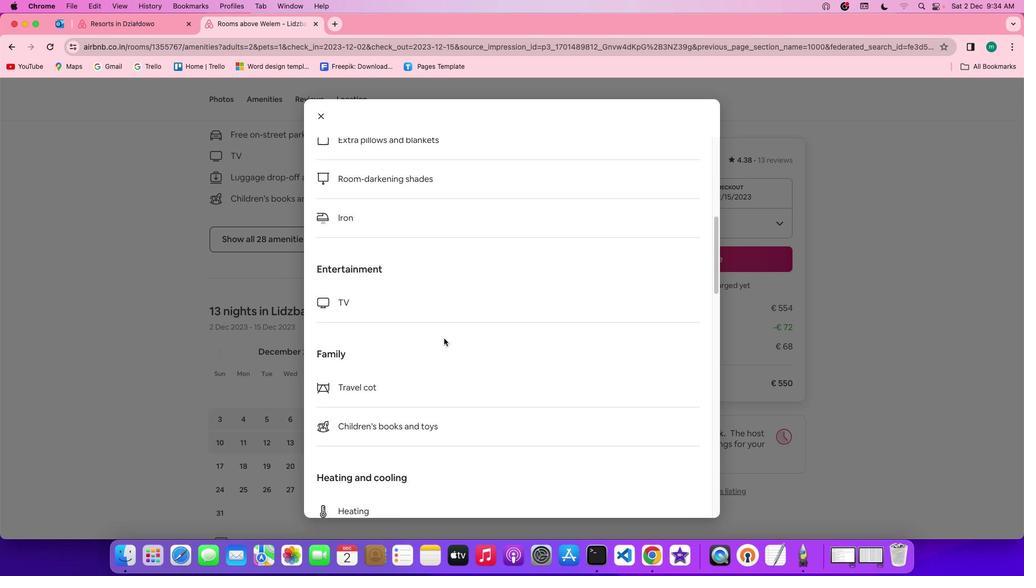 
Action: Mouse scrolled (446, 340) with delta (2, 1)
Screenshot: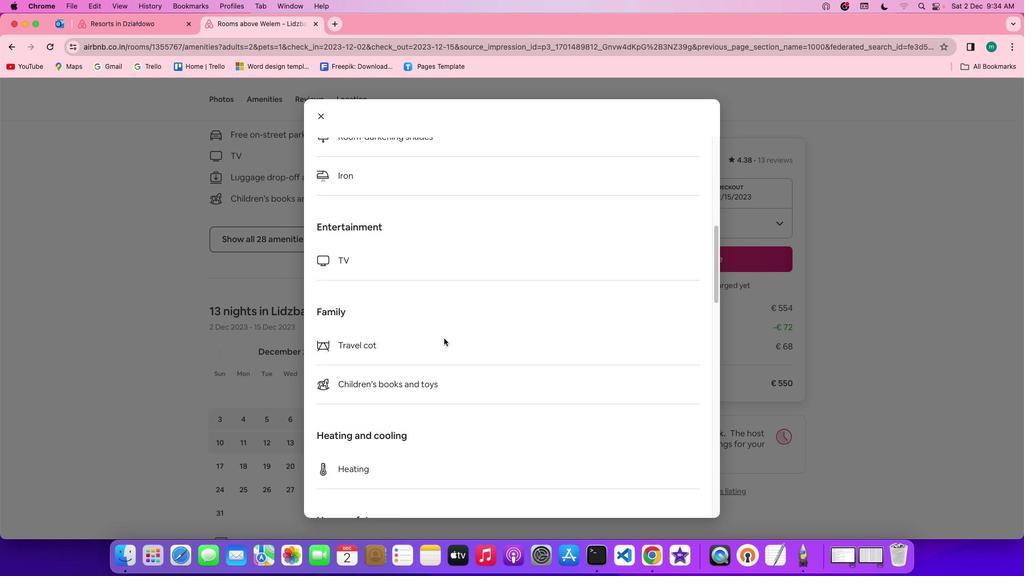 
Action: Mouse scrolled (446, 340) with delta (2, 1)
Screenshot: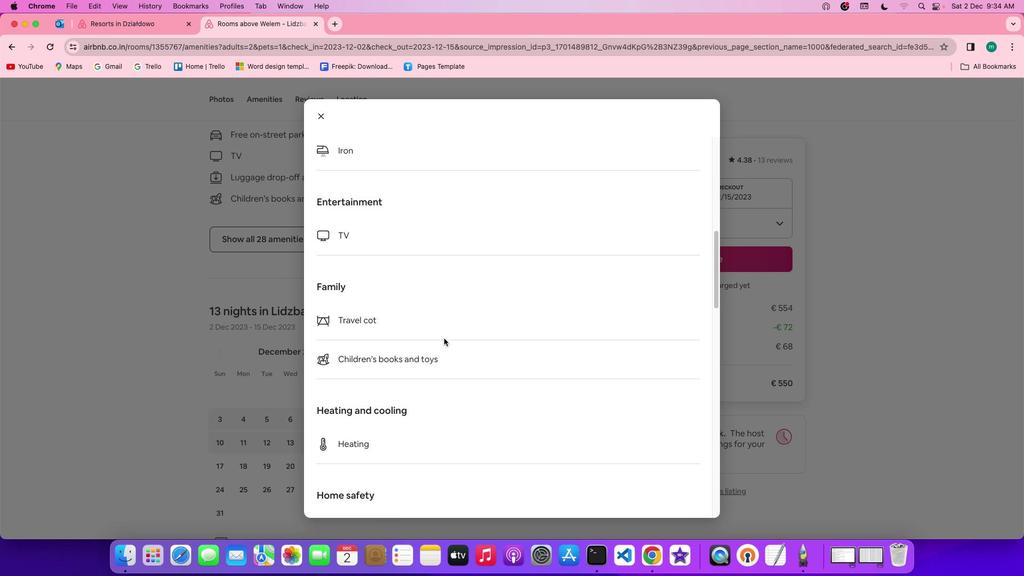 
Action: Mouse scrolled (446, 340) with delta (2, 1)
Screenshot: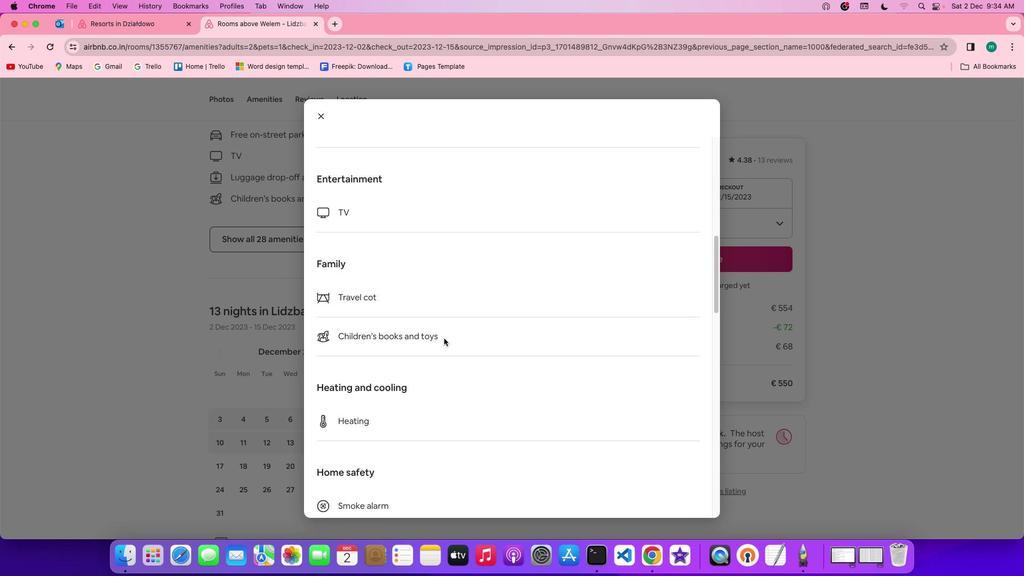 
Action: Mouse scrolled (446, 340) with delta (2, 1)
Screenshot: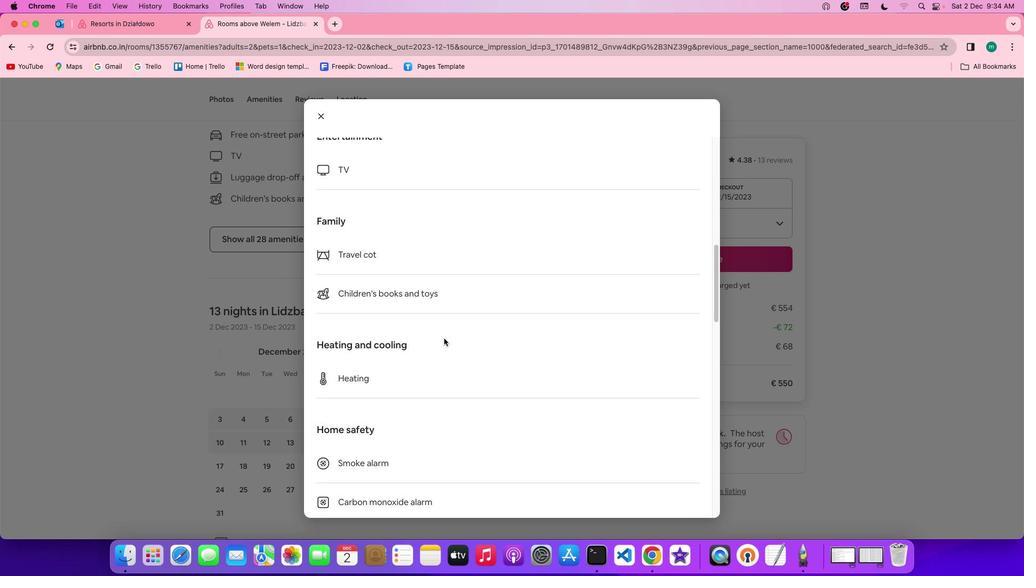 
Action: Mouse scrolled (446, 340) with delta (2, 1)
Screenshot: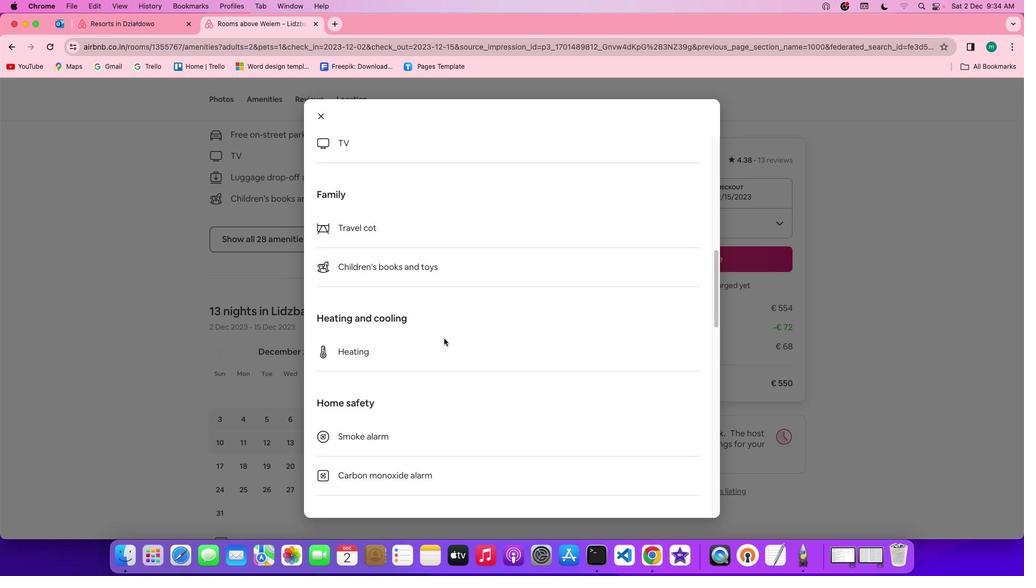 
Action: Mouse scrolled (446, 340) with delta (2, 1)
Screenshot: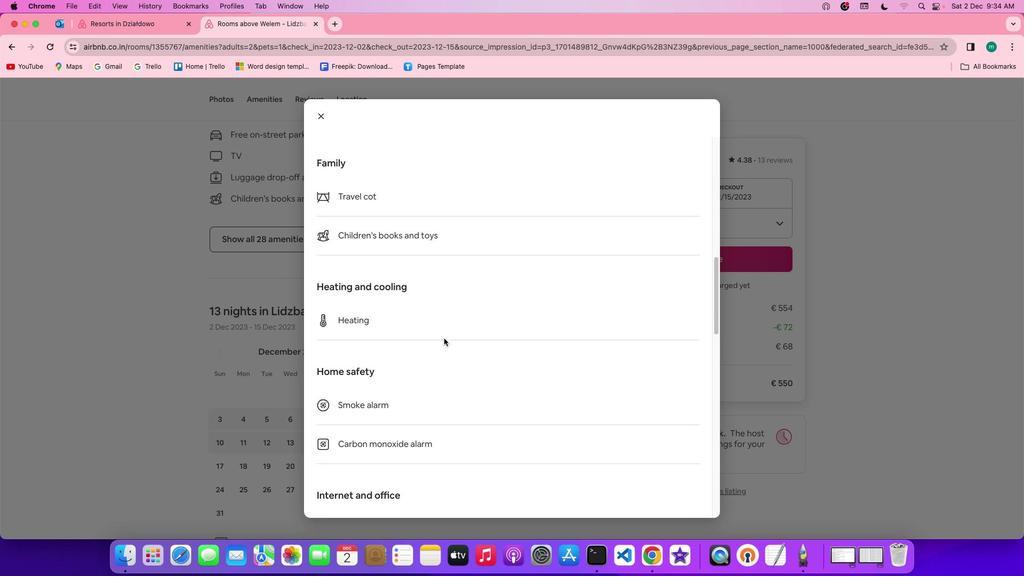 
Action: Mouse scrolled (446, 340) with delta (2, 1)
Screenshot: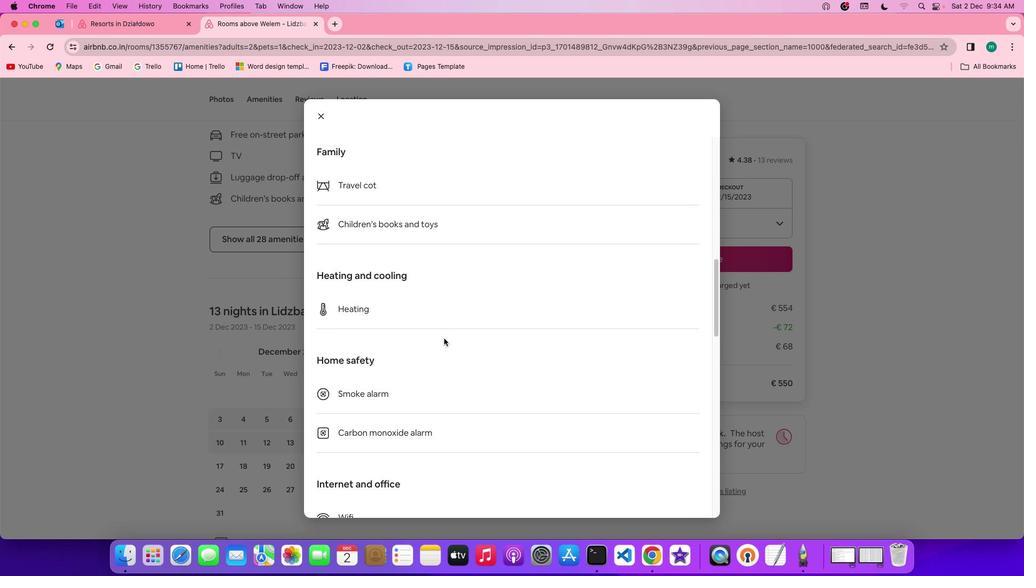 
Action: Mouse scrolled (446, 340) with delta (2, 1)
Screenshot: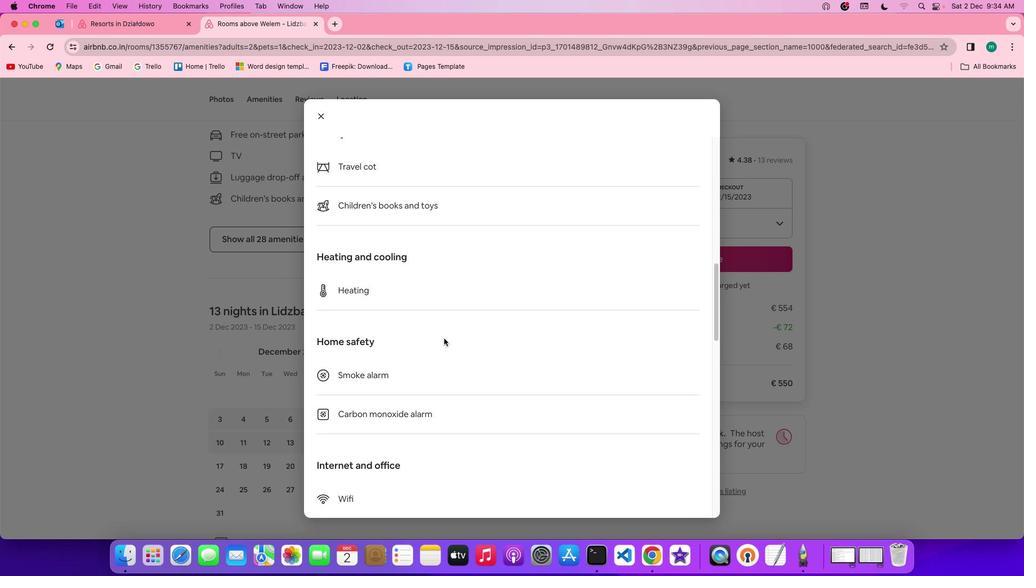 
Action: Mouse scrolled (446, 340) with delta (2, 1)
Screenshot: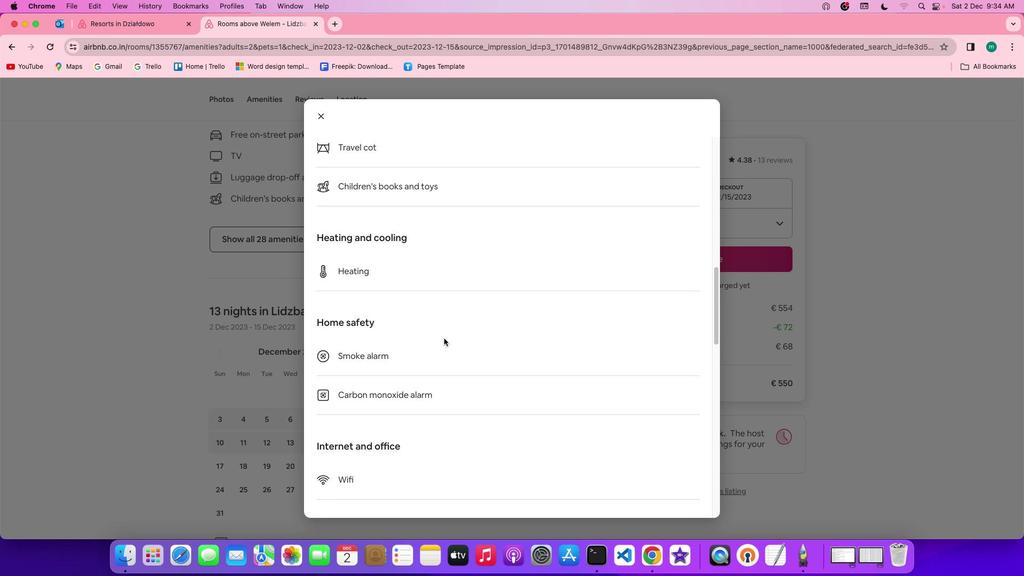 
Action: Mouse scrolled (446, 340) with delta (2, 1)
Screenshot: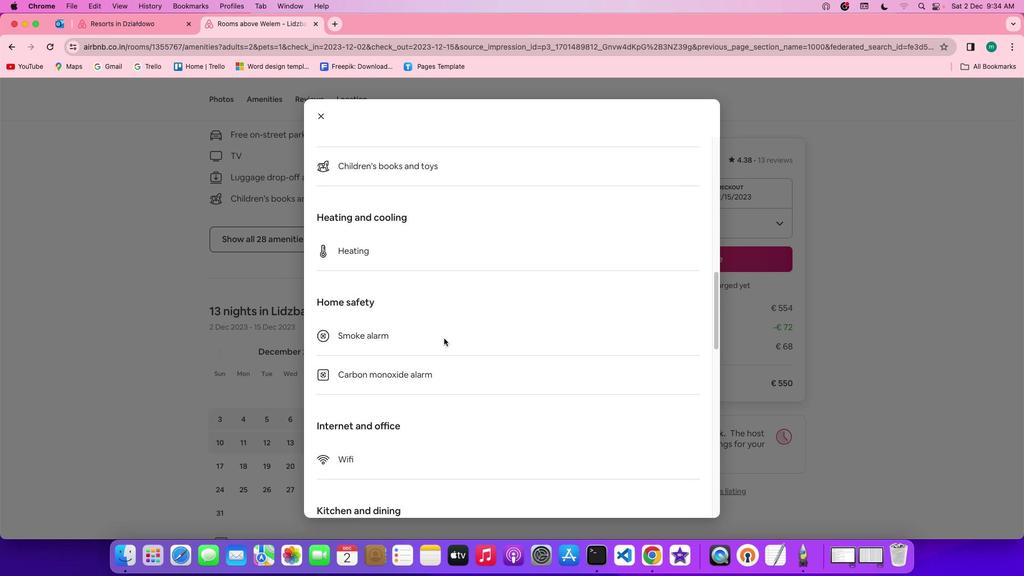 
Action: Mouse scrolled (446, 340) with delta (2, 1)
Screenshot: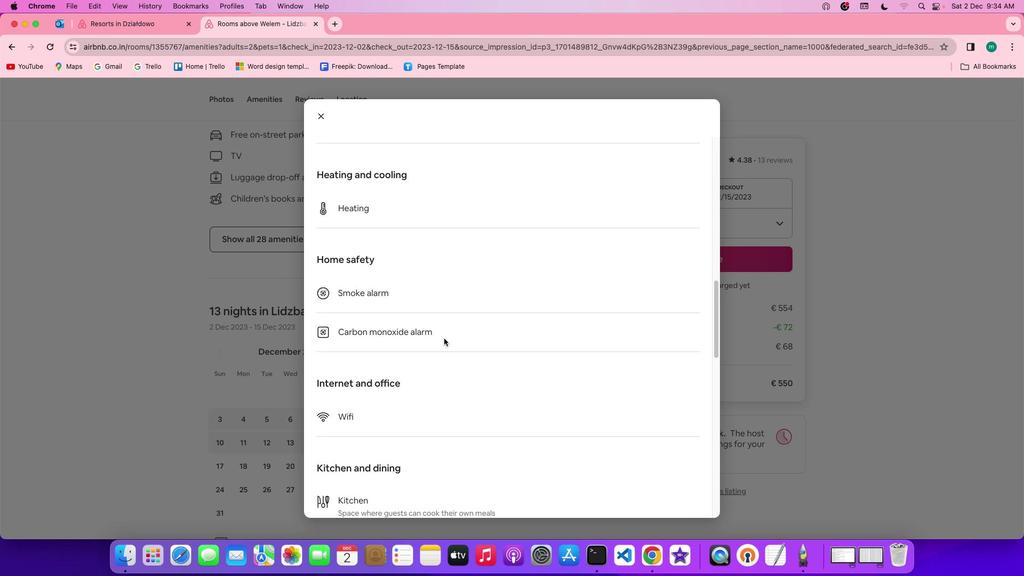
Action: Mouse scrolled (446, 340) with delta (2, 1)
Screenshot: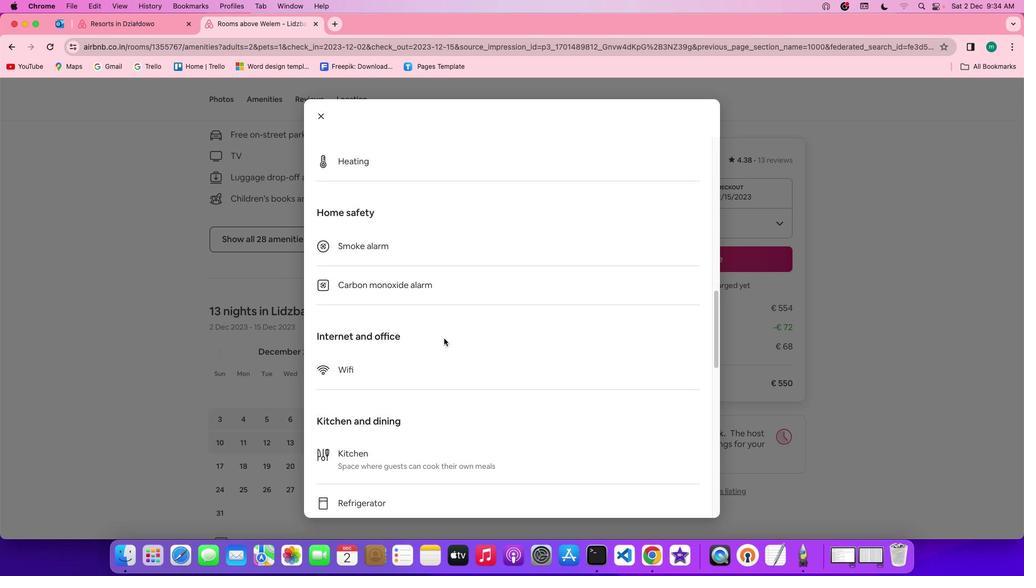 
Action: Mouse scrolled (446, 340) with delta (2, 1)
Screenshot: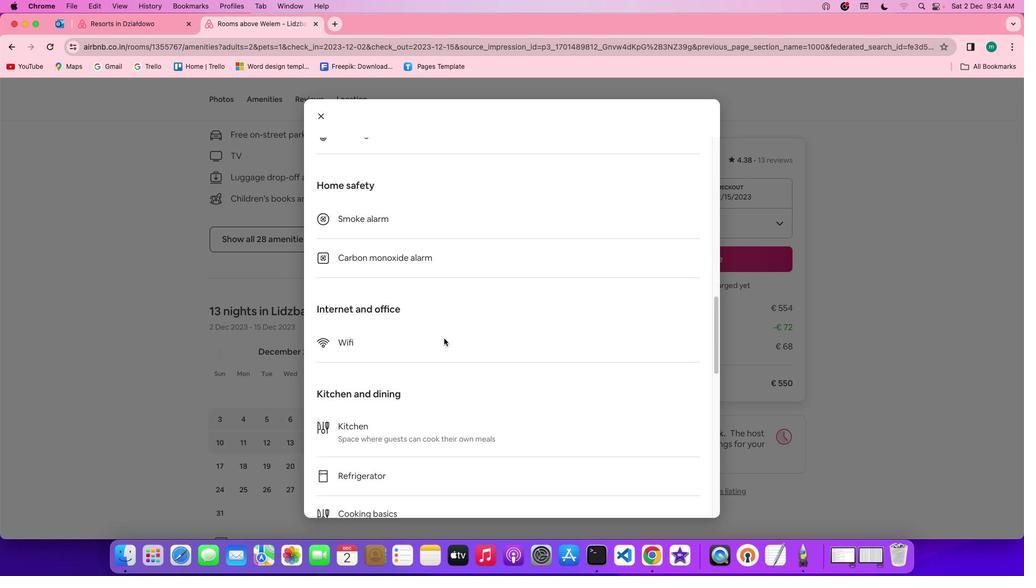 
Action: Mouse scrolled (446, 340) with delta (2, 0)
Screenshot: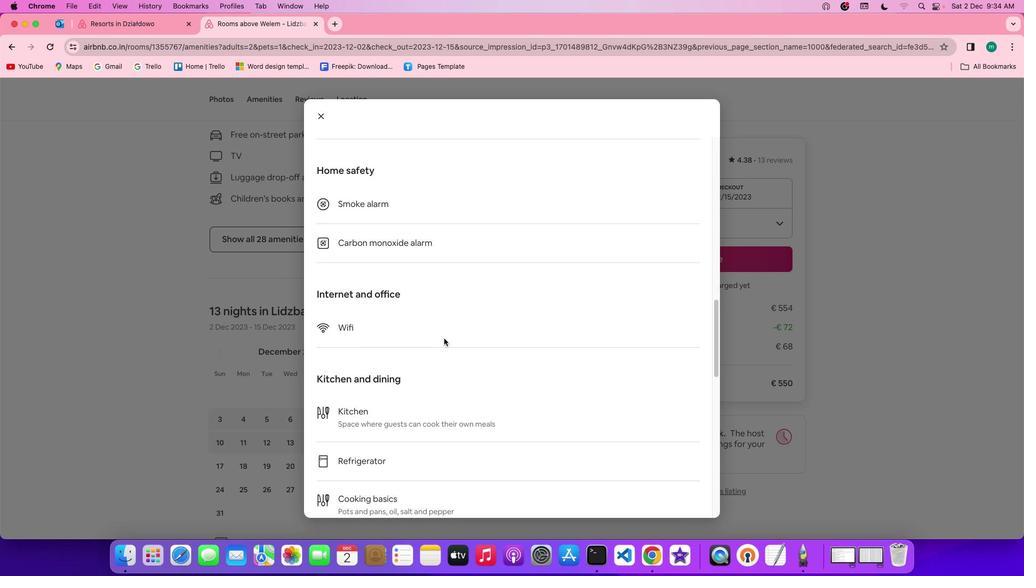 
Action: Mouse scrolled (446, 340) with delta (2, 1)
Screenshot: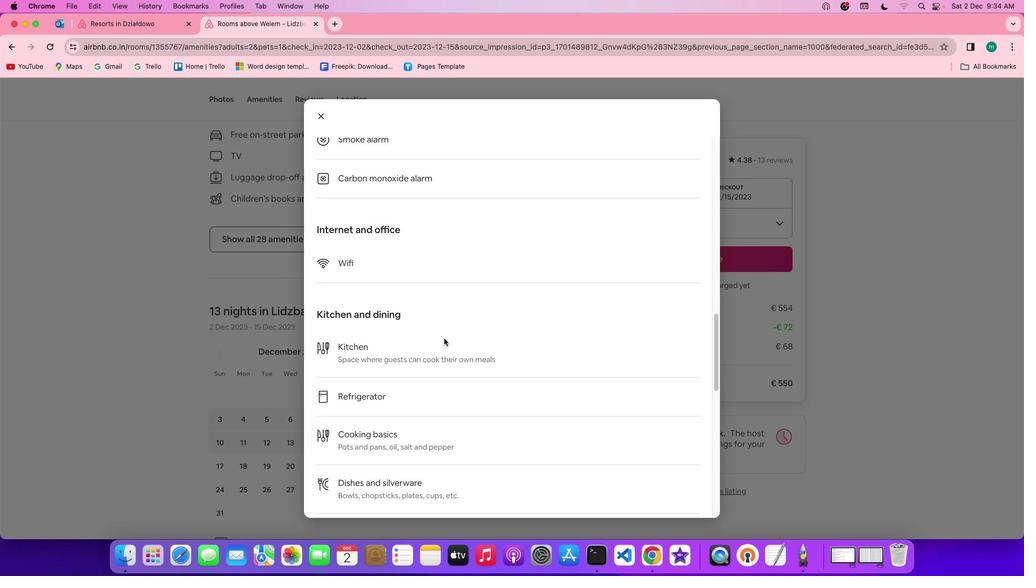 
Action: Mouse scrolled (446, 340) with delta (2, 1)
Screenshot: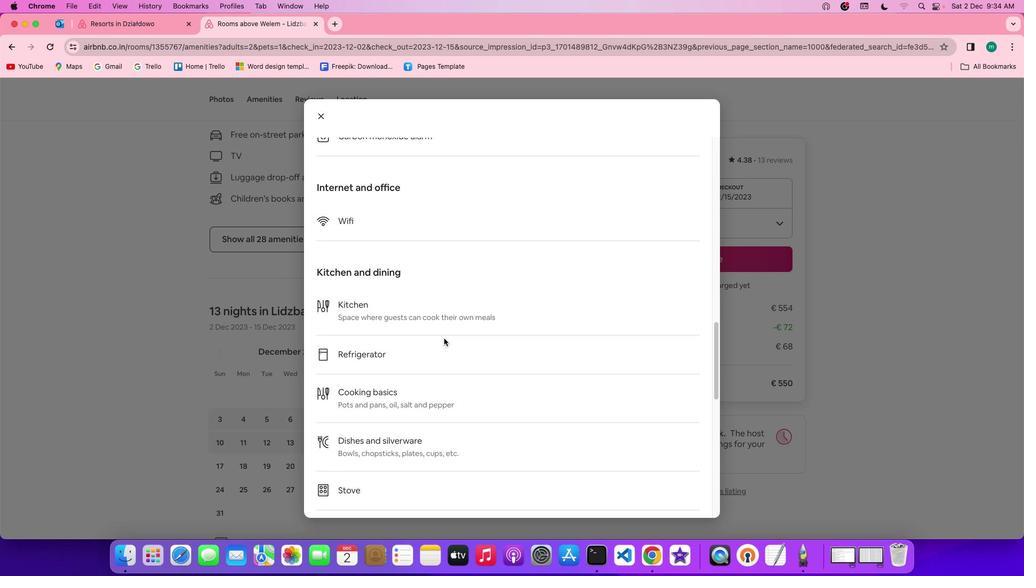 
Action: Mouse scrolled (446, 340) with delta (2, 1)
Screenshot: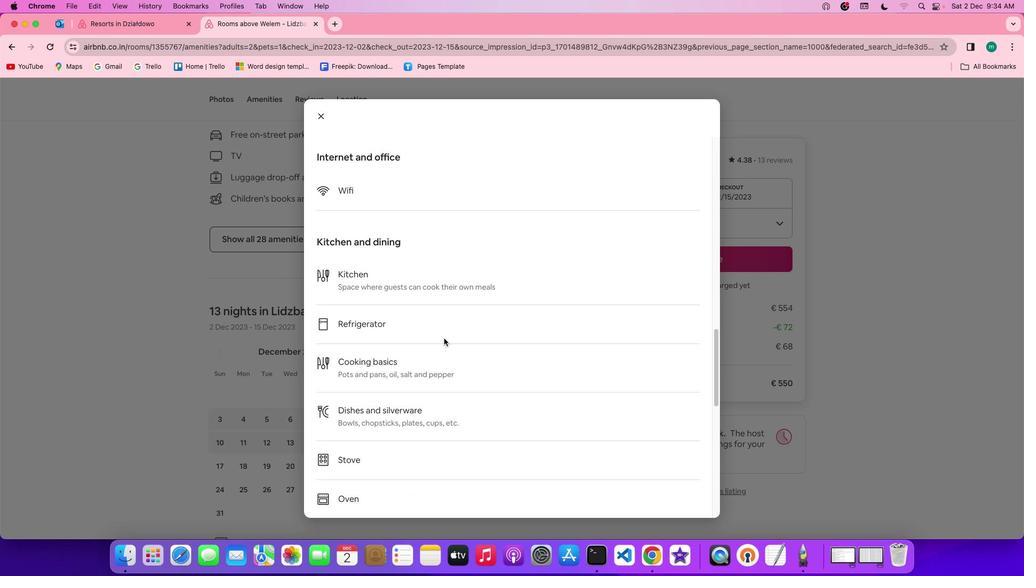 
Action: Mouse scrolled (446, 340) with delta (2, 0)
Screenshot: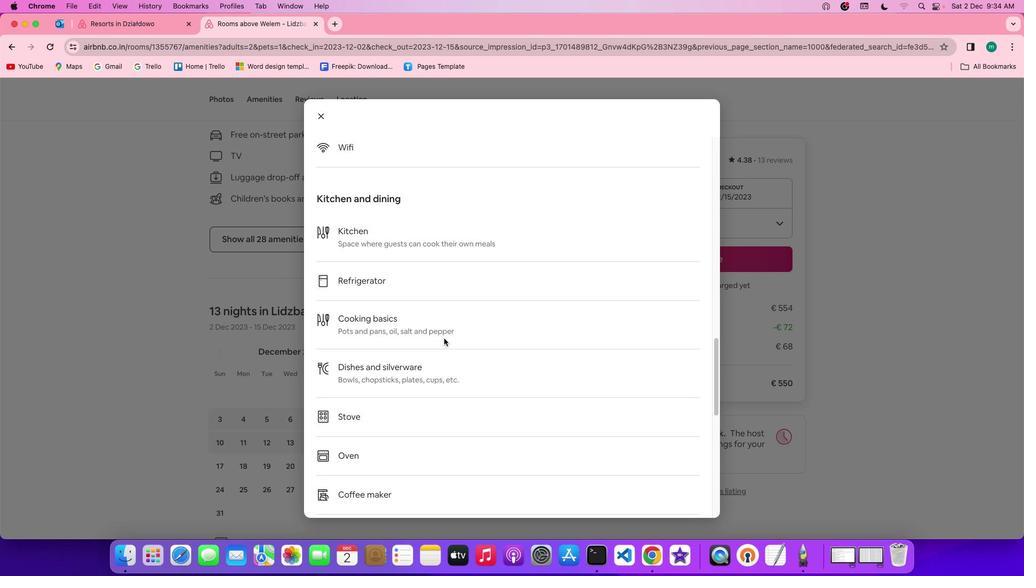 
Action: Mouse scrolled (446, 340) with delta (2, 0)
Screenshot: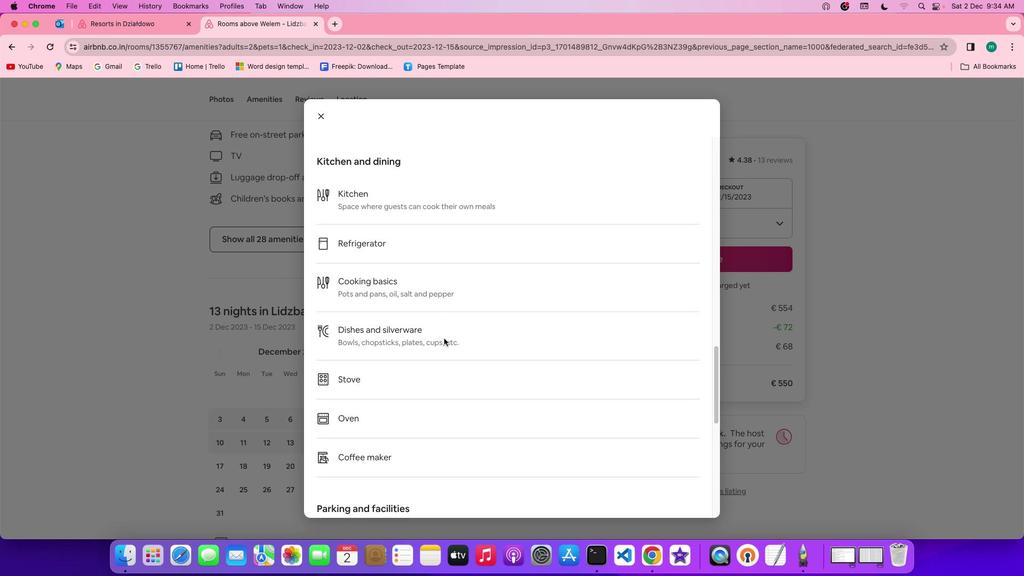 
Action: Mouse scrolled (446, 340) with delta (2, 1)
Screenshot: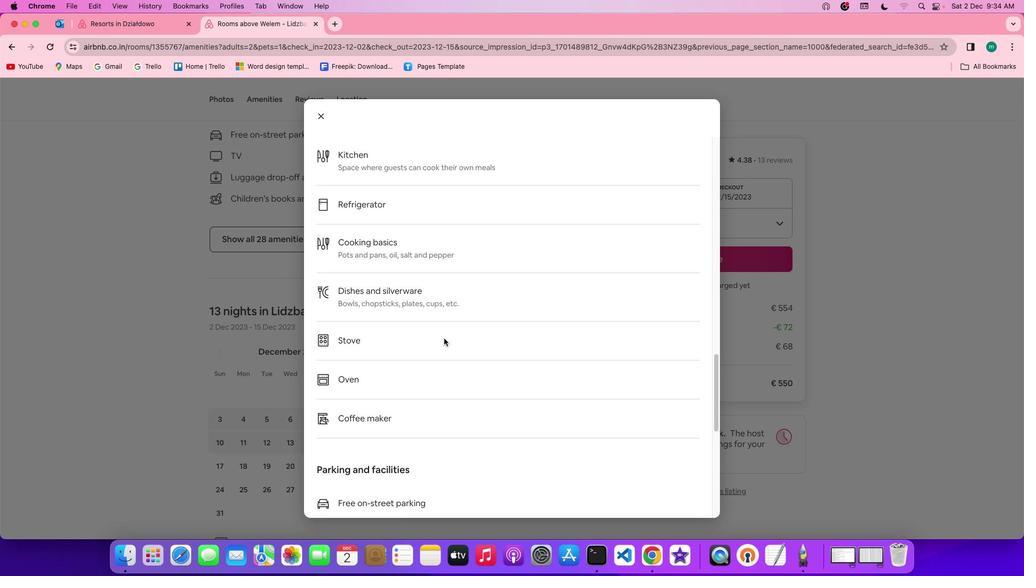 
Action: Mouse scrolled (446, 340) with delta (2, 1)
